 Task: Opportunity analysis
Action: Mouse moved to (961, 31)
Screenshot: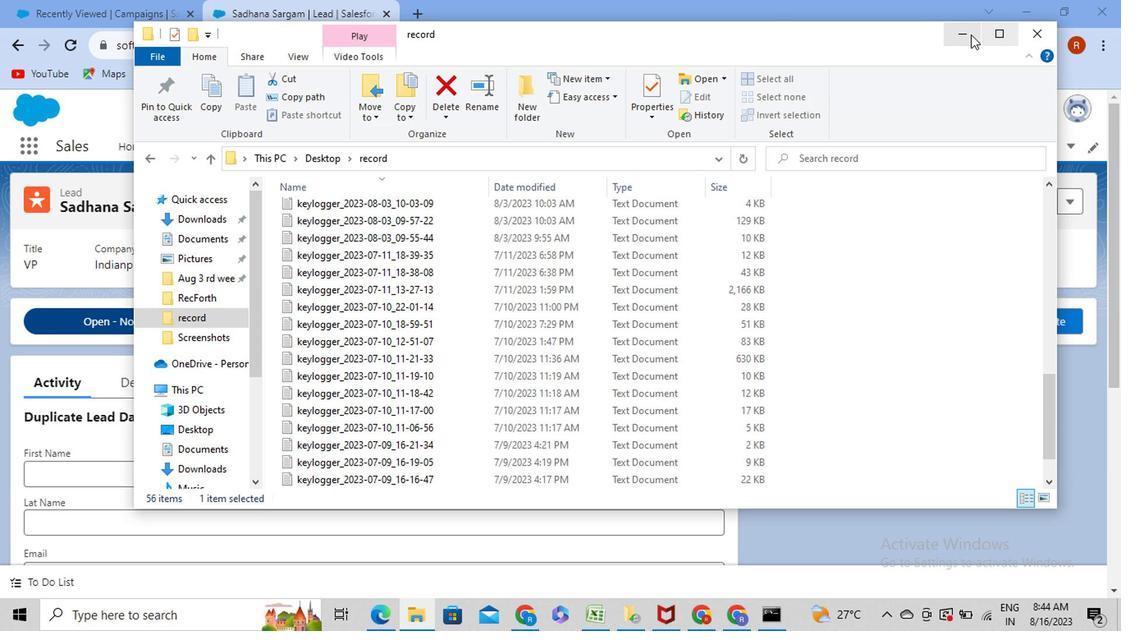 
Action: Mouse pressed left at (961, 31)
Screenshot: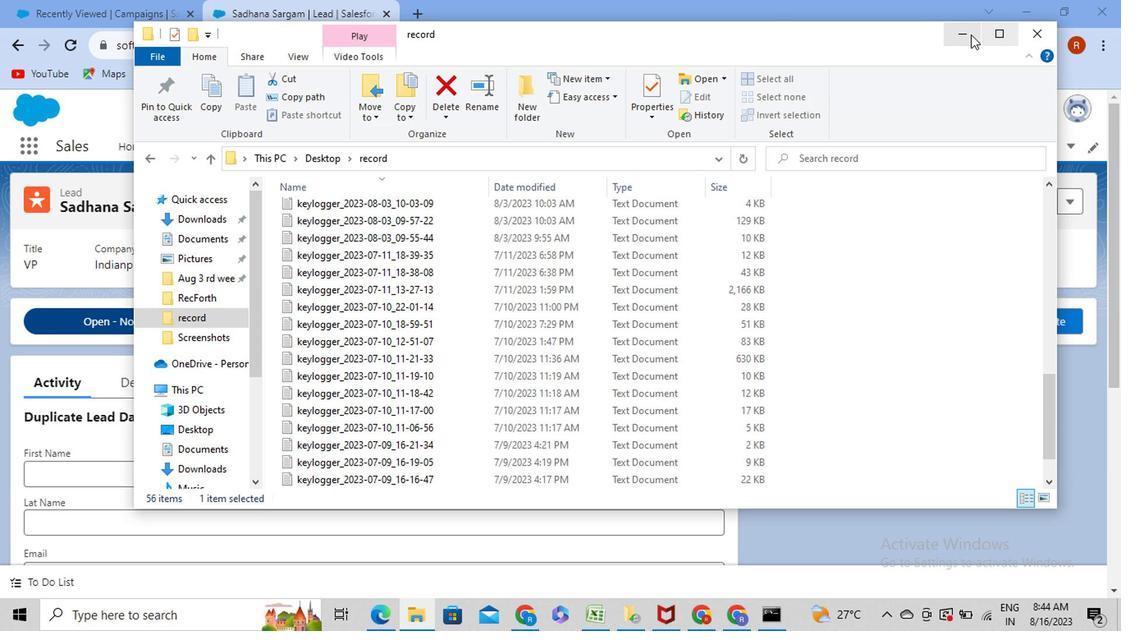 
Action: Mouse moved to (205, 144)
Screenshot: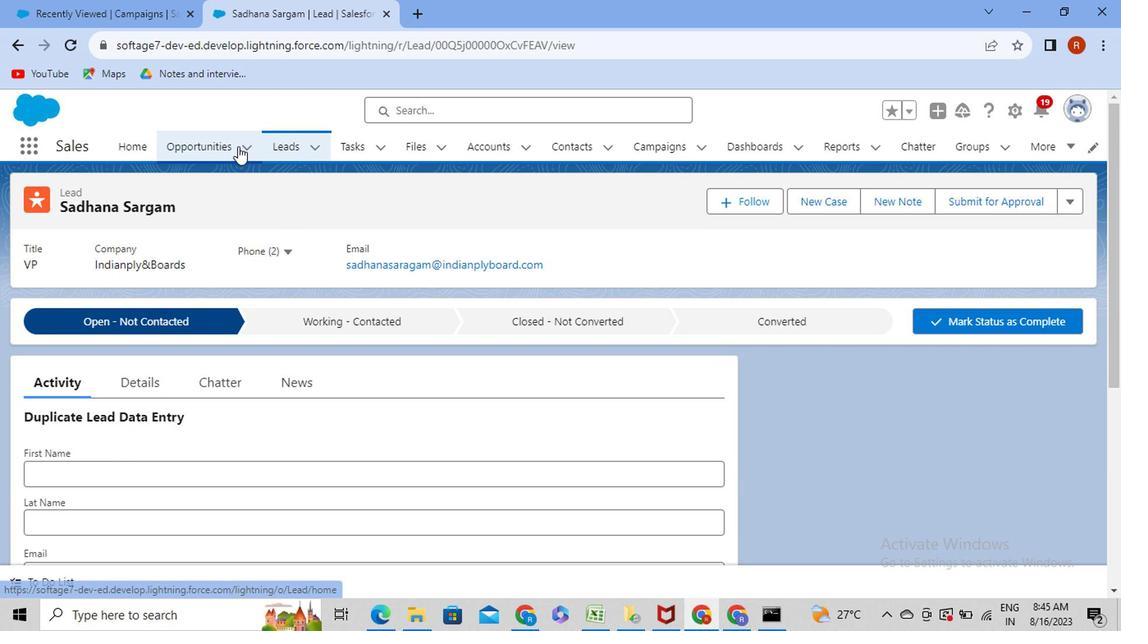 
Action: Mouse pressed left at (205, 144)
Screenshot: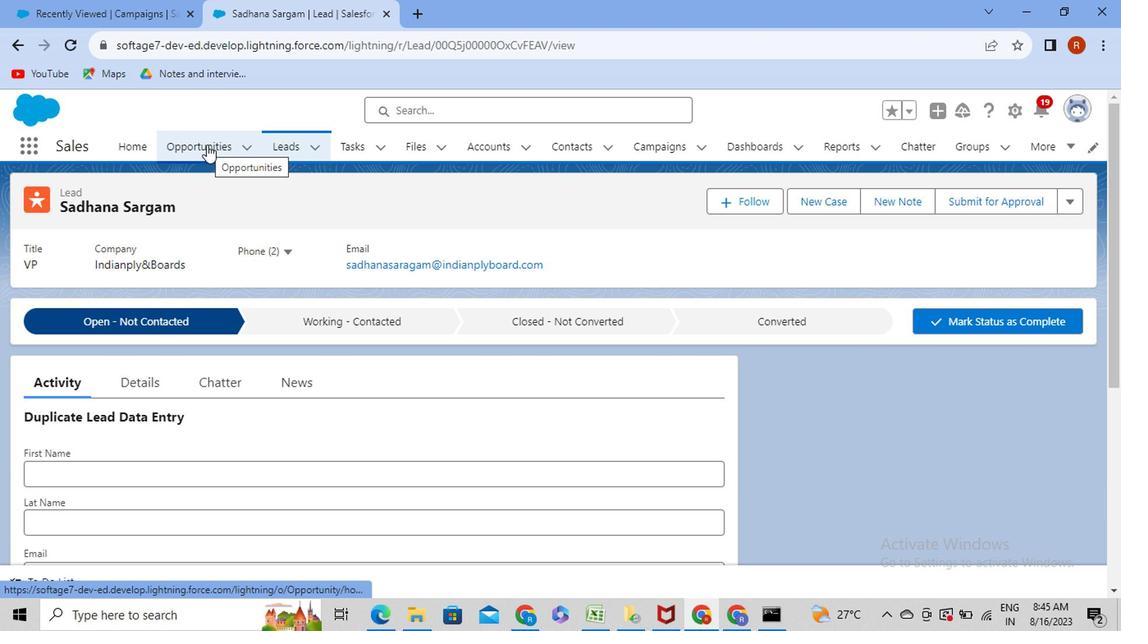 
Action: Mouse moved to (1071, 199)
Screenshot: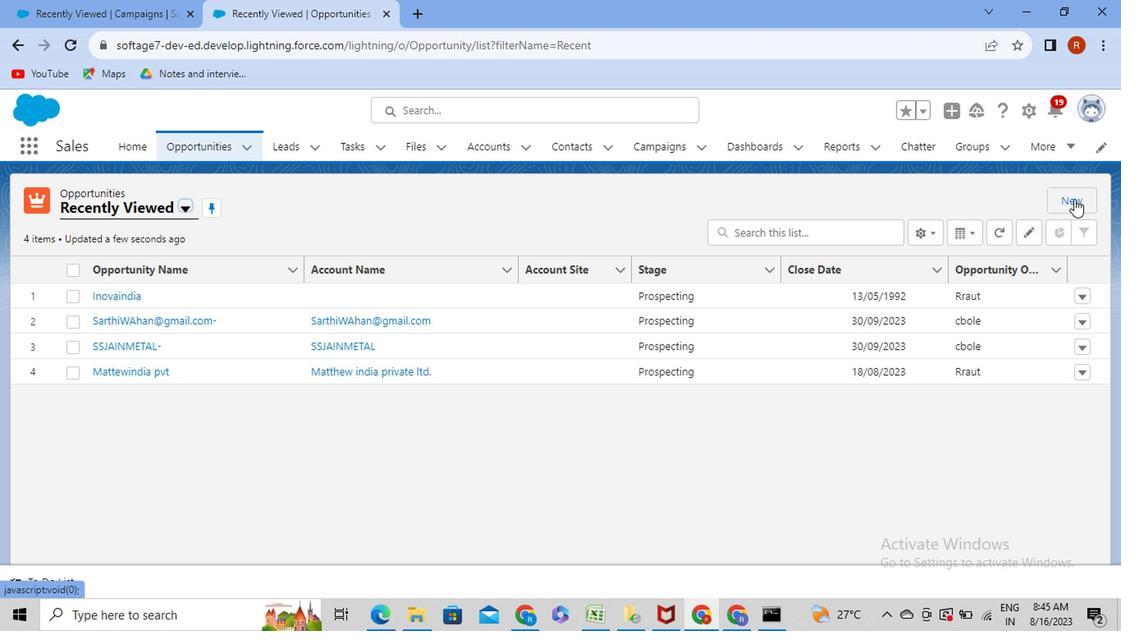 
Action: Mouse pressed left at (1071, 199)
Screenshot: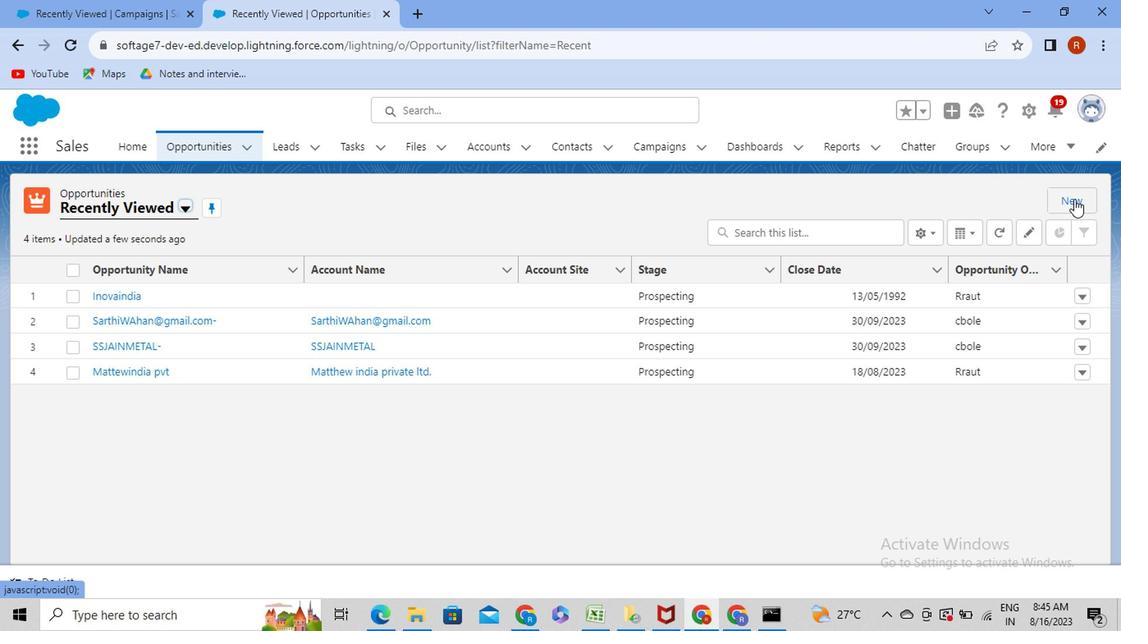
Action: Mouse moved to (252, 321)
Screenshot: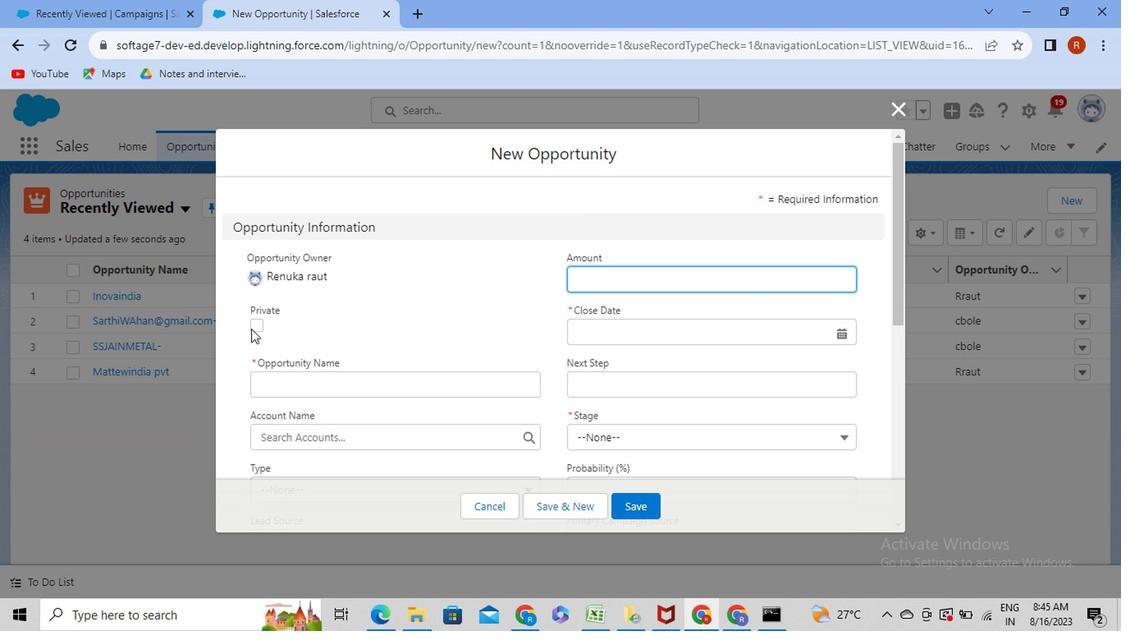 
Action: Mouse pressed left at (252, 321)
Screenshot: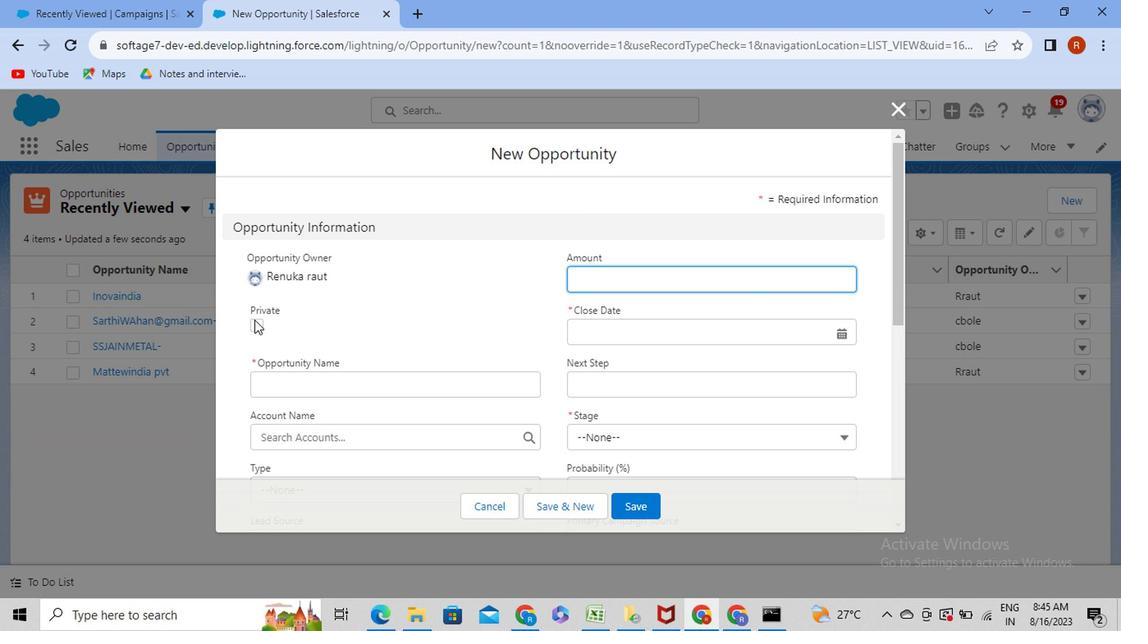 
Action: Mouse moved to (371, 390)
Screenshot: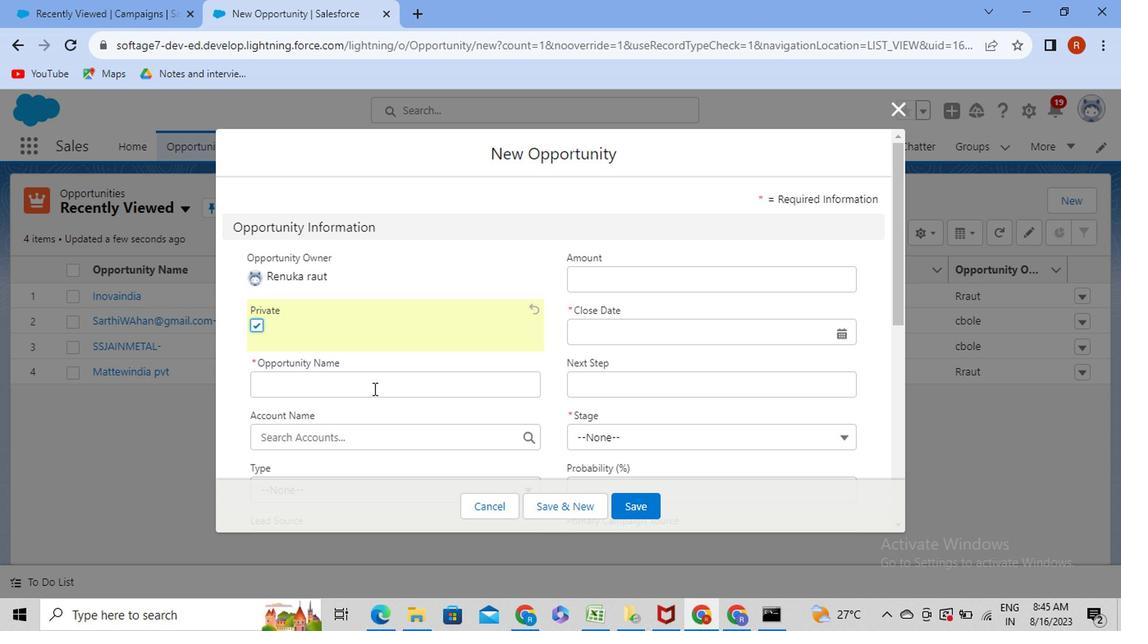 
Action: Mouse pressed left at (371, 390)
Screenshot: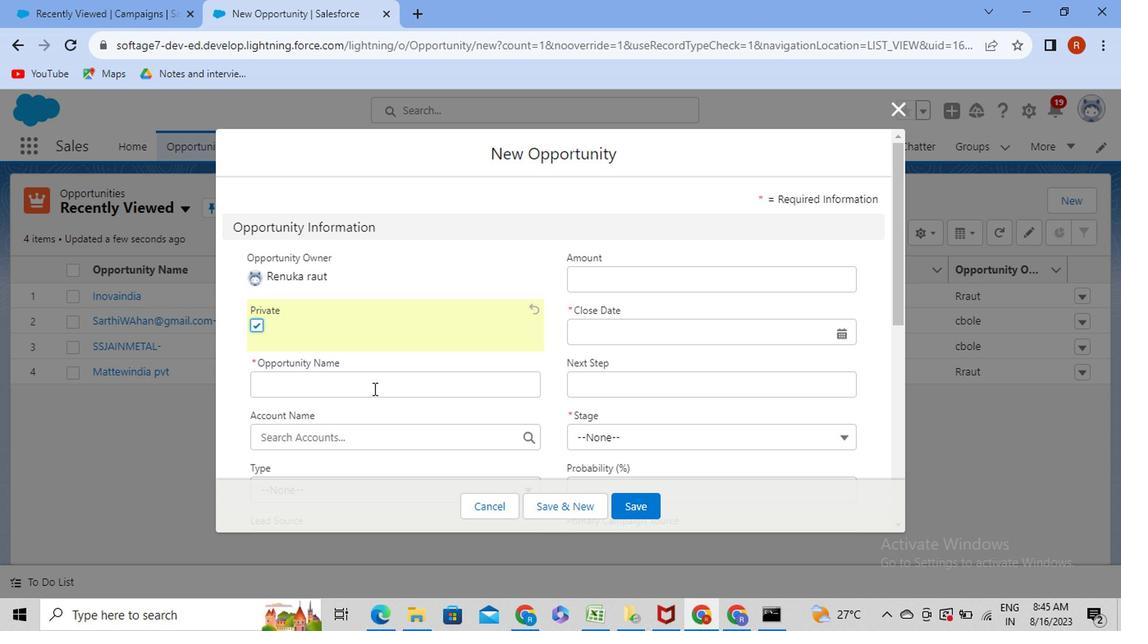 
Action: Mouse moved to (302, 389)
Screenshot: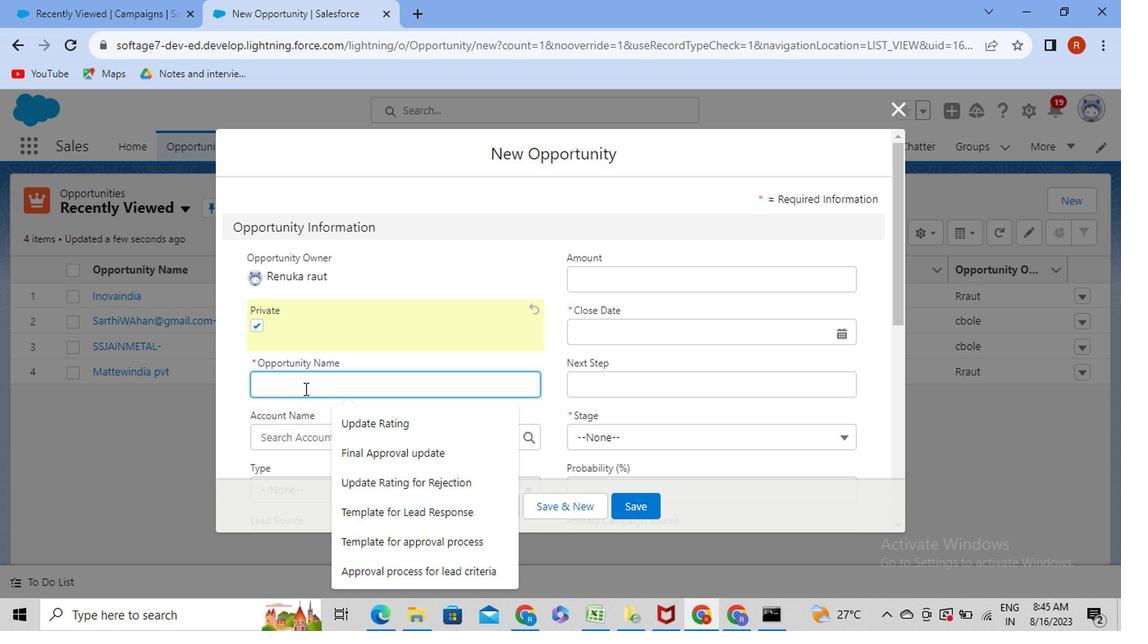 
Action: Mouse pressed left at (302, 389)
Screenshot: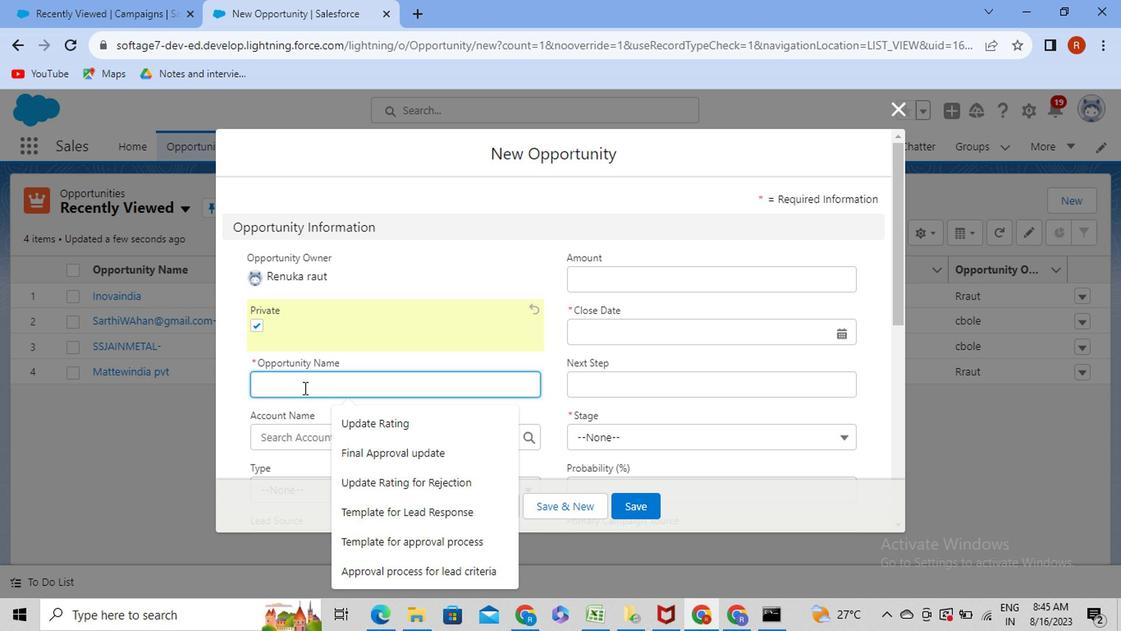 
Action: Mouse moved to (302, 390)
Screenshot: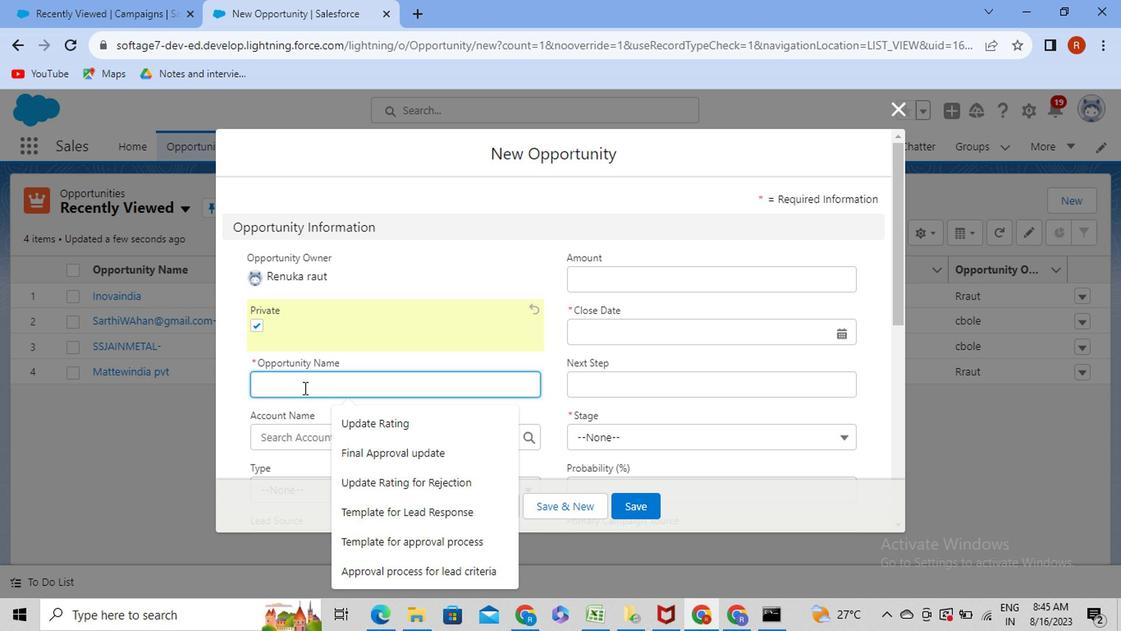 
Action: Key pressed <Key.caps_lock>S<Key.caps_lock>ummer<Key.space><Key.caps_lock>O<Key.caps_lock>pportunity
Screenshot: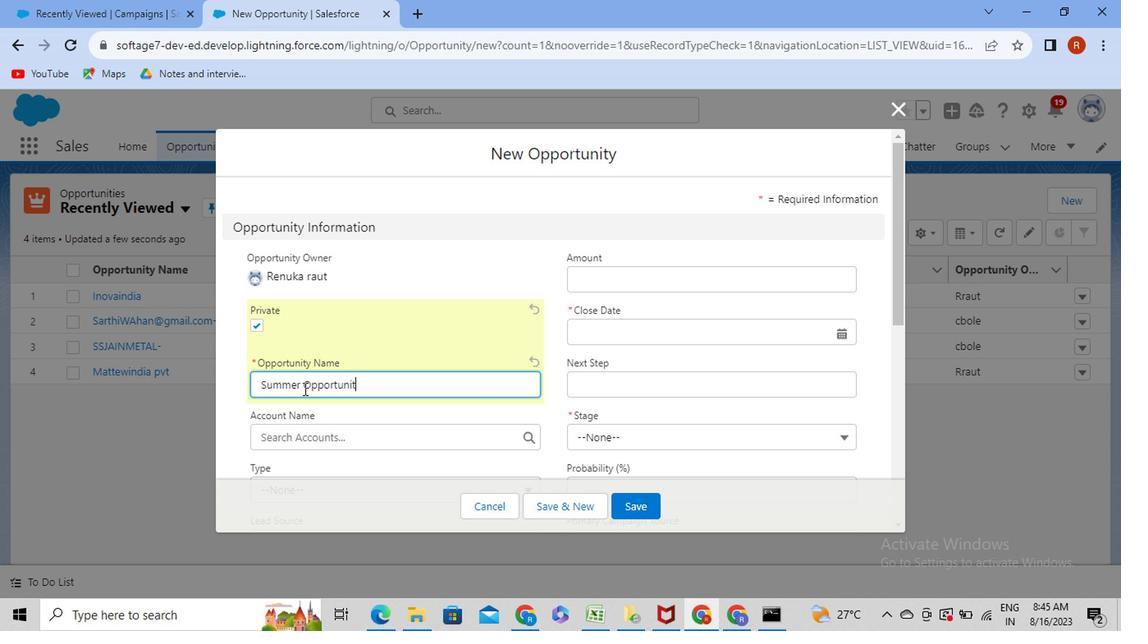 
Action: Mouse moved to (397, 425)
Screenshot: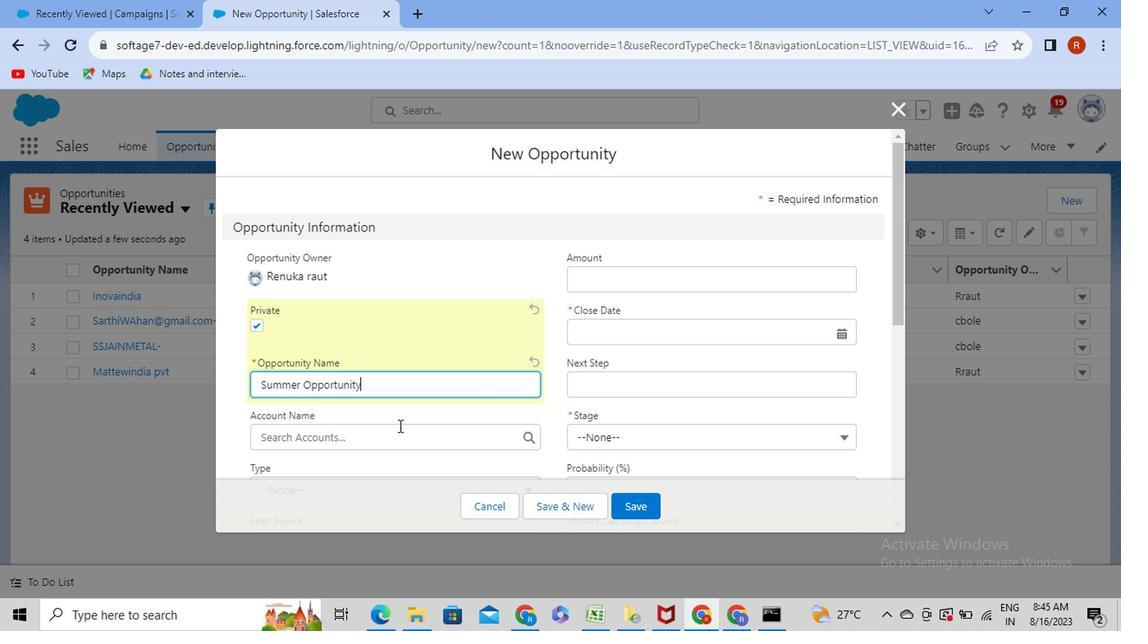
Action: Mouse pressed left at (397, 425)
Screenshot: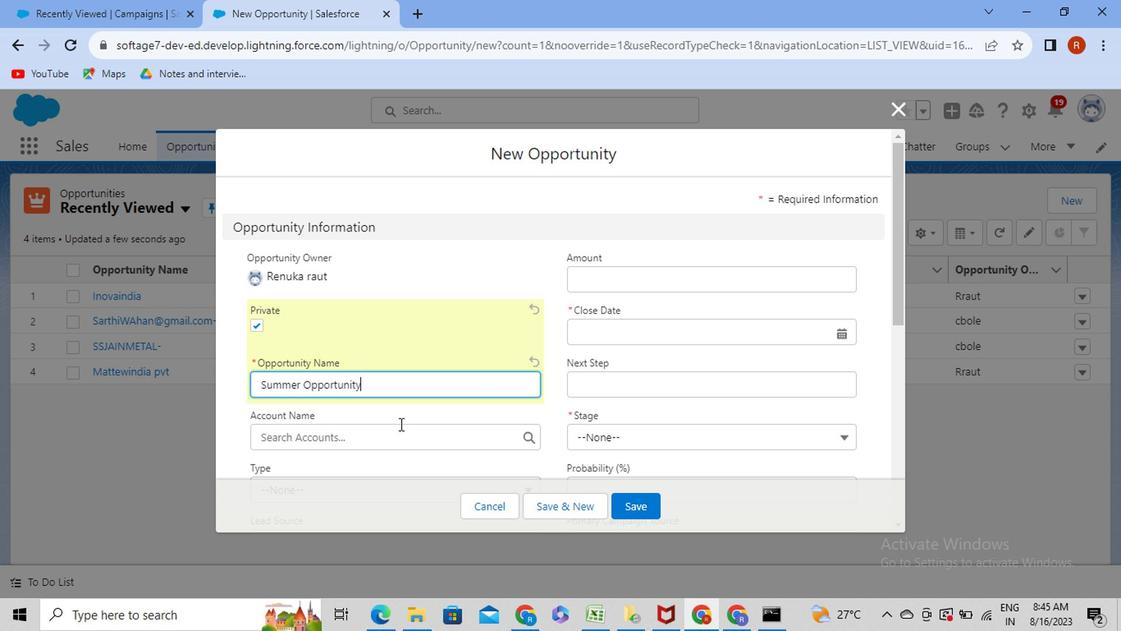 
Action: Mouse moved to (366, 361)
Screenshot: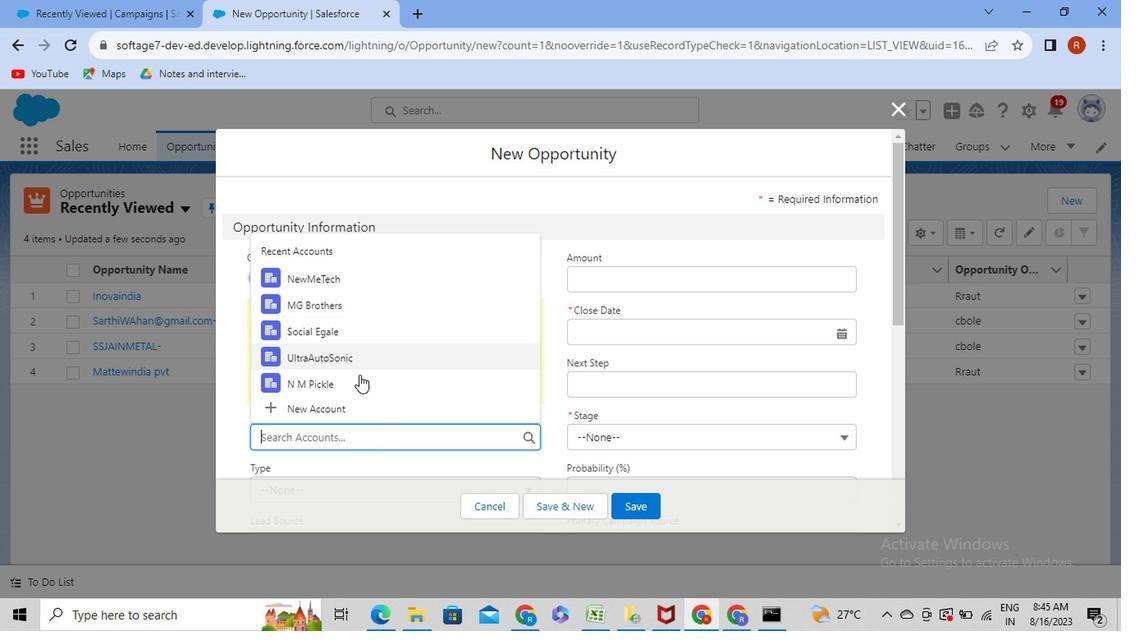 
Action: Mouse scrolled (366, 359) with delta (0, -1)
Screenshot: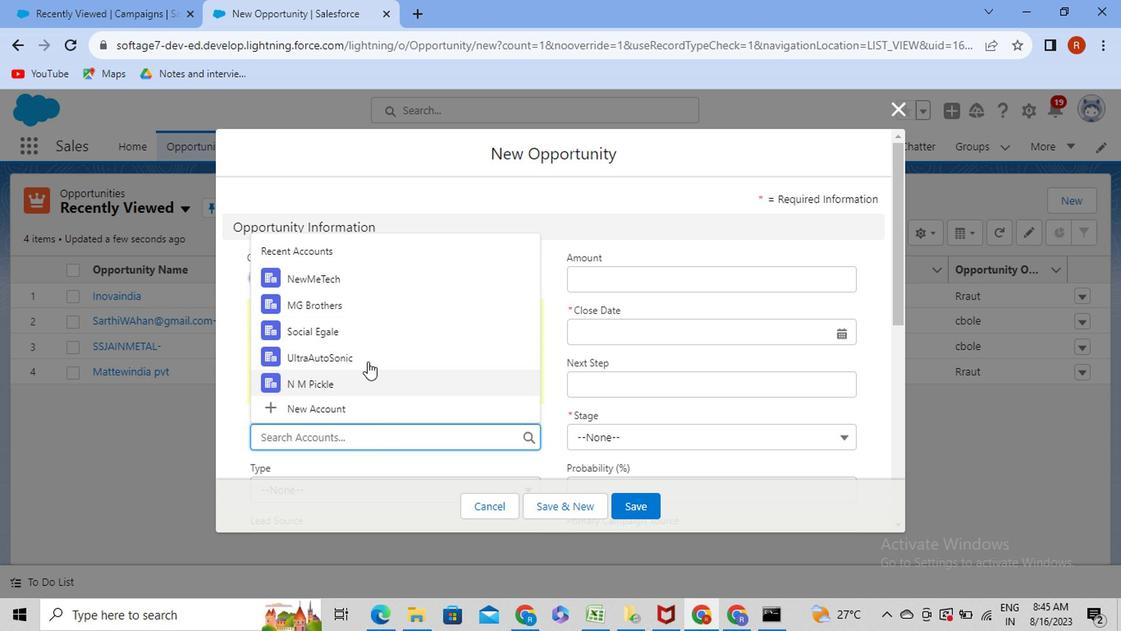 
Action: Mouse scrolled (366, 359) with delta (0, -1)
Screenshot: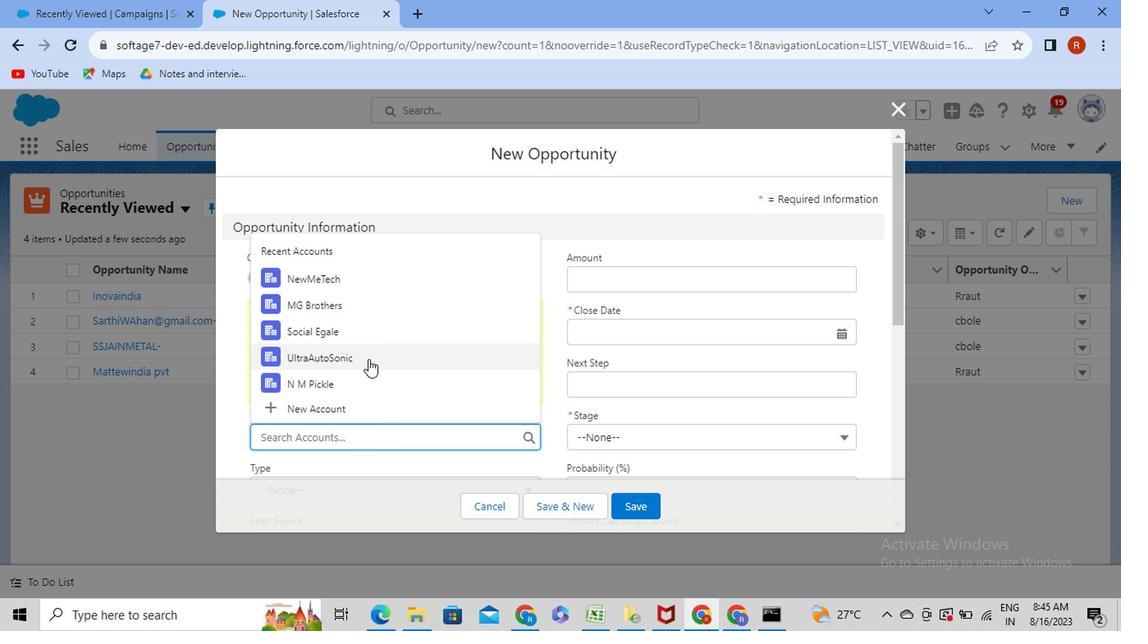 
Action: Mouse moved to (344, 432)
Screenshot: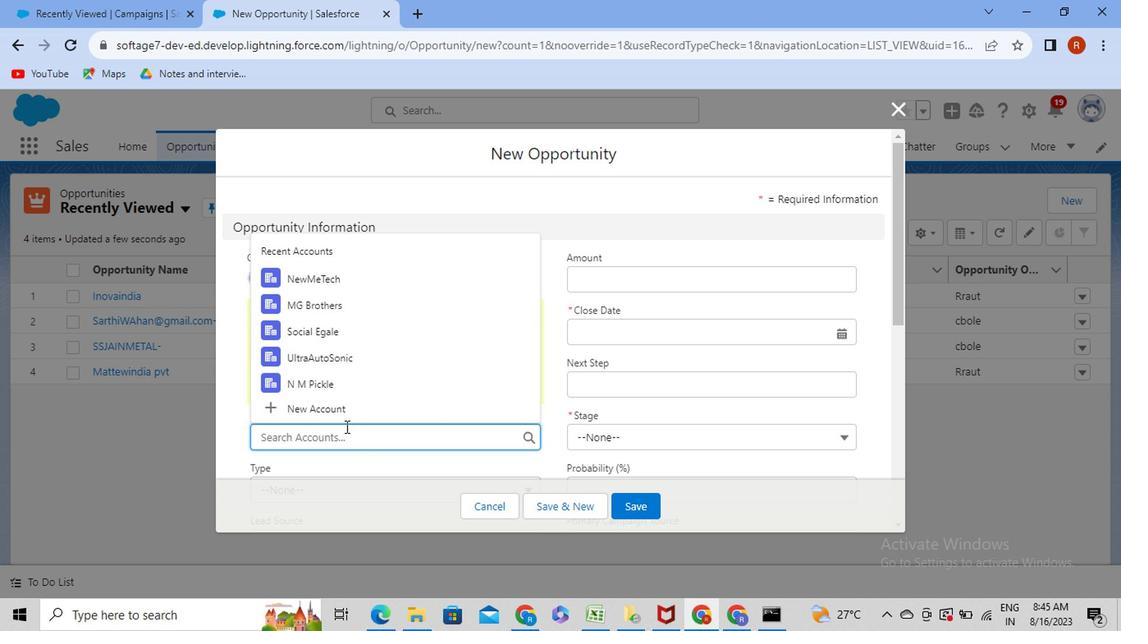 
Action: Mouse pressed left at (344, 432)
Screenshot: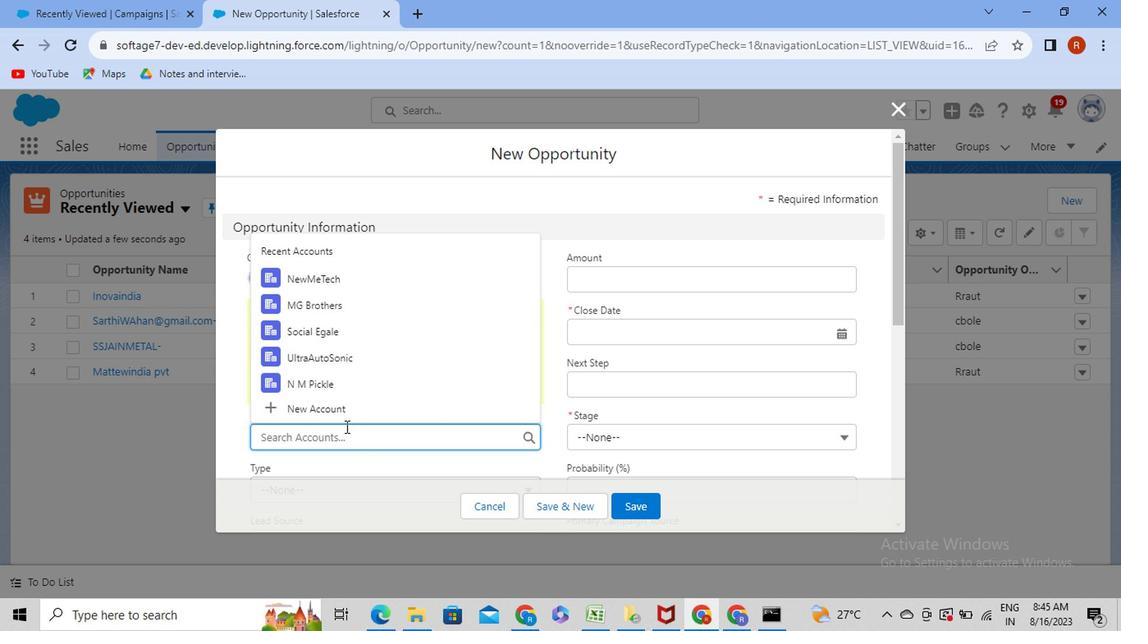 
Action: Mouse moved to (895, 300)
Screenshot: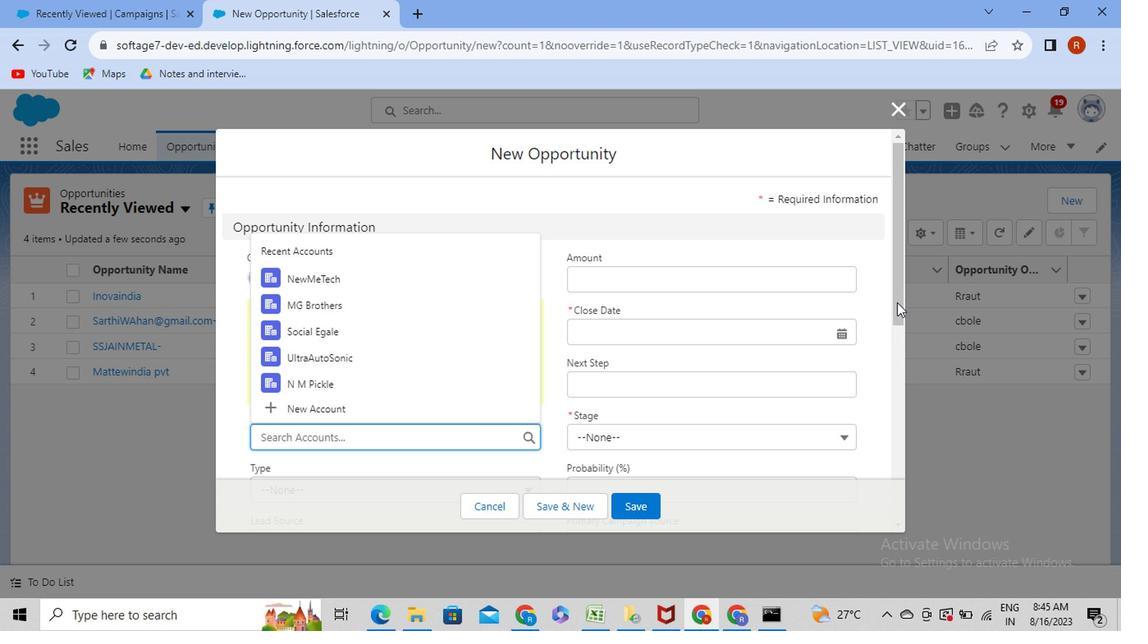 
Action: Mouse pressed left at (895, 300)
Screenshot: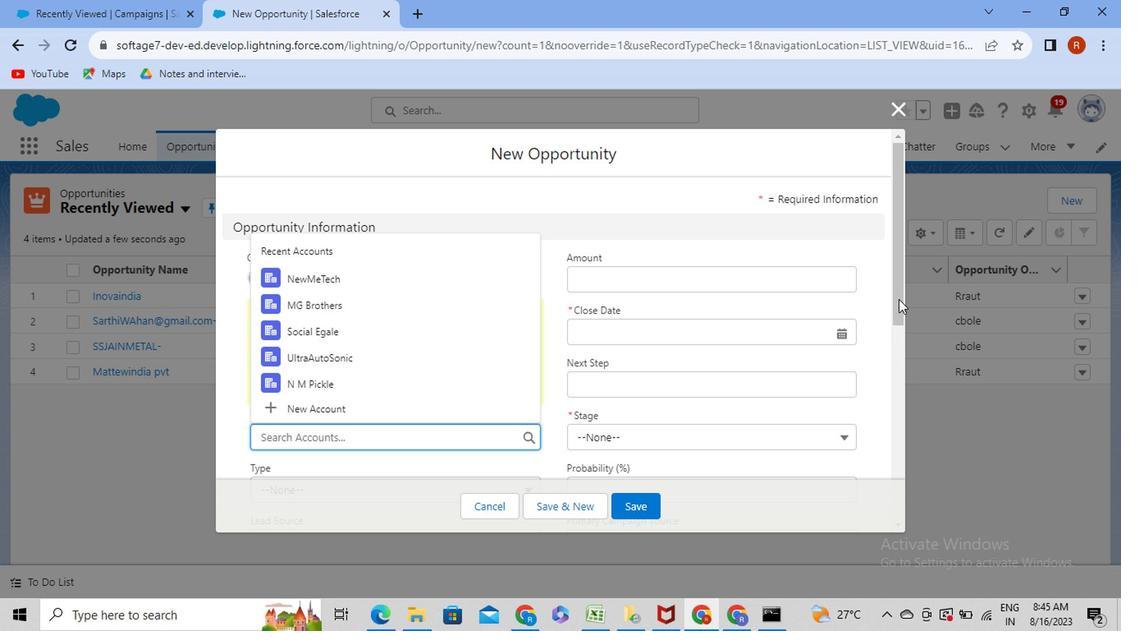 
Action: Mouse moved to (466, 305)
Screenshot: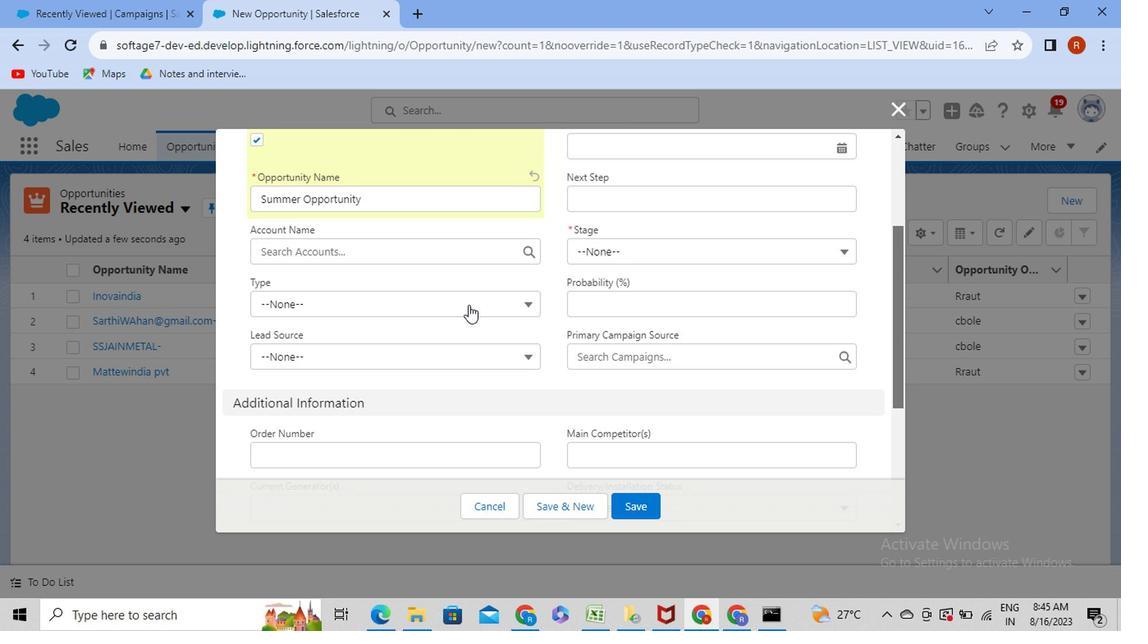 
Action: Mouse pressed left at (466, 305)
Screenshot: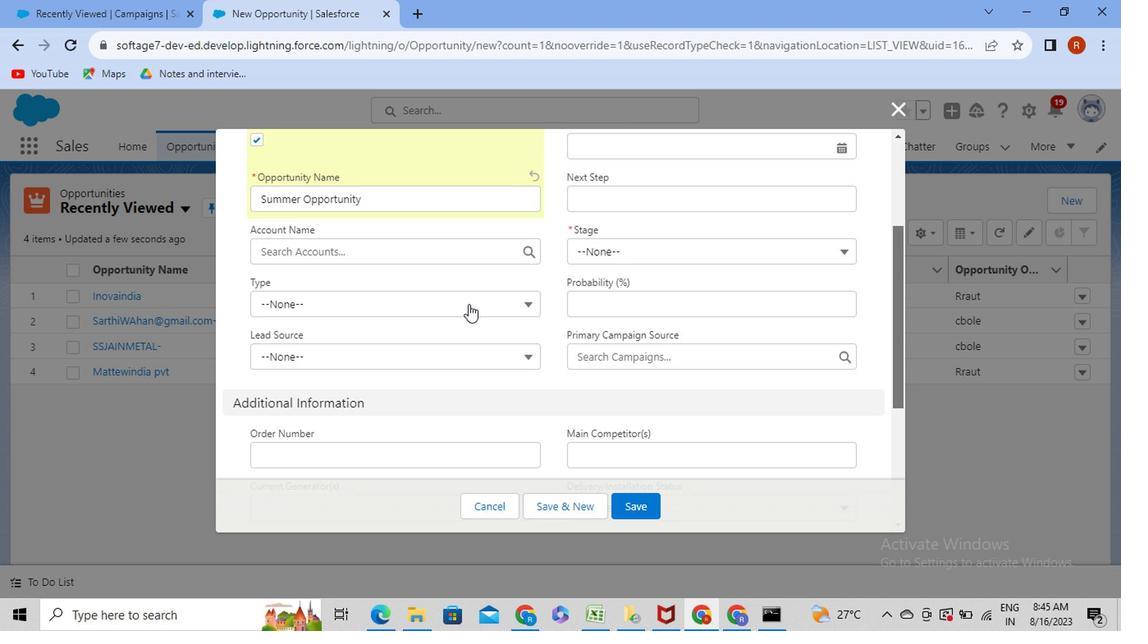 
Action: Mouse moved to (336, 455)
Screenshot: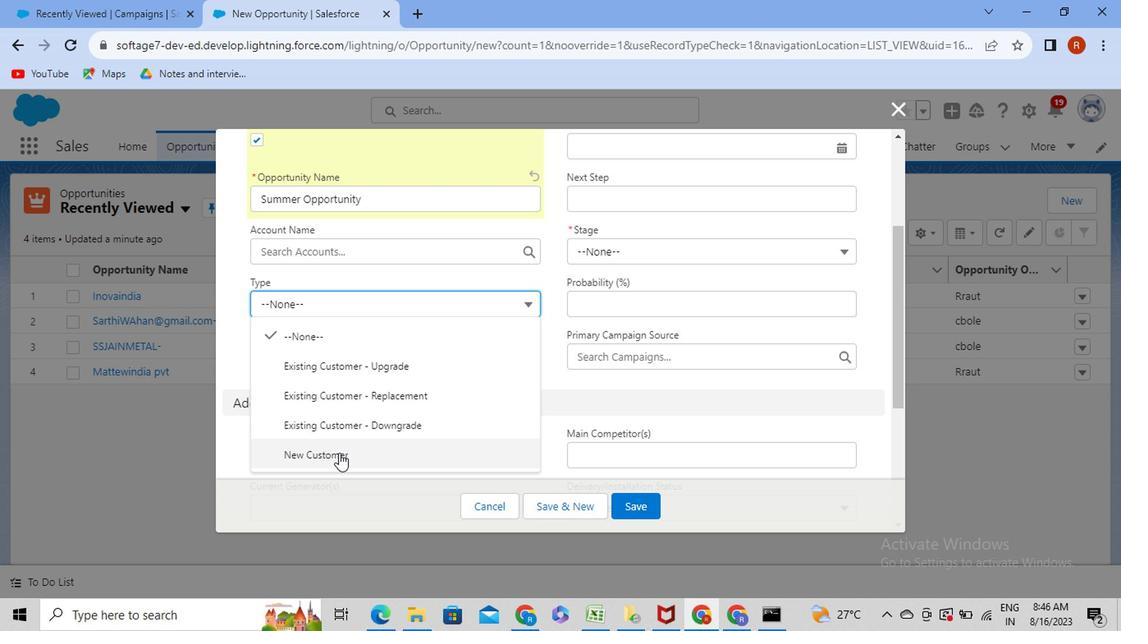 
Action: Mouse pressed left at (336, 455)
Screenshot: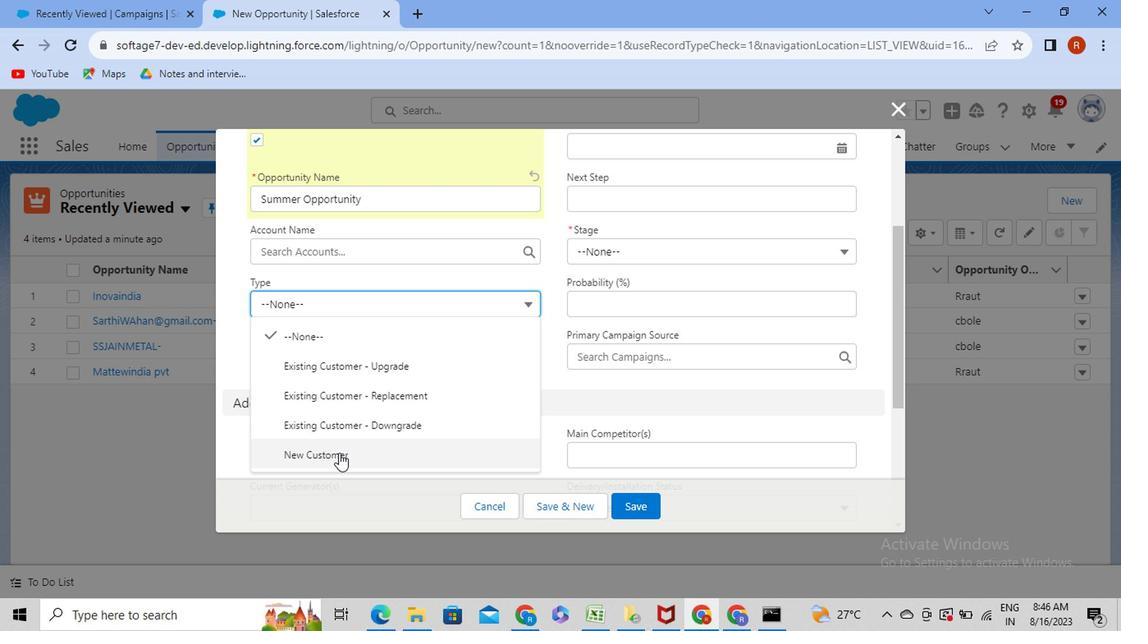 
Action: Mouse moved to (396, 361)
Screenshot: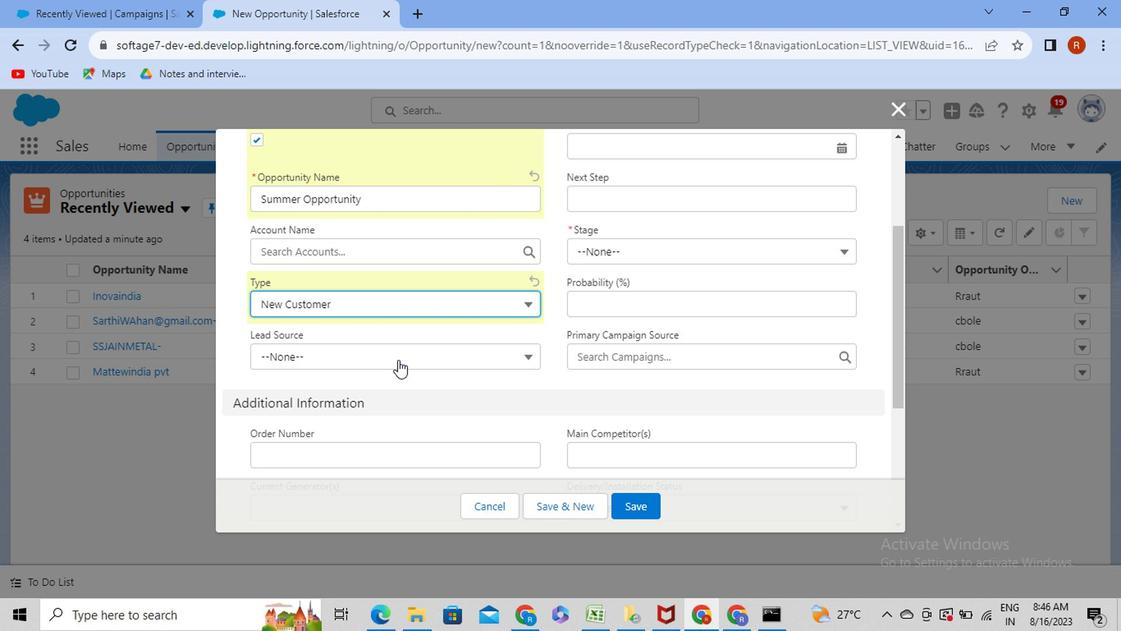 
Action: Mouse pressed left at (396, 361)
Screenshot: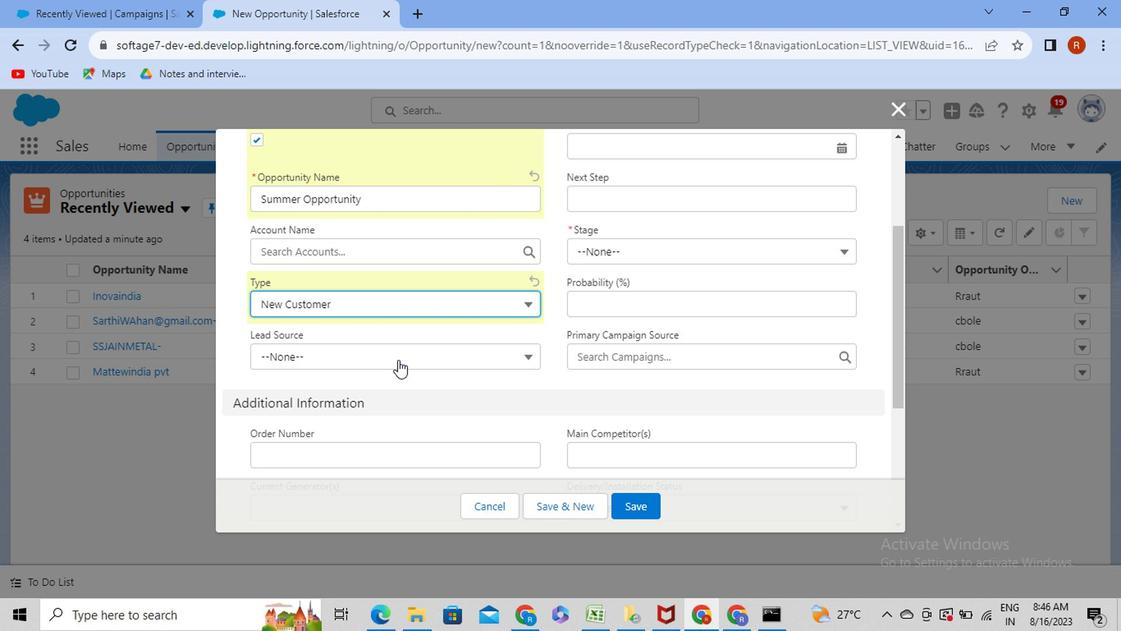 
Action: Mouse moved to (295, 418)
Screenshot: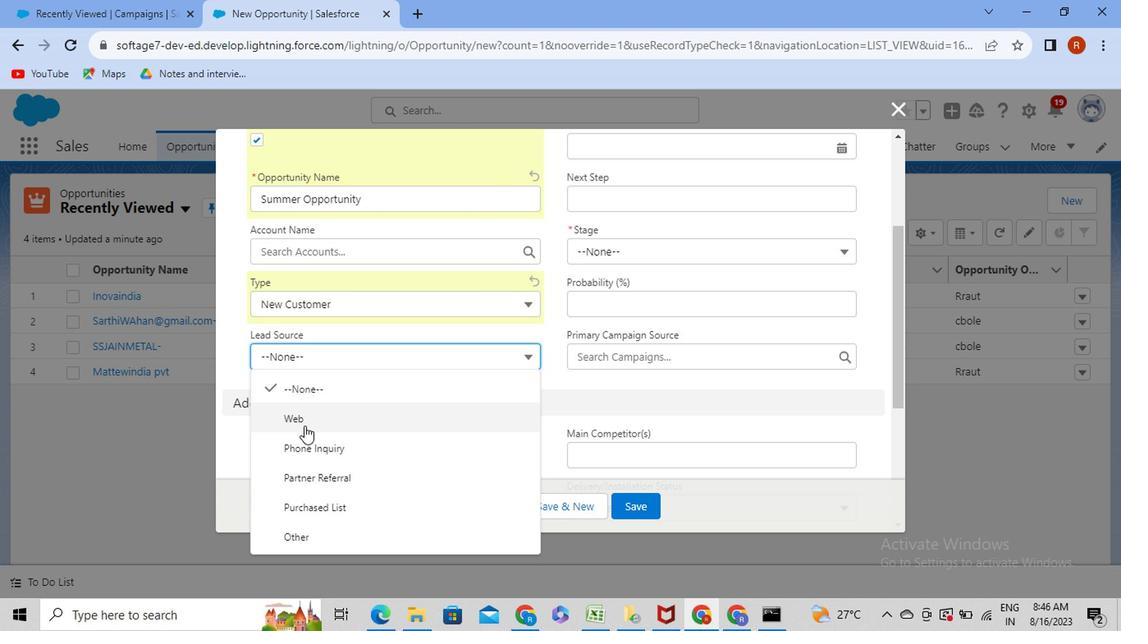 
Action: Mouse pressed left at (295, 418)
Screenshot: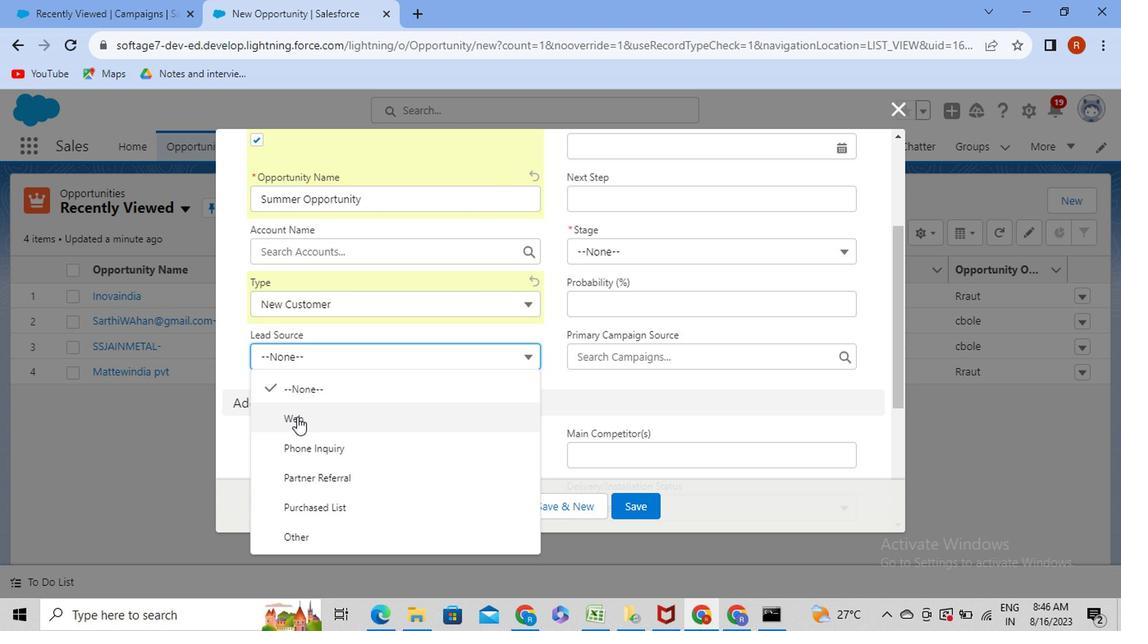 
Action: Mouse moved to (497, 313)
Screenshot: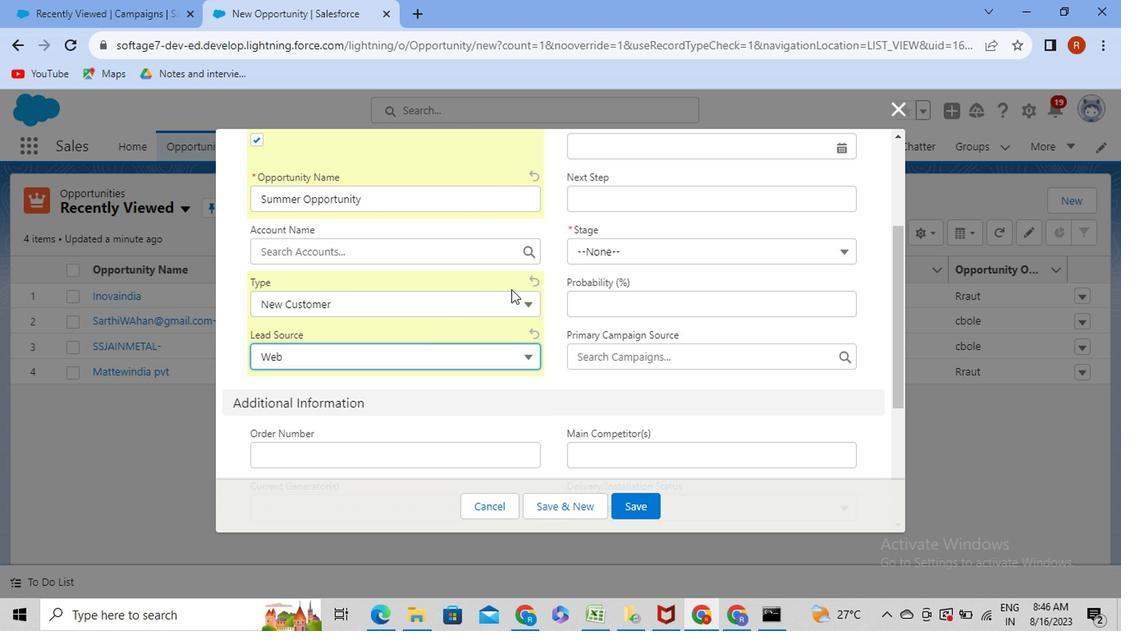 
Action: Mouse pressed left at (497, 313)
Screenshot: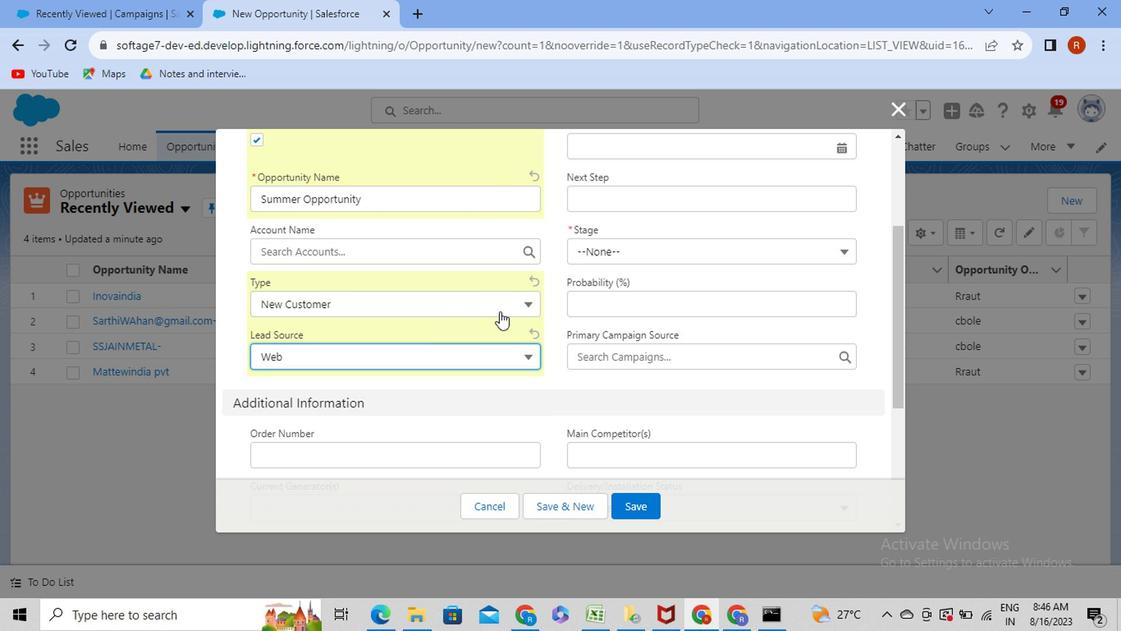 
Action: Mouse moved to (410, 385)
Screenshot: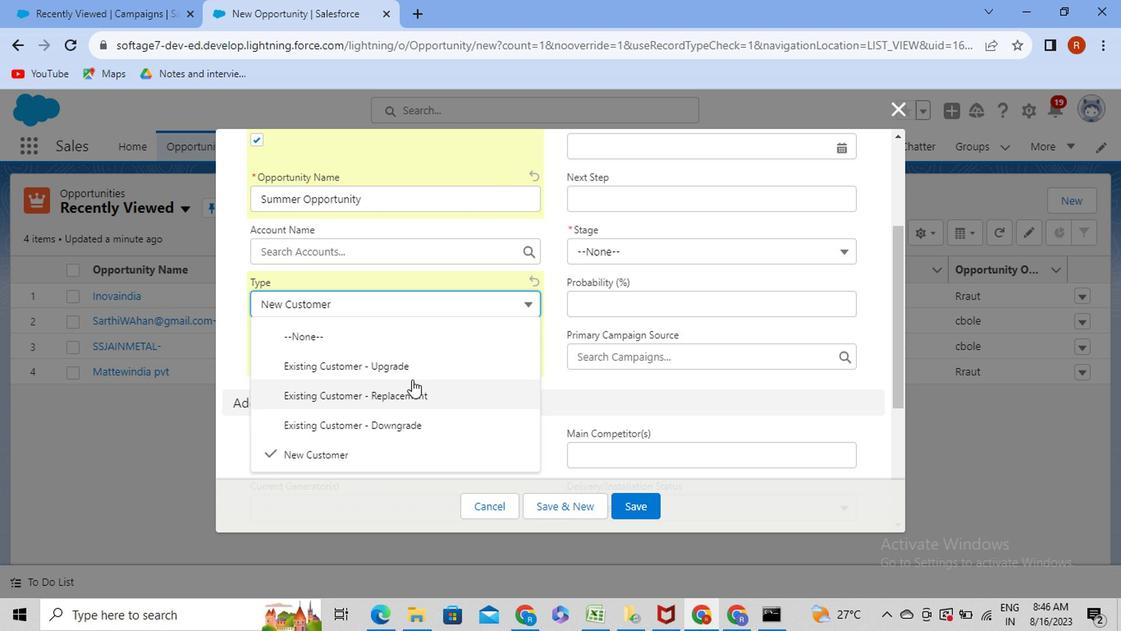
Action: Mouse scrolled (410, 385) with delta (0, 0)
Screenshot: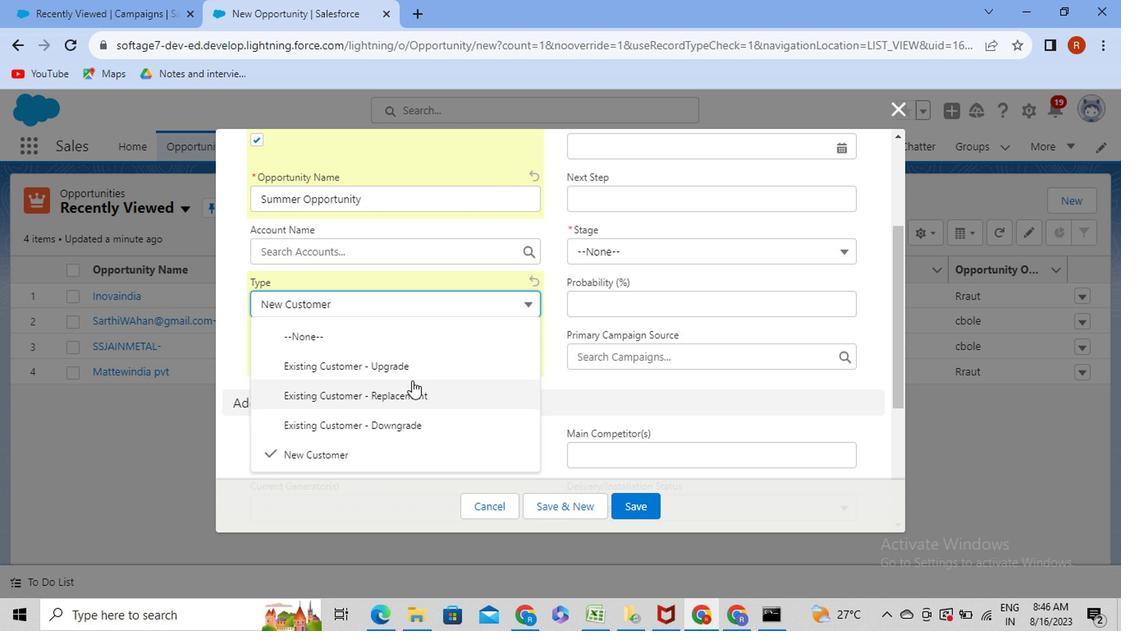 
Action: Mouse moved to (500, 291)
Screenshot: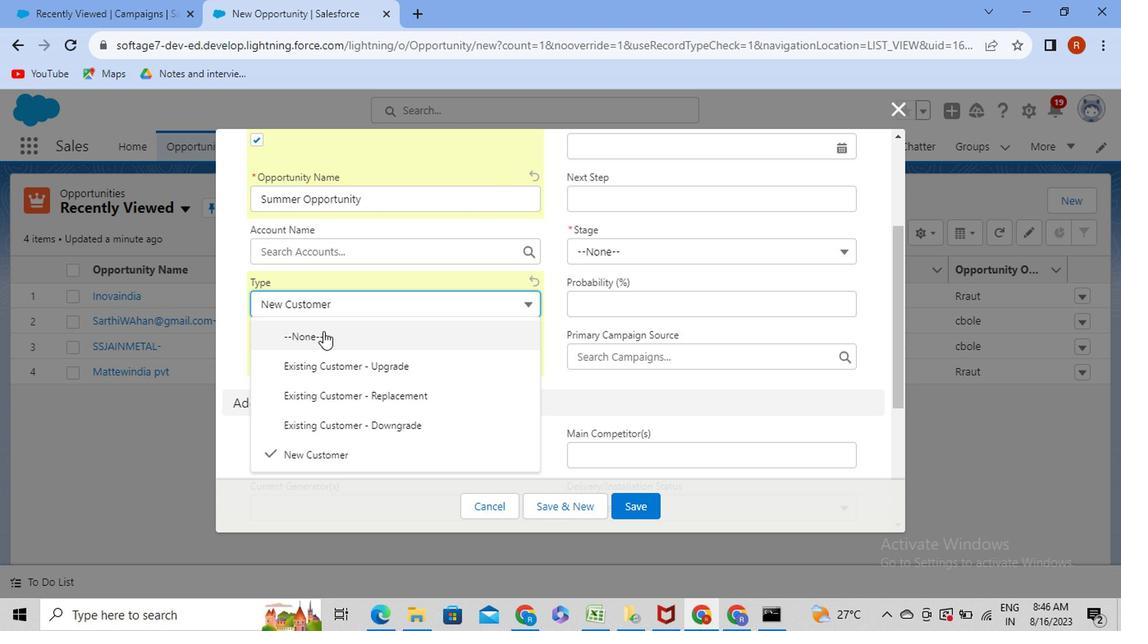 
Action: Mouse pressed left at (500, 291)
Screenshot: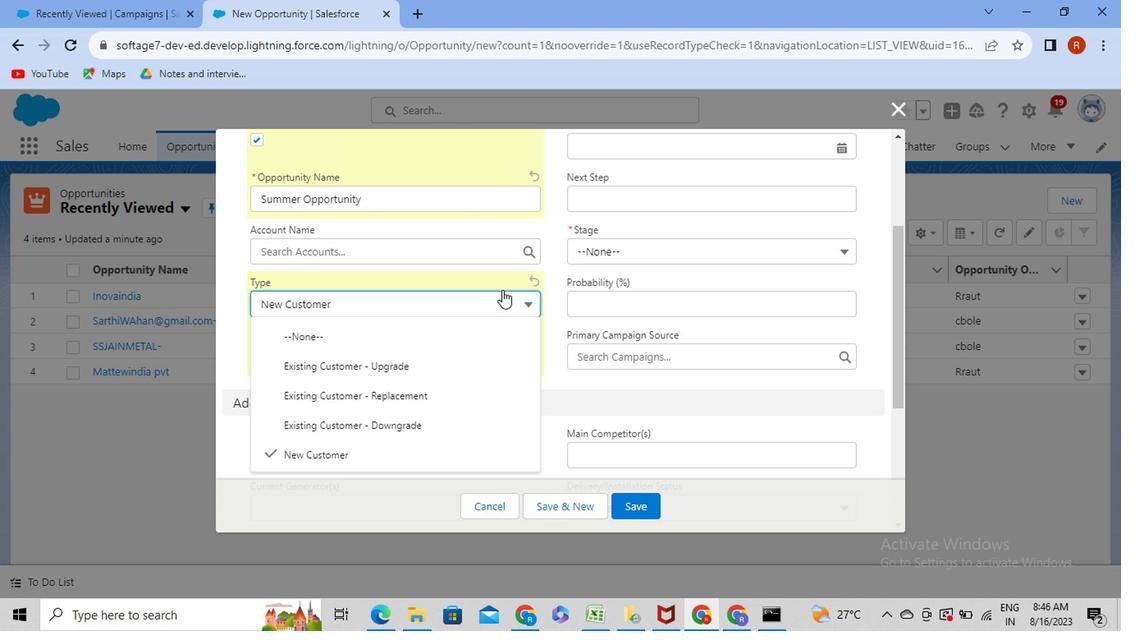 
Action: Mouse moved to (406, 456)
Screenshot: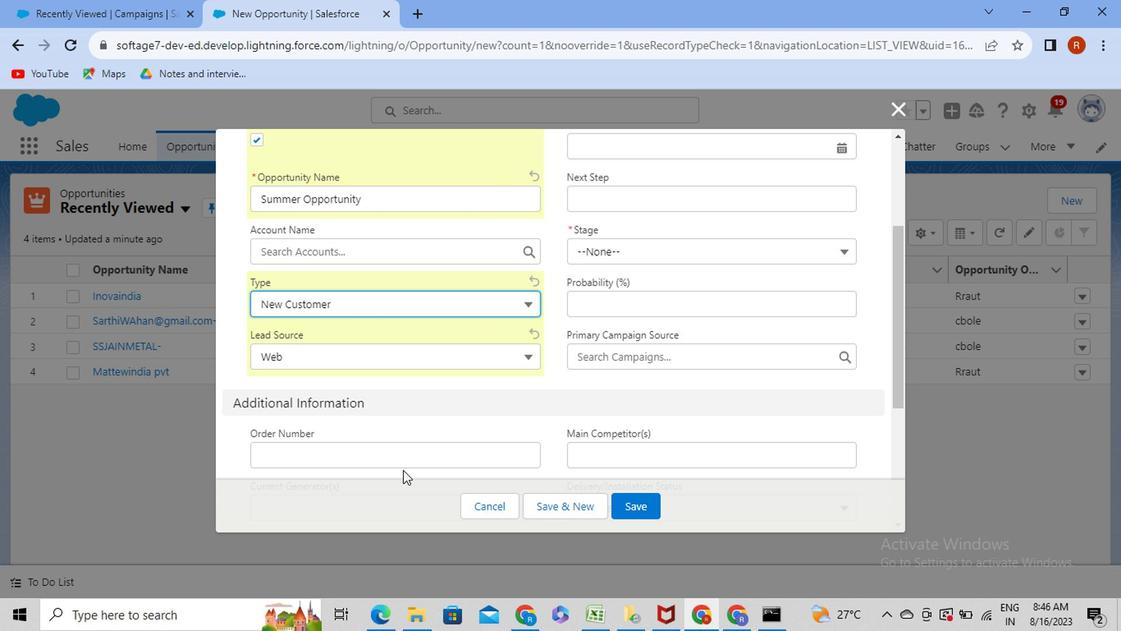 
Action: Mouse pressed left at (406, 456)
Screenshot: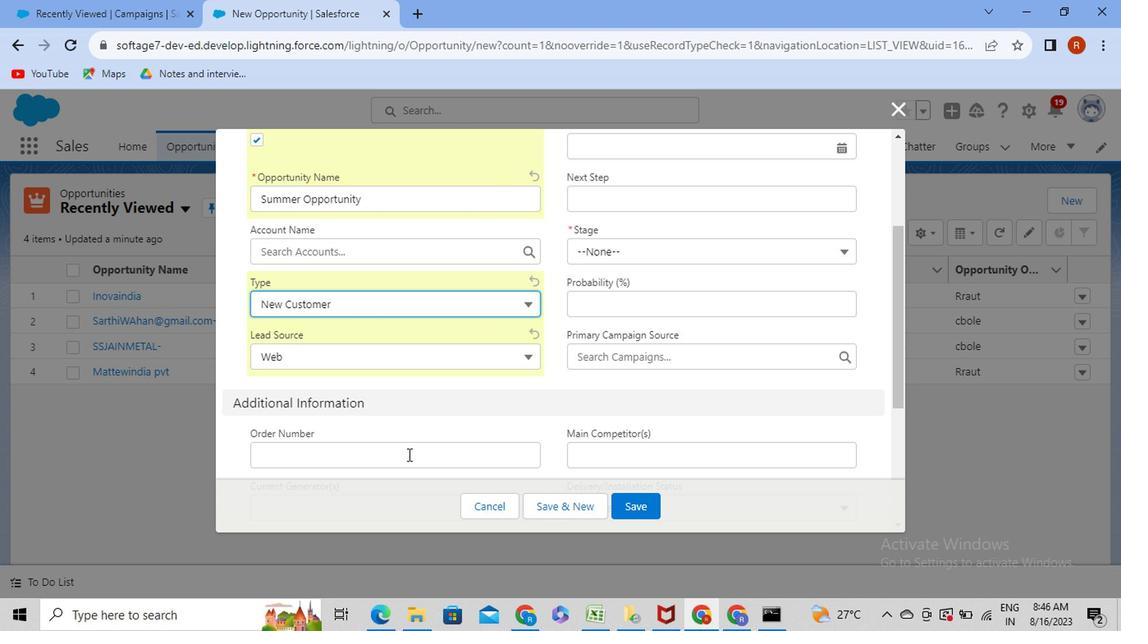 
Action: Mouse moved to (406, 456)
Screenshot: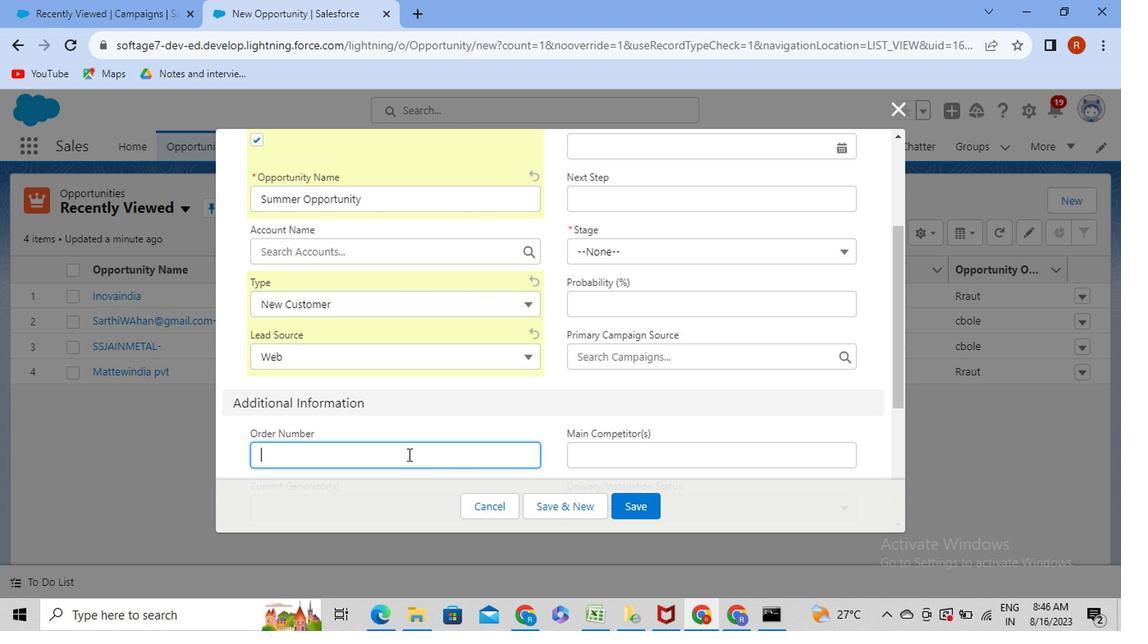 
Action: Key pressed 456
Screenshot: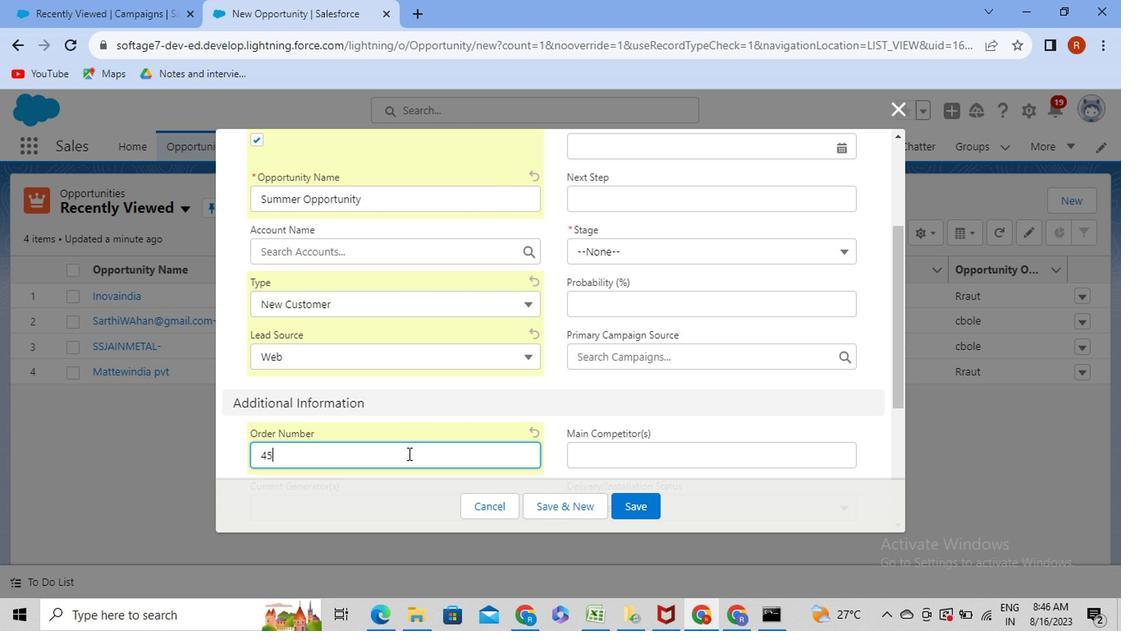 
Action: Mouse moved to (897, 367)
Screenshot: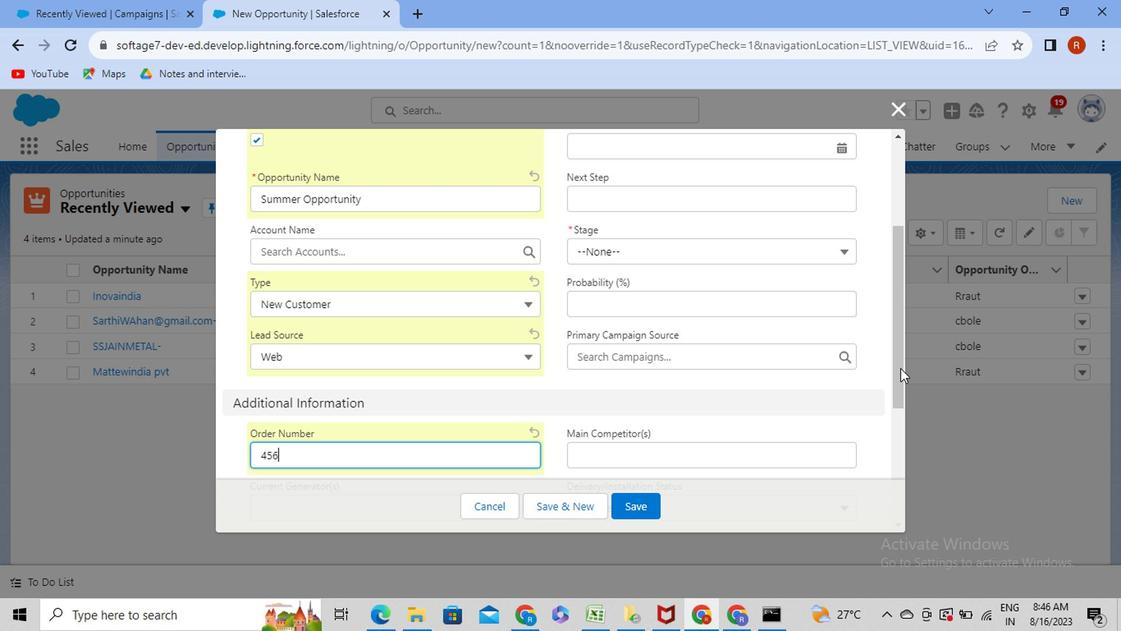 
Action: Mouse pressed left at (897, 367)
Screenshot: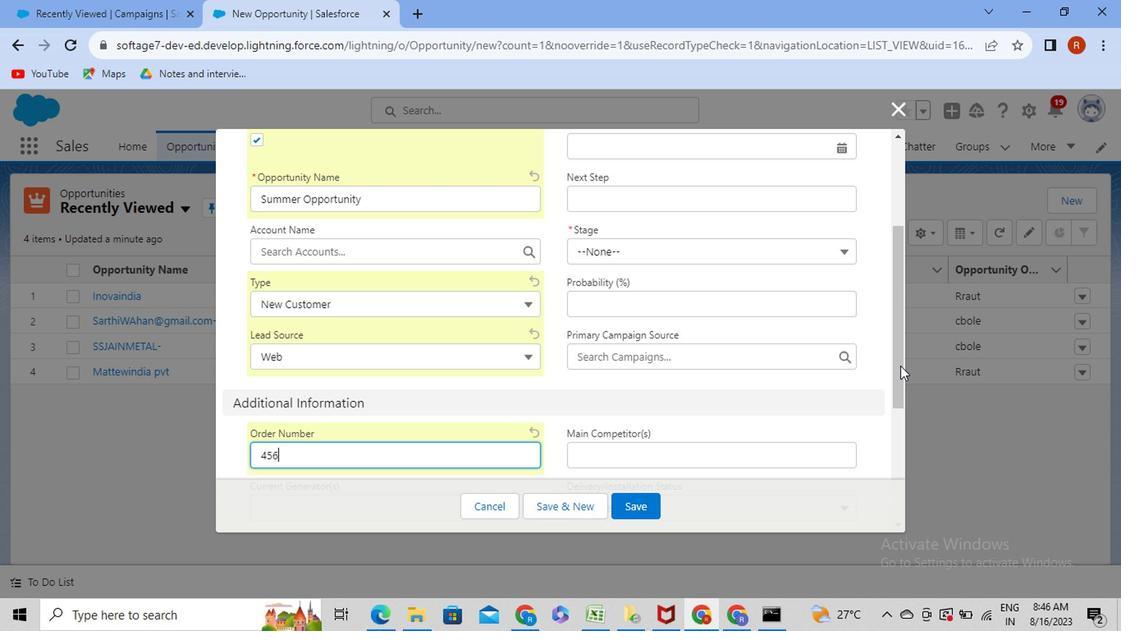 
Action: Mouse moved to (337, 301)
Screenshot: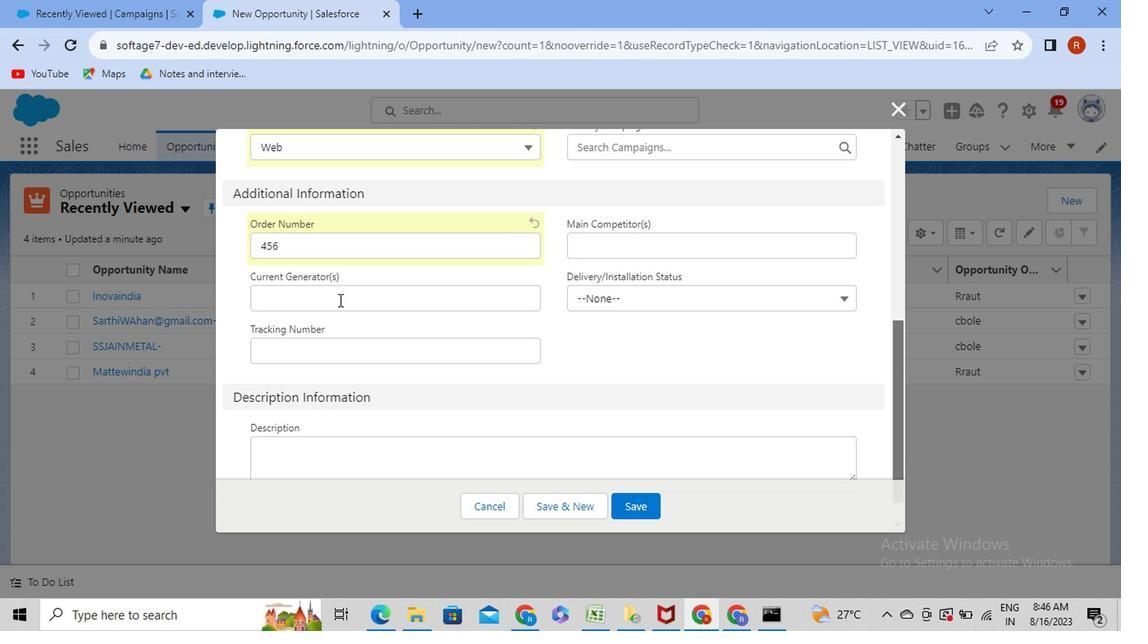 
Action: Mouse pressed left at (337, 301)
Screenshot: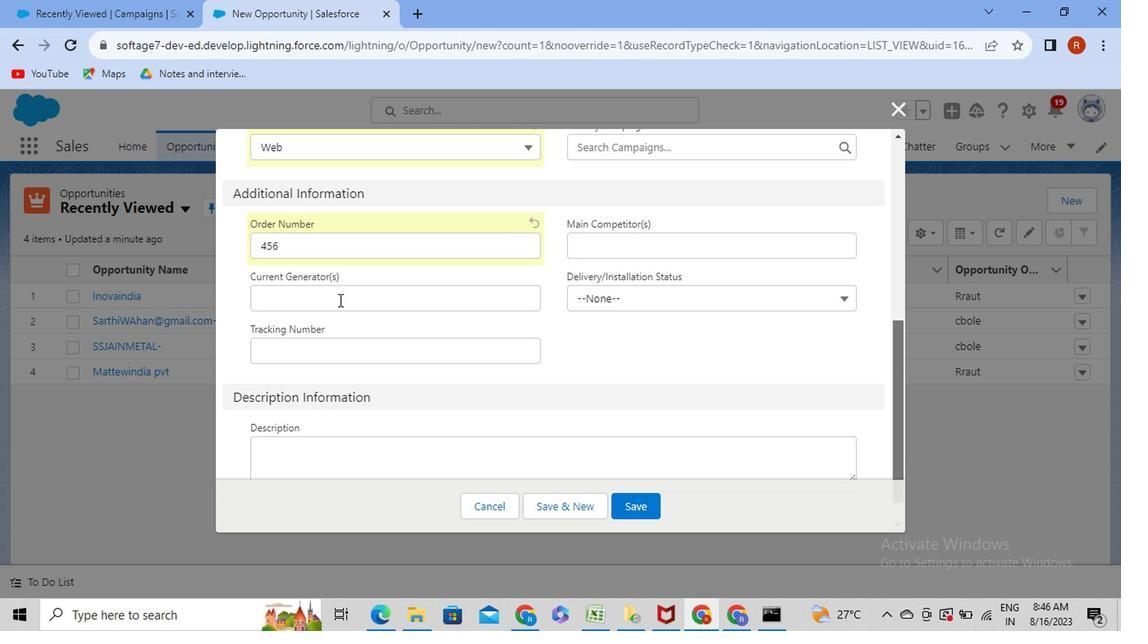 
Action: Mouse moved to (365, 351)
Screenshot: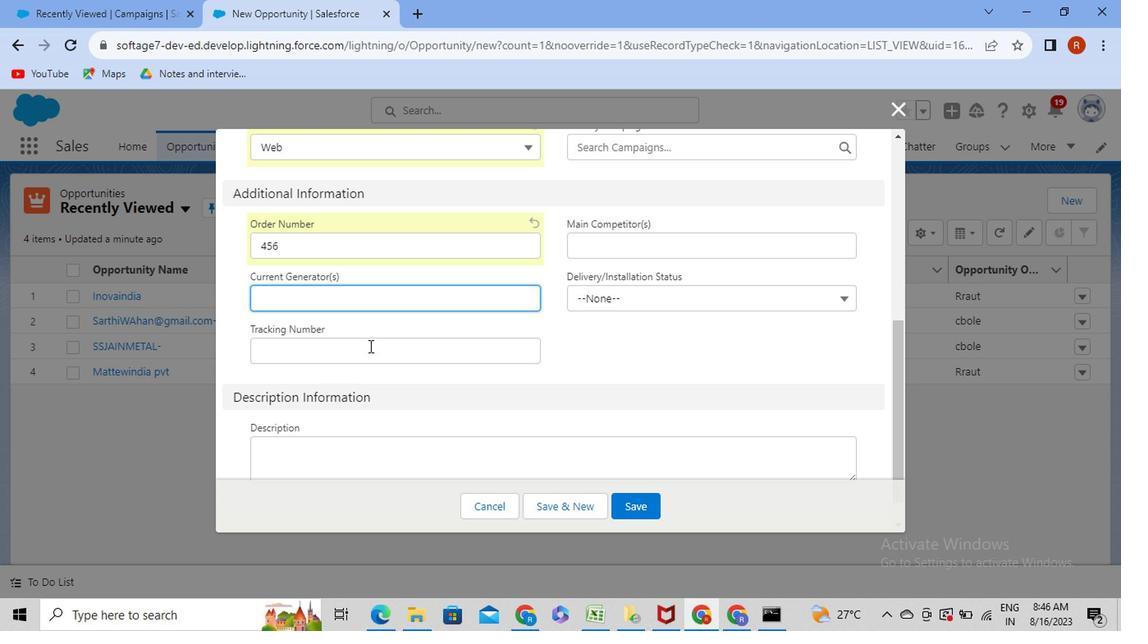 
Action: Mouse pressed left at (365, 351)
Screenshot: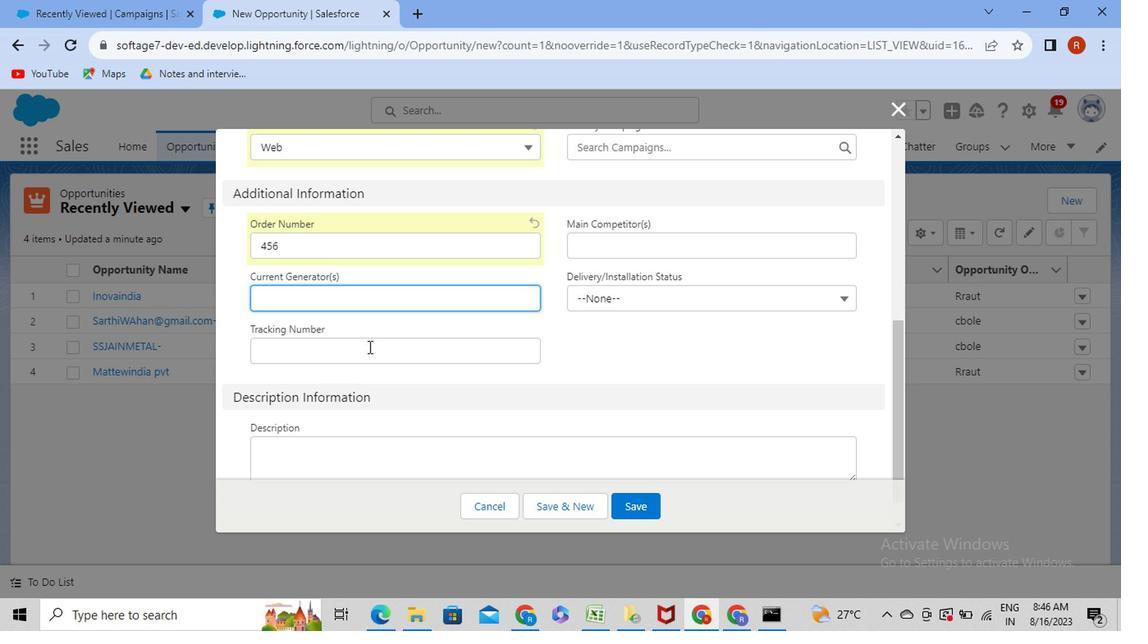 
Action: Mouse moved to (365, 351)
Screenshot: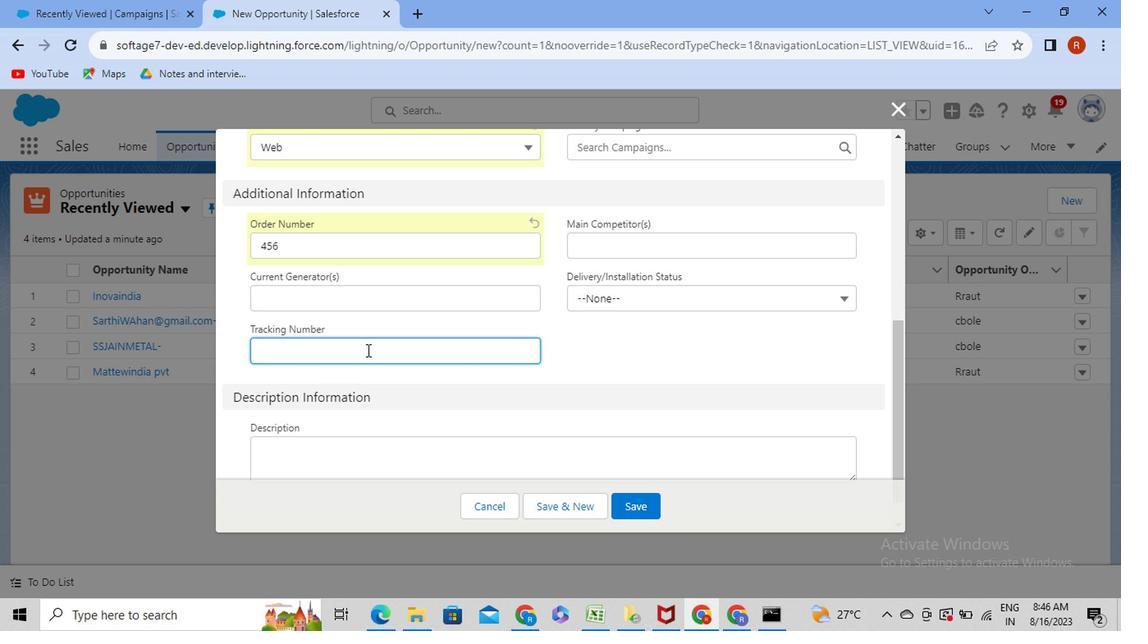 
Action: Key pressed <Key.caps_lock>T<Key.caps_lock>c6754688
Screenshot: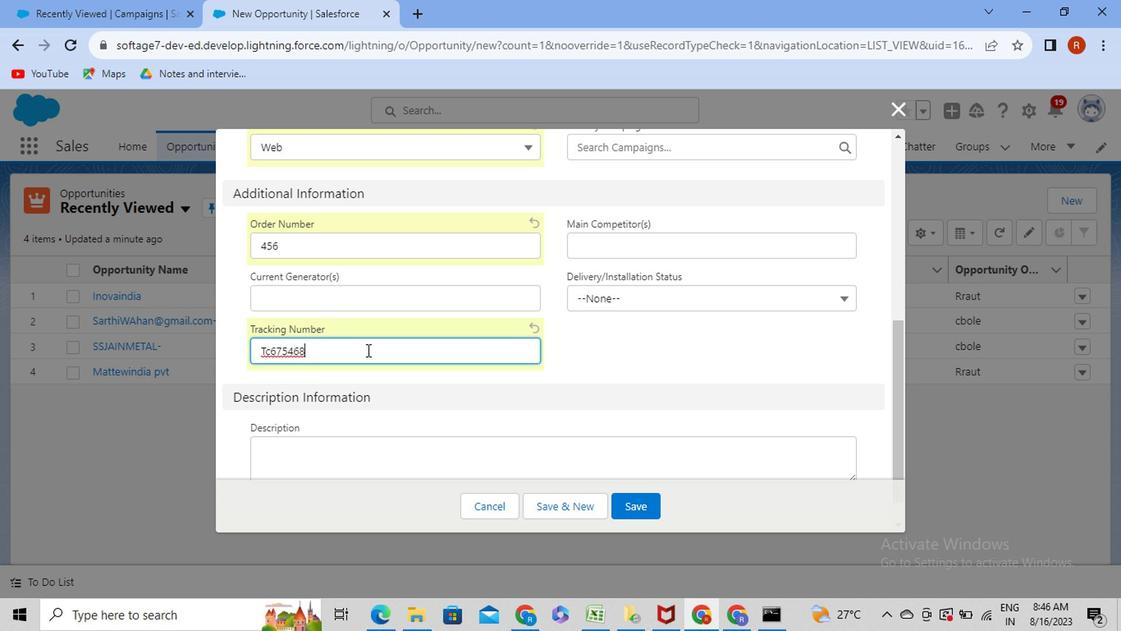 
Action: Mouse moved to (898, 373)
Screenshot: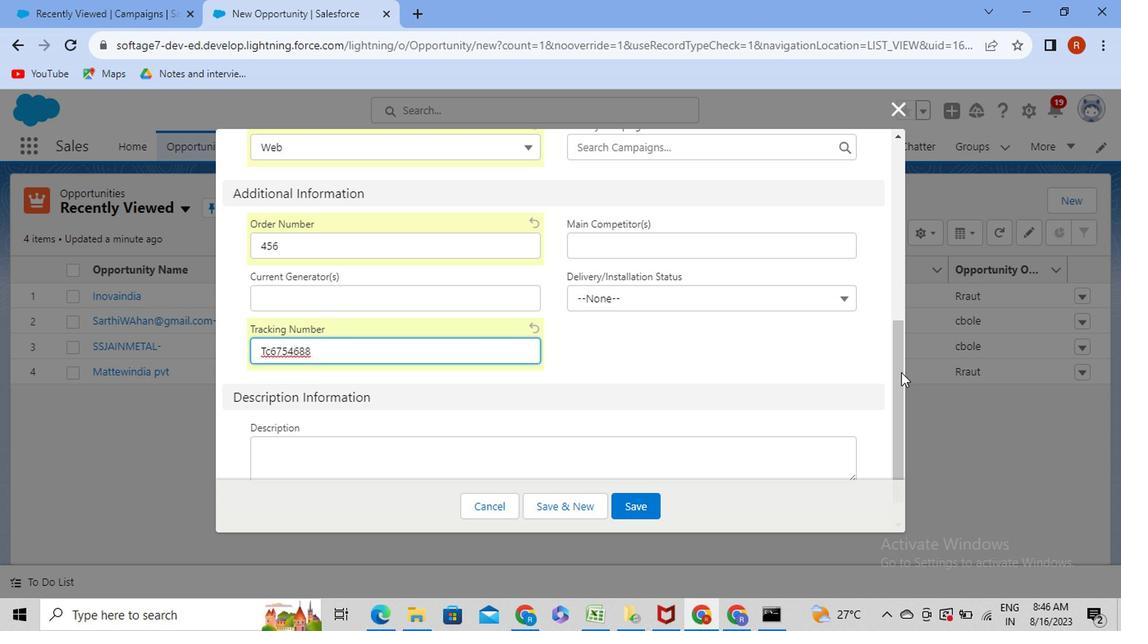 
Action: Mouse pressed left at (898, 373)
Screenshot: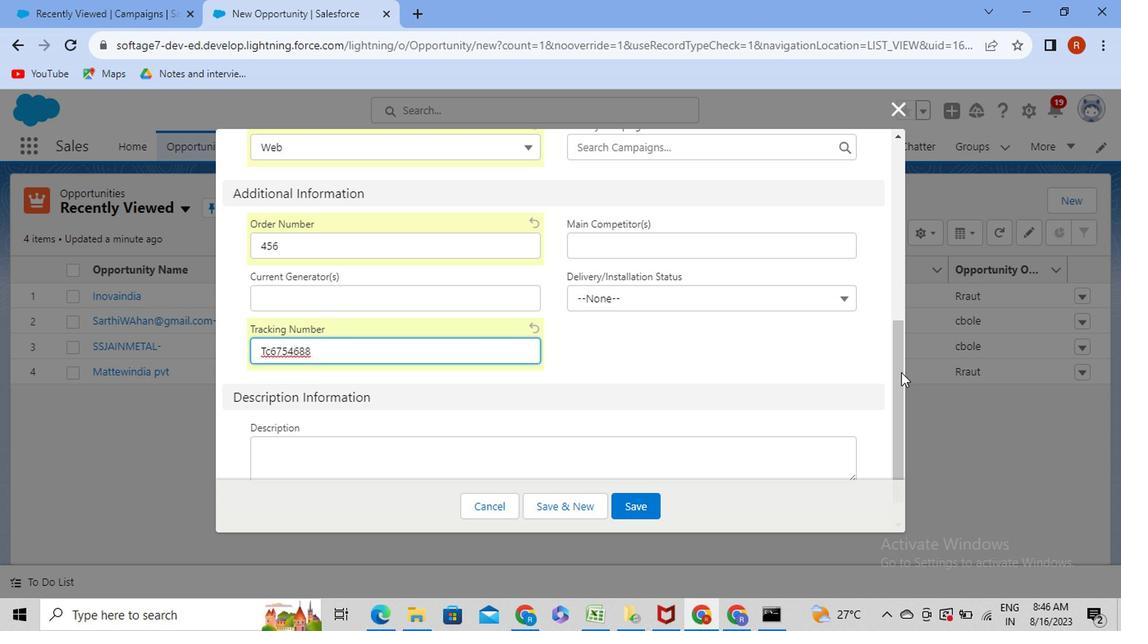 
Action: Mouse moved to (633, 271)
Screenshot: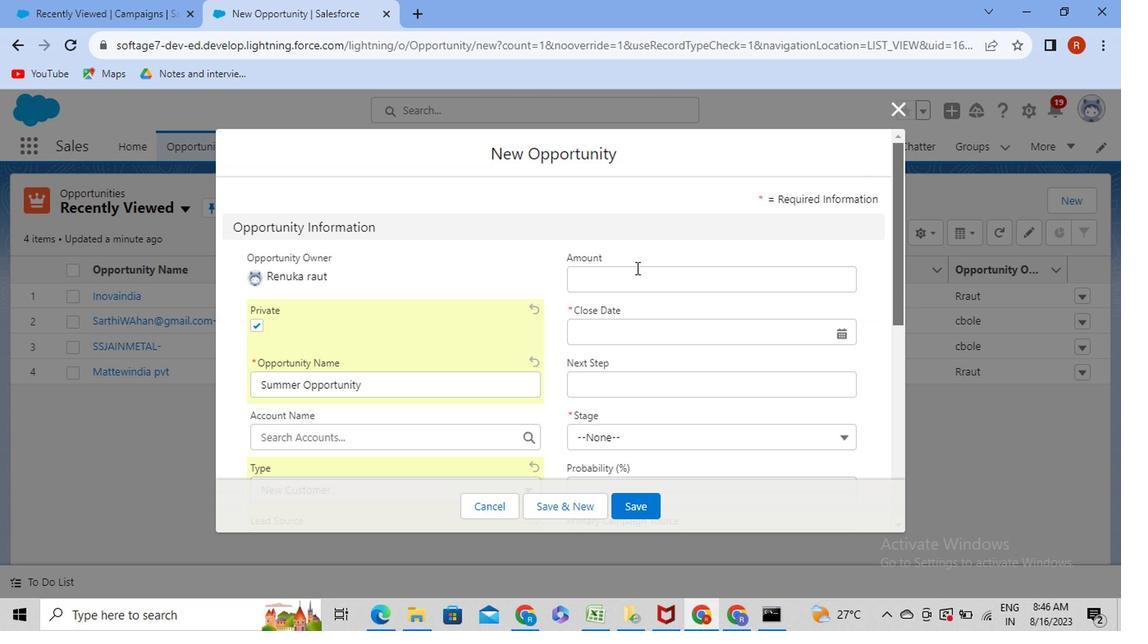 
Action: Mouse pressed left at (633, 271)
Screenshot: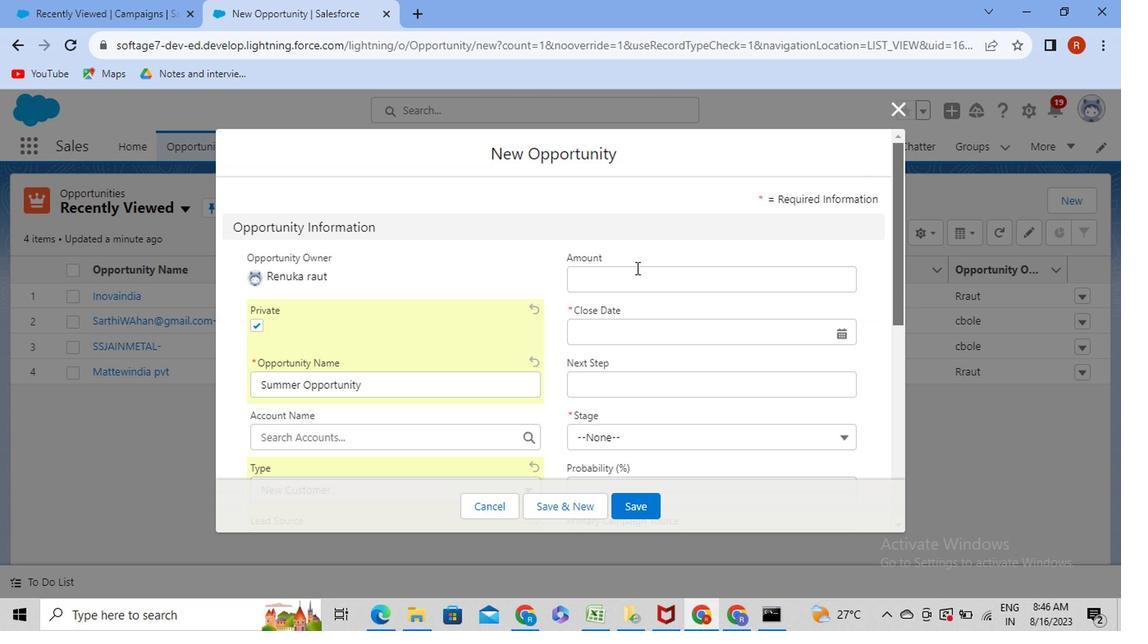 
Action: Mouse moved to (632, 271)
Screenshot: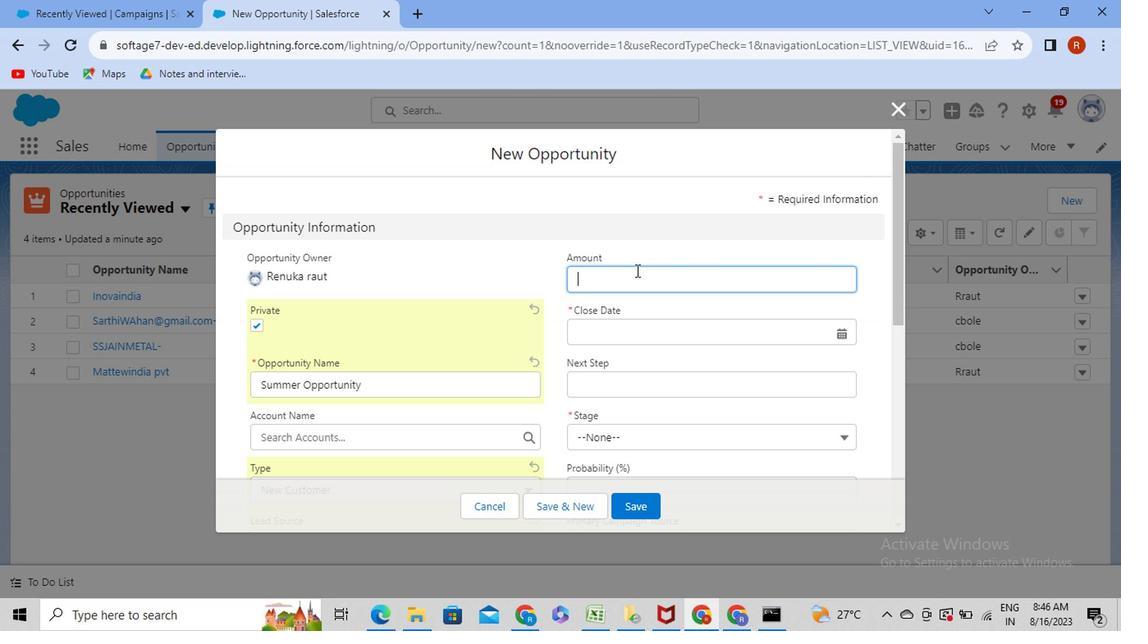 
Action: Key pressed 50000
Screenshot: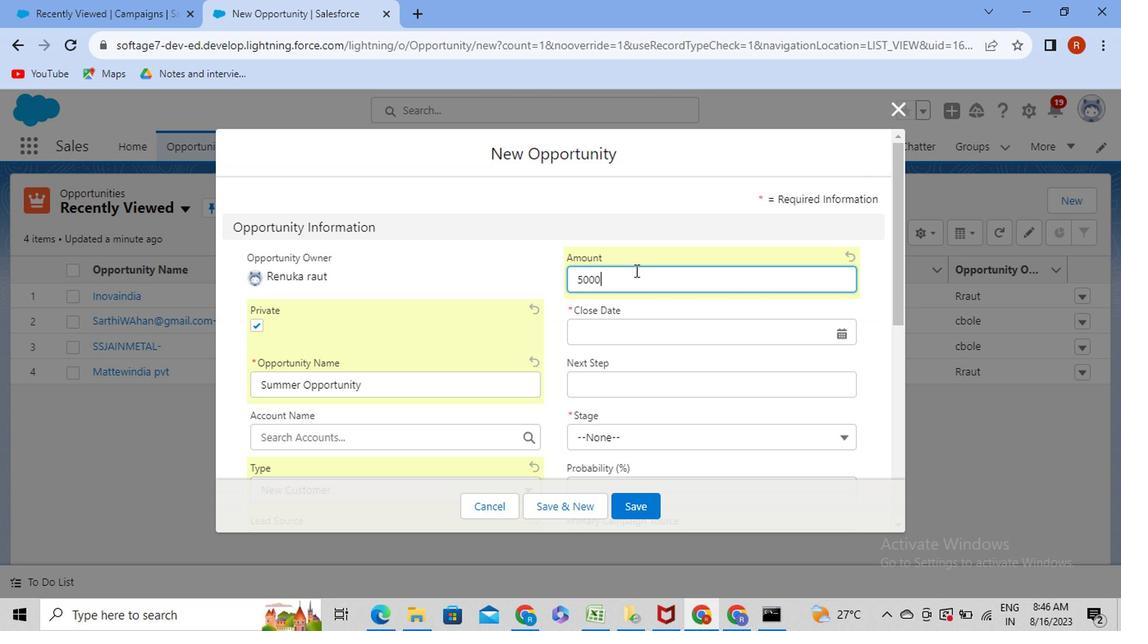 
Action: Mouse moved to (837, 337)
Screenshot: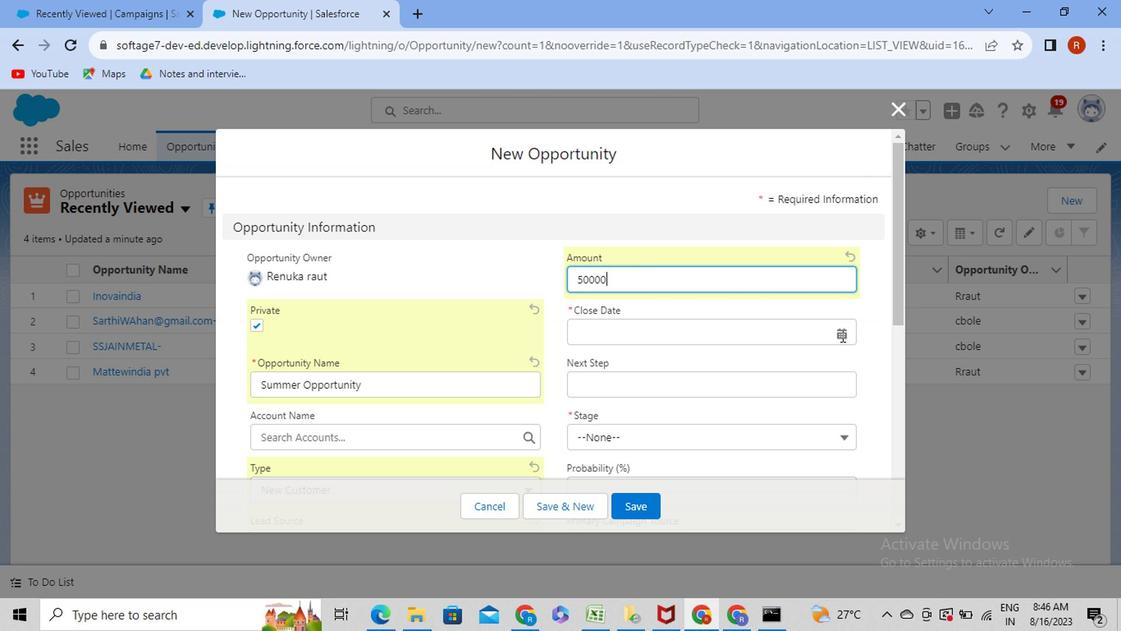 
Action: Mouse pressed left at (837, 337)
Screenshot: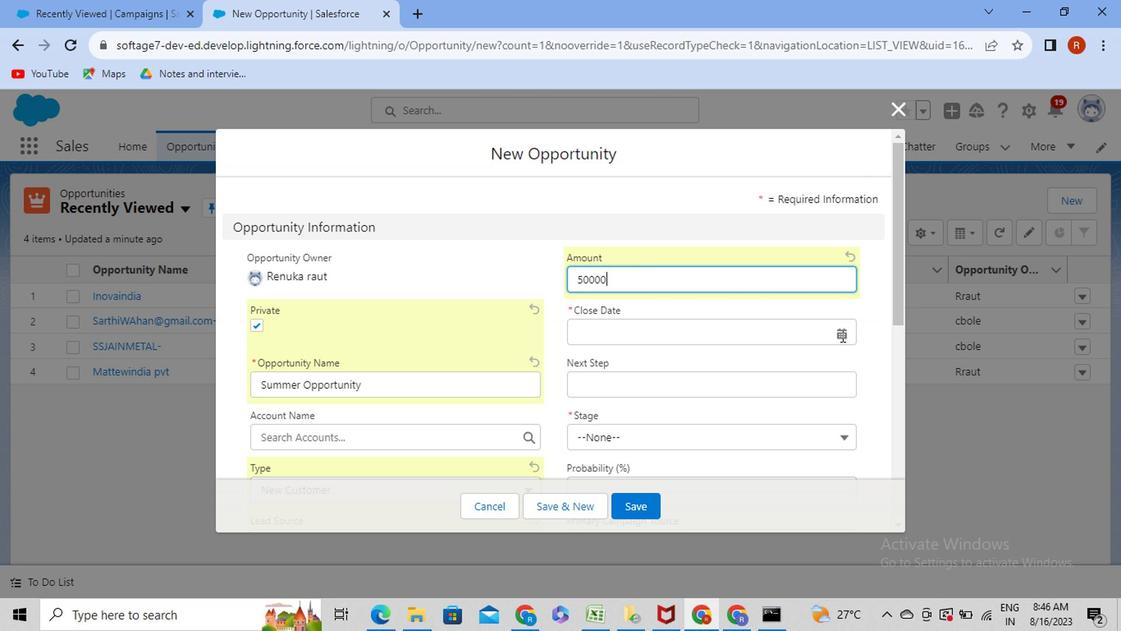 
Action: Mouse moved to (769, 557)
Screenshot: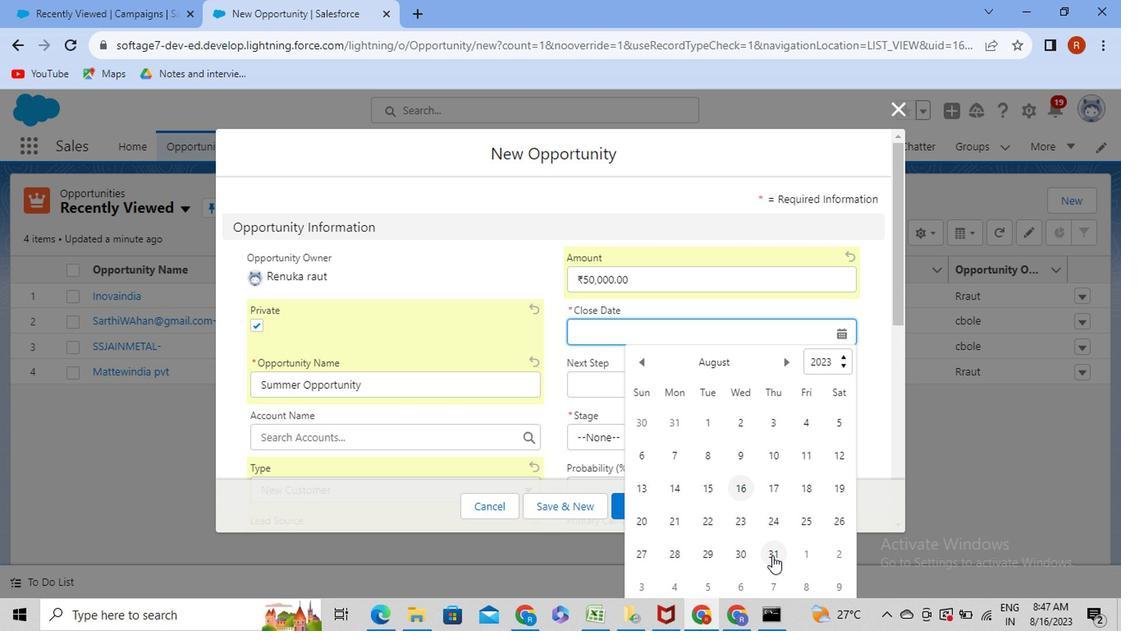 
Action: Mouse pressed left at (769, 557)
Screenshot: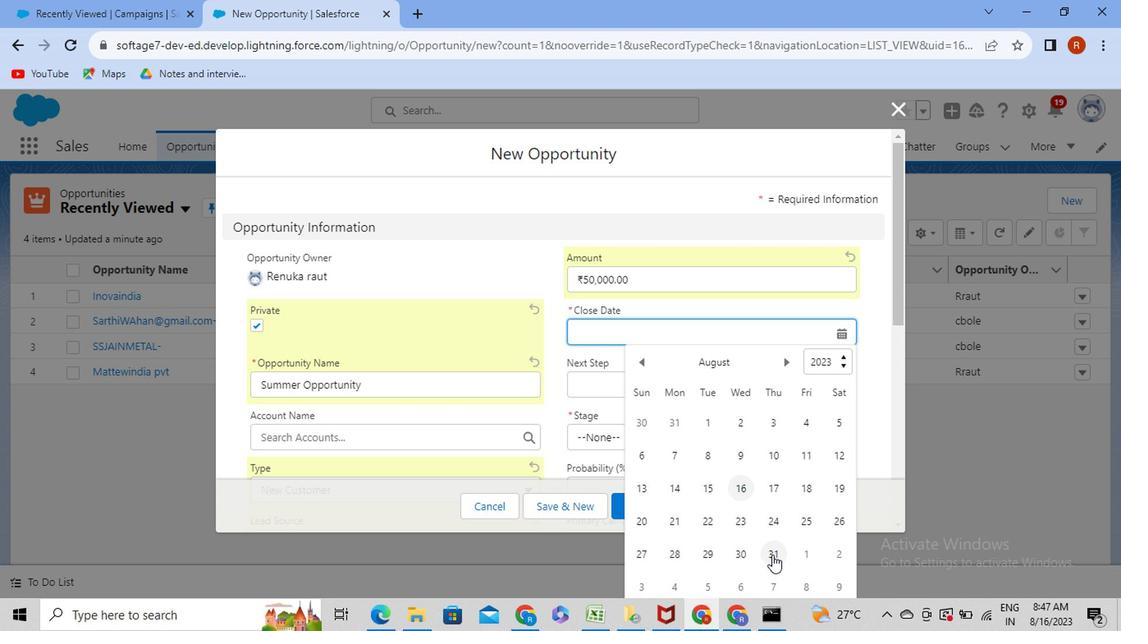 
Action: Mouse moved to (652, 387)
Screenshot: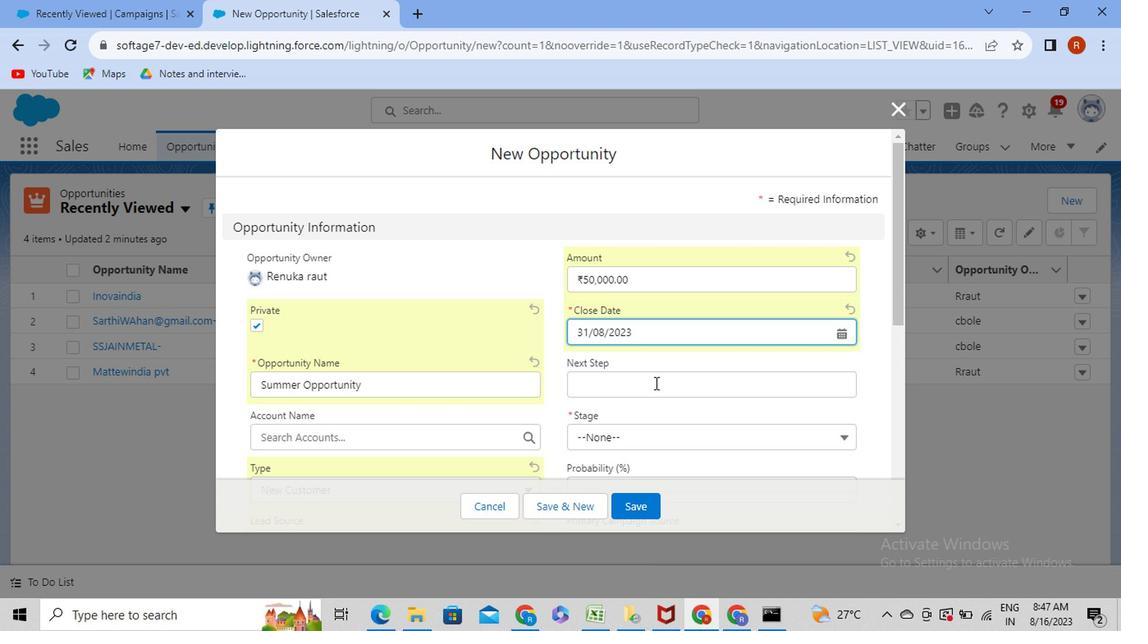 
Action: Mouse pressed left at (652, 387)
Screenshot: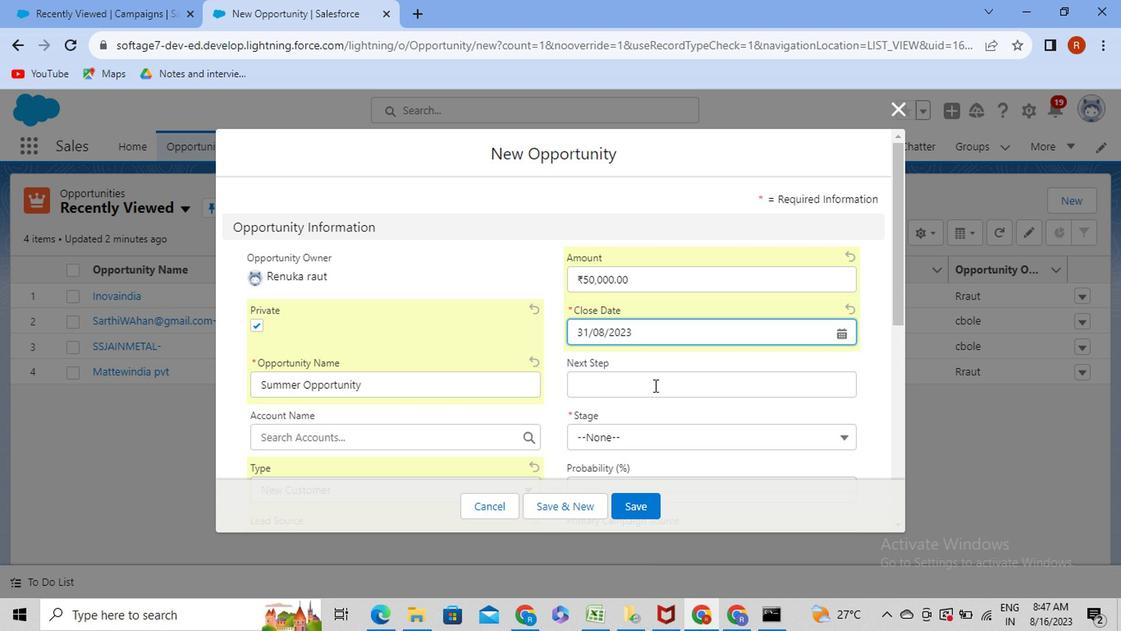 
Action: Mouse moved to (650, 385)
Screenshot: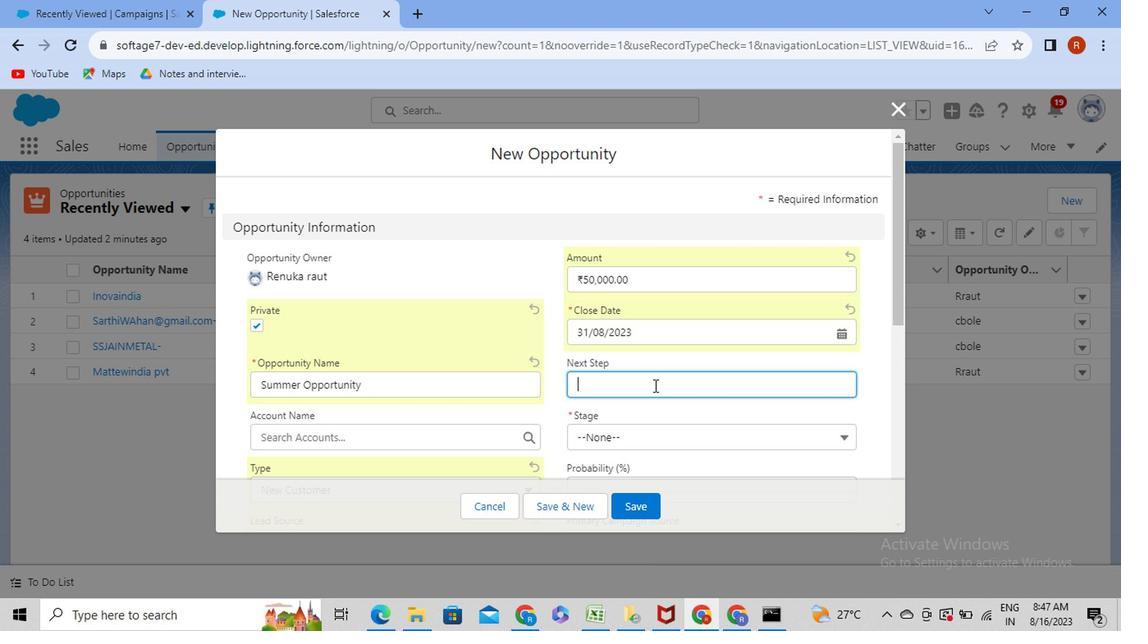 
Action: Key pressed <Key.caps_lock>N<Key.caps_lock>eed<Key.space>to<Key.space>cordinate
Screenshot: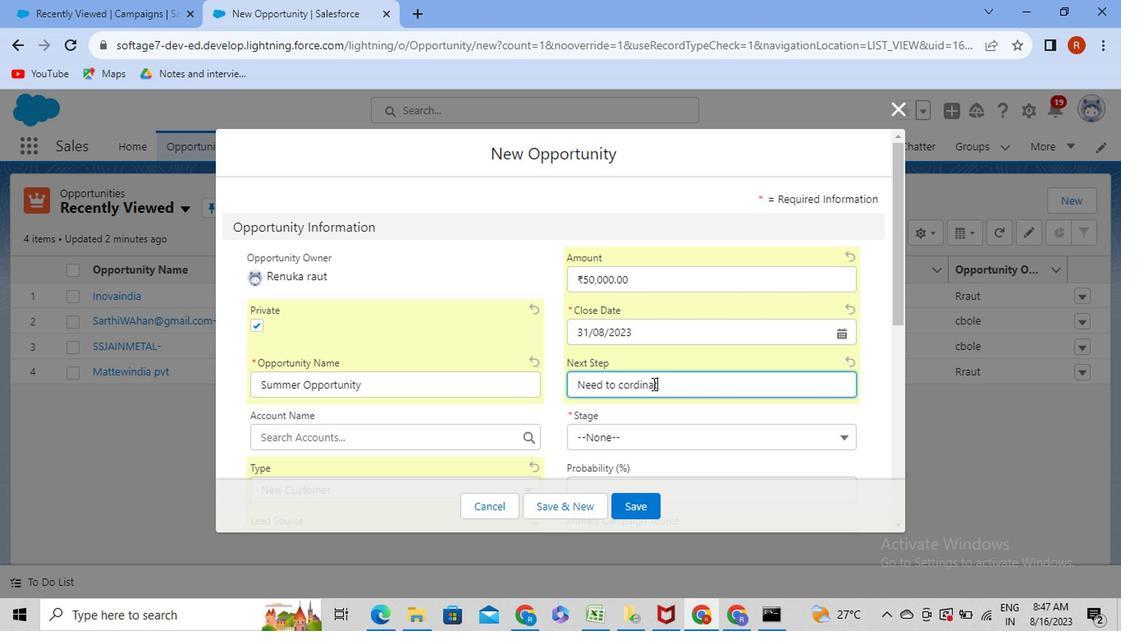 
Action: Mouse moved to (897, 202)
Screenshot: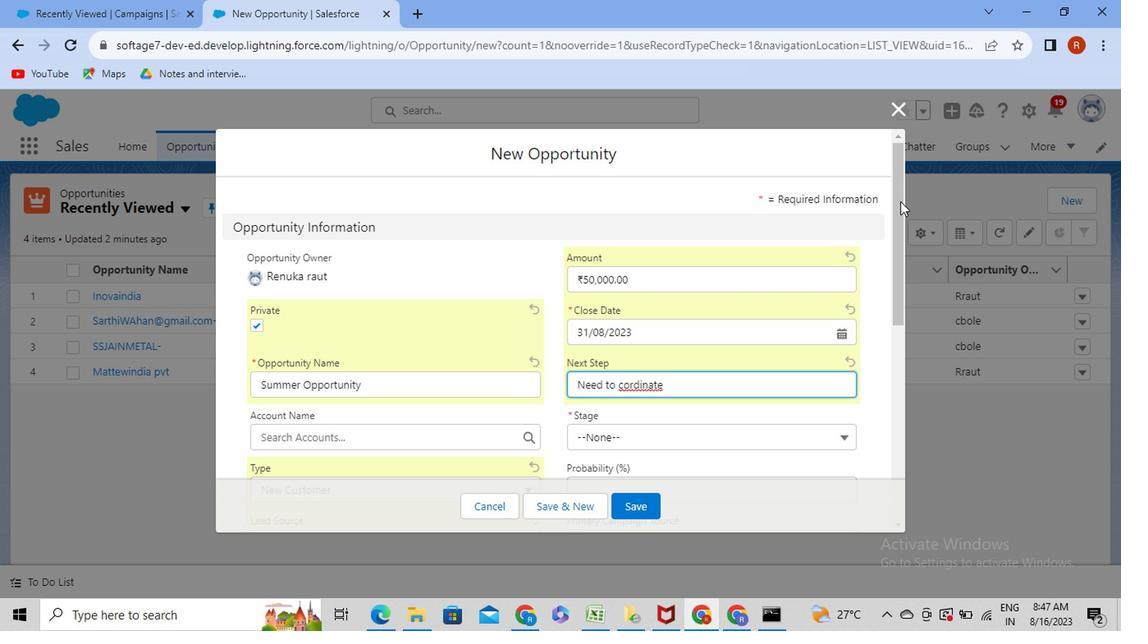 
Action: Mouse pressed left at (897, 202)
Screenshot: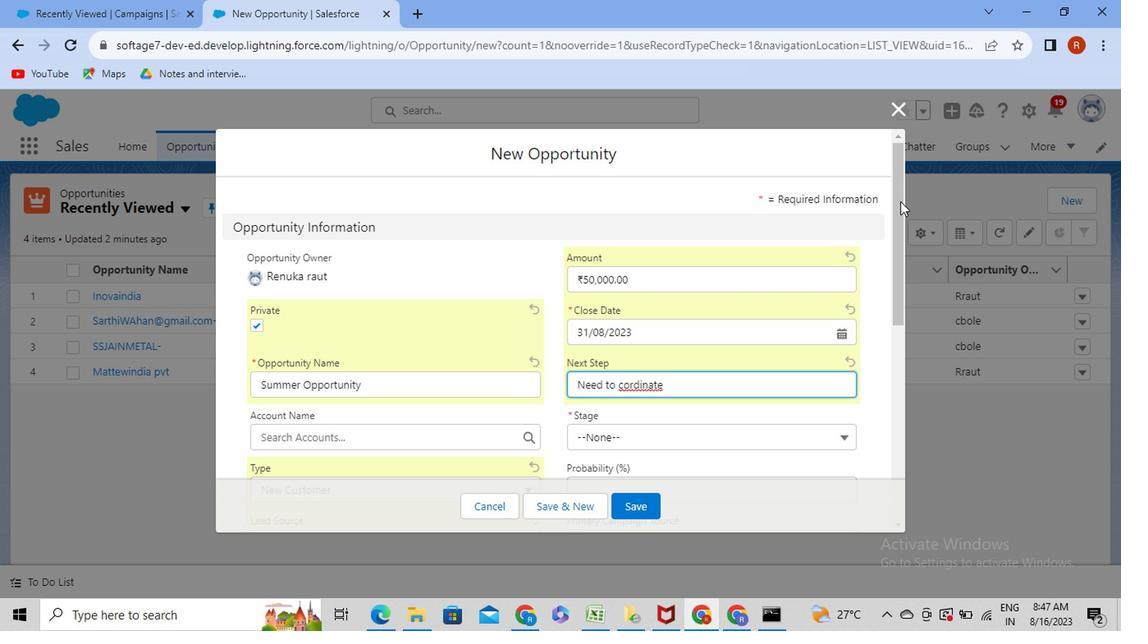 
Action: Mouse moved to (728, 297)
Screenshot: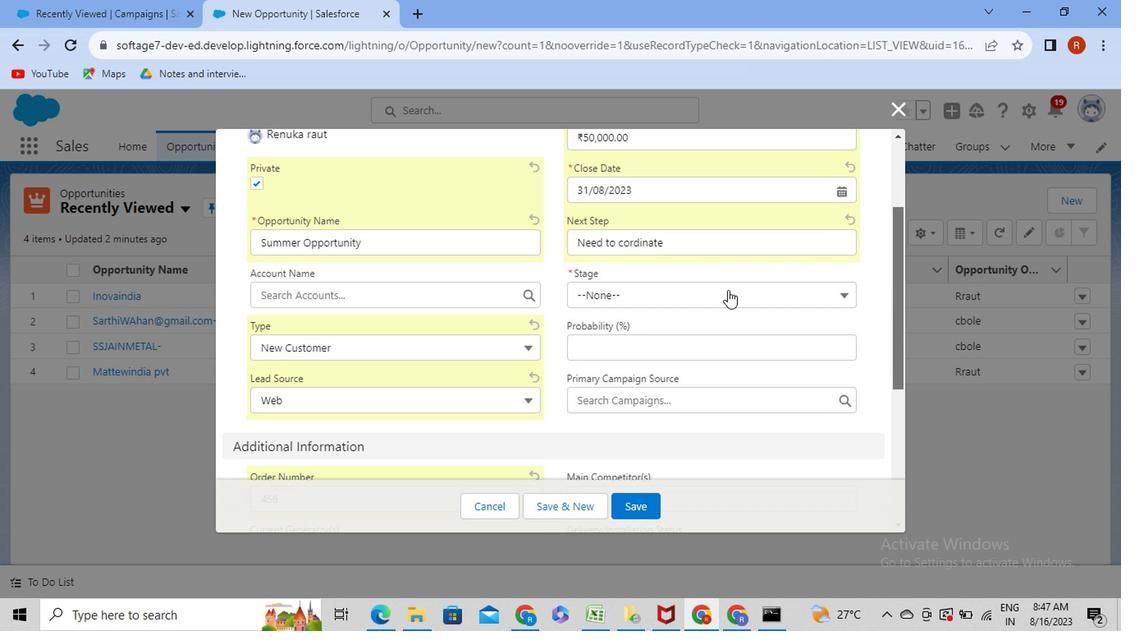 
Action: Mouse pressed left at (728, 297)
Screenshot: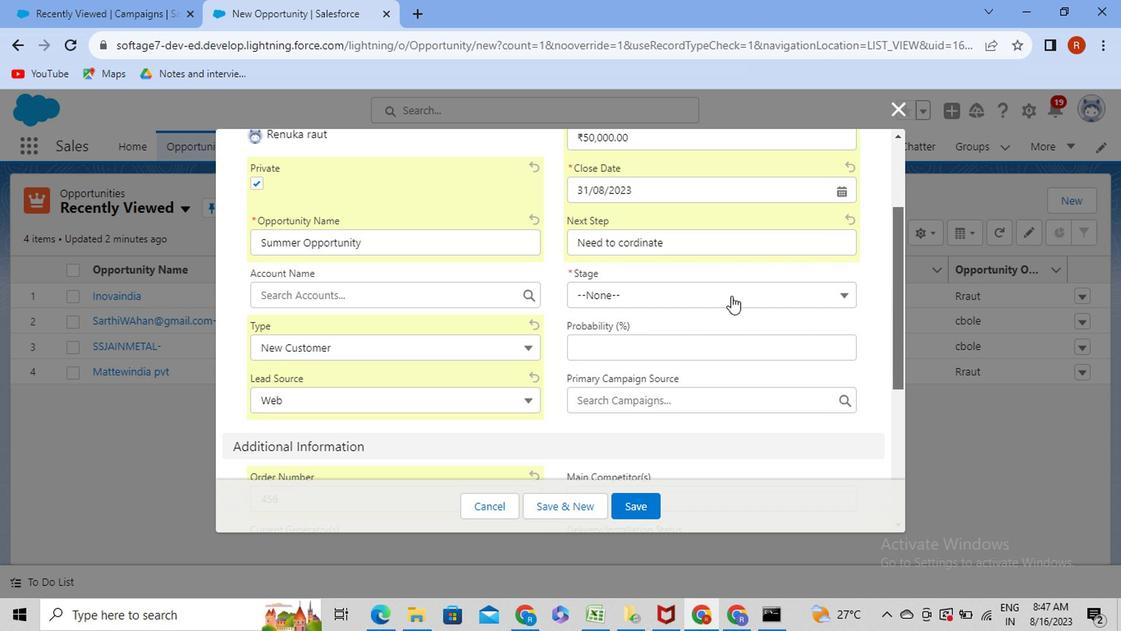
Action: Mouse moved to (654, 415)
Screenshot: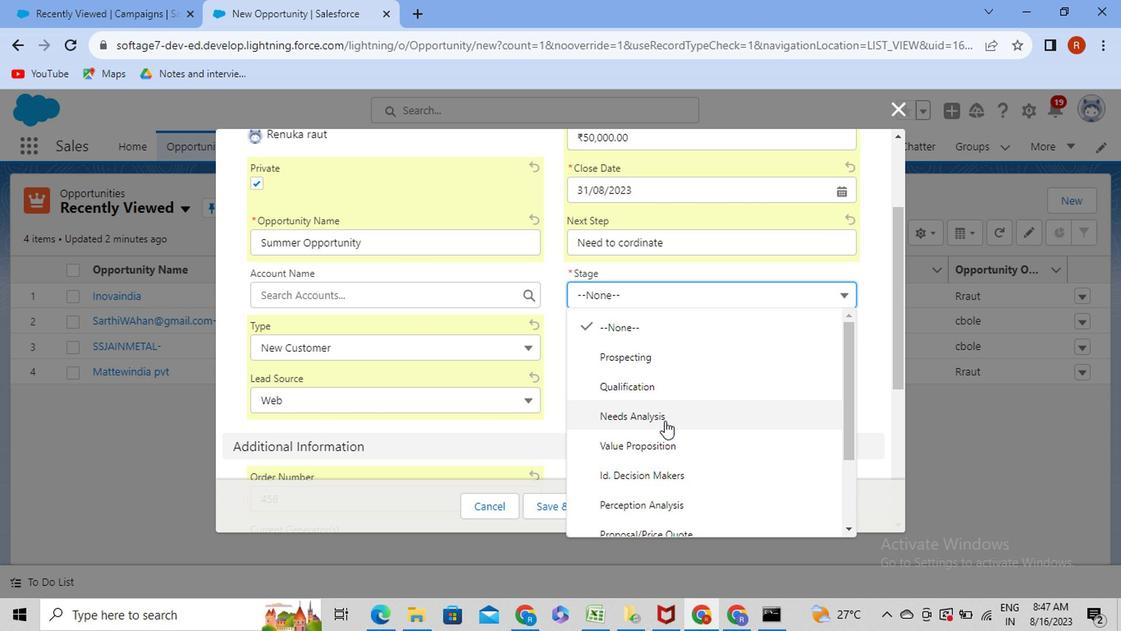 
Action: Mouse pressed left at (654, 415)
Screenshot: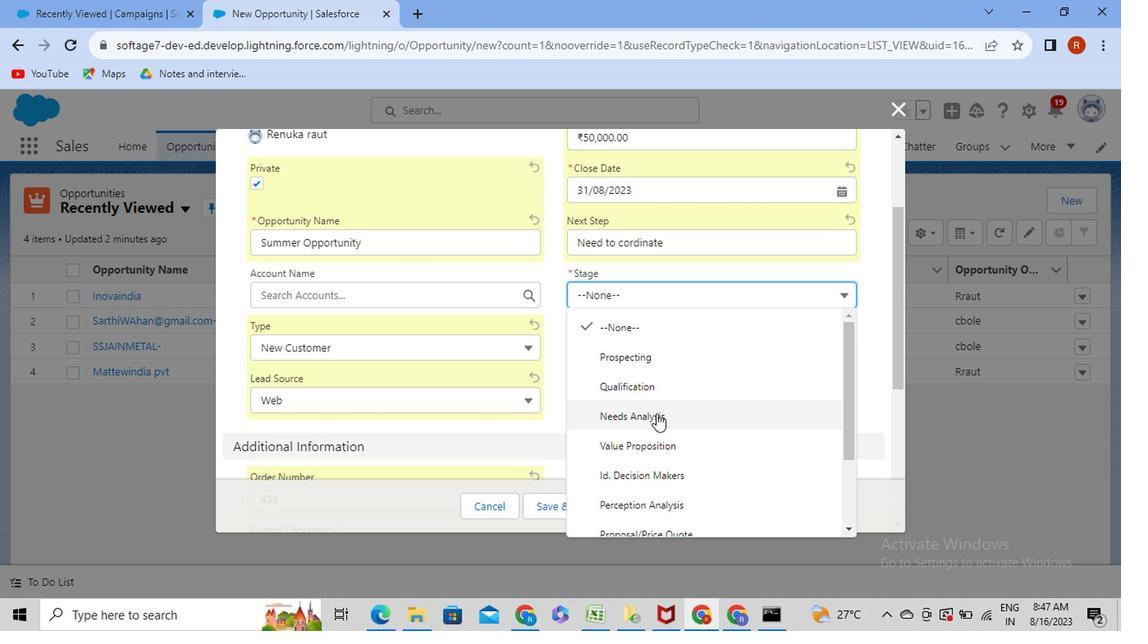 
Action: Mouse moved to (690, 345)
Screenshot: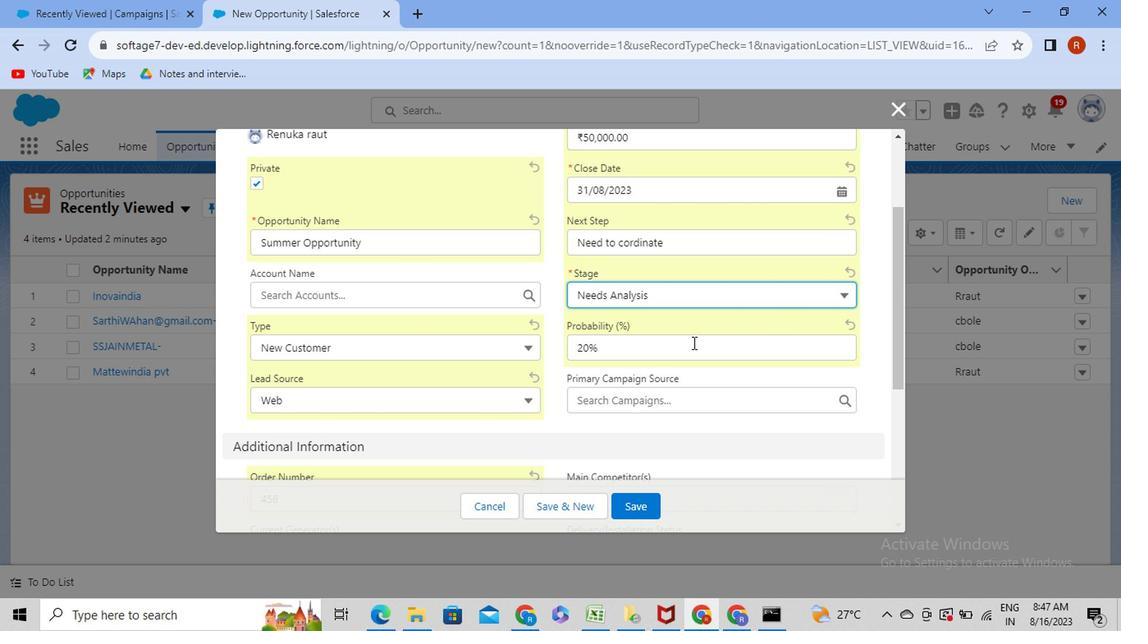 
Action: Mouse pressed left at (690, 345)
Screenshot: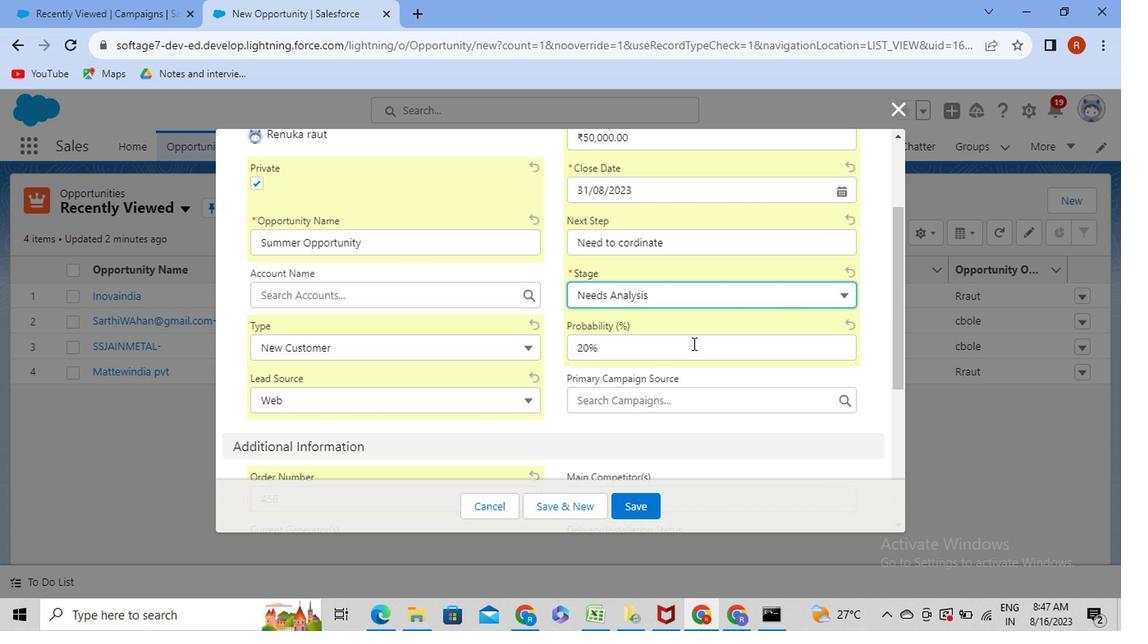 
Action: Mouse moved to (684, 383)
Screenshot: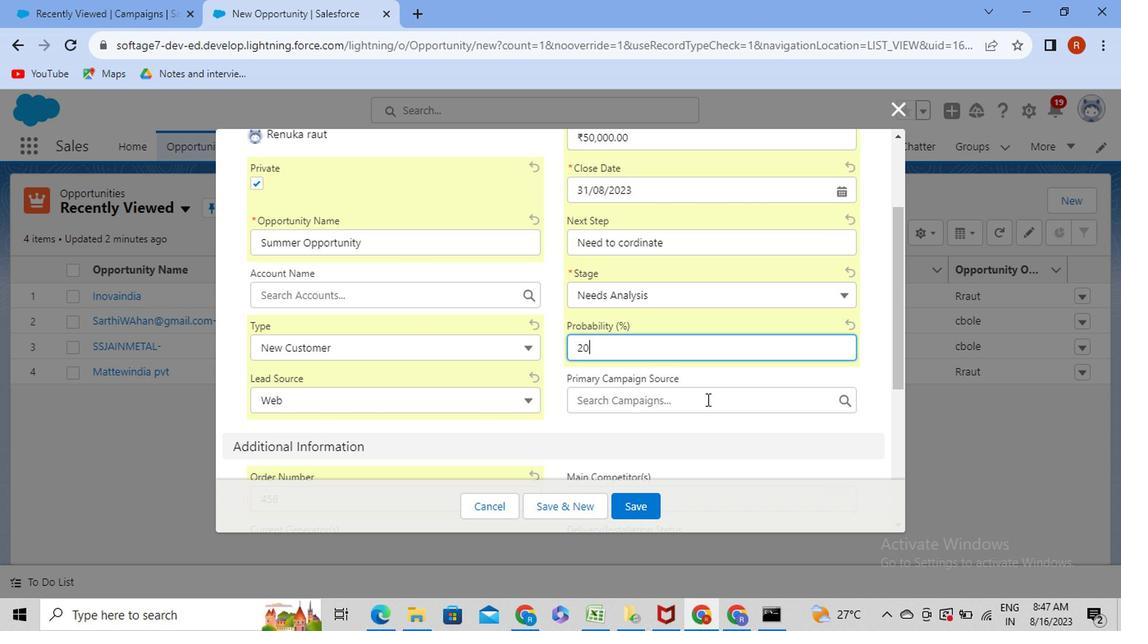 
Action: Key pressed <Key.backspace><Key.backspace>30
Screenshot: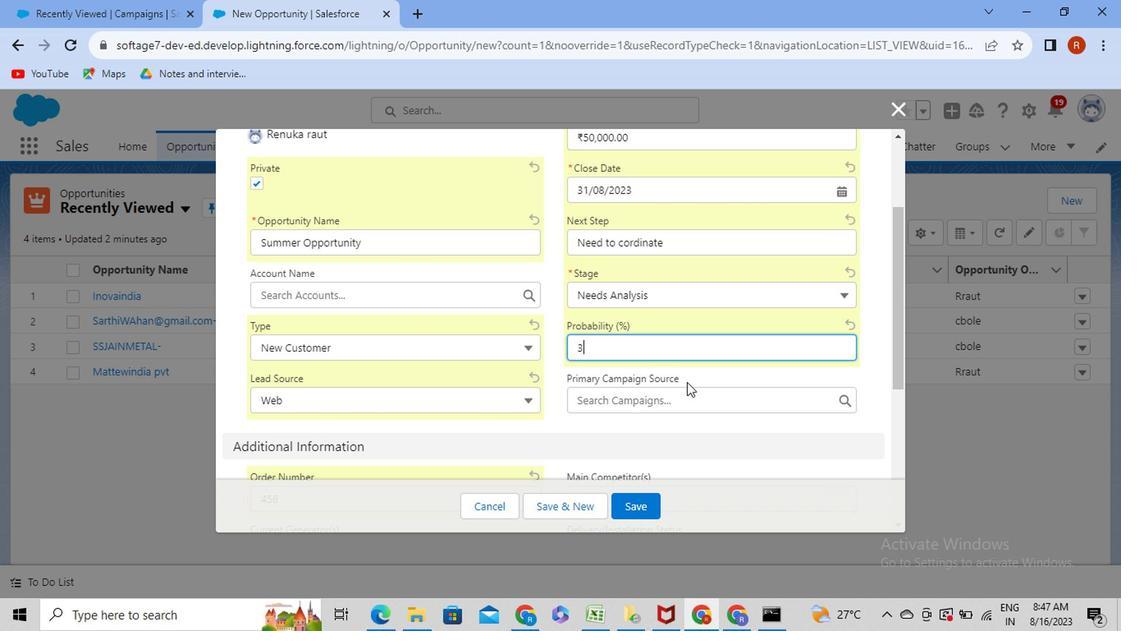 
Action: Mouse moved to (707, 402)
Screenshot: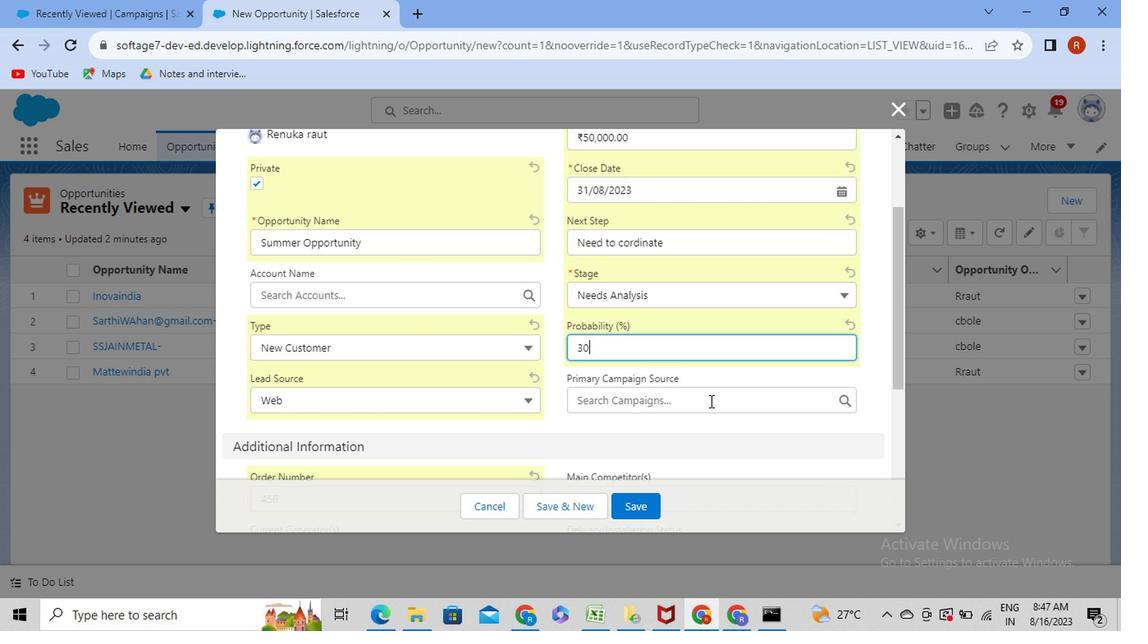 
Action: Mouse pressed left at (707, 402)
Screenshot: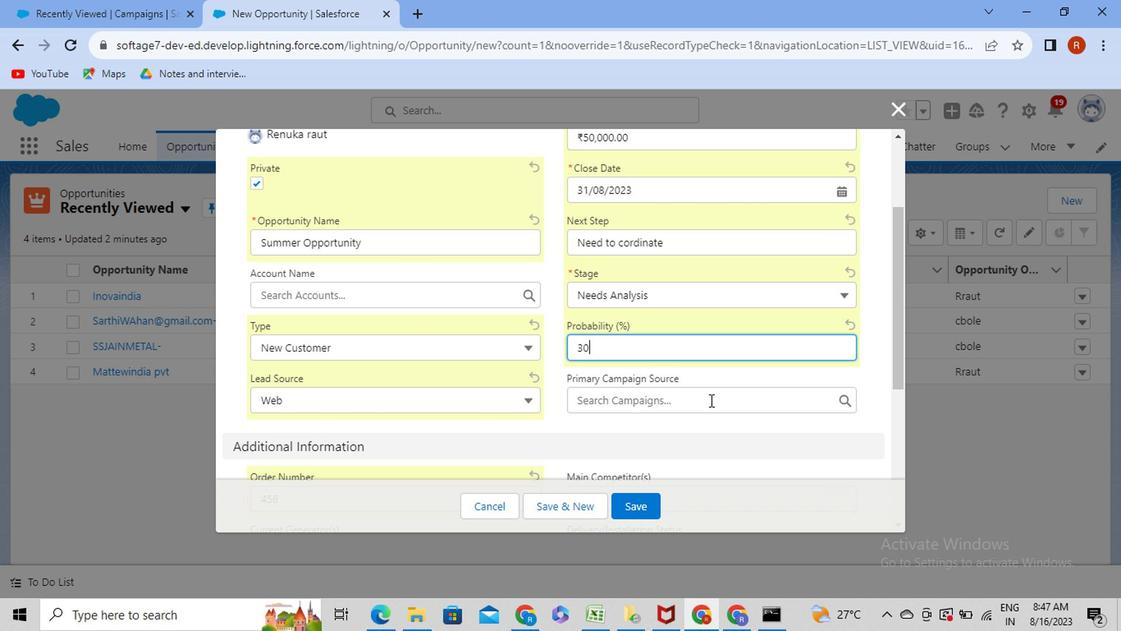 
Action: Mouse moved to (632, 216)
Screenshot: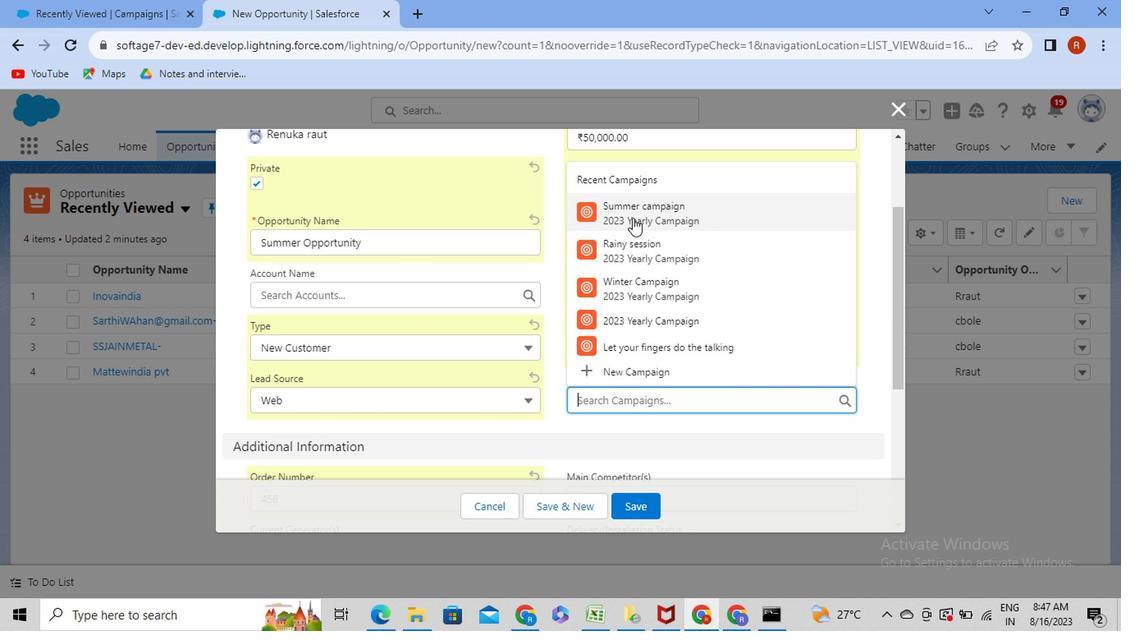 
Action: Mouse pressed left at (632, 216)
Screenshot: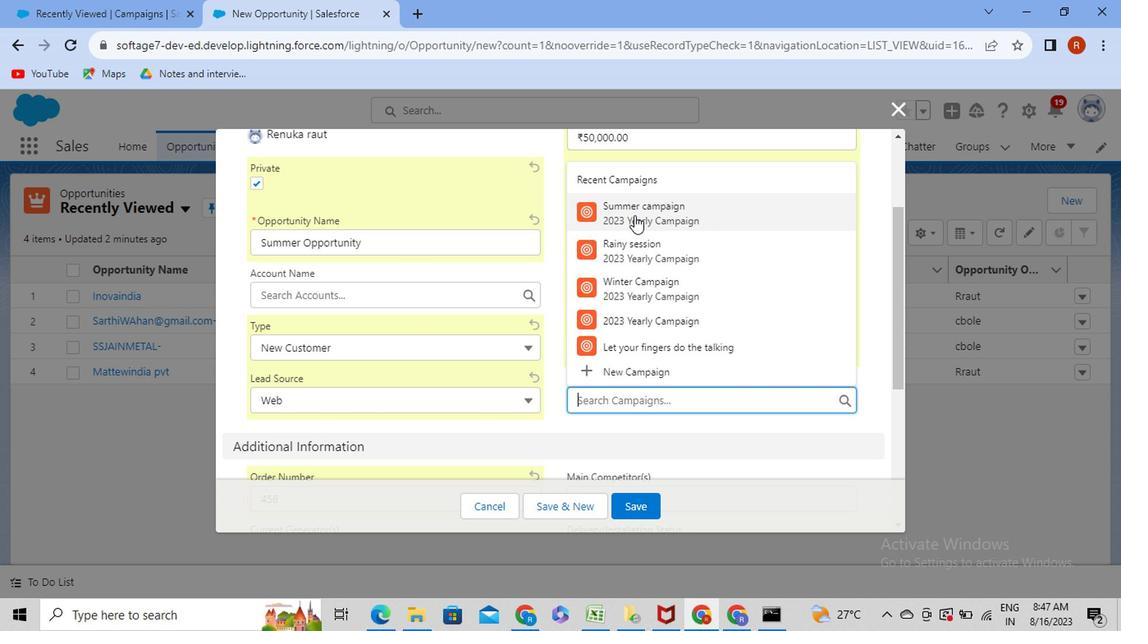 
Action: Mouse moved to (898, 349)
Screenshot: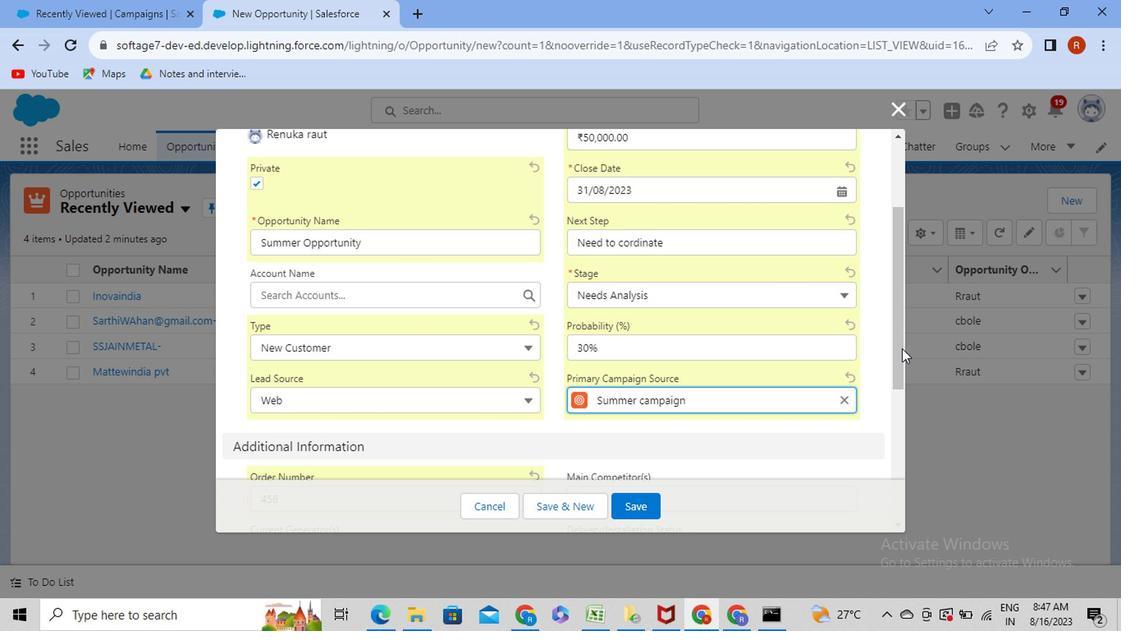 
Action: Mouse pressed left at (898, 349)
Screenshot: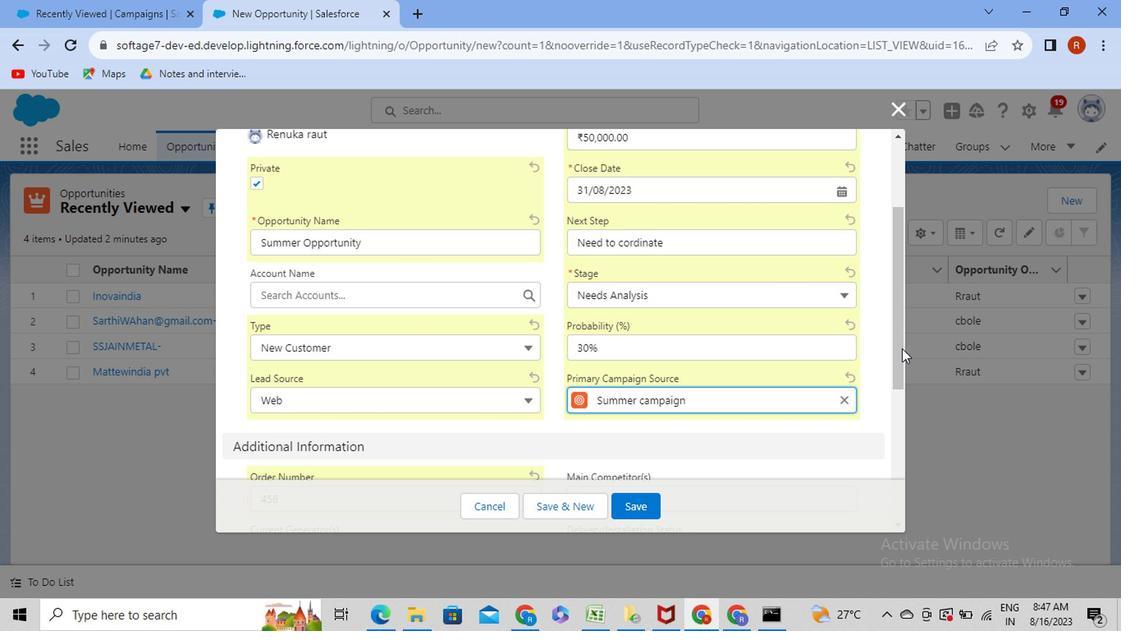 
Action: Mouse moved to (647, 373)
Screenshot: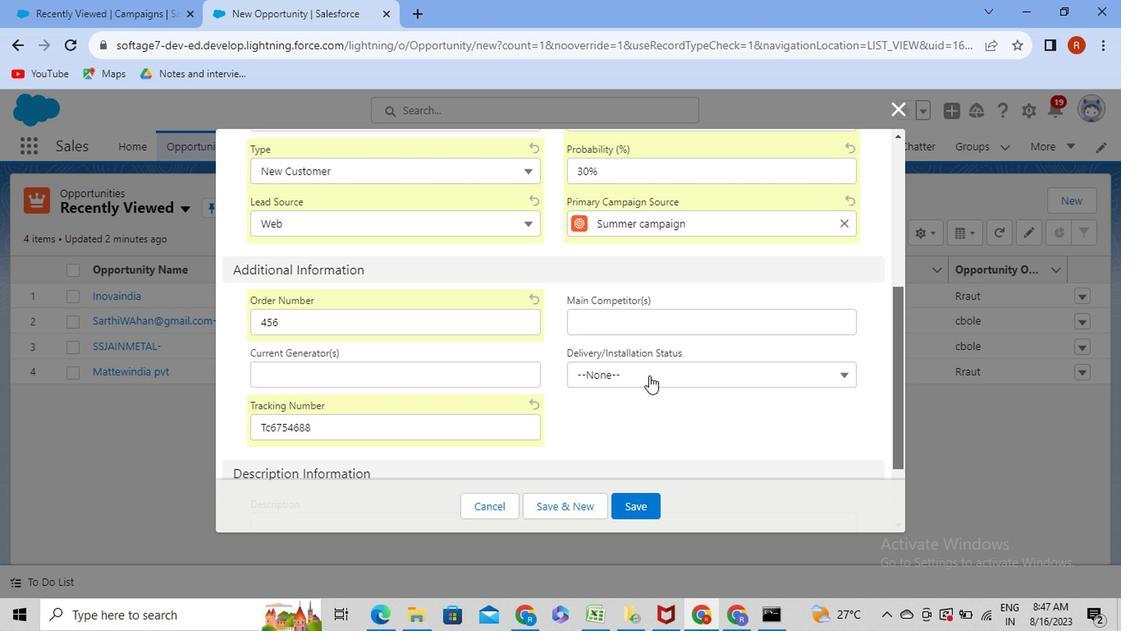 
Action: Mouse pressed left at (647, 373)
Screenshot: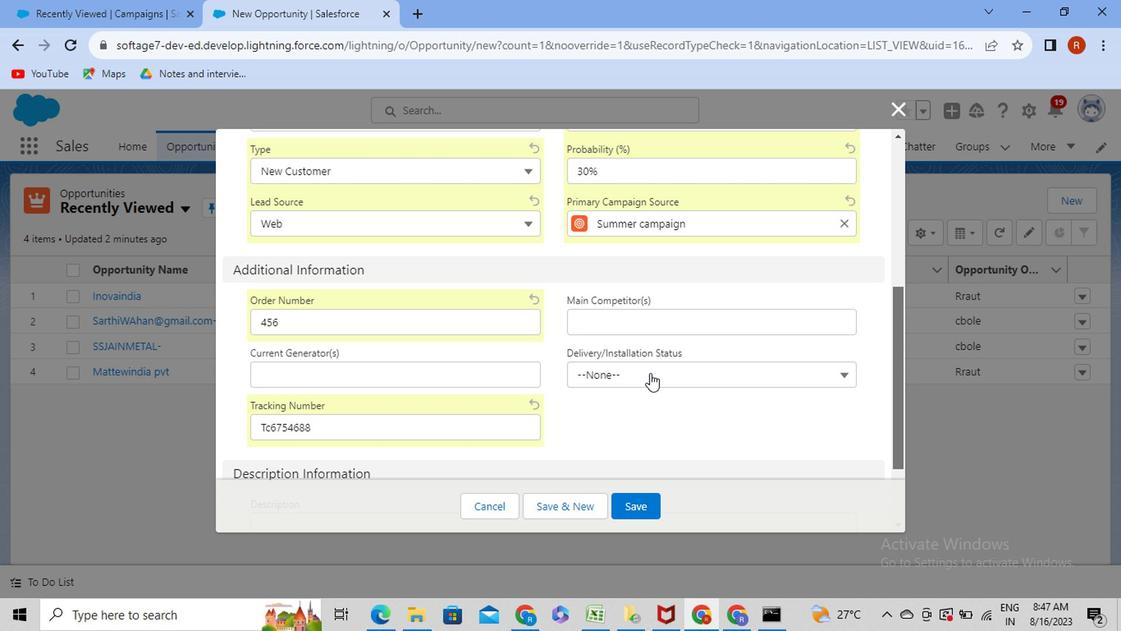 
Action: Mouse moved to (635, 468)
Screenshot: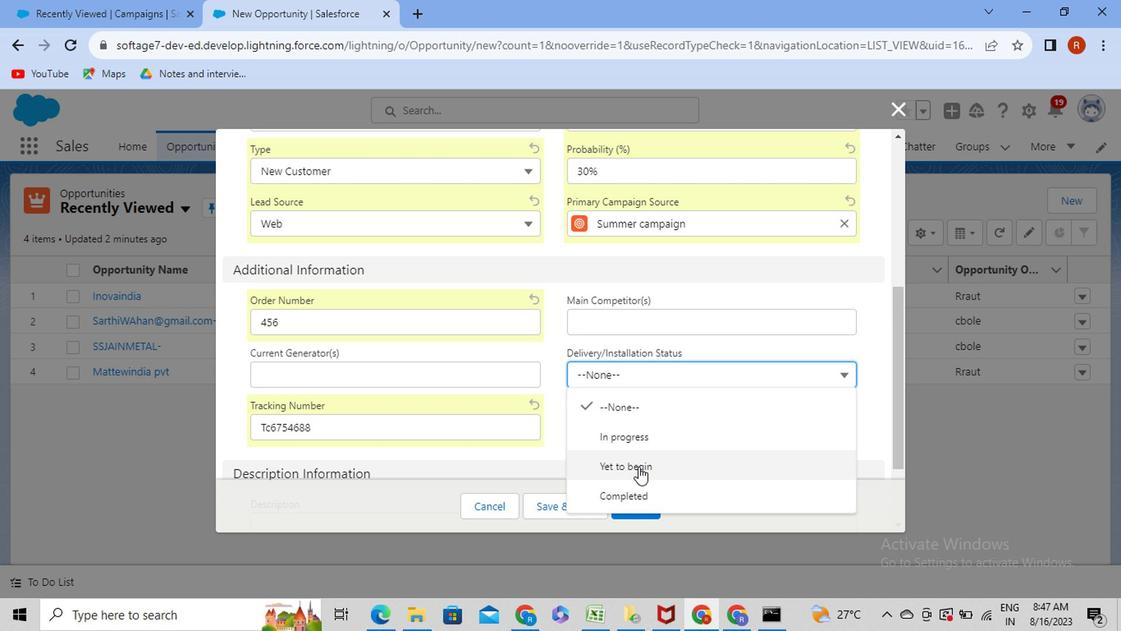 
Action: Mouse pressed left at (635, 468)
Screenshot: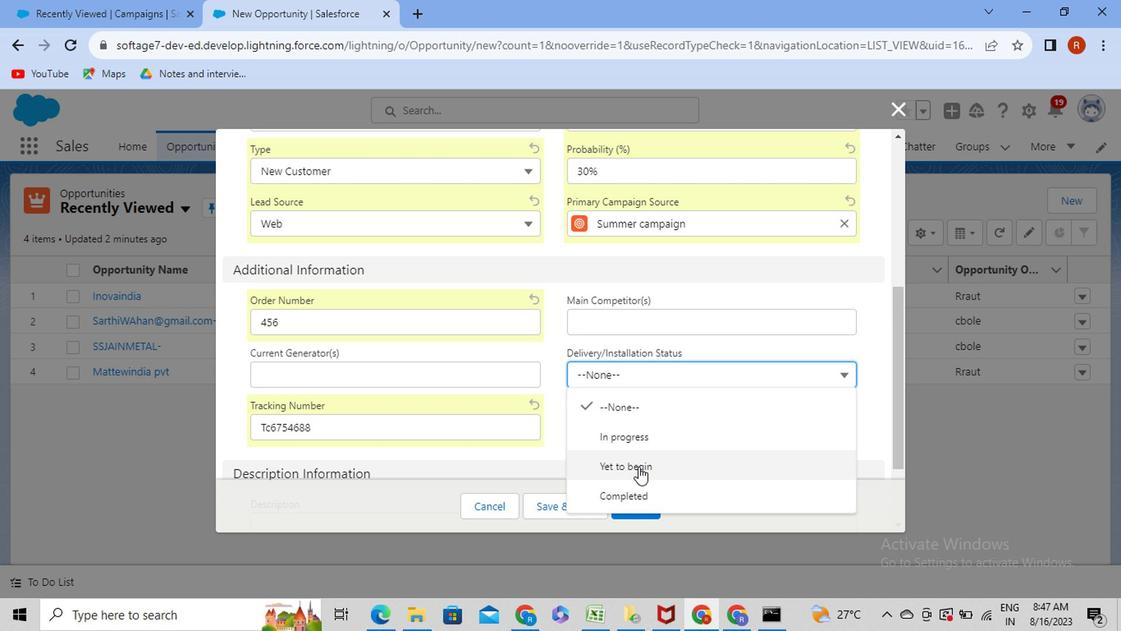 
Action: Mouse moved to (895, 303)
Screenshot: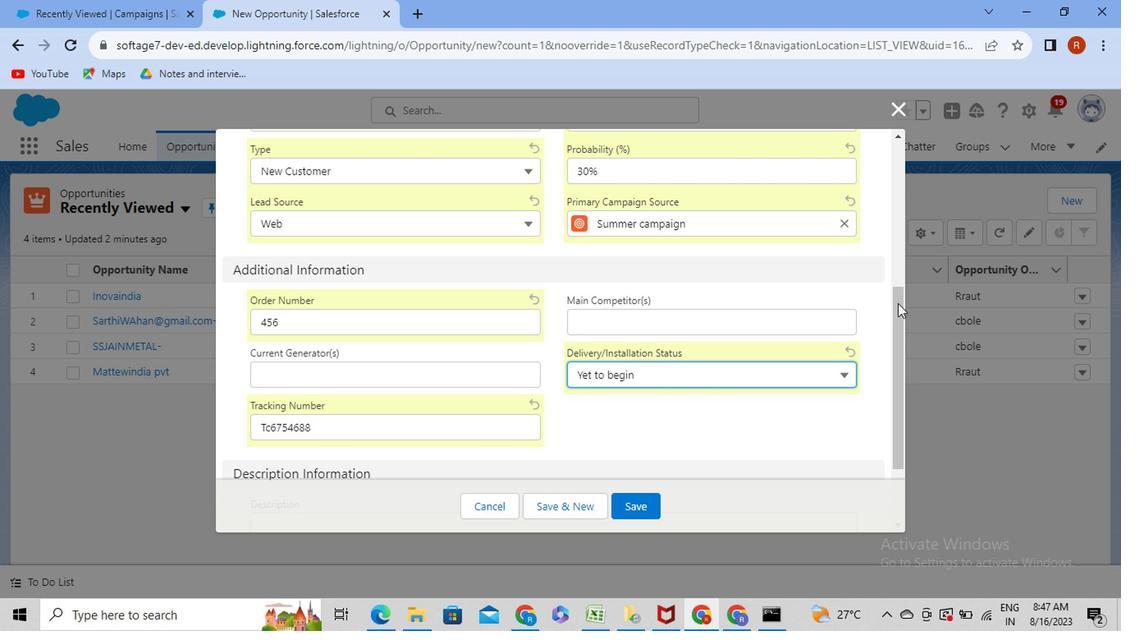 
Action: Mouse pressed left at (895, 303)
Screenshot: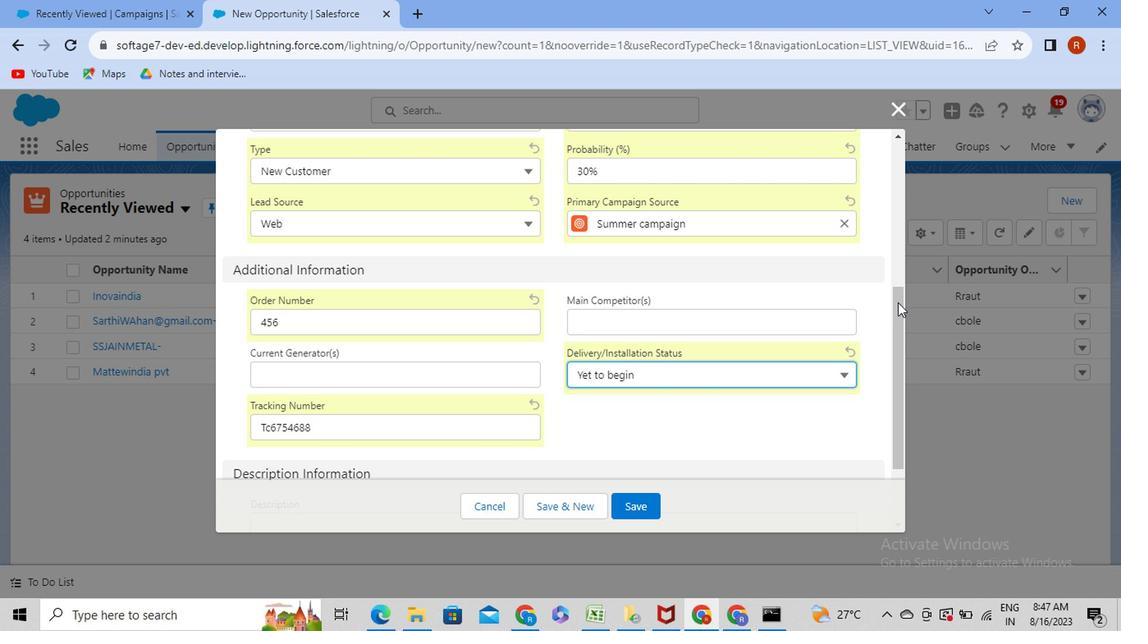 
Action: Mouse moved to (333, 441)
Screenshot: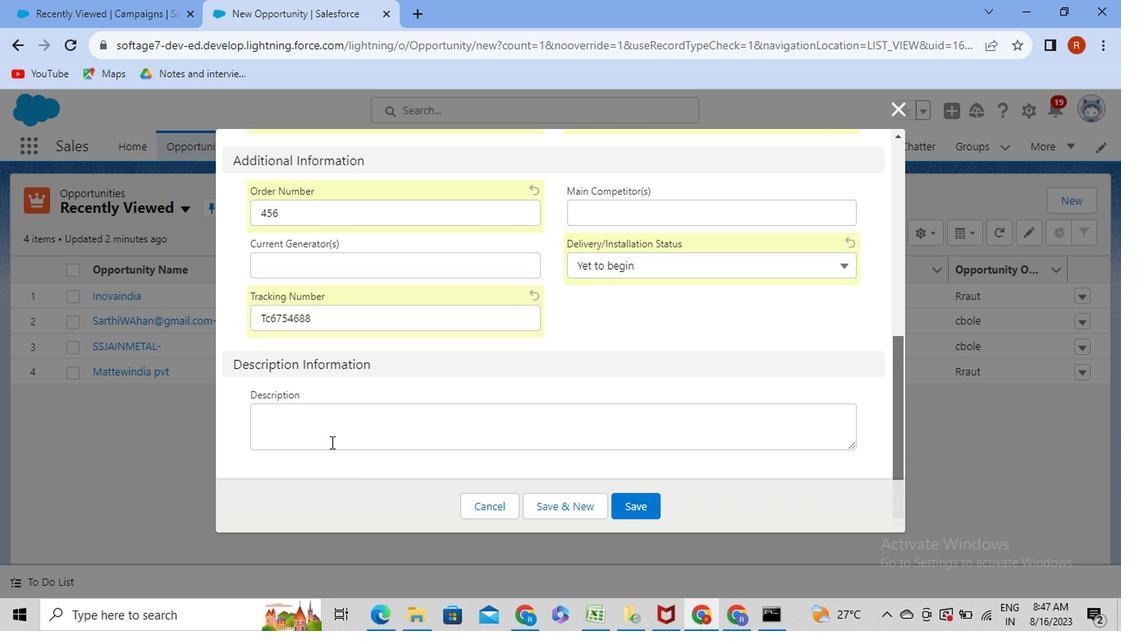 
Action: Mouse pressed left at (333, 441)
Screenshot: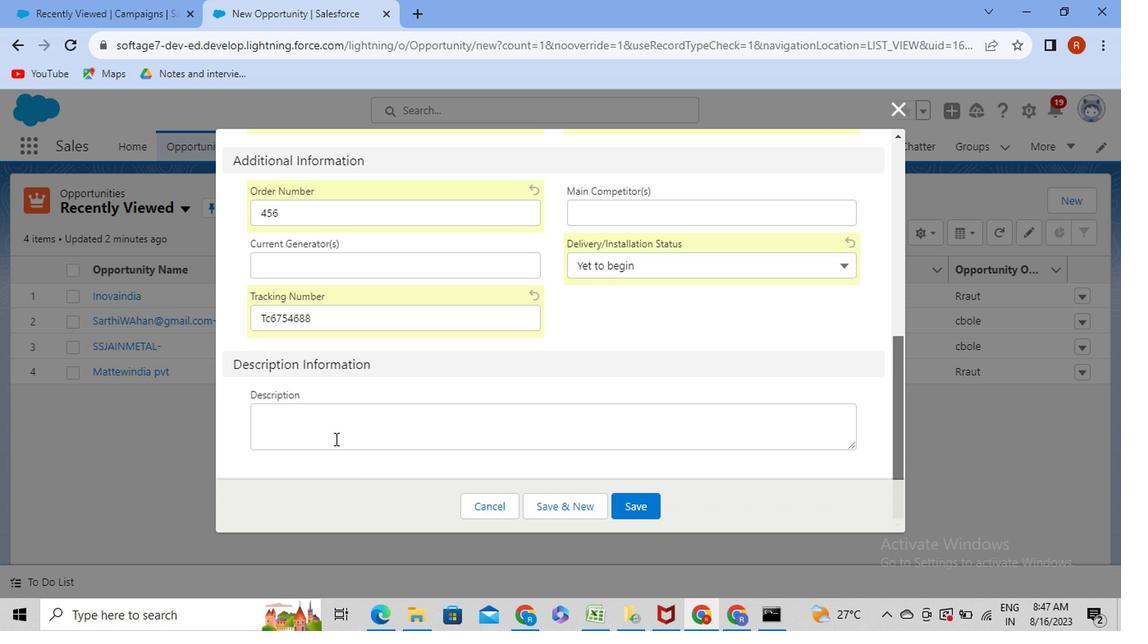 
Action: Mouse moved to (367, 419)
Screenshot: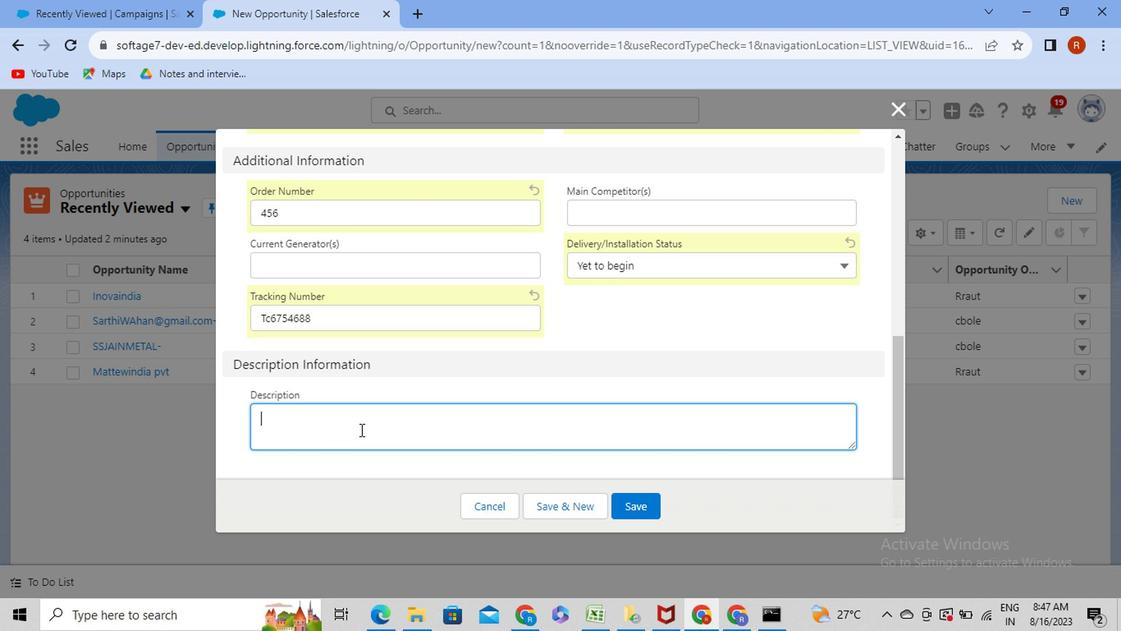 
Action: Key pressed <Key.caps_lock>T<Key.caps_lock>his<Key.space>opportunity<Key.space>is<Key.space>genrated<Key.space>through<Key.space>summer<Key.space>campaign<Key.space>need<Key.space>analysis.
Screenshot: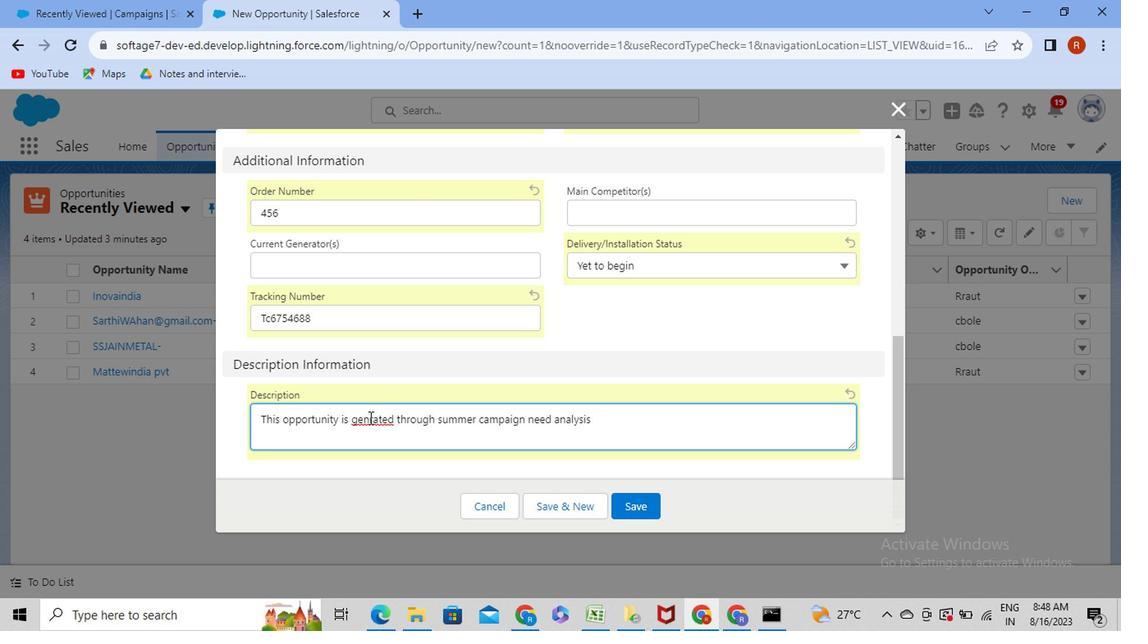 
Action: Mouse moved to (370, 425)
Screenshot: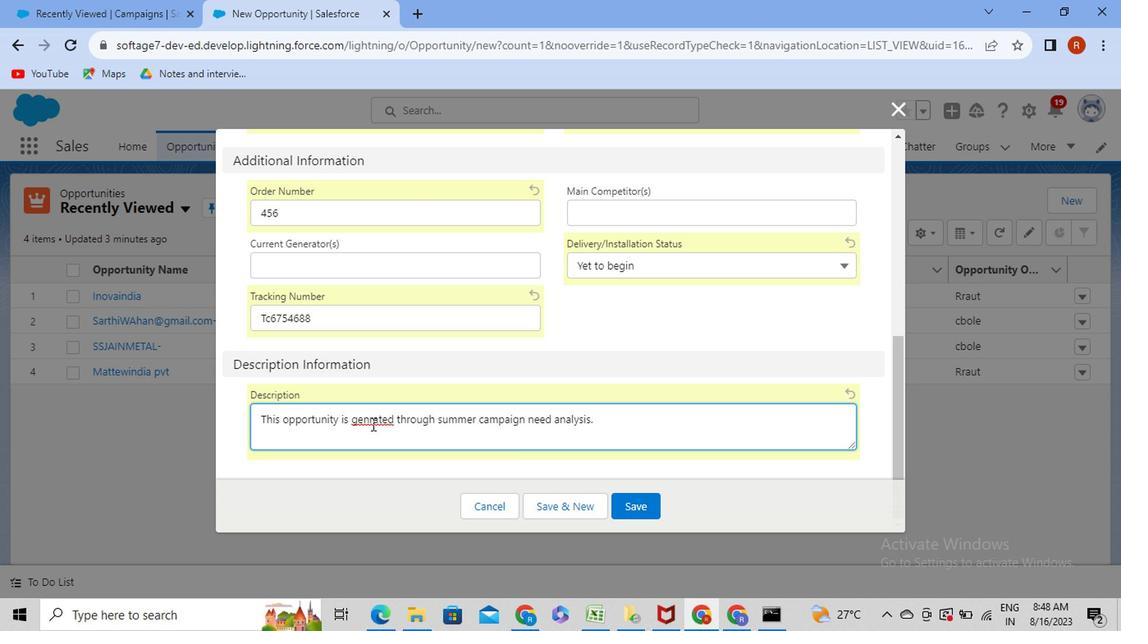 
Action: Mouse pressed right at (370, 425)
Screenshot: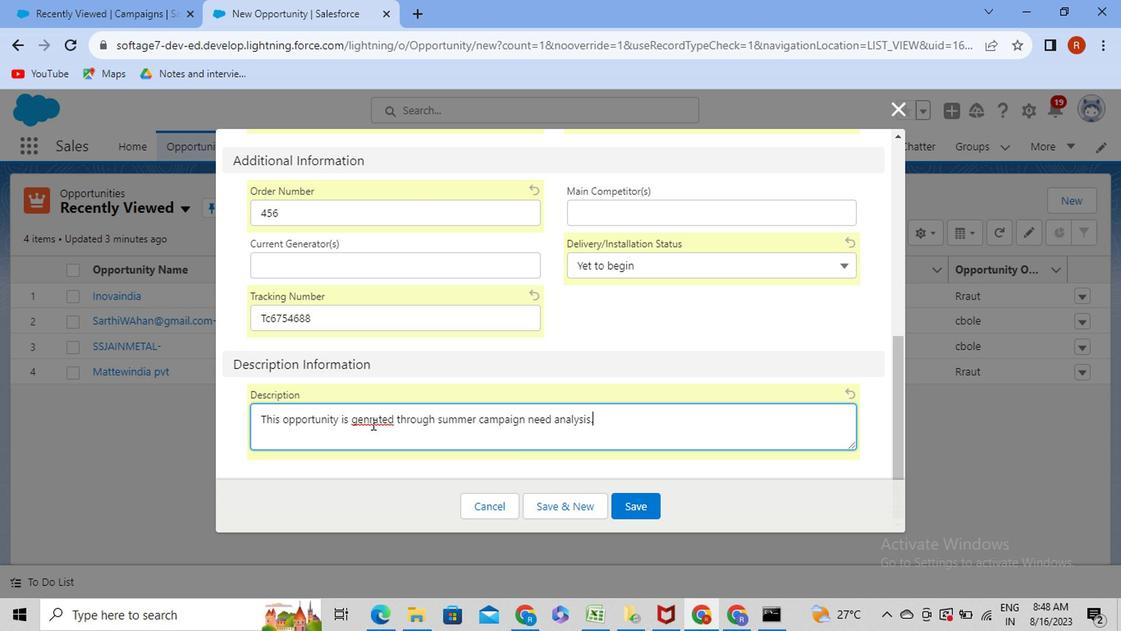 
Action: Mouse moved to (430, 146)
Screenshot: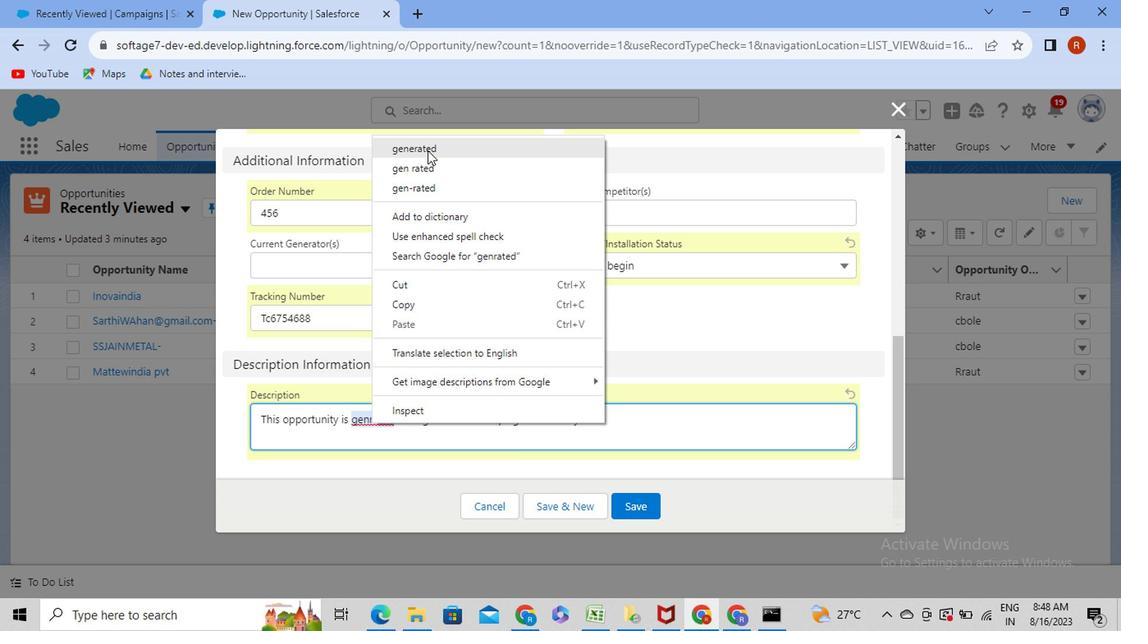 
Action: Mouse pressed left at (430, 146)
Screenshot: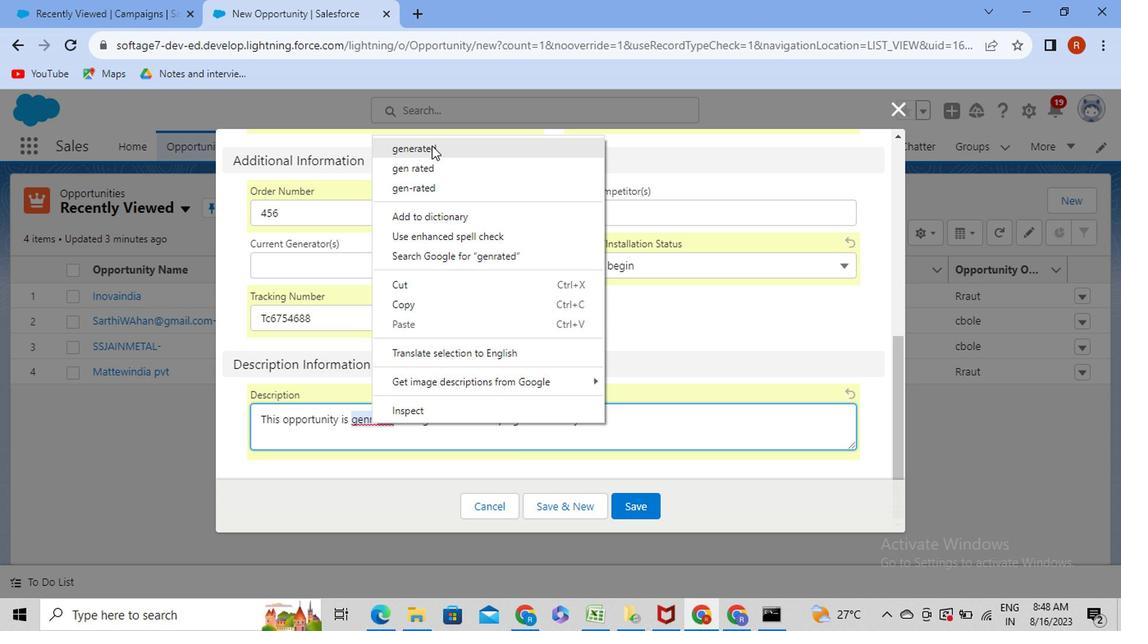 
Action: Mouse moved to (559, 421)
Screenshot: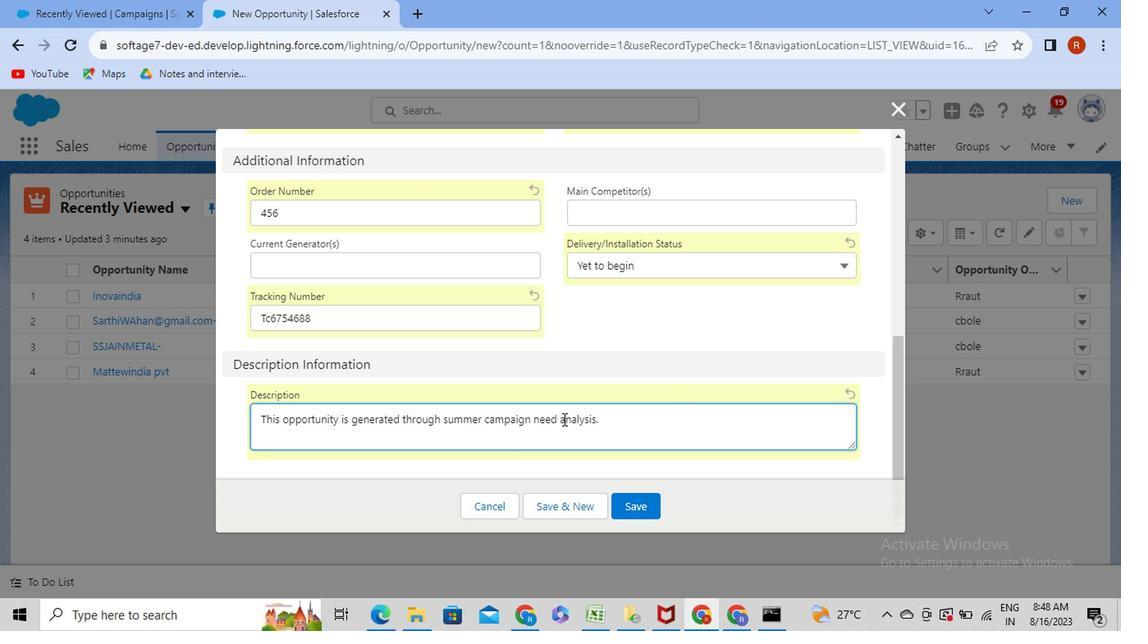 
Action: Mouse pressed left at (559, 421)
Screenshot: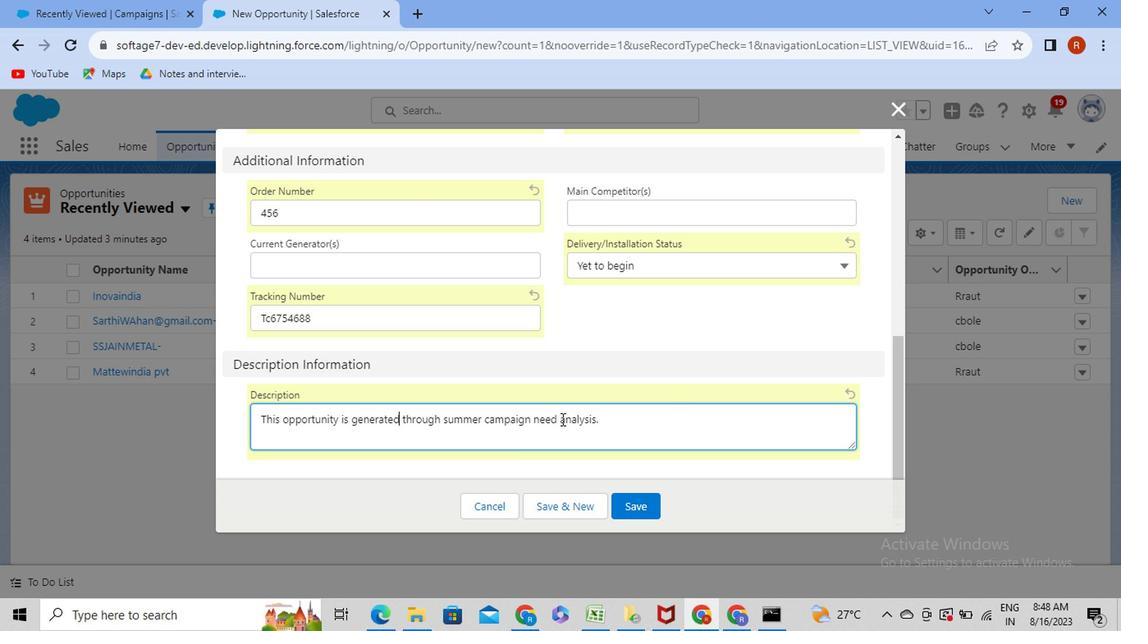 
Action: Mouse moved to (559, 421)
Screenshot: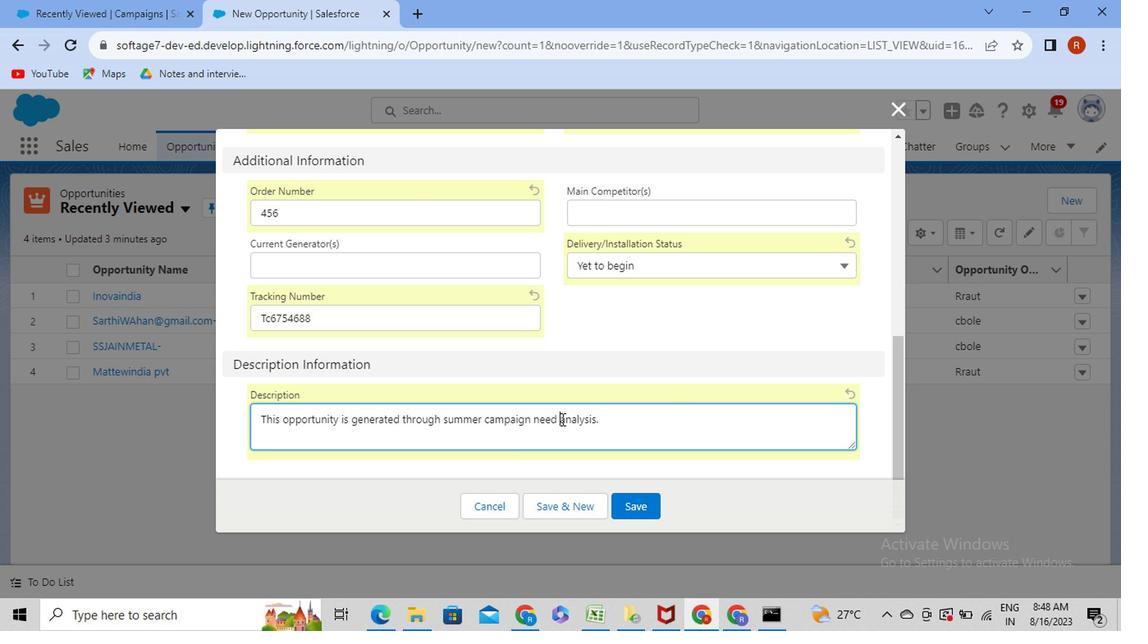 
Action: Key pressed to<Key.space>do<Key.space>
Screenshot: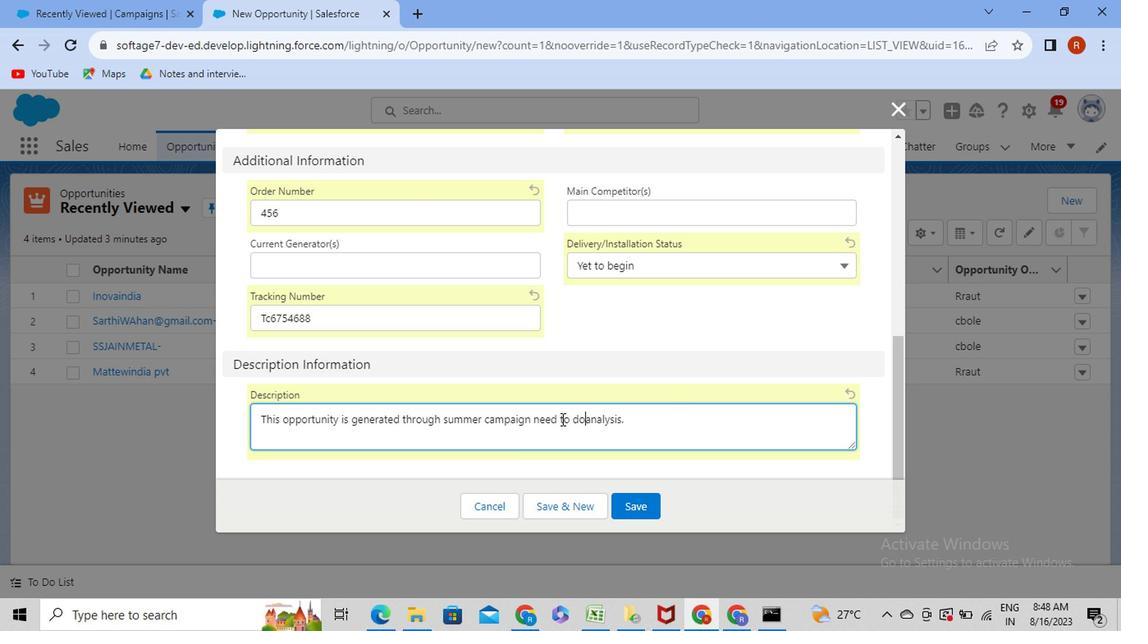 
Action: Mouse moved to (631, 506)
Screenshot: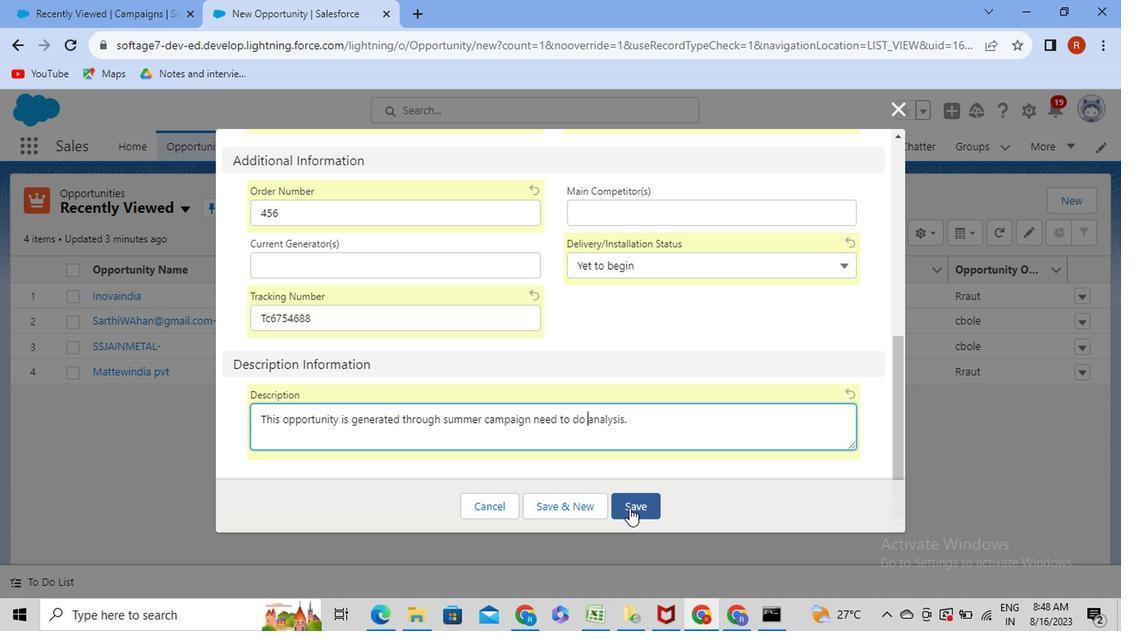 
Action: Mouse pressed left at (631, 506)
Screenshot: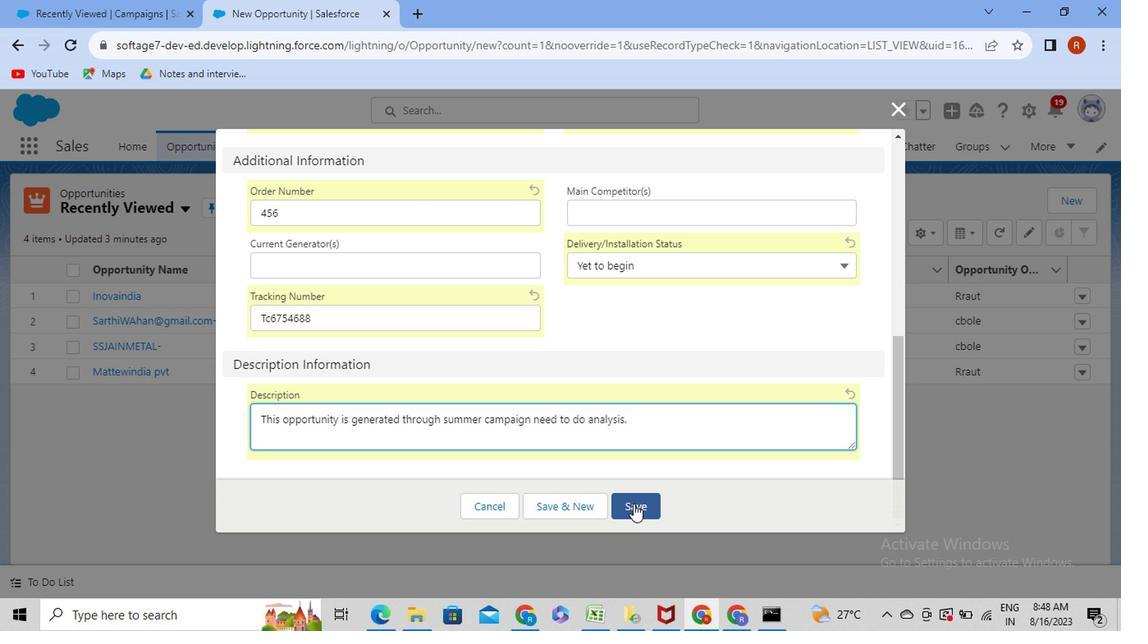 
Action: Mouse moved to (729, 191)
Screenshot: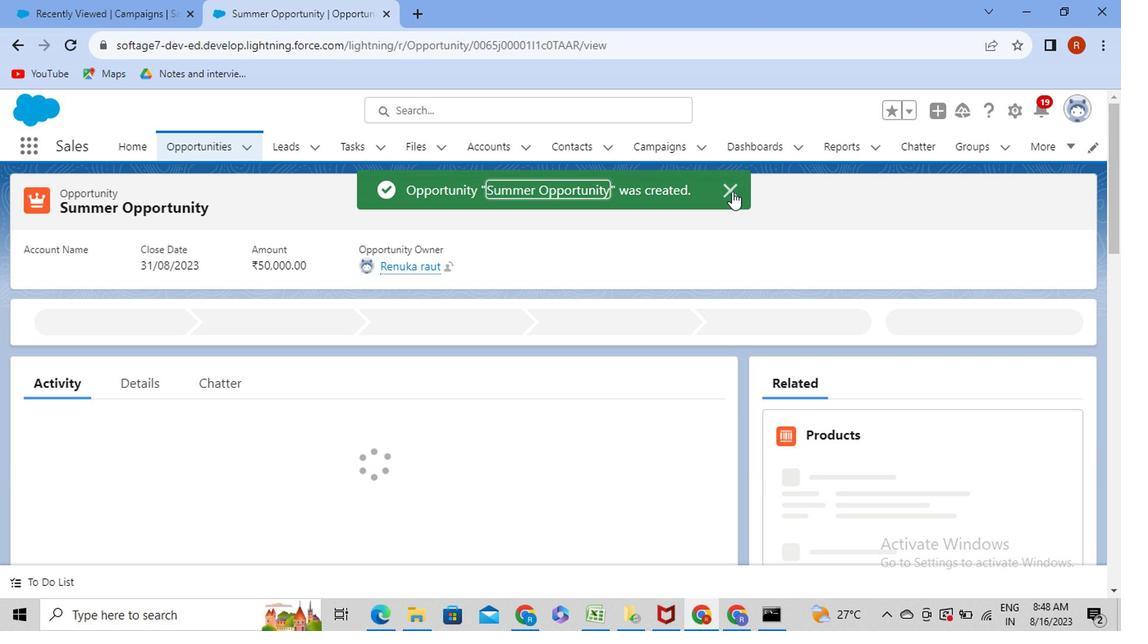 
Action: Mouse pressed left at (729, 191)
Screenshot: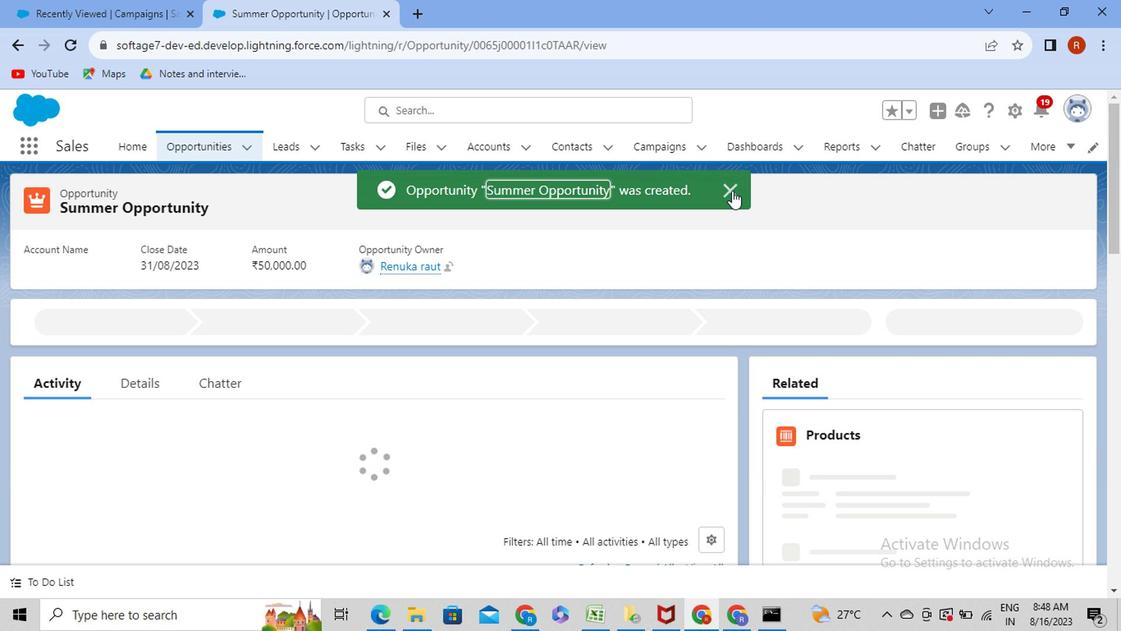 
Action: Mouse moved to (274, 326)
Screenshot: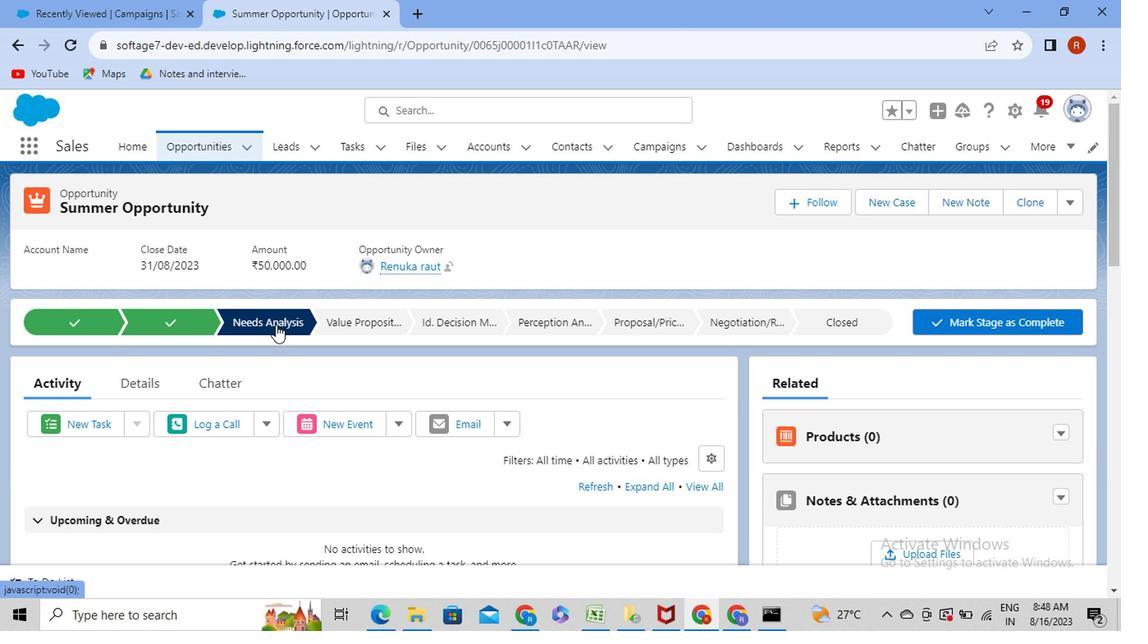 
Action: Mouse pressed left at (274, 326)
Screenshot: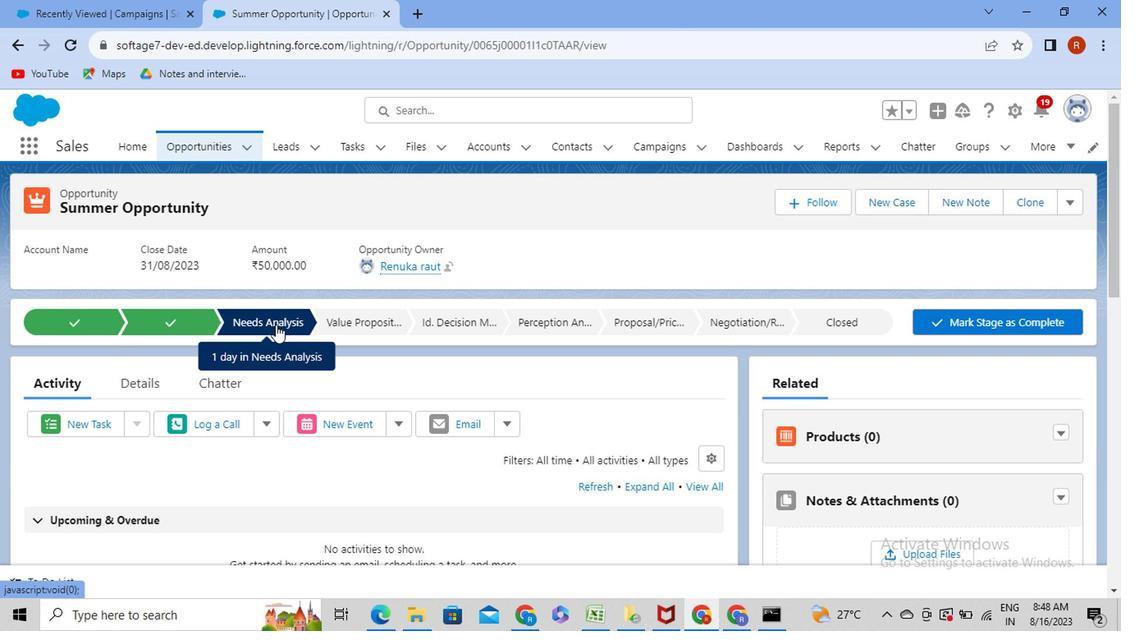 
Action: Mouse moved to (105, 421)
Screenshot: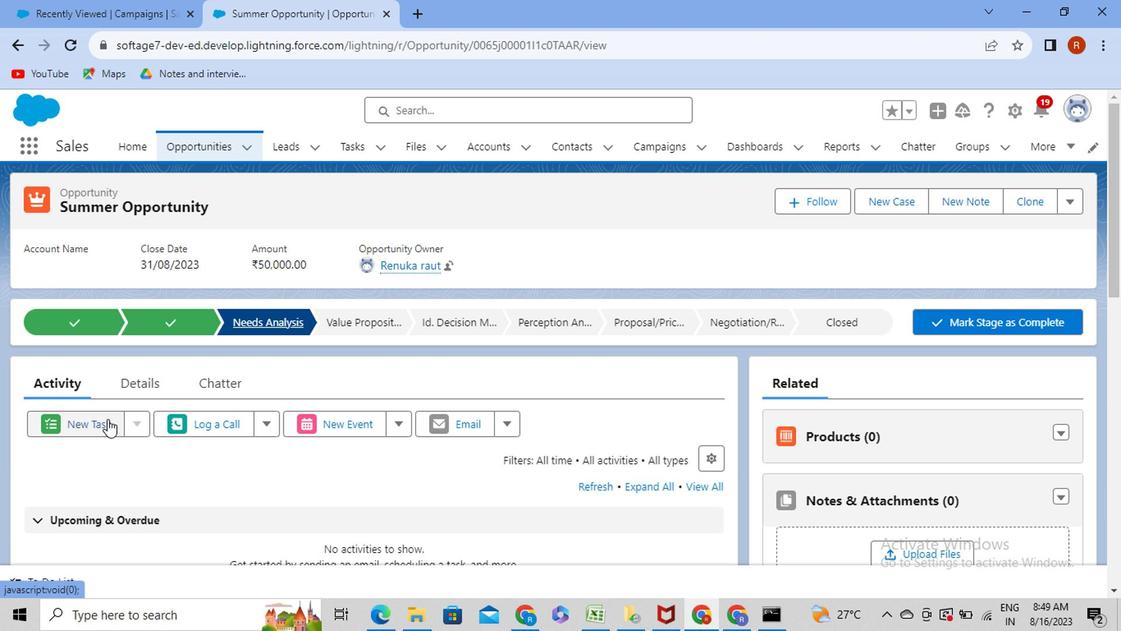 
Action: Mouse pressed left at (105, 421)
Screenshot: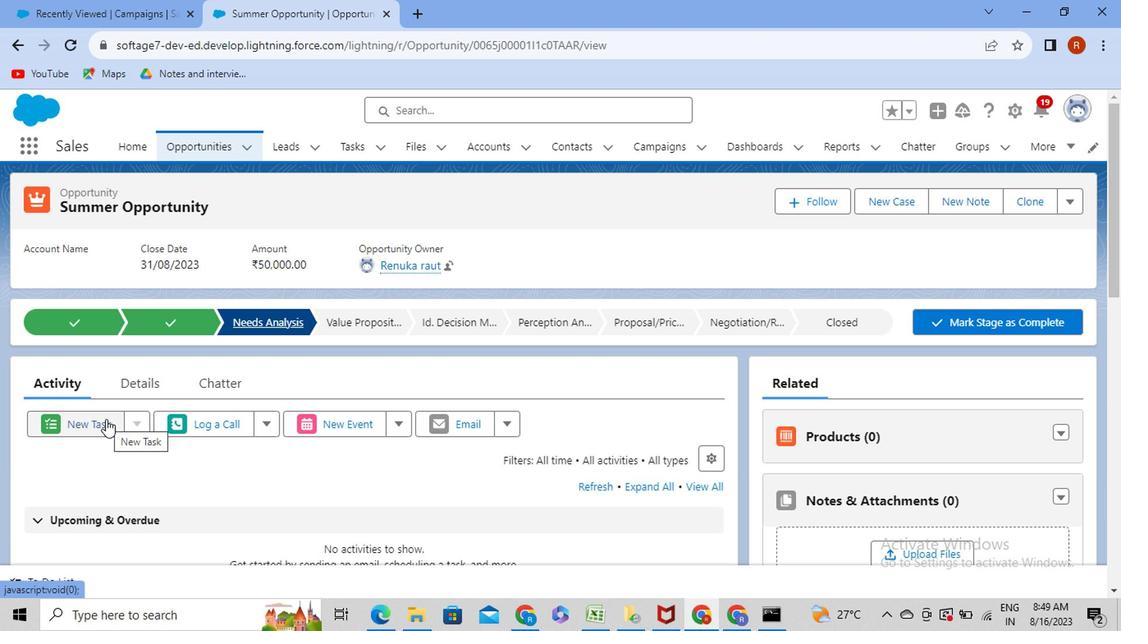 
Action: Mouse moved to (808, 234)
Screenshot: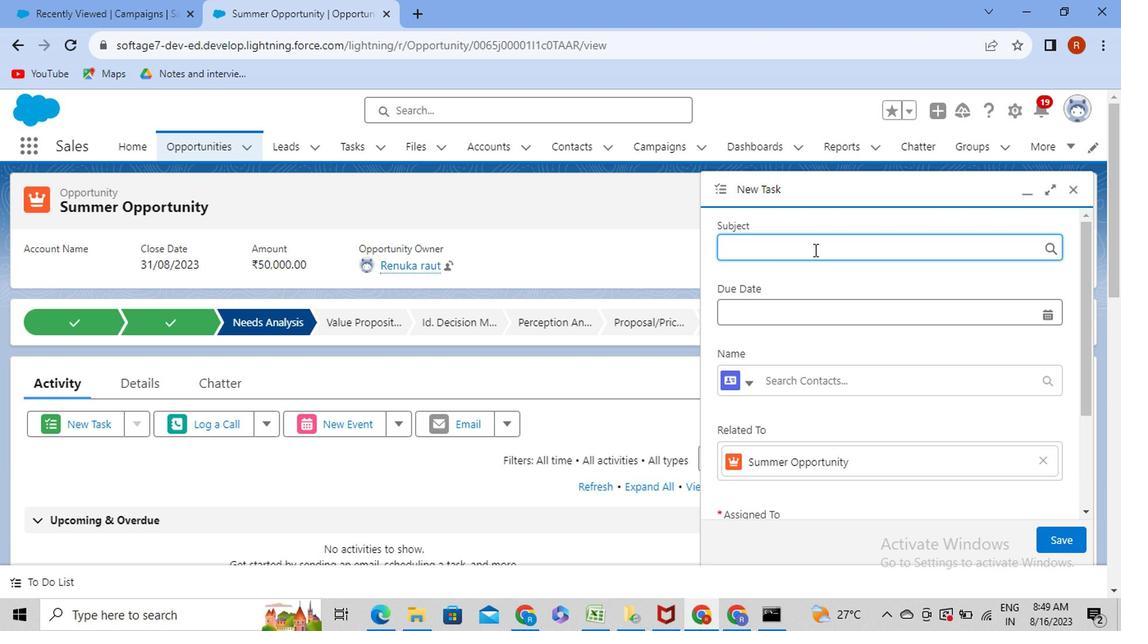 
Action: Mouse pressed left at (808, 234)
Screenshot: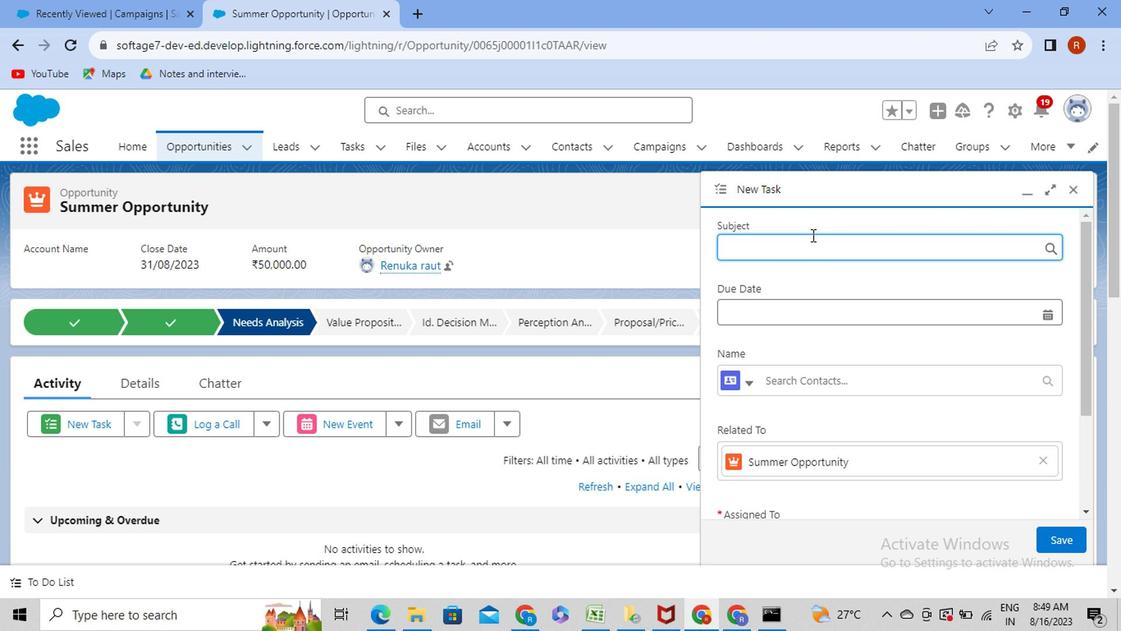 
Action: Mouse moved to (808, 236)
Screenshot: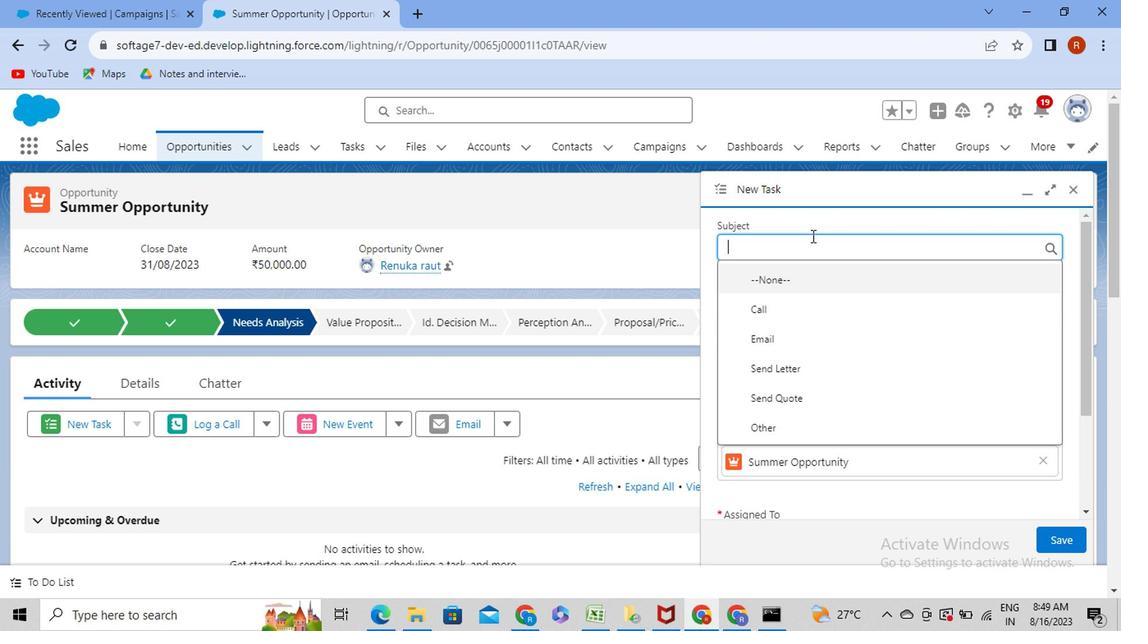 
Action: Key pressed <Key.caps_lock>S<Key.caps_lock>et<Key.space>up<Key.space>meeting
Screenshot: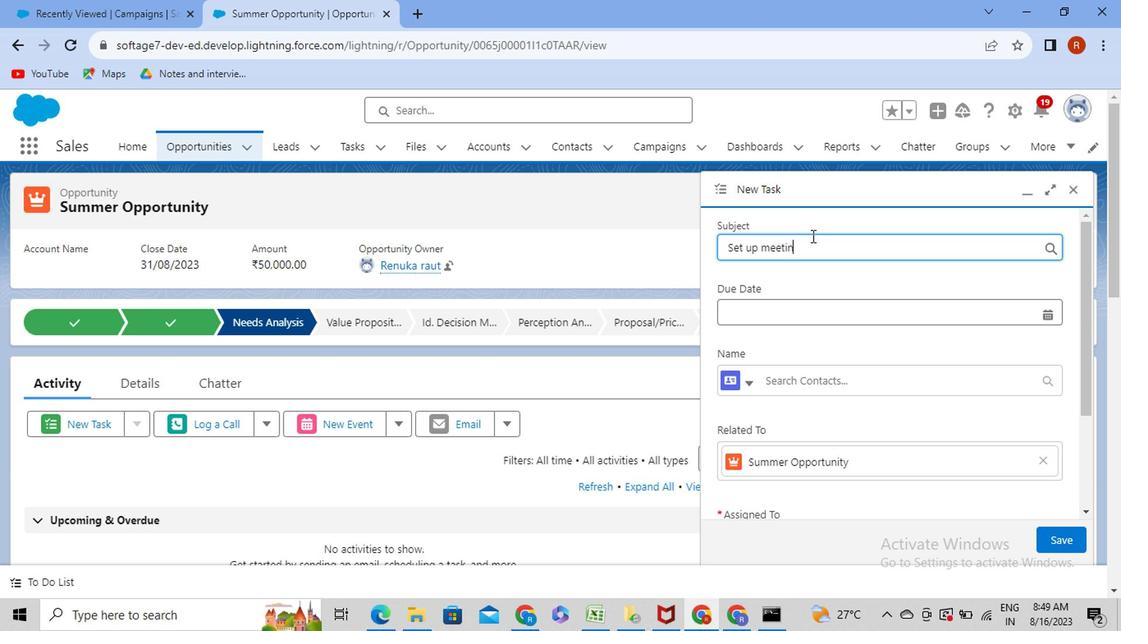 
Action: Mouse moved to (851, 316)
Screenshot: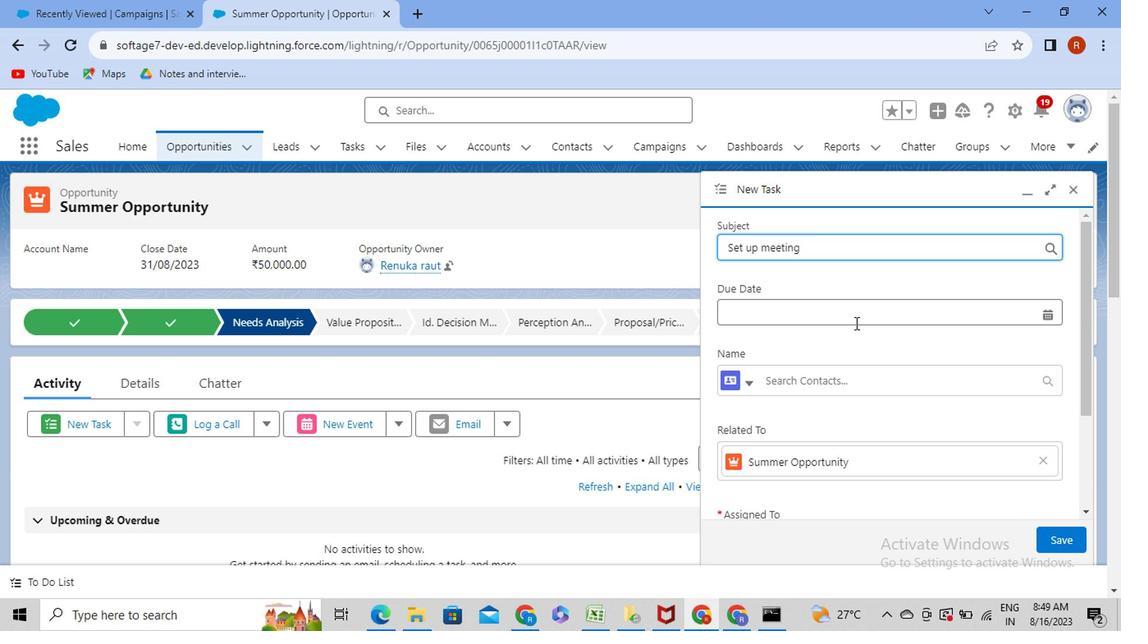 
Action: Mouse pressed left at (851, 316)
Screenshot: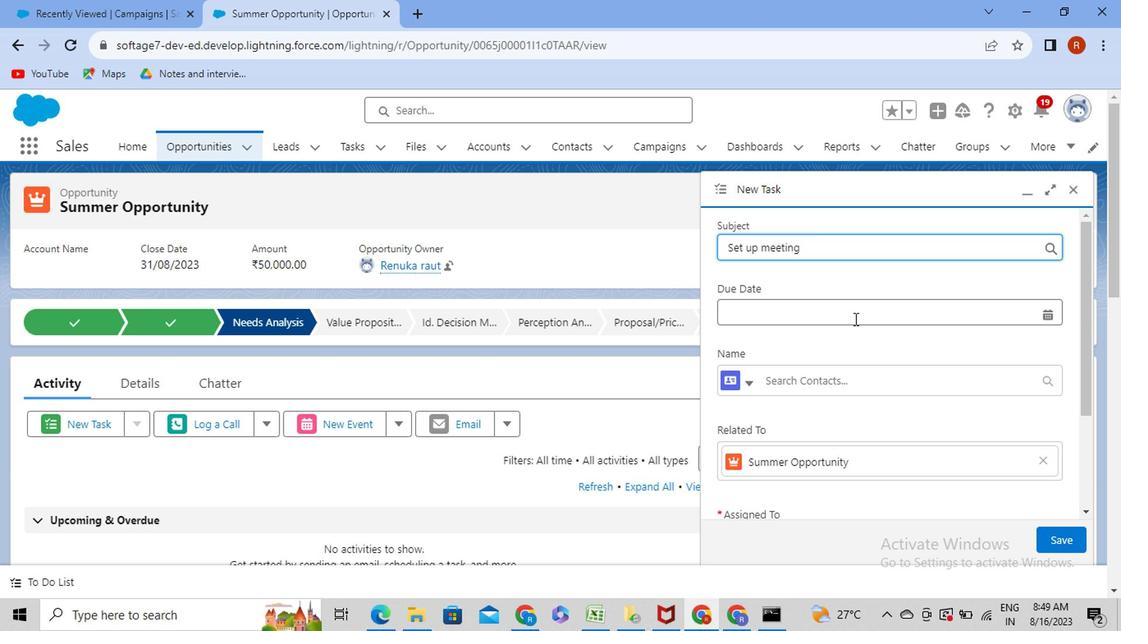
Action: Mouse moved to (1007, 479)
Screenshot: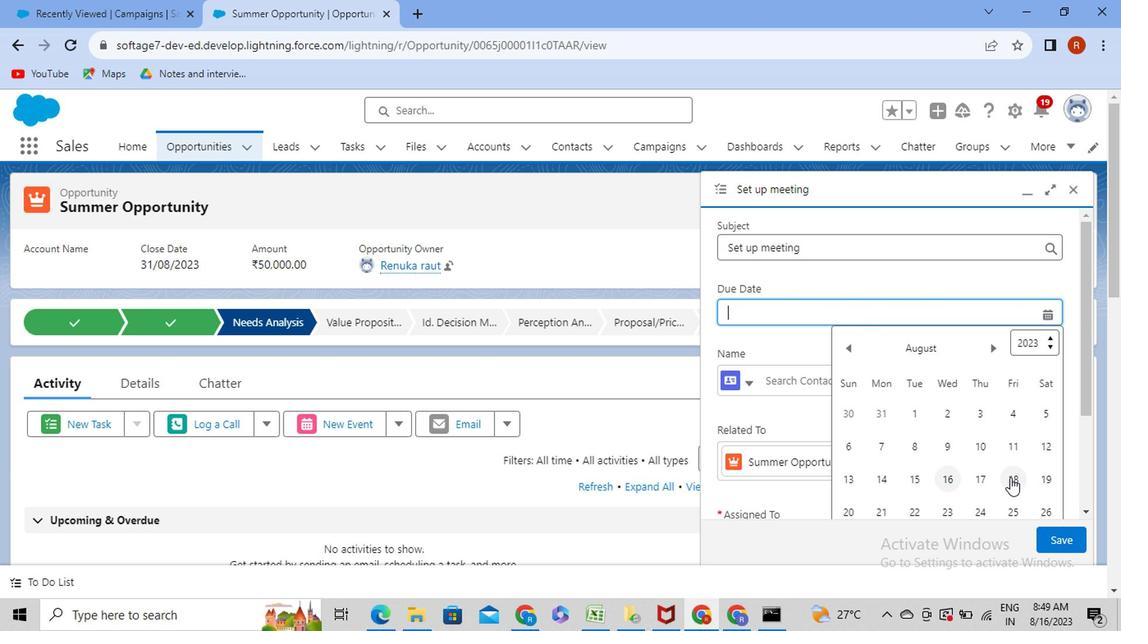 
Action: Mouse pressed left at (1007, 479)
Screenshot: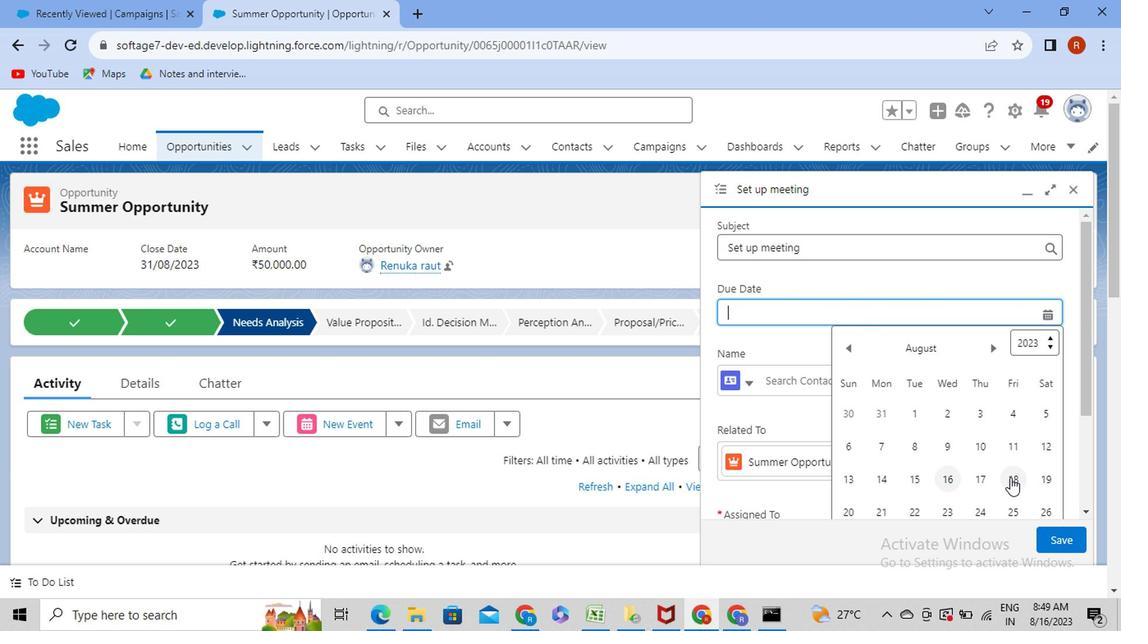 
Action: Mouse moved to (746, 385)
Screenshot: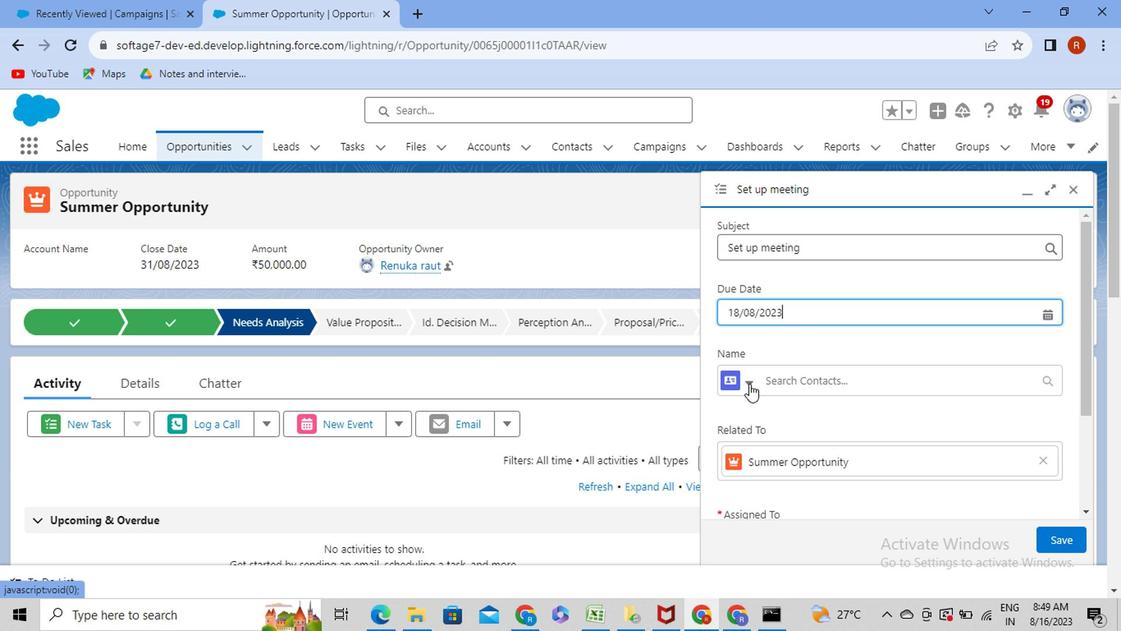 
Action: Mouse pressed left at (746, 385)
Screenshot: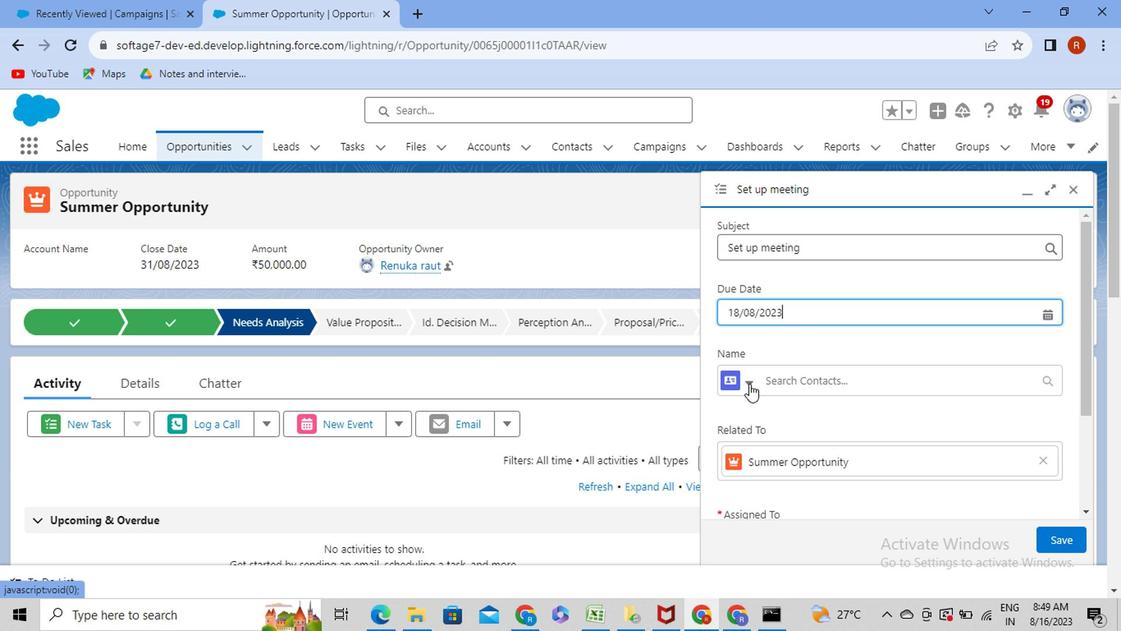 
Action: Mouse moved to (766, 445)
Screenshot: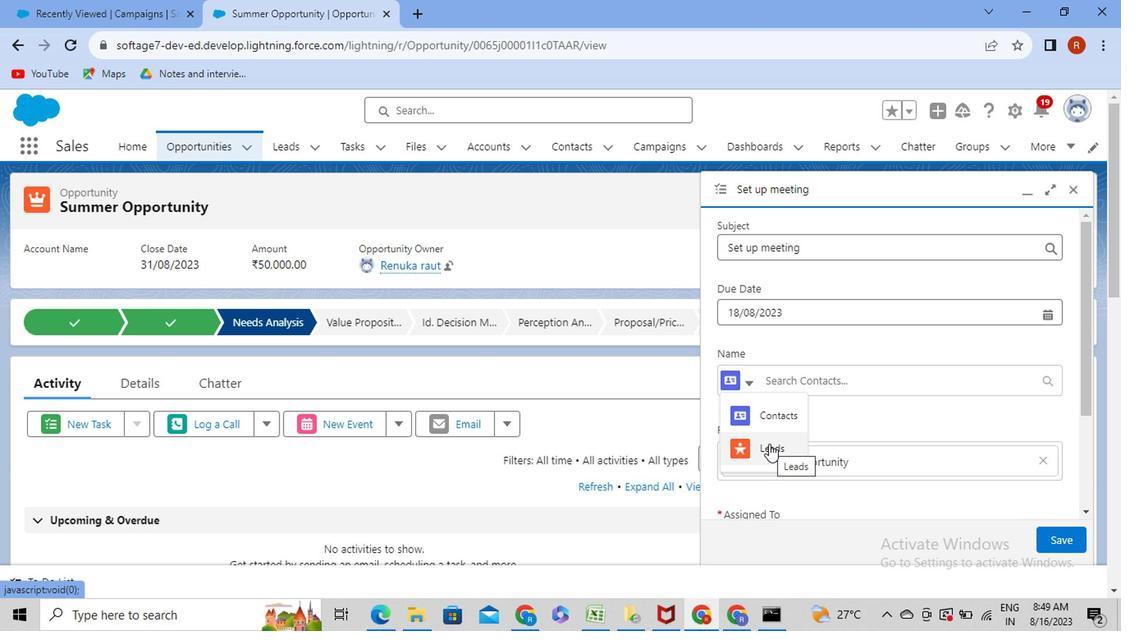 
Action: Mouse pressed left at (766, 445)
Screenshot: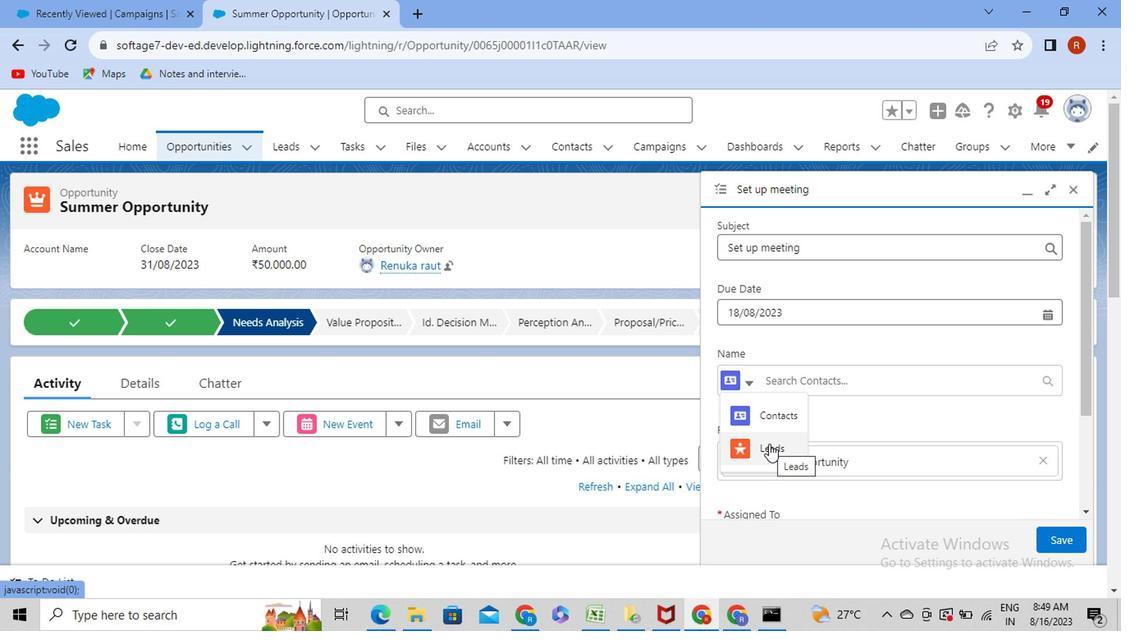 
Action: Mouse moved to (799, 378)
Screenshot: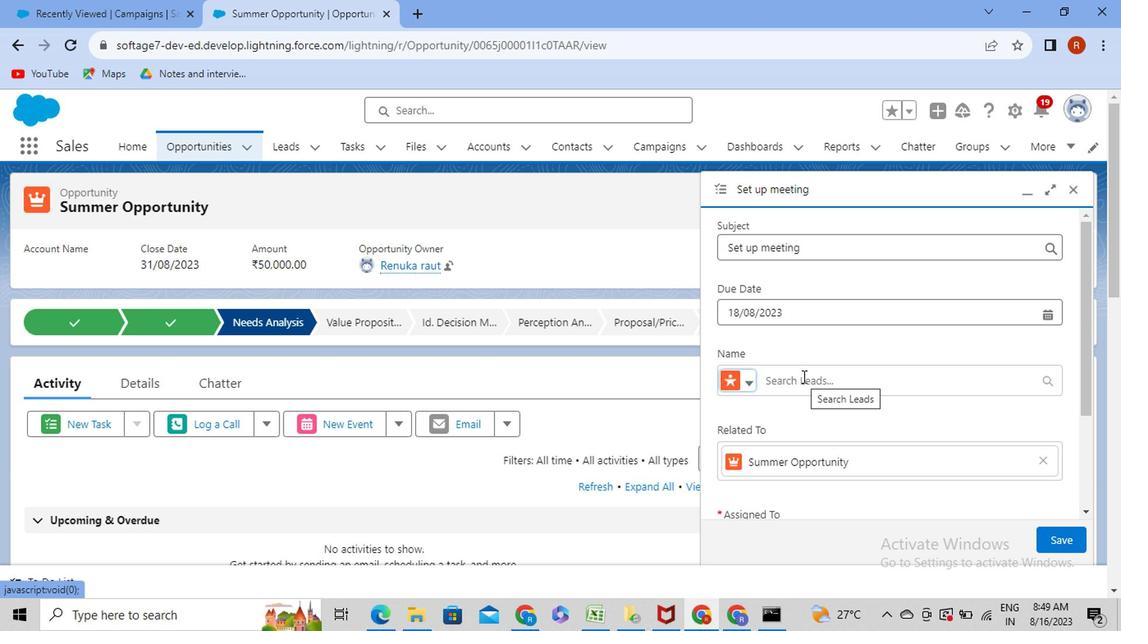
Action: Mouse pressed left at (799, 378)
Screenshot: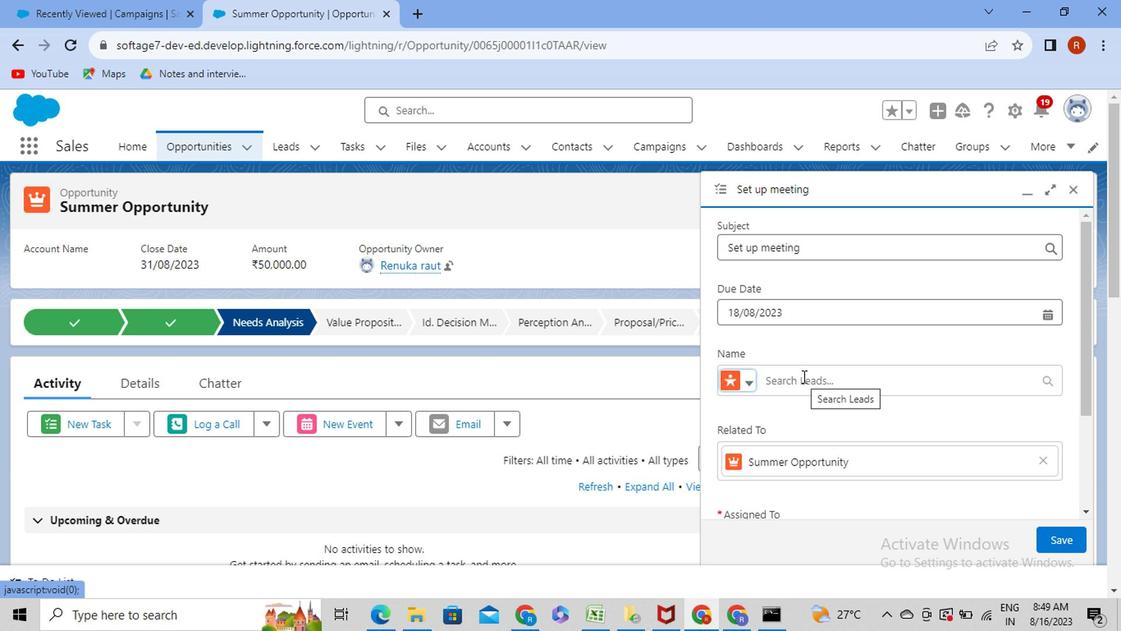 
Action: Mouse moved to (808, 454)
Screenshot: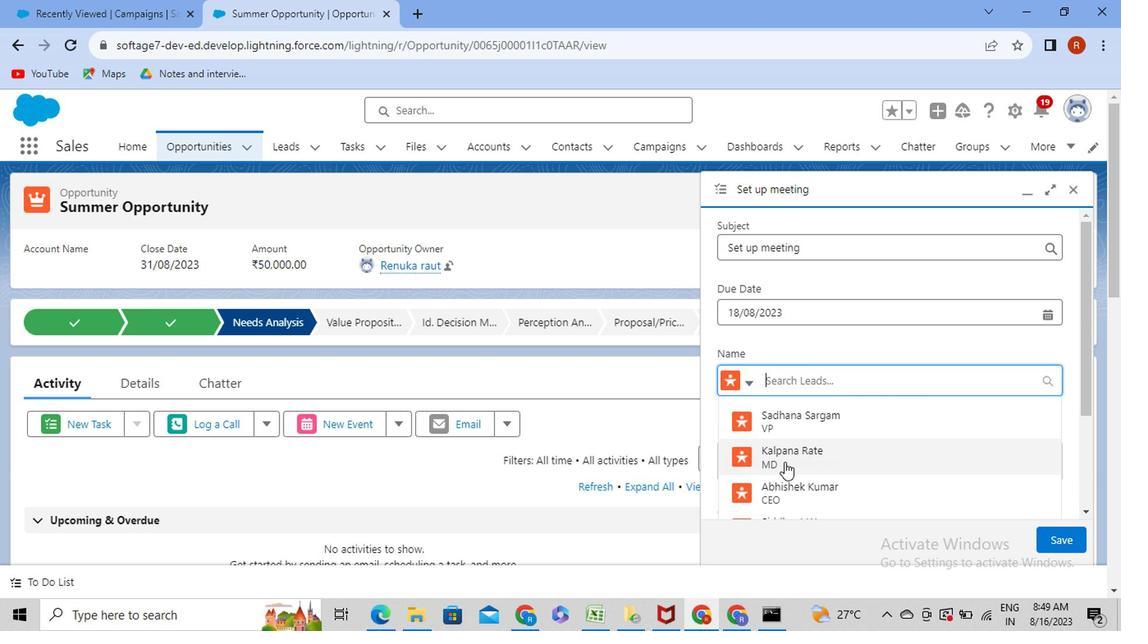 
Action: Mouse scrolled (808, 453) with delta (0, -1)
Screenshot: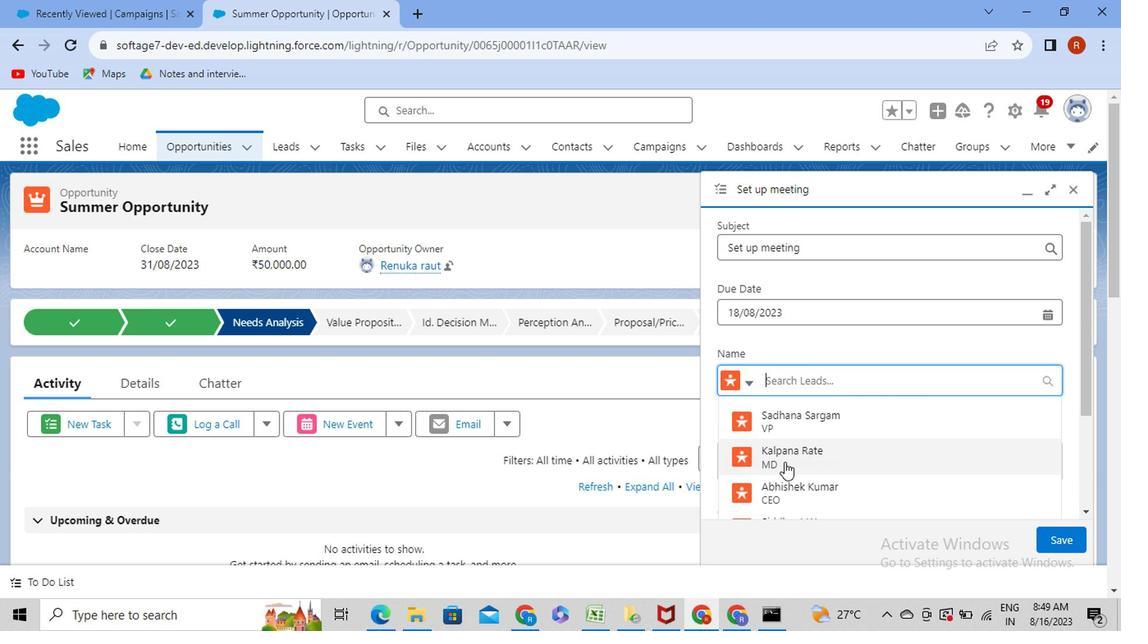 
Action: Mouse moved to (810, 456)
Screenshot: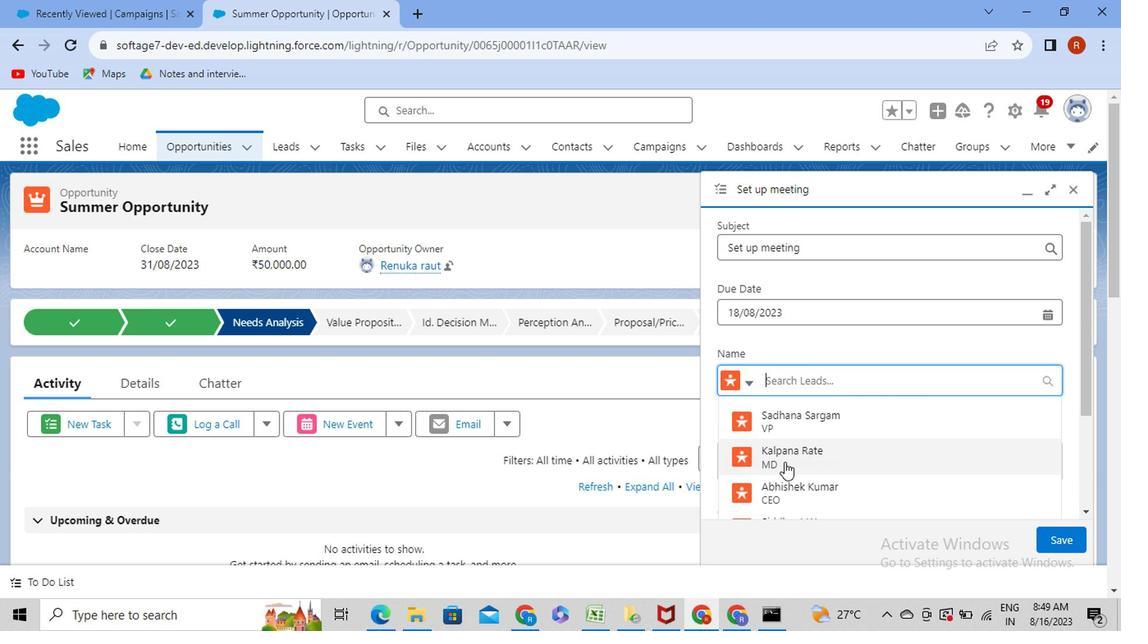 
Action: Mouse scrolled (810, 456) with delta (0, 0)
Screenshot: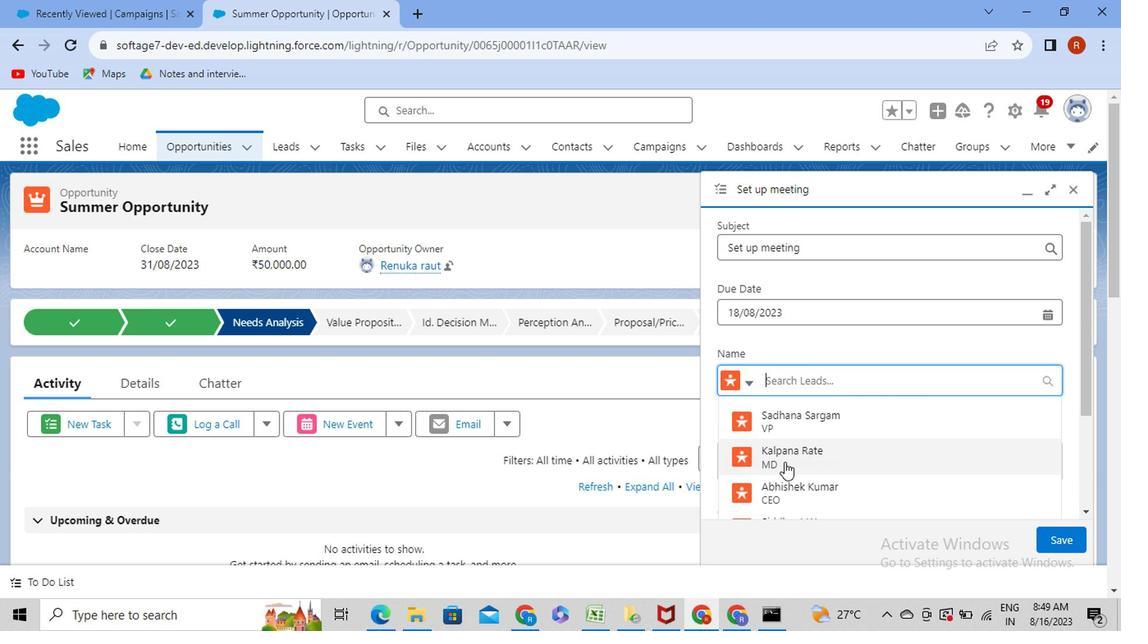 
Action: Mouse moved to (810, 456)
Screenshot: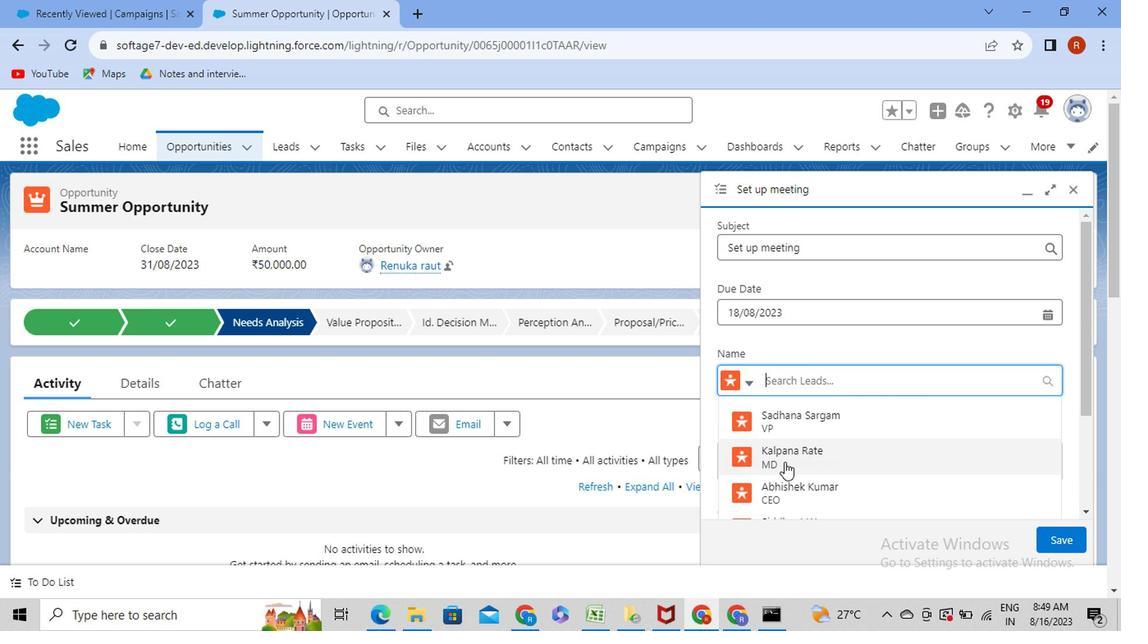 
Action: Mouse scrolled (810, 456) with delta (0, 0)
Screenshot: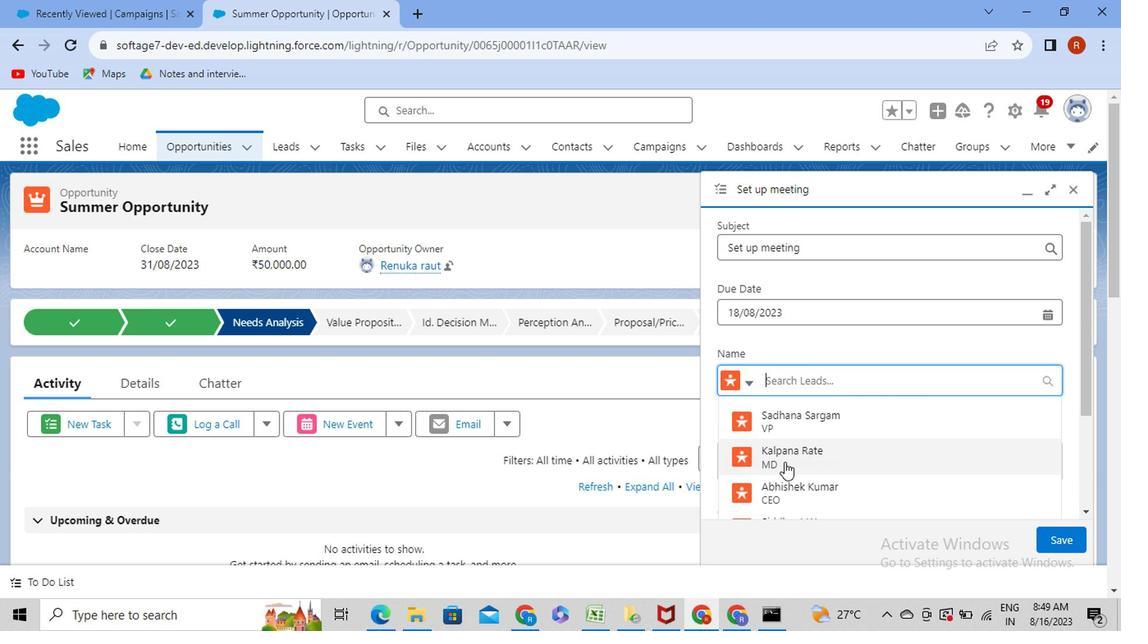 
Action: Mouse moved to (811, 457)
Screenshot: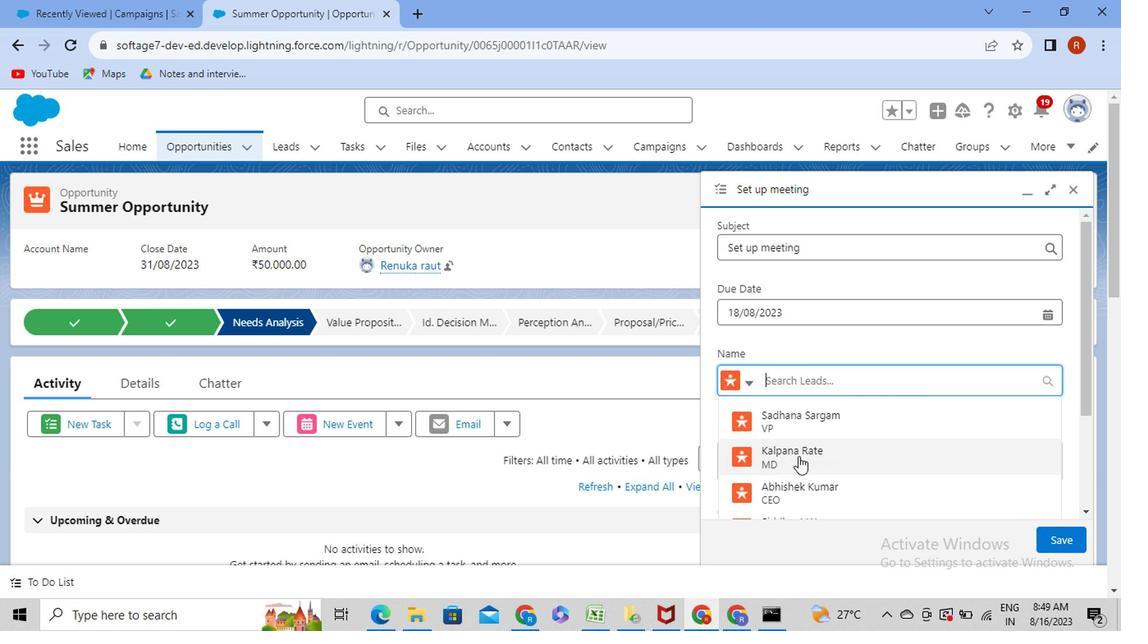 
Action: Mouse scrolled (811, 456) with delta (0, 0)
Screenshot: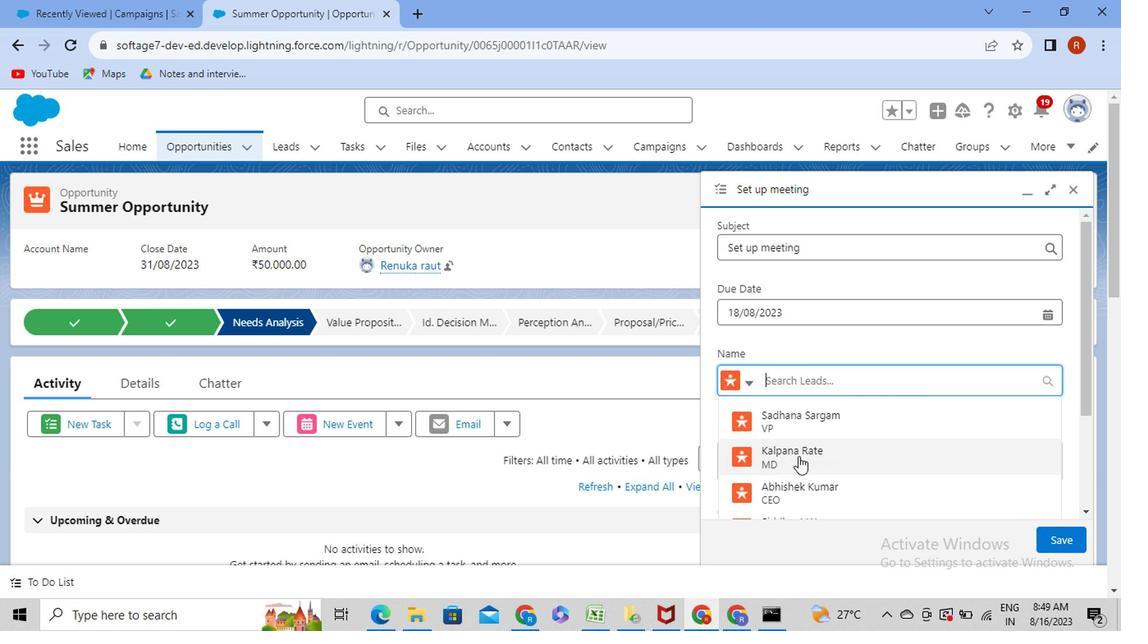
Action: Mouse moved to (811, 457)
Screenshot: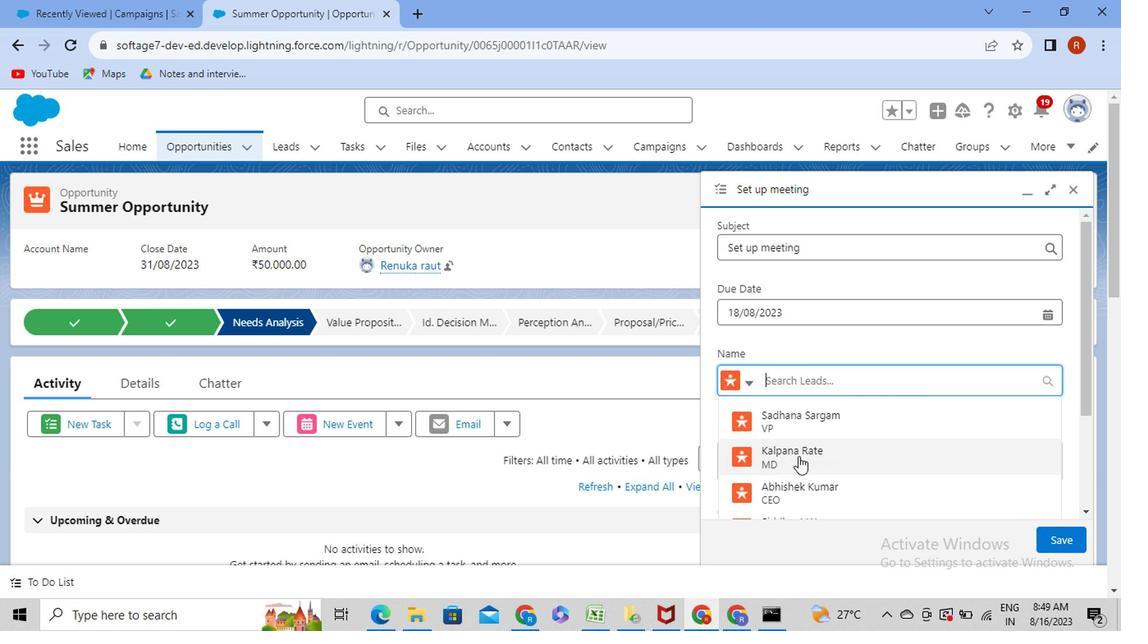 
Action: Mouse scrolled (811, 456) with delta (0, 0)
Screenshot: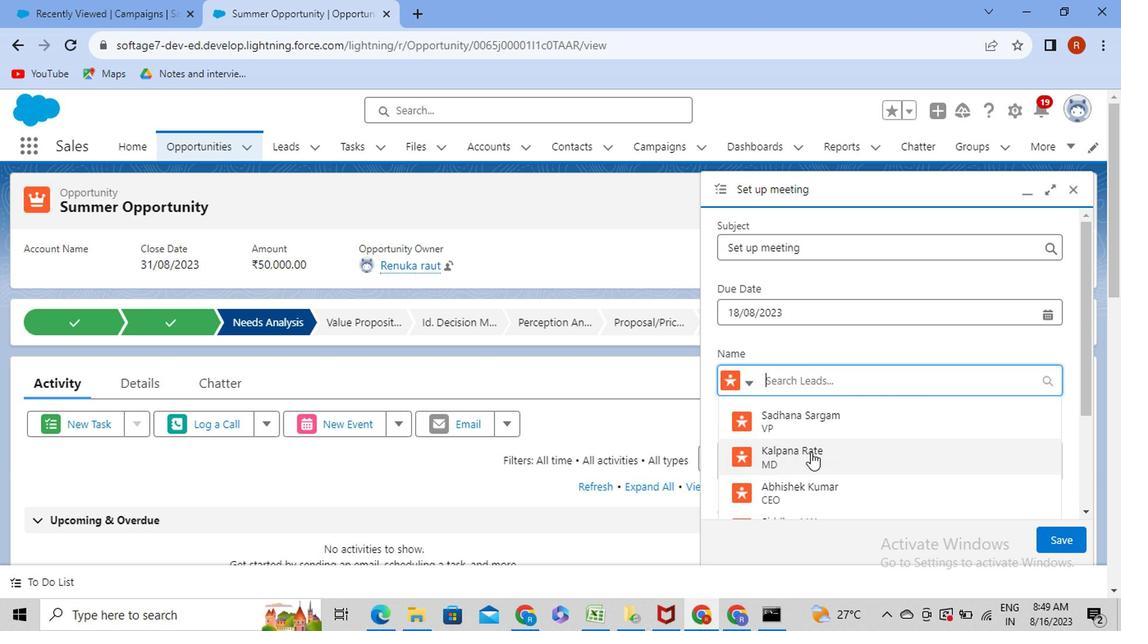 
Action: Mouse moved to (794, 456)
Screenshot: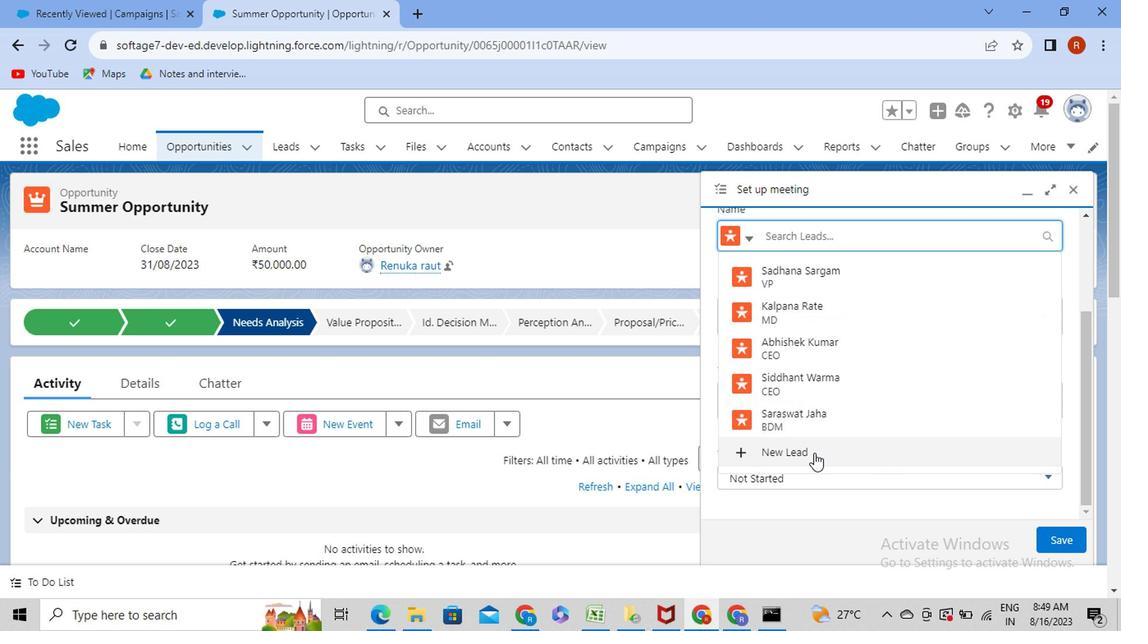 
Action: Mouse pressed left at (794, 456)
Screenshot: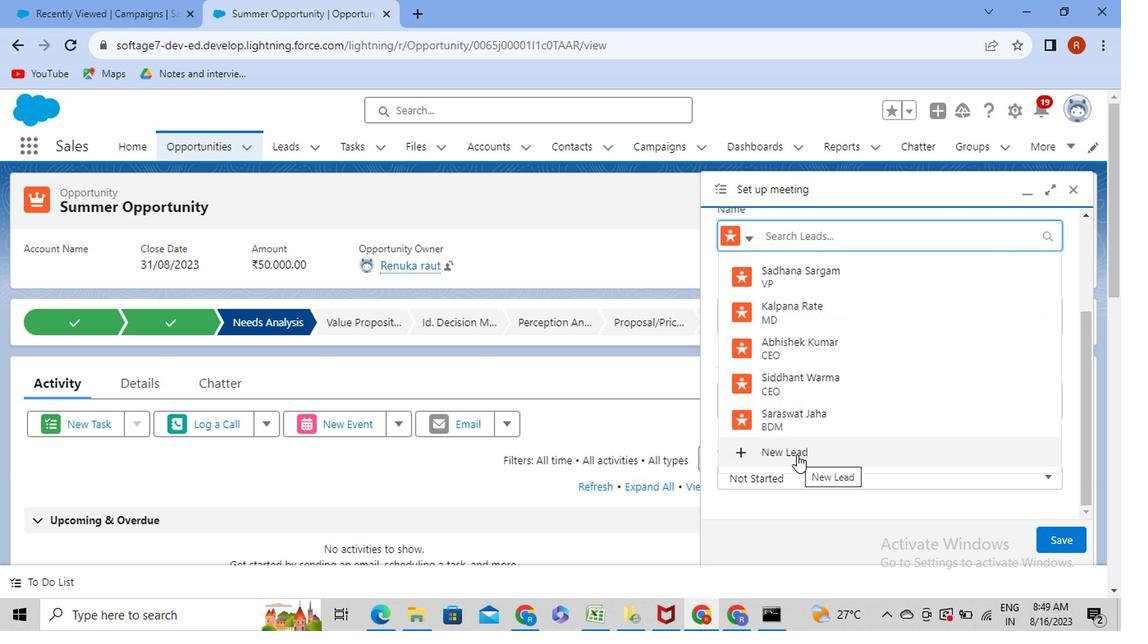 
Action: Mouse moved to (362, 389)
Screenshot: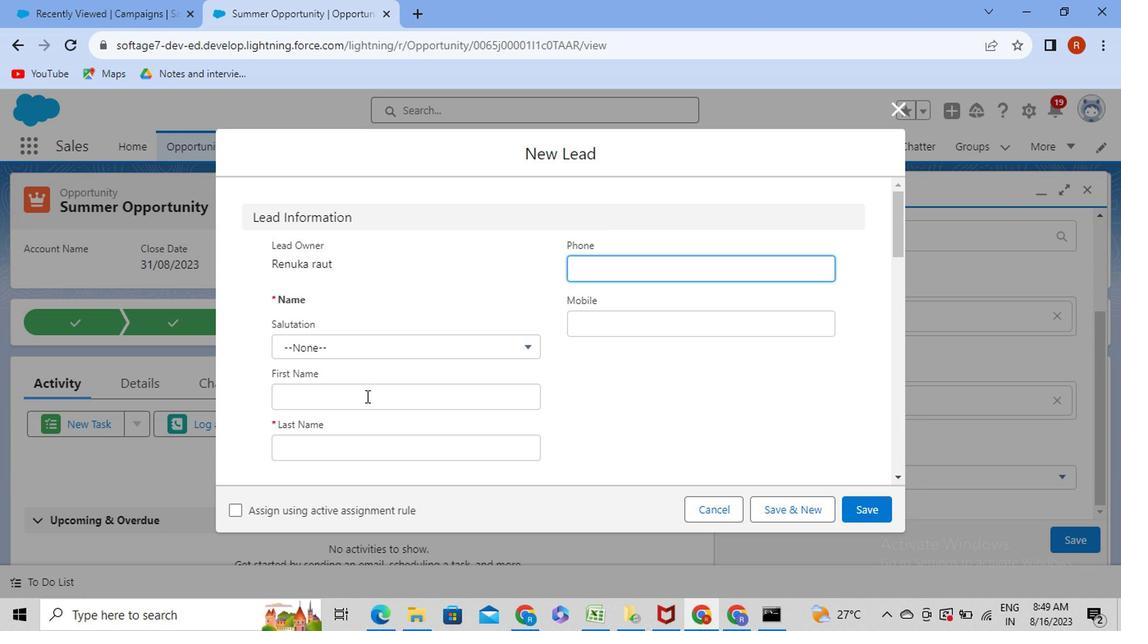 
Action: Mouse pressed left at (362, 389)
Screenshot: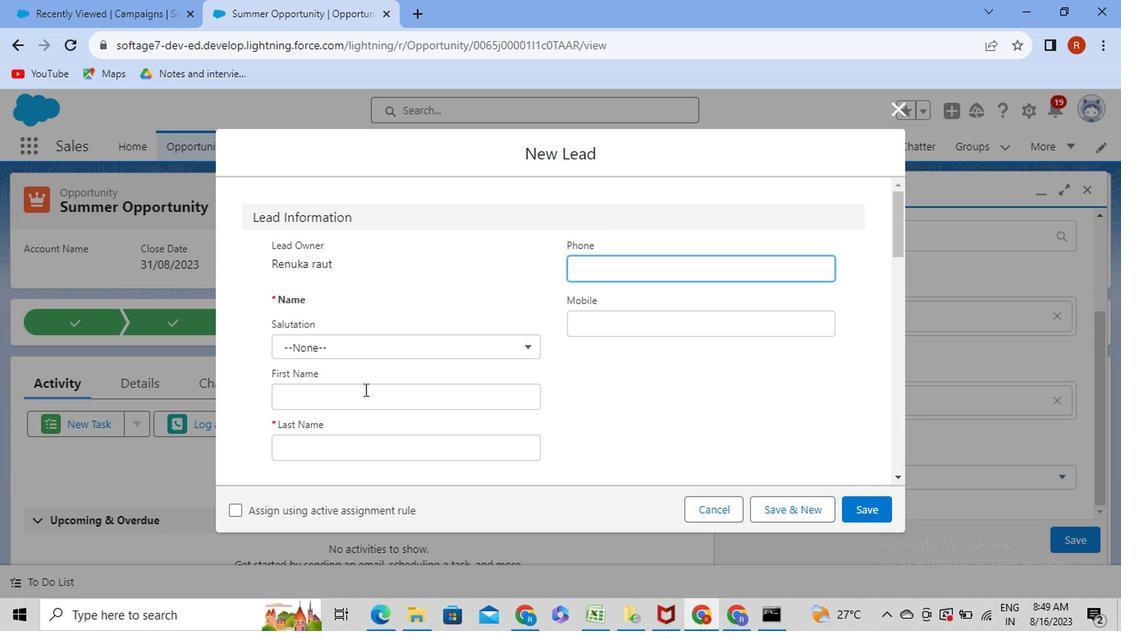 
Action: Mouse moved to (361, 389)
Screenshot: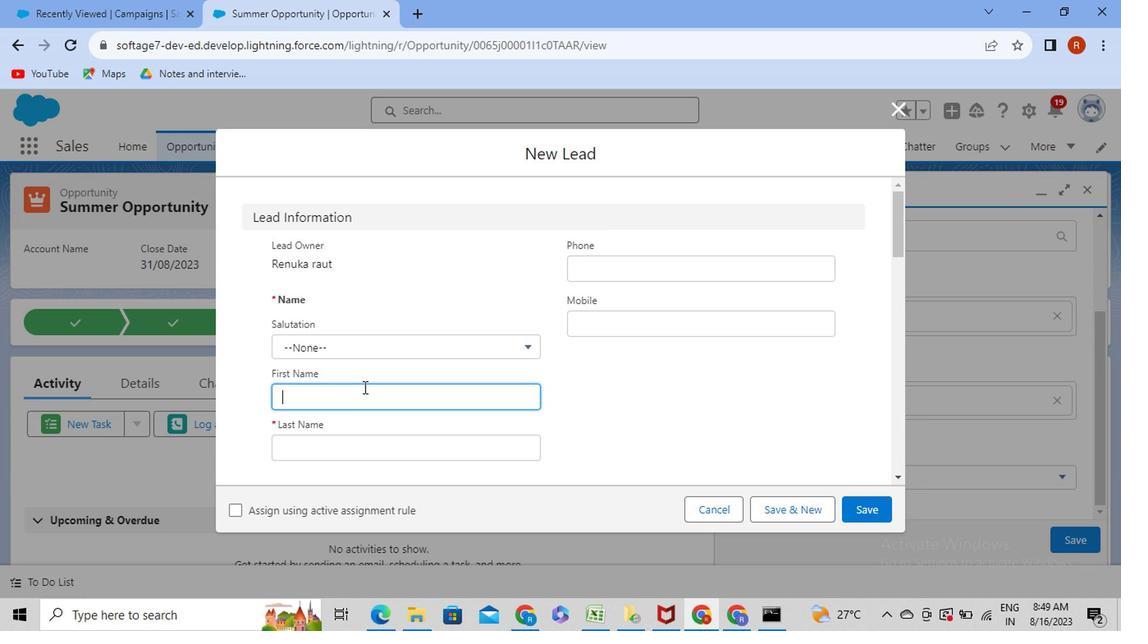 
Action: Key pressed <Key.caps_lock>R<Key.caps_lock>evati
Screenshot: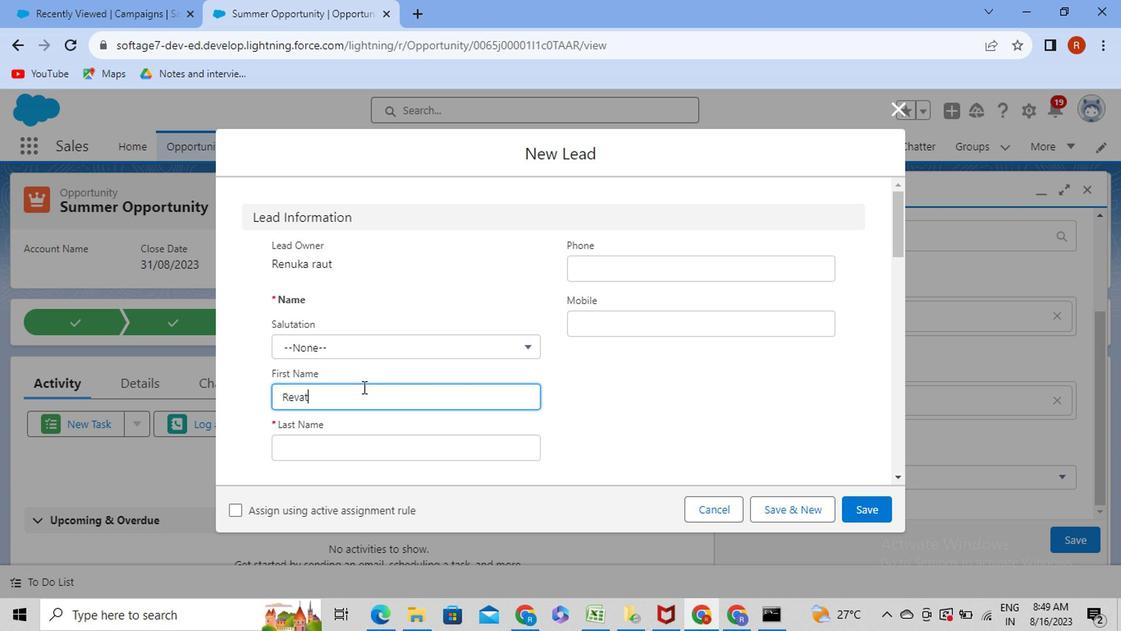 
Action: Mouse moved to (354, 447)
Screenshot: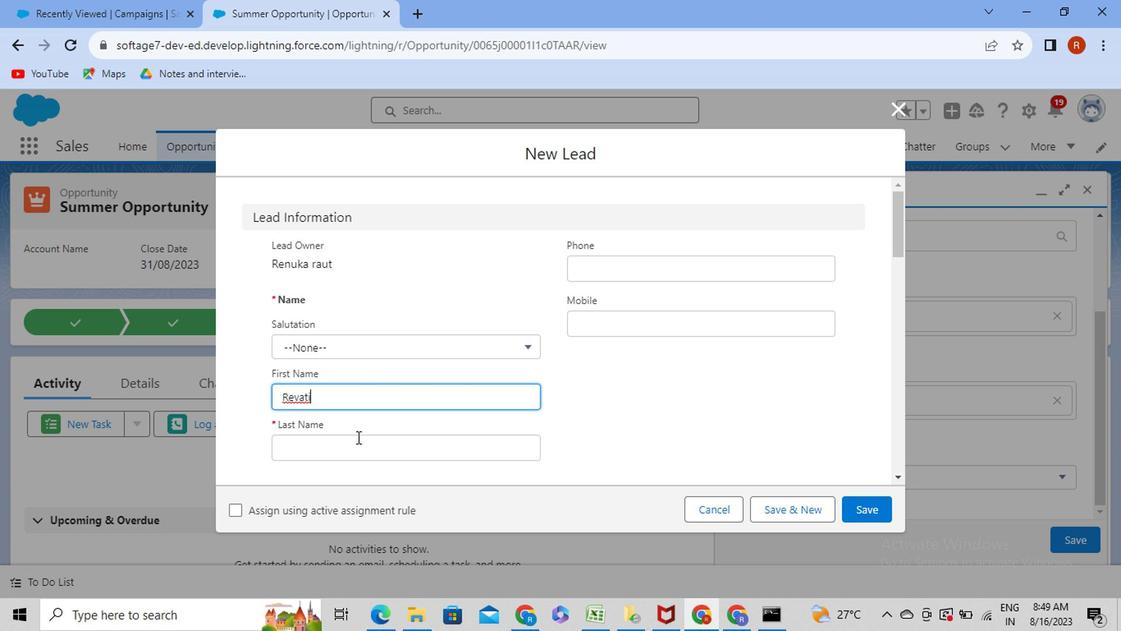 
Action: Mouse pressed left at (354, 447)
Screenshot: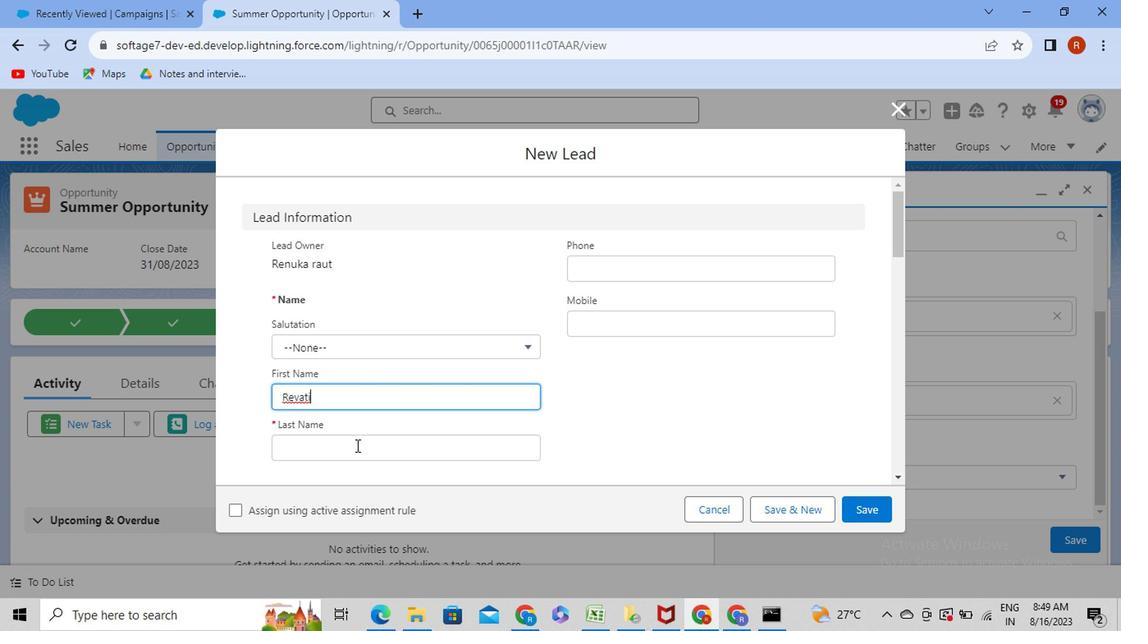 
Action: Mouse moved to (354, 447)
Screenshot: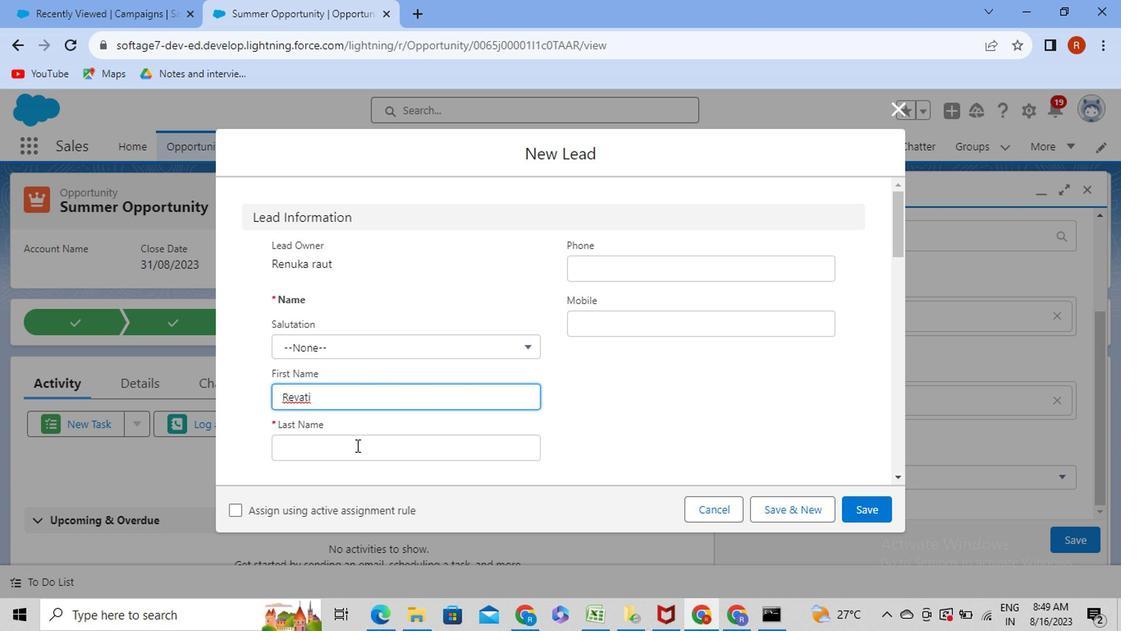 
Action: Key pressed <Key.caps_lock>M<Key.caps_lock>ishra
Screenshot: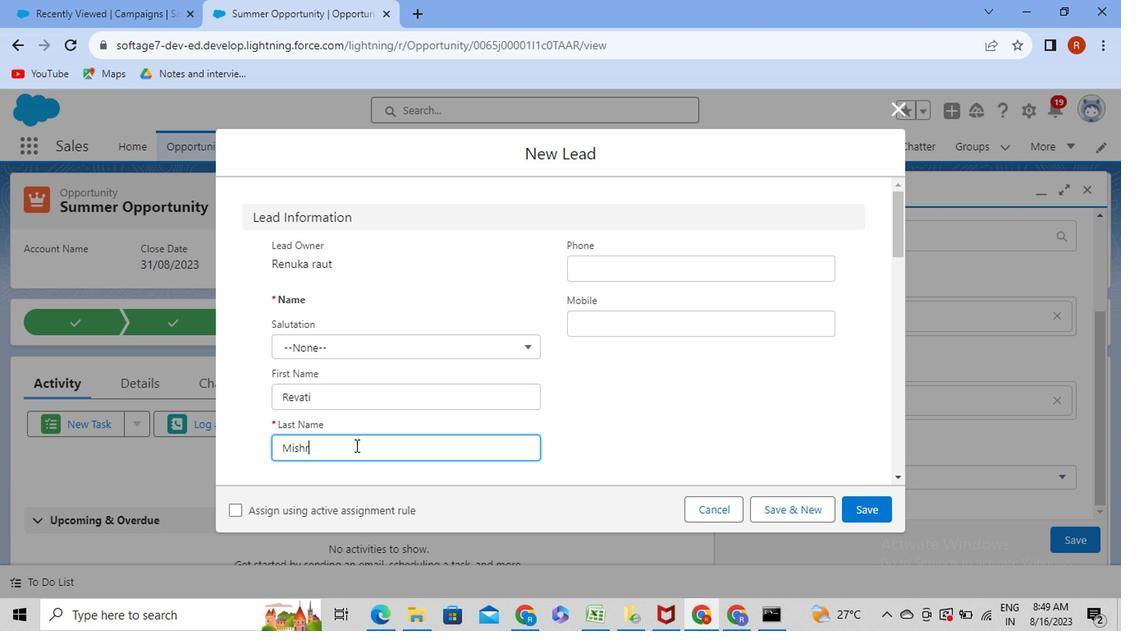 
Action: Mouse moved to (893, 227)
Screenshot: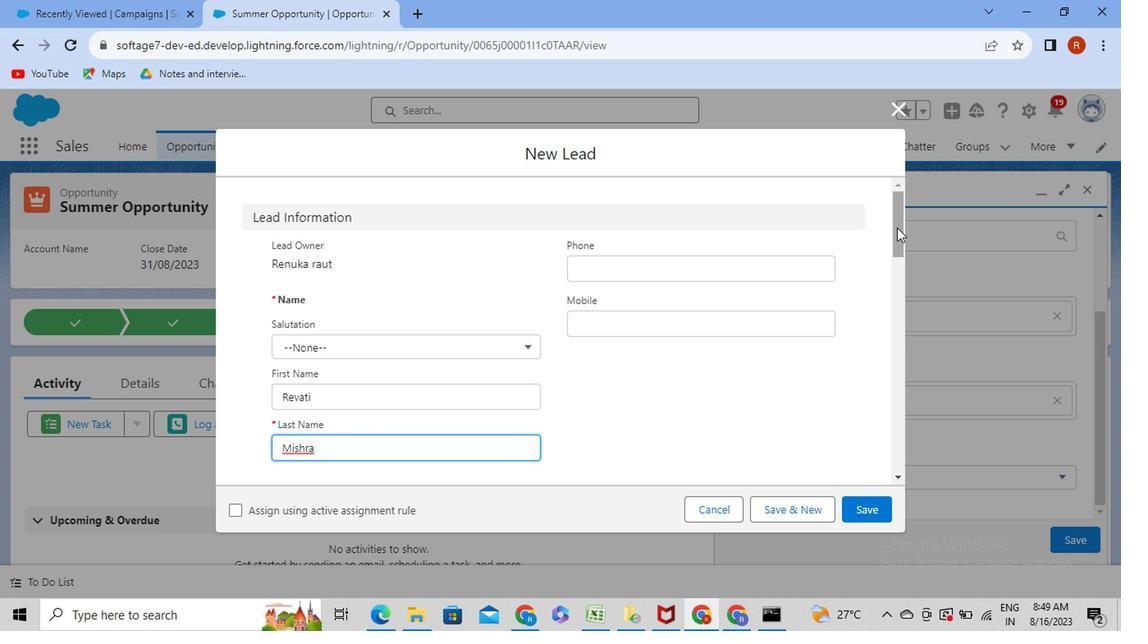 
Action: Mouse pressed left at (893, 227)
Screenshot: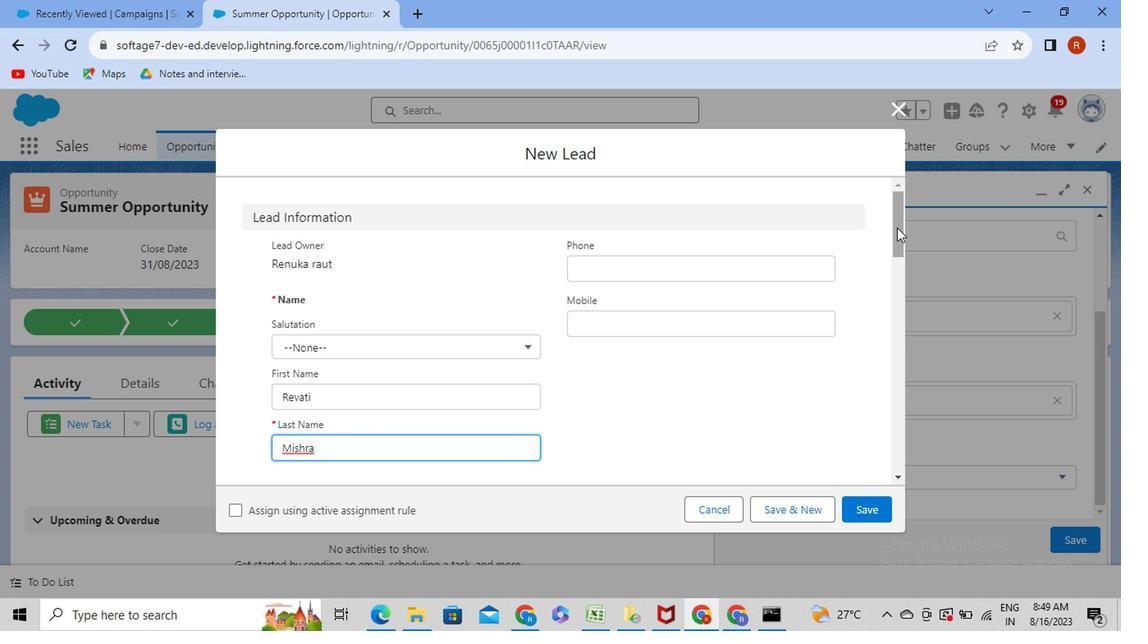 
Action: Mouse moved to (318, 345)
Screenshot: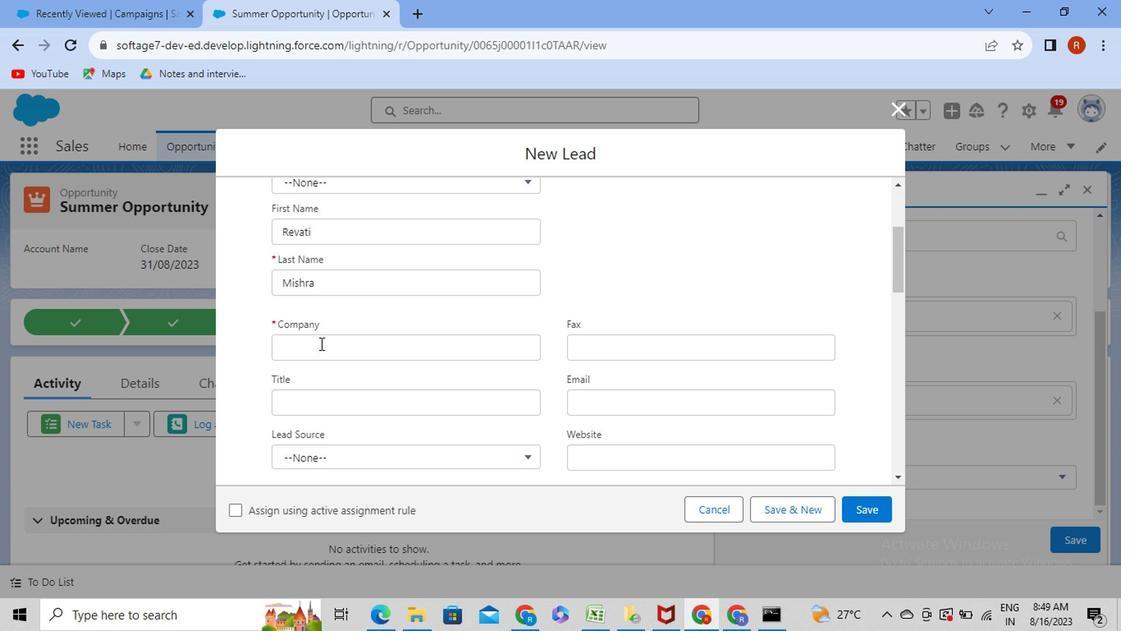 
Action: Mouse pressed left at (318, 345)
Screenshot: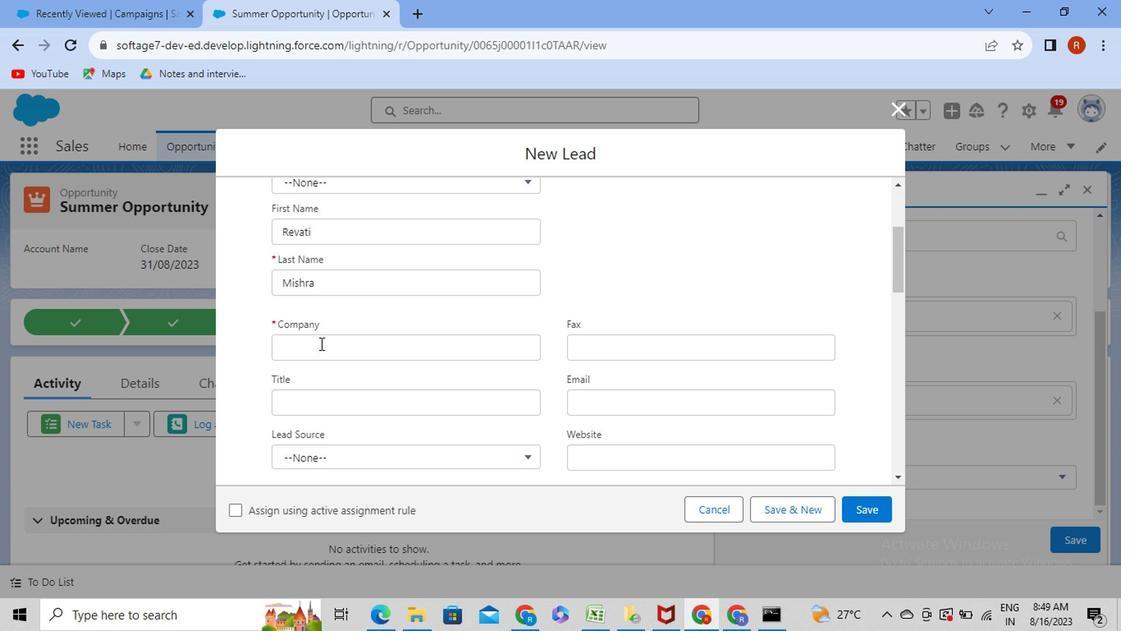 
Action: Key pressed <Key.caps_lock>I<Key.caps_lock>esoft
Screenshot: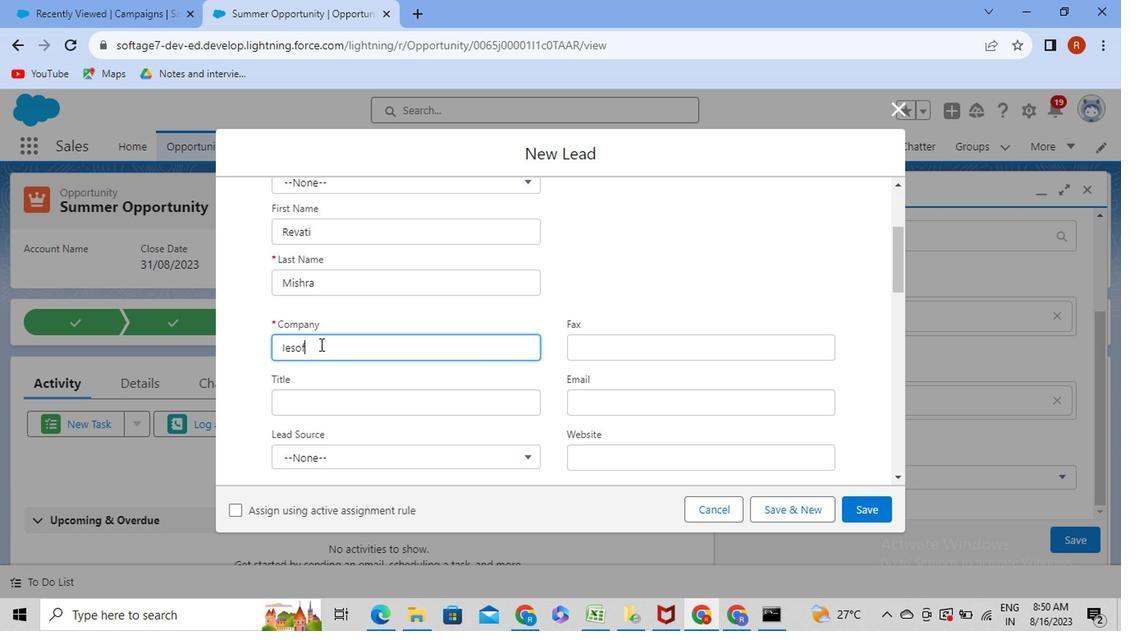 
Action: Mouse moved to (311, 407)
Screenshot: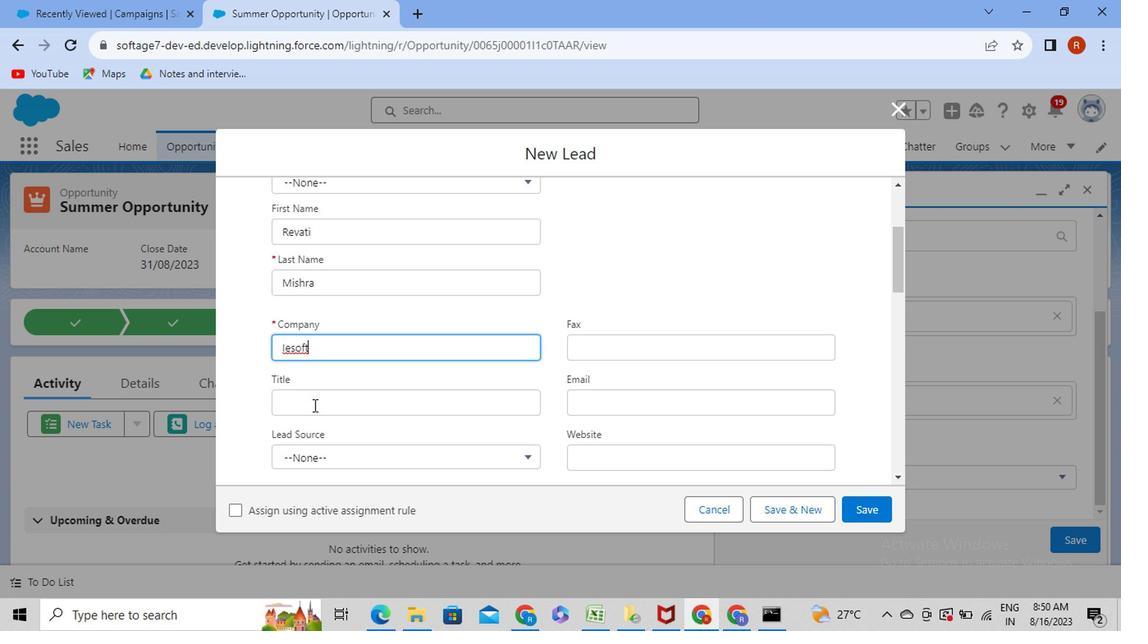 
Action: Mouse pressed left at (311, 407)
Screenshot: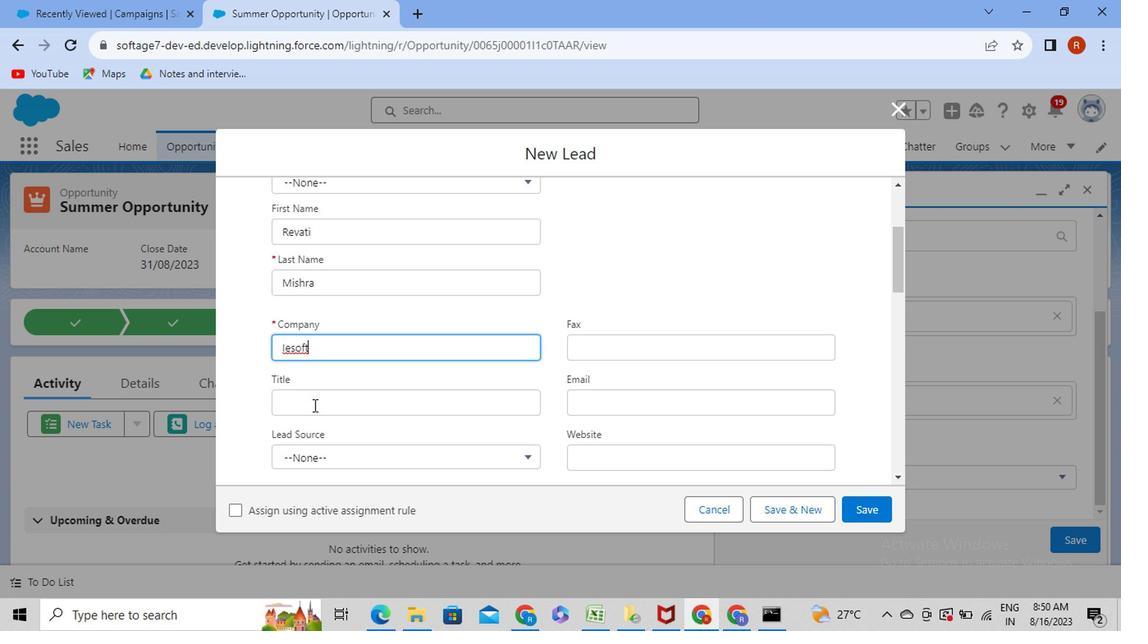 
Action: Mouse moved to (297, 394)
Screenshot: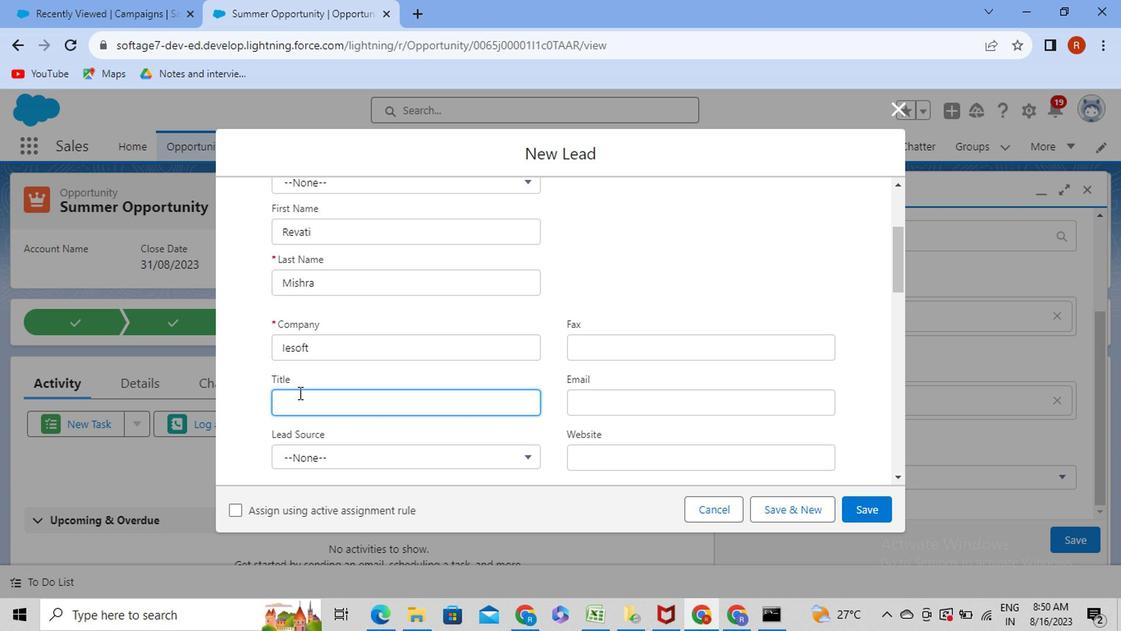 
Action: Key pressed <Key.caps_lock>BDM
Screenshot: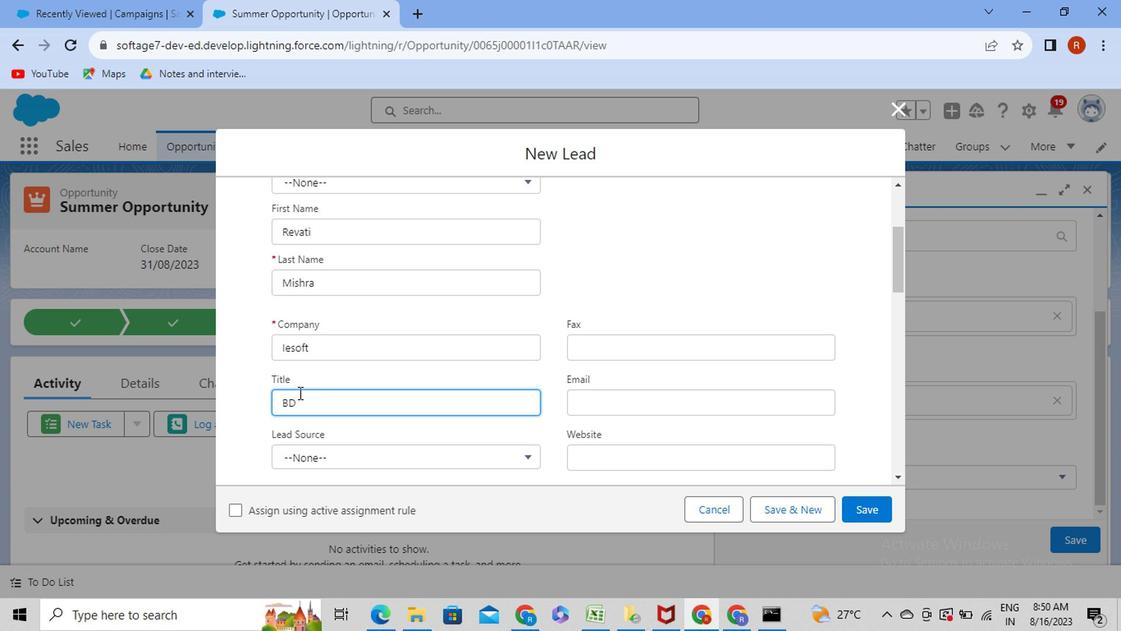 
Action: Mouse moved to (505, 456)
Screenshot: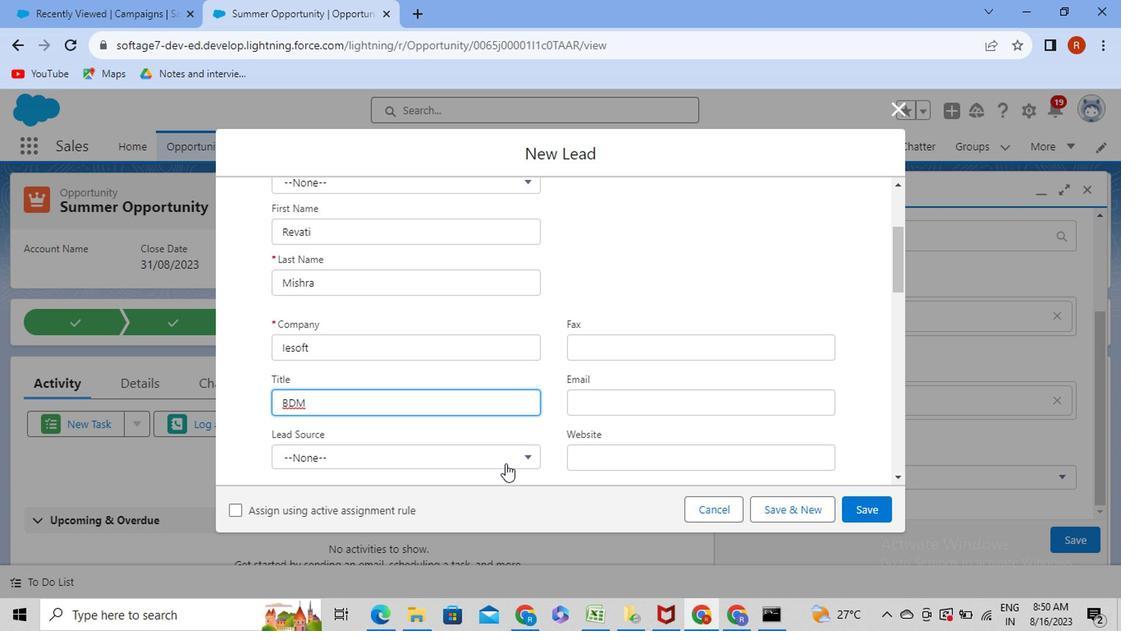 
Action: Mouse pressed left at (505, 456)
Screenshot: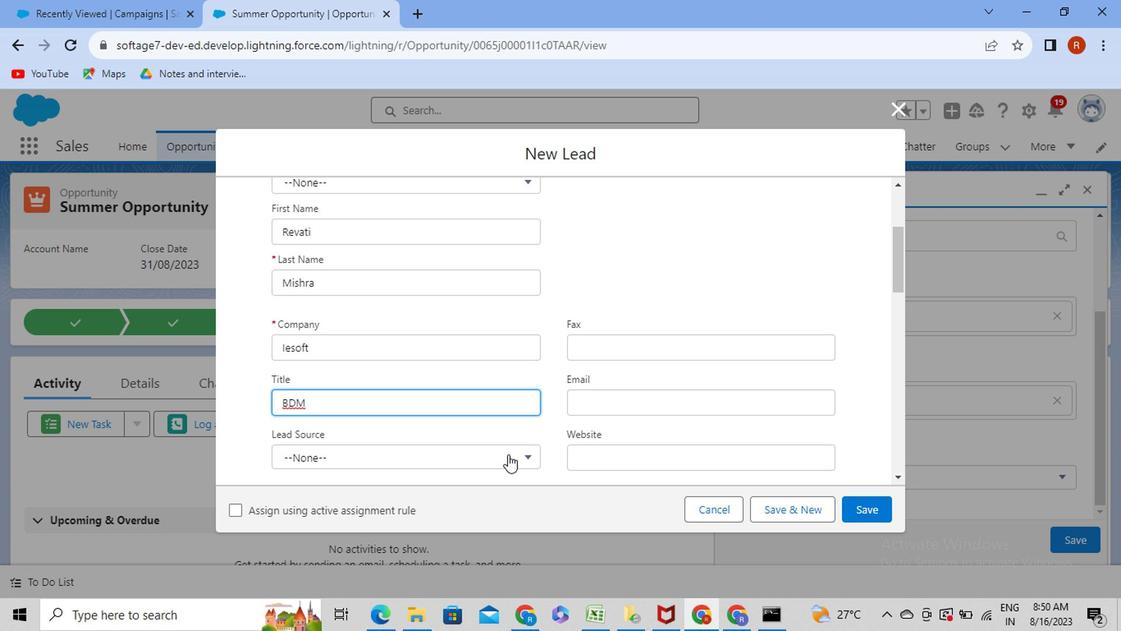 
Action: Mouse moved to (328, 313)
Screenshot: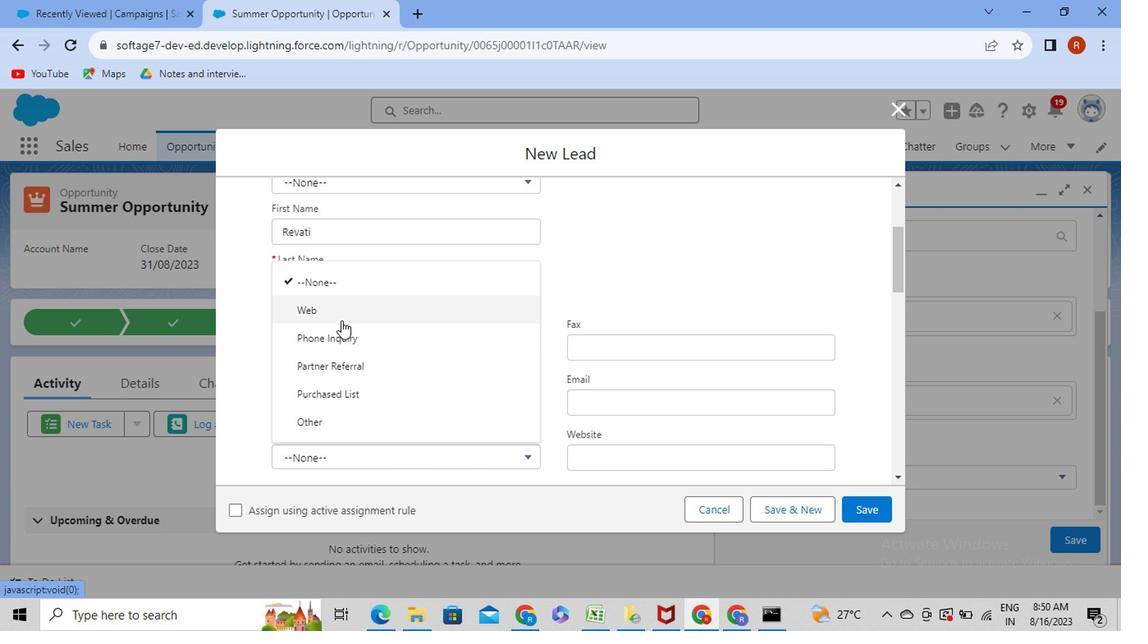 
Action: Mouse pressed left at (328, 313)
Screenshot: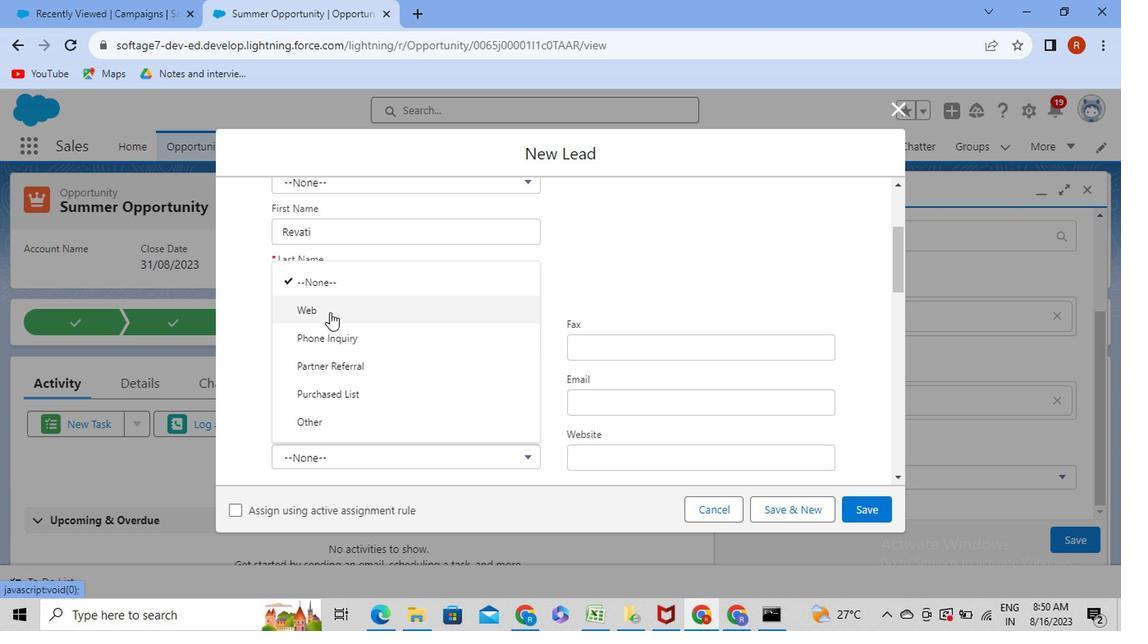 
Action: Mouse moved to (893, 253)
Screenshot: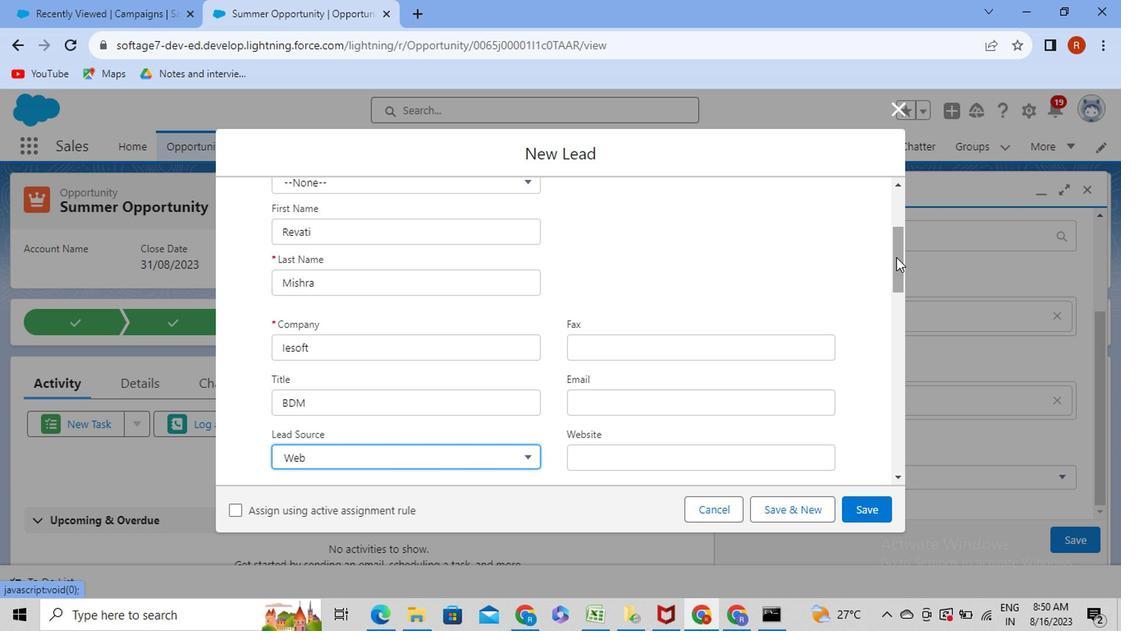 
Action: Mouse pressed left at (893, 253)
Screenshot: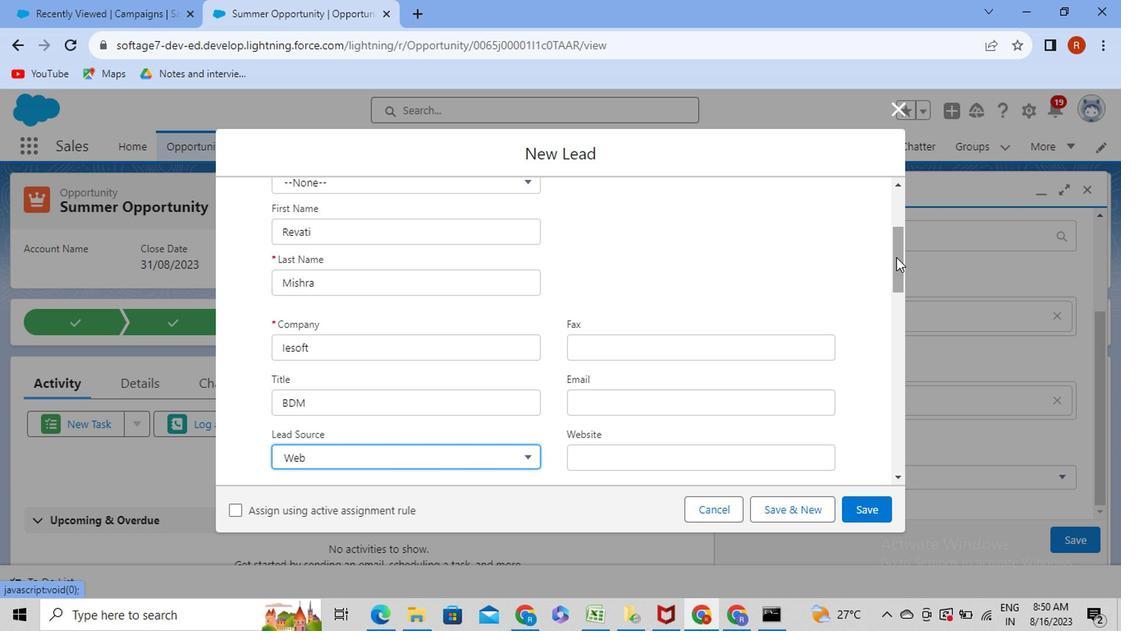 
Action: Mouse moved to (487, 365)
Screenshot: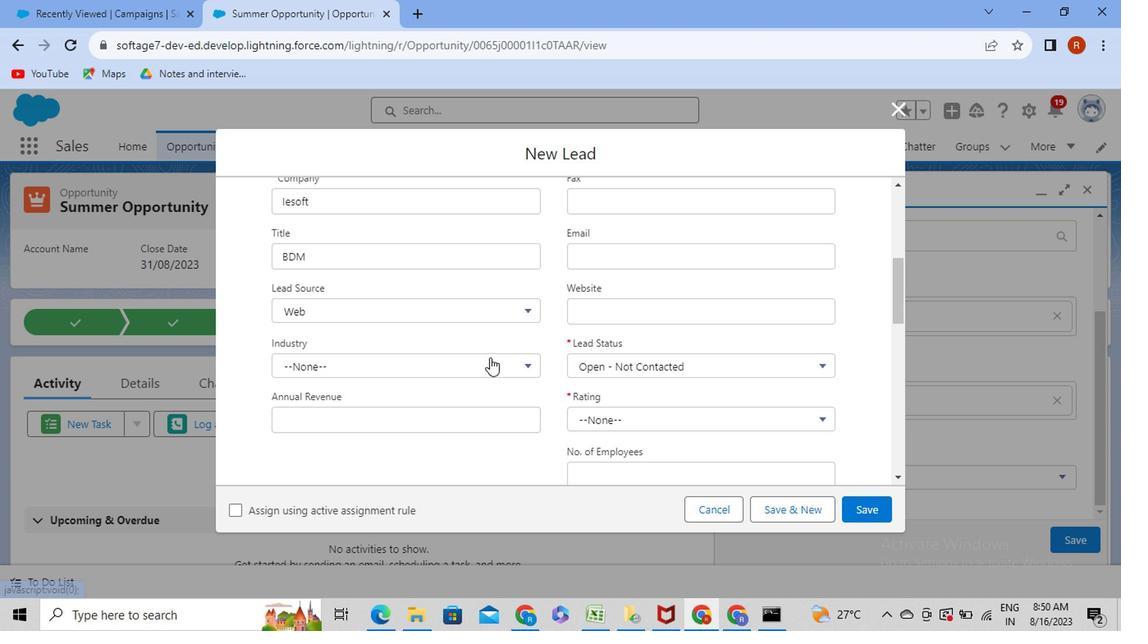 
Action: Mouse pressed left at (487, 365)
Screenshot: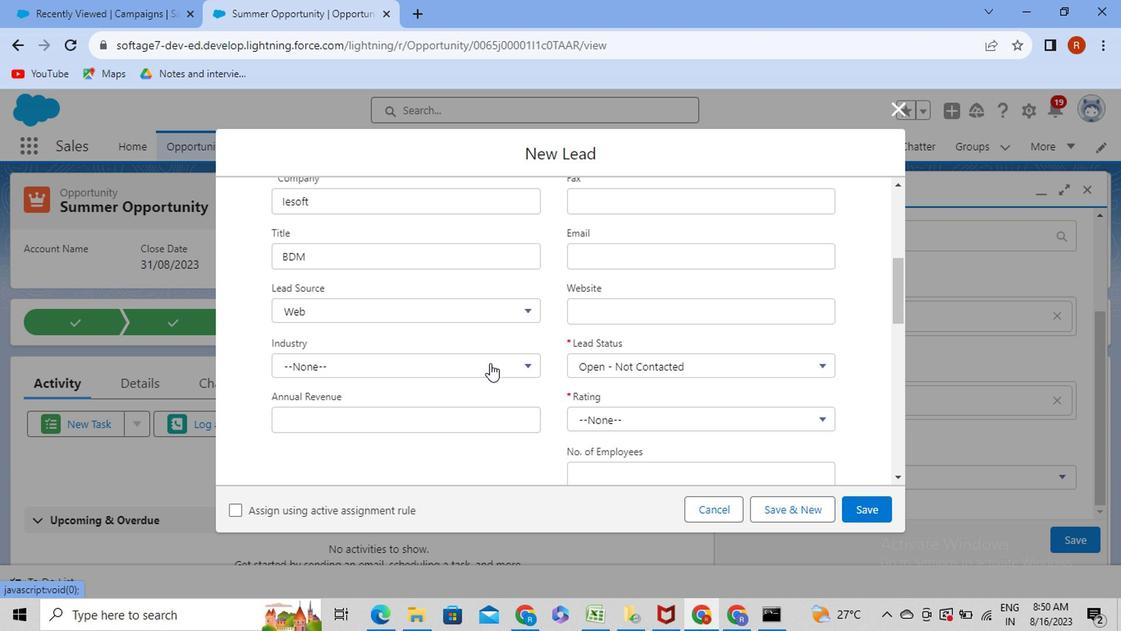 
Action: Mouse moved to (377, 437)
Screenshot: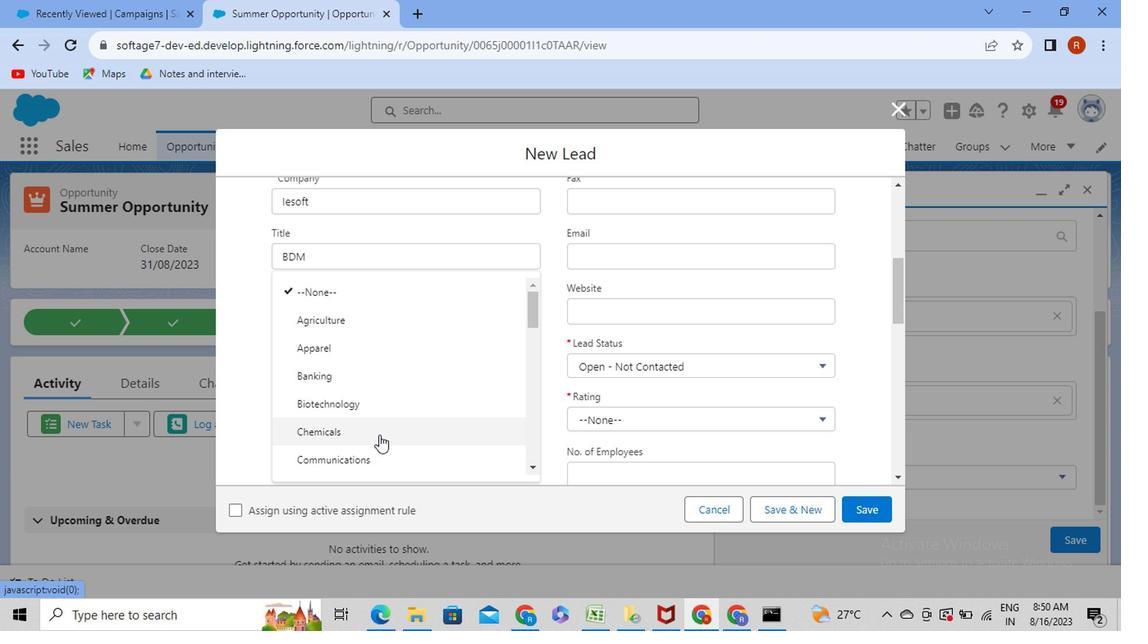 
Action: Mouse scrolled (377, 436) with delta (0, 0)
Screenshot: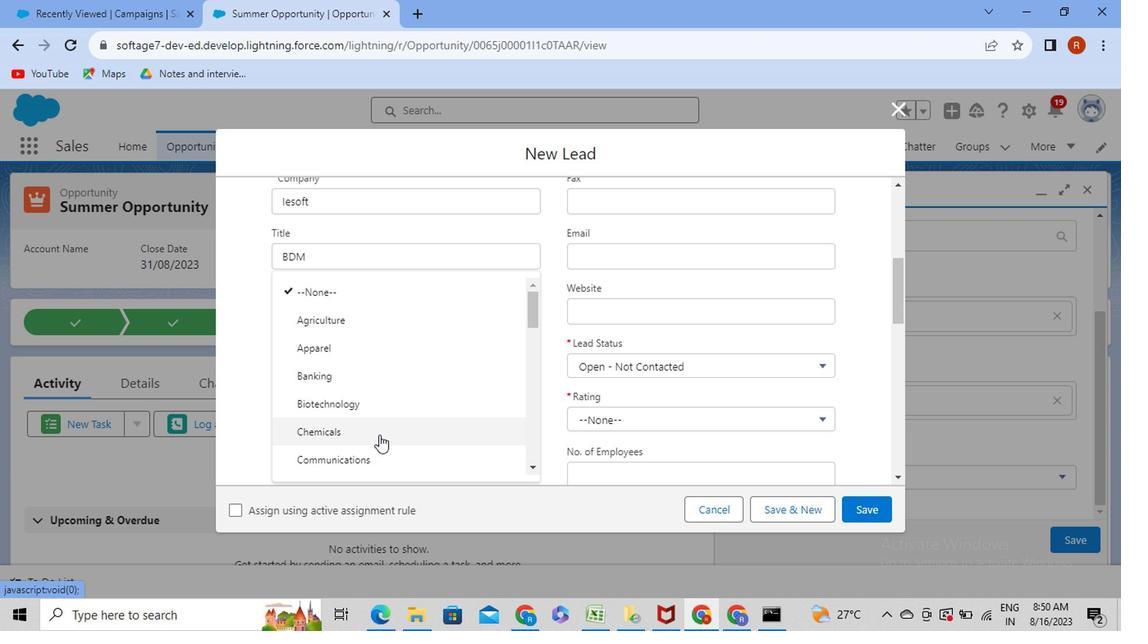 
Action: Mouse moved to (325, 436)
Screenshot: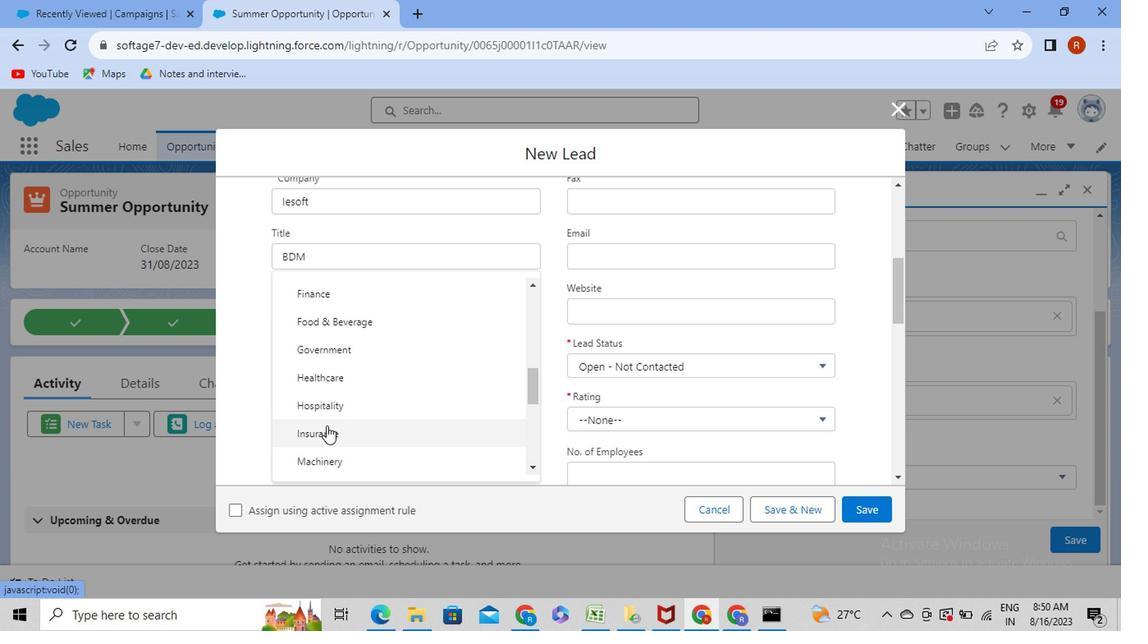 
Action: Mouse pressed left at (325, 436)
Screenshot: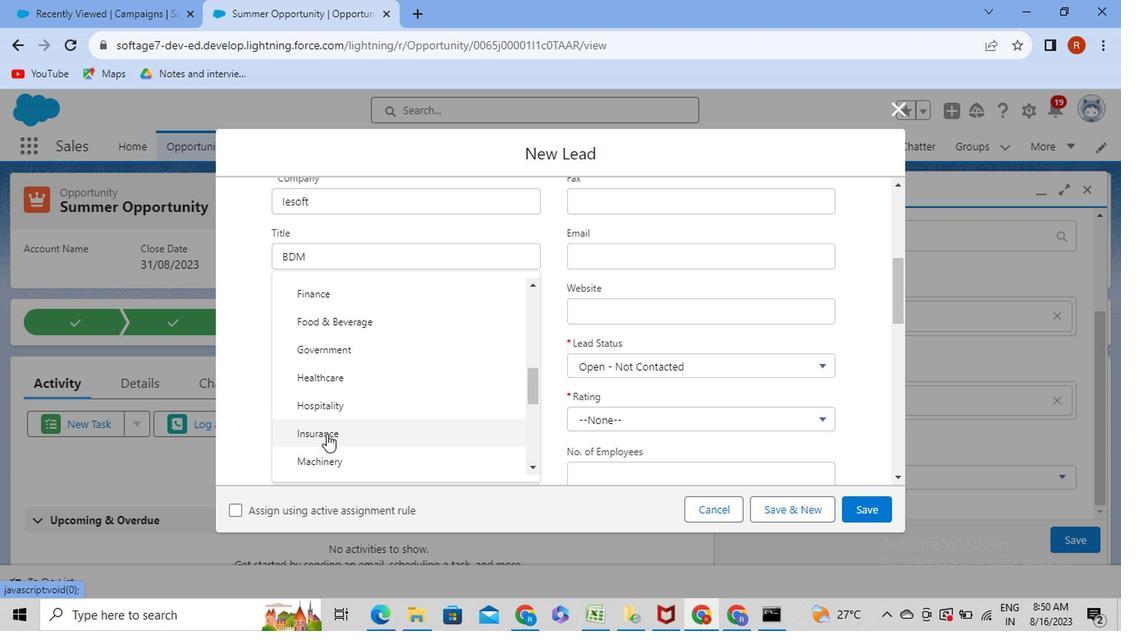 
Action: Mouse moved to (330, 421)
Screenshot: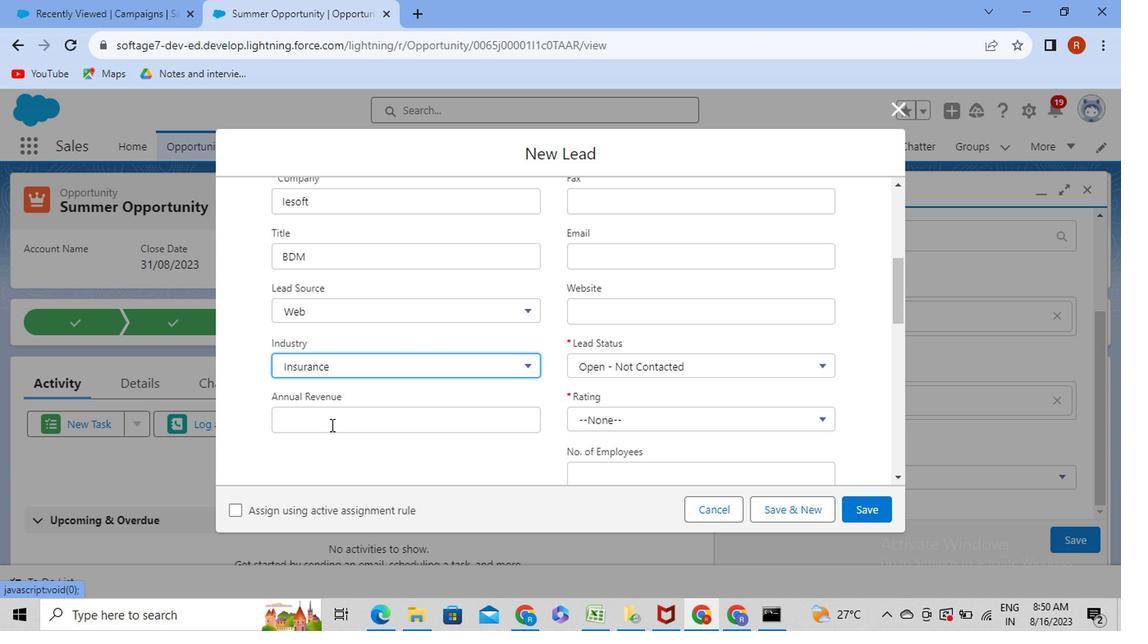 
Action: Mouse pressed left at (330, 421)
Screenshot: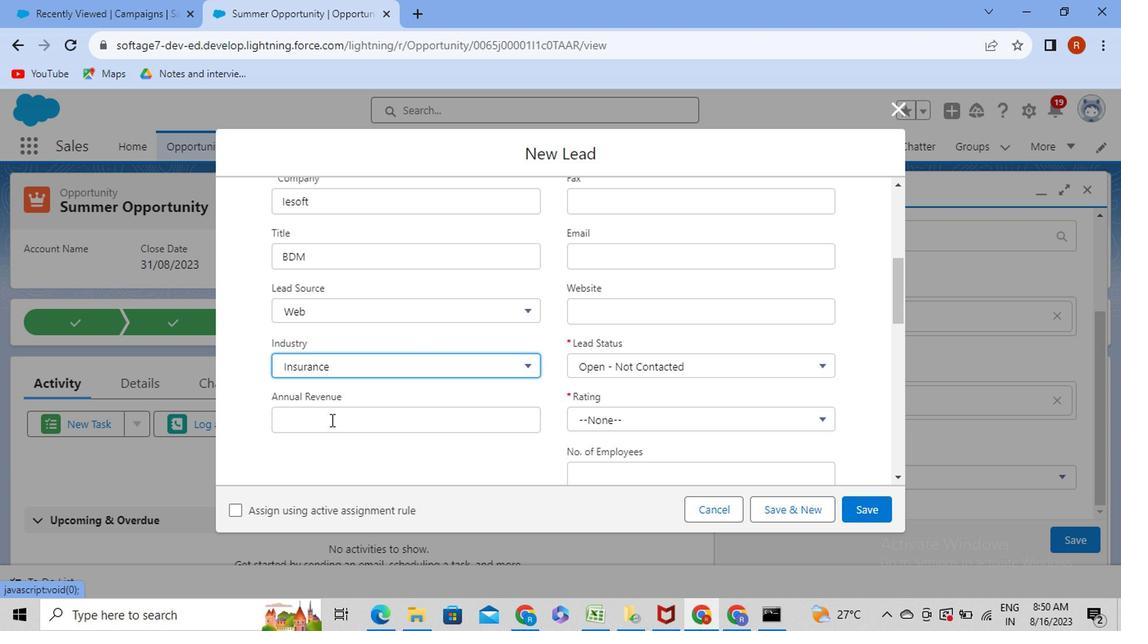 
Action: Mouse moved to (330, 423)
Screenshot: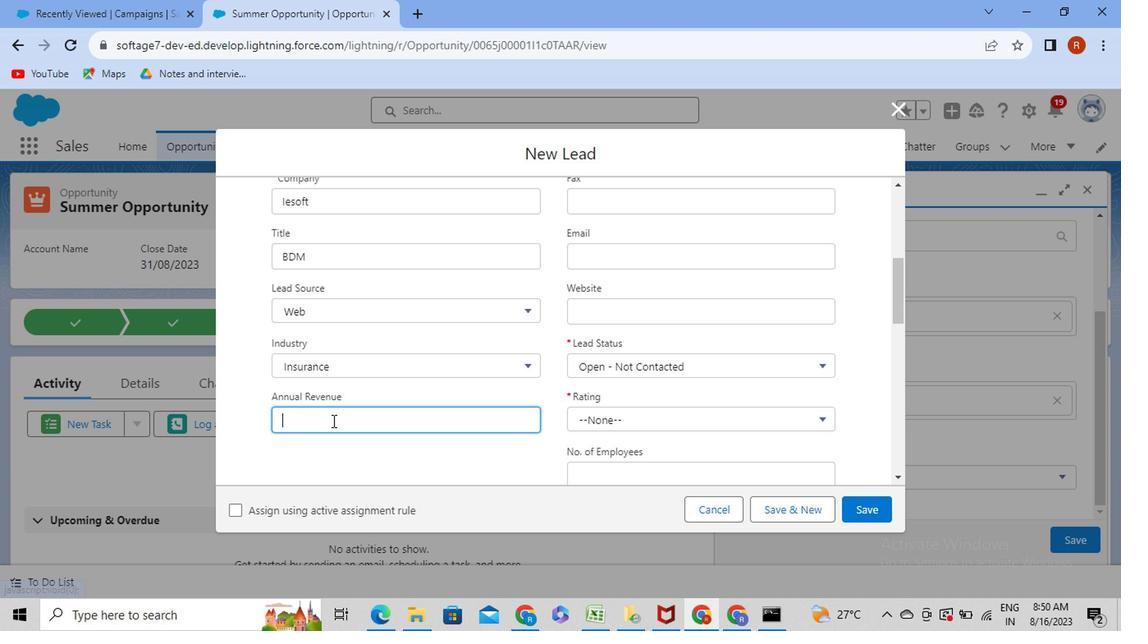 
Action: Key pressed 2000000
Screenshot: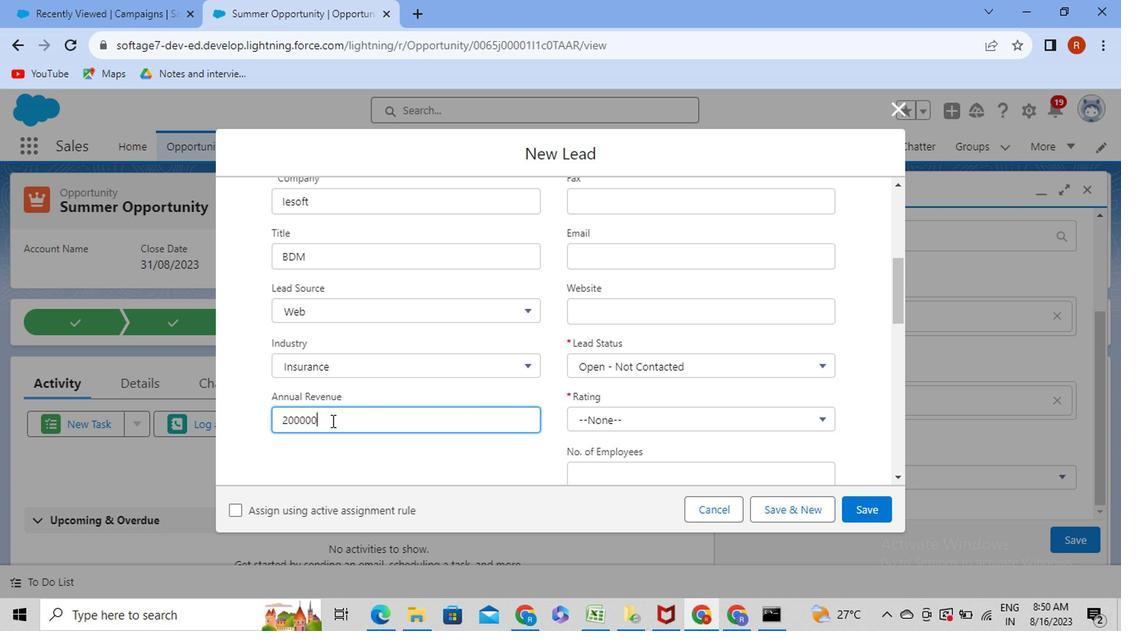 
Action: Mouse moved to (581, 373)
Screenshot: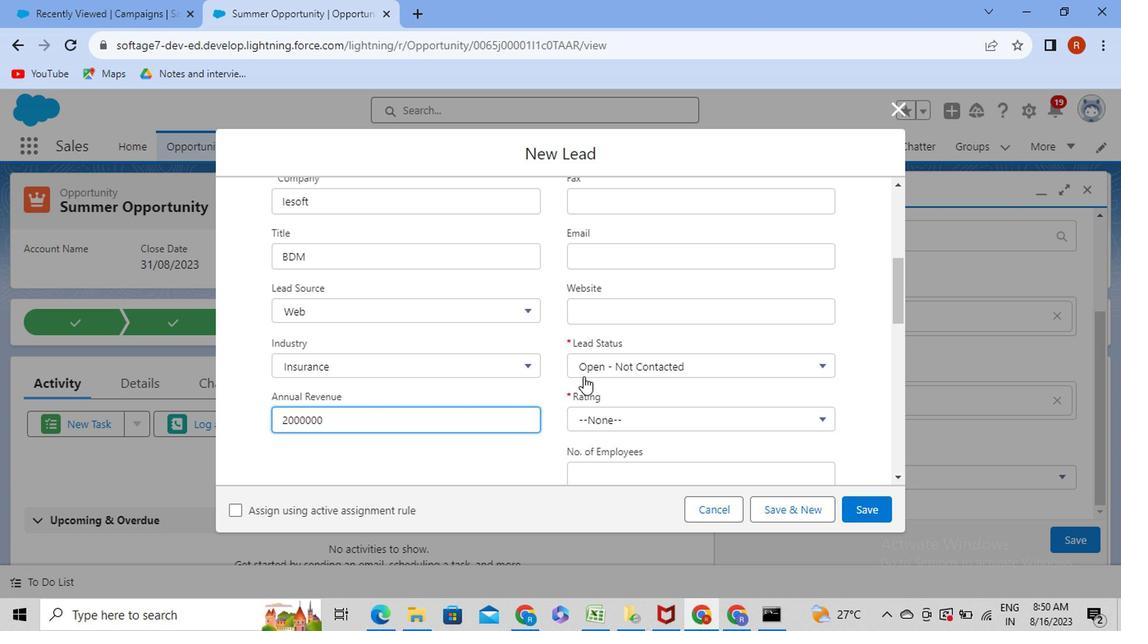 
Action: Mouse scrolled (581, 373) with delta (0, 0)
Screenshot: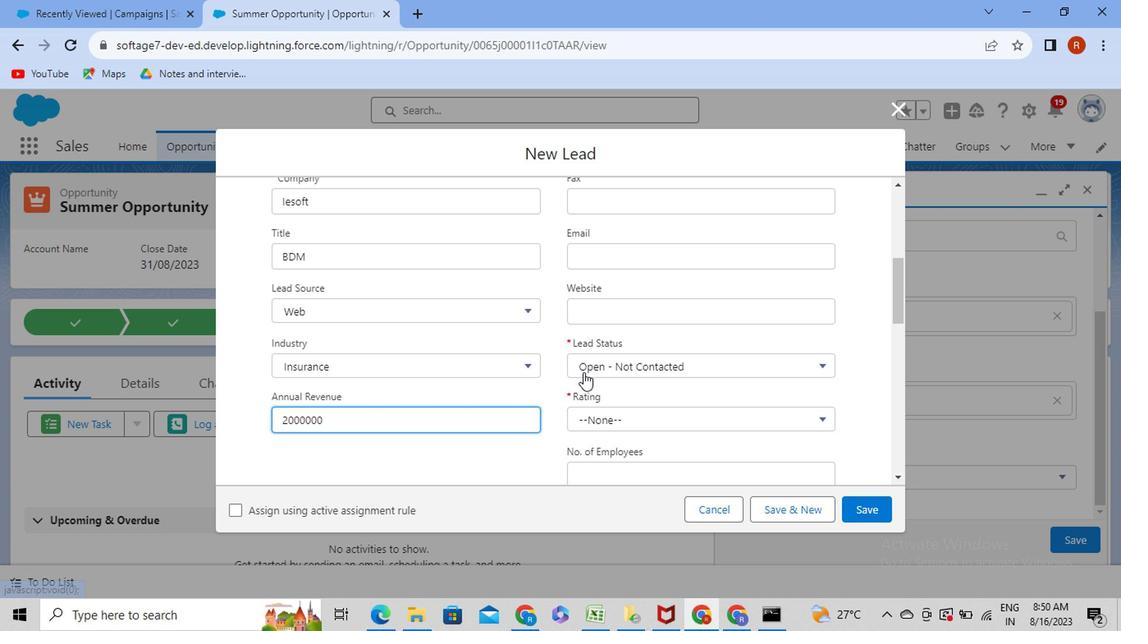 
Action: Mouse moved to (895, 401)
Screenshot: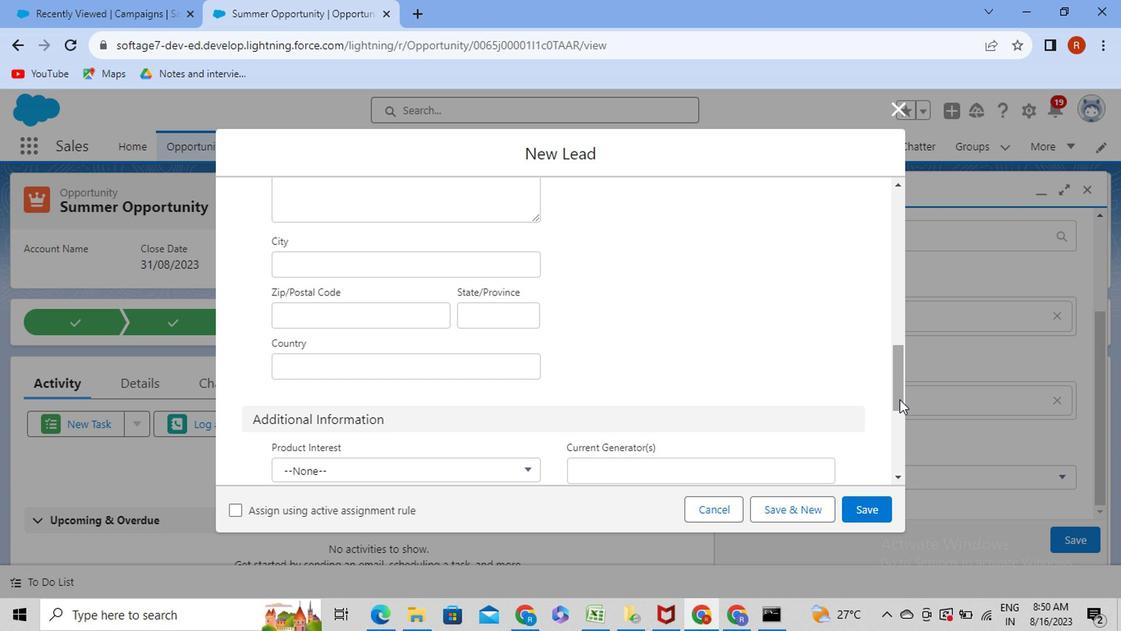 
Action: Mouse pressed left at (895, 401)
Screenshot: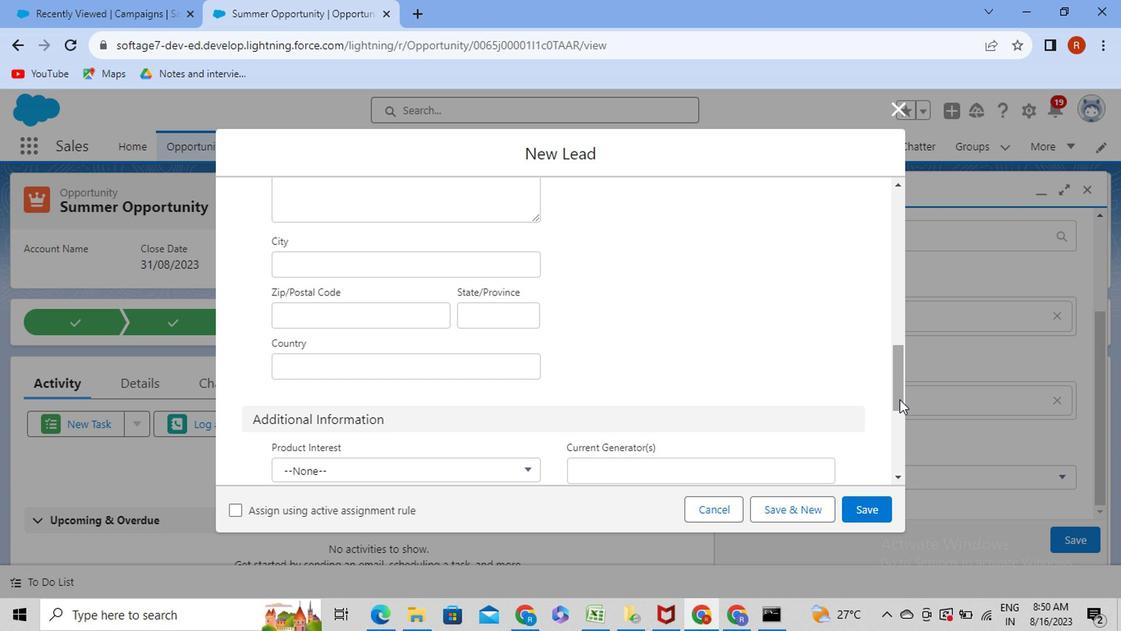 
Action: Mouse moved to (647, 269)
Screenshot: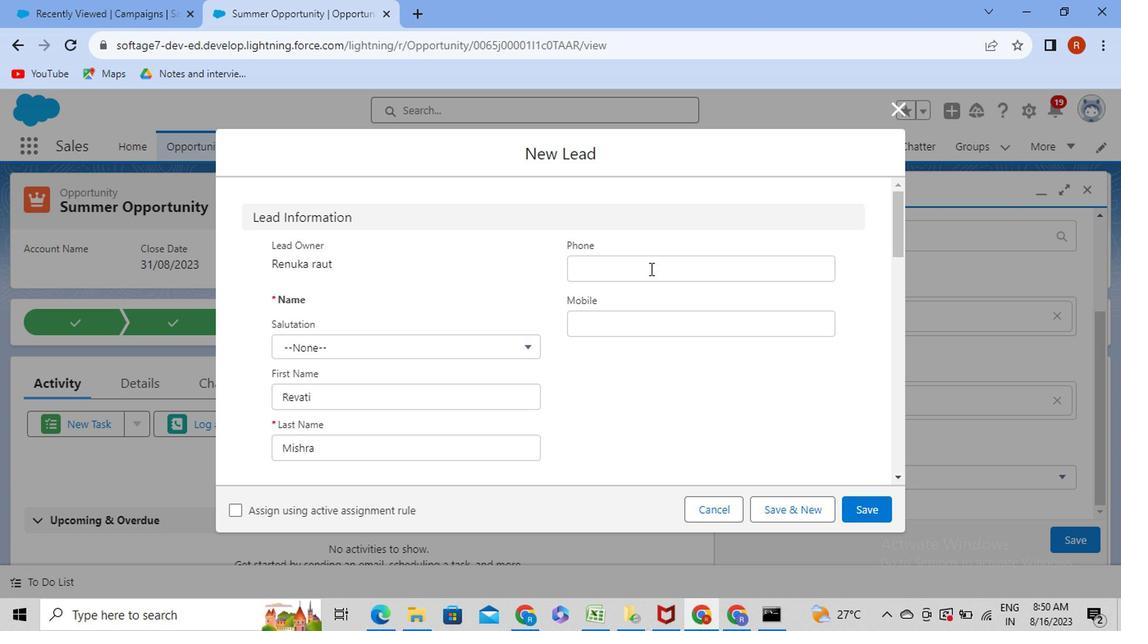 
Action: Mouse pressed left at (647, 269)
Screenshot: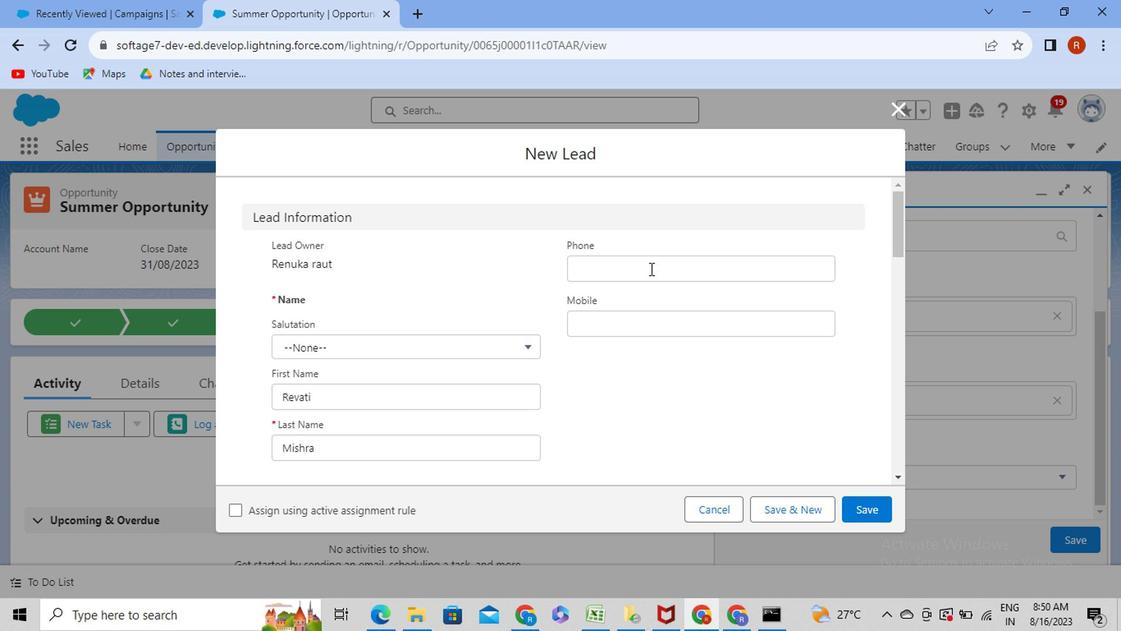 
Action: Mouse moved to (616, 326)
Screenshot: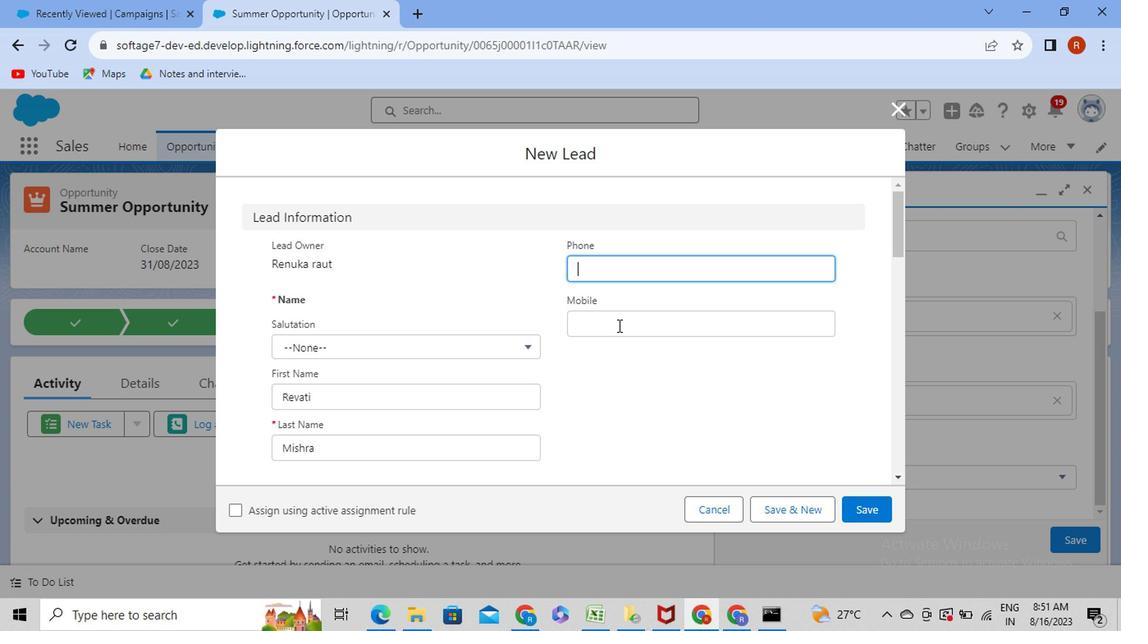 
Action: Mouse pressed left at (616, 326)
Screenshot: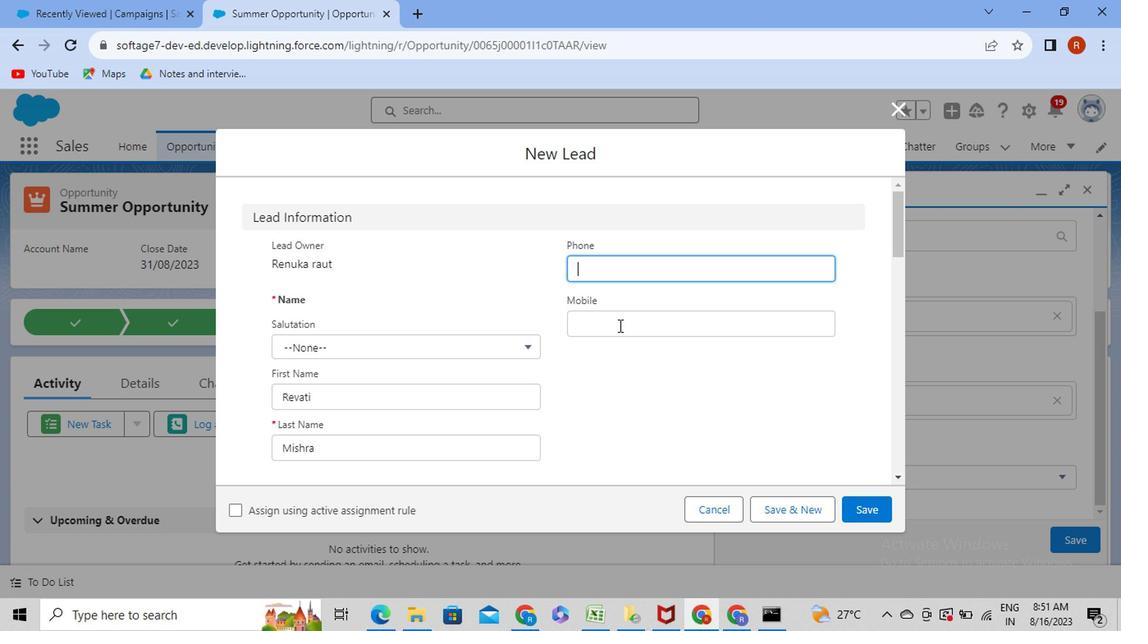 
Action: Mouse moved to (616, 327)
Screenshot: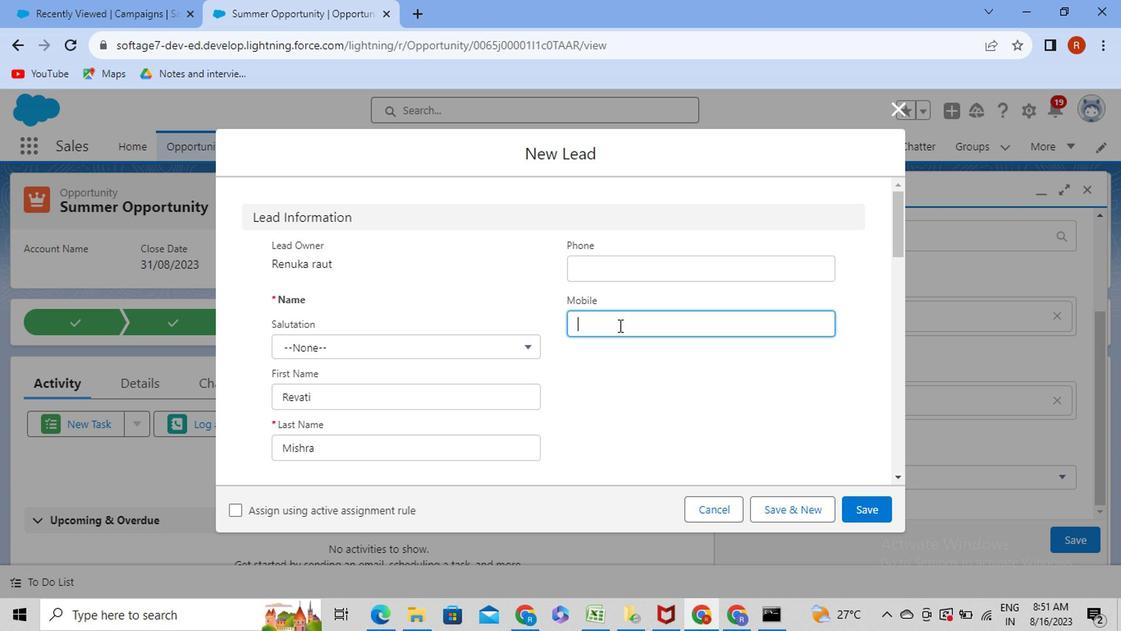 
Action: Key pressed 7865452430
Screenshot: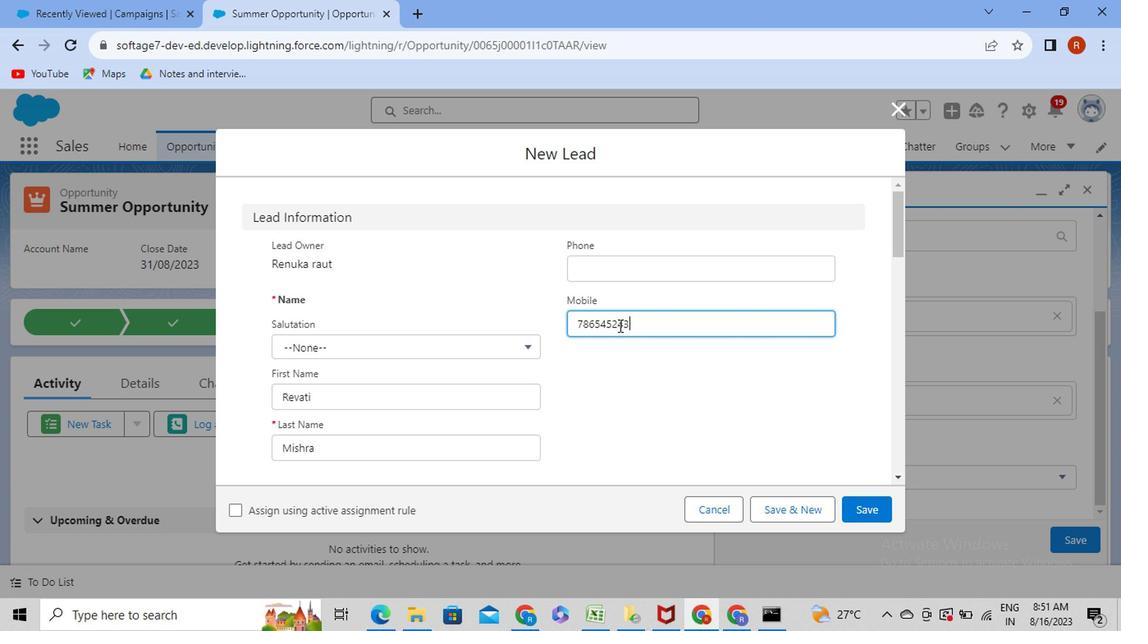 
Action: Mouse moved to (891, 234)
Screenshot: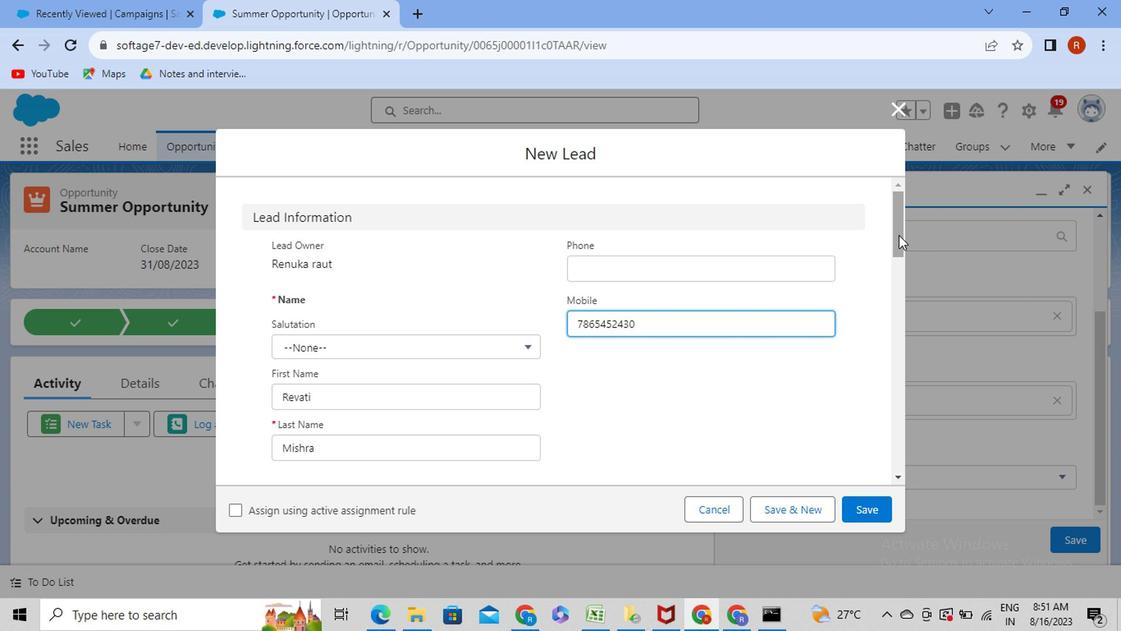 
Action: Mouse pressed left at (891, 234)
Screenshot: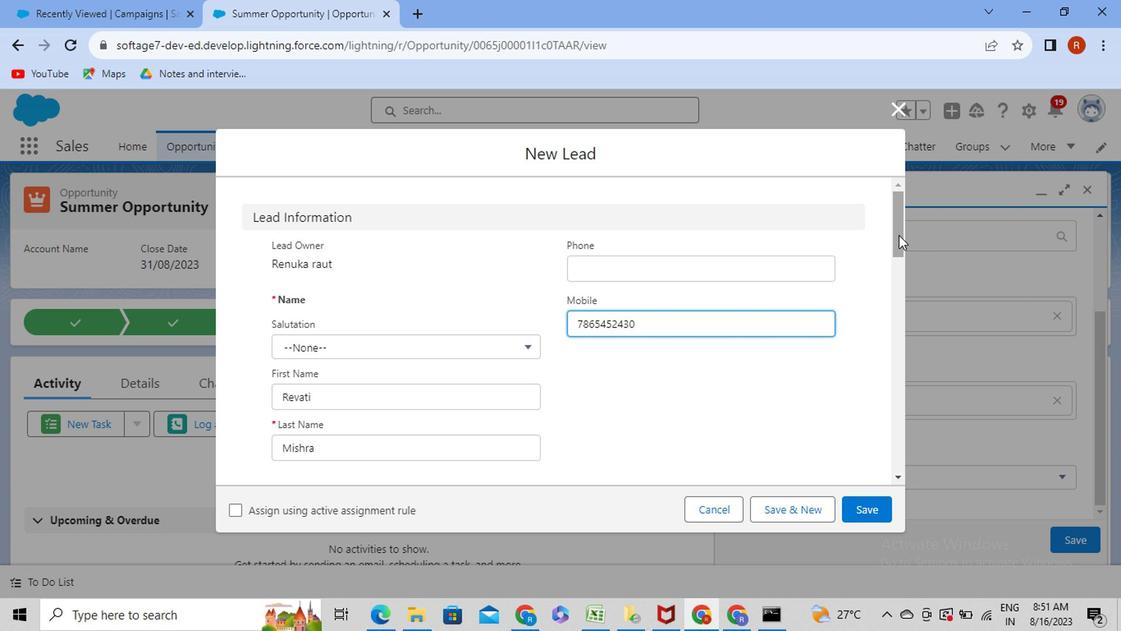 
Action: Mouse moved to (687, 212)
Screenshot: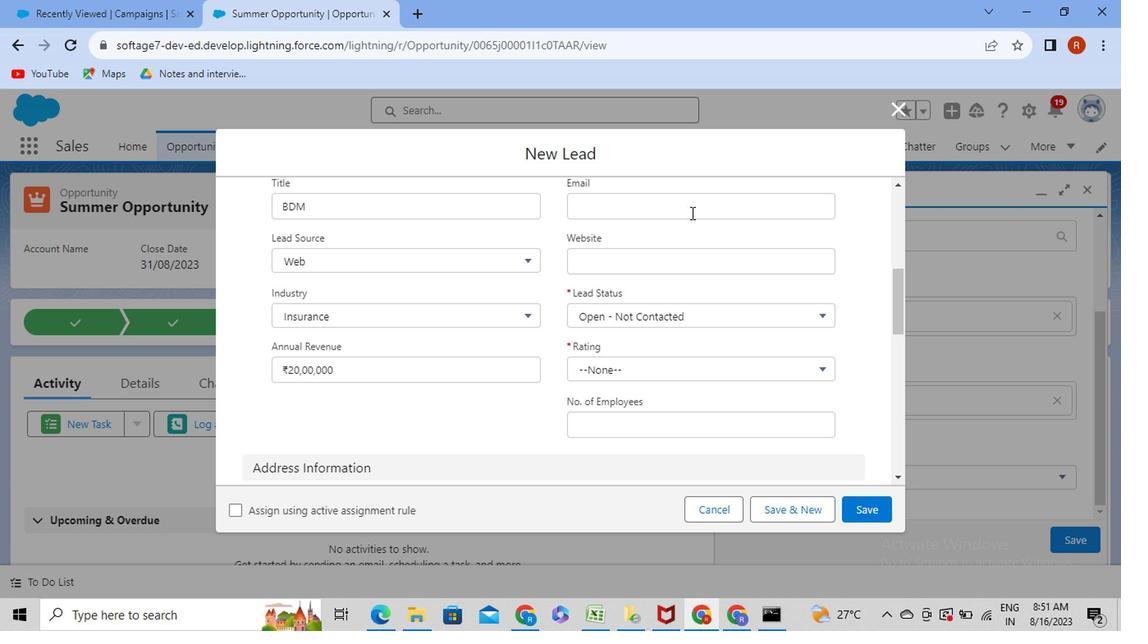 
Action: Mouse pressed left at (687, 212)
Screenshot: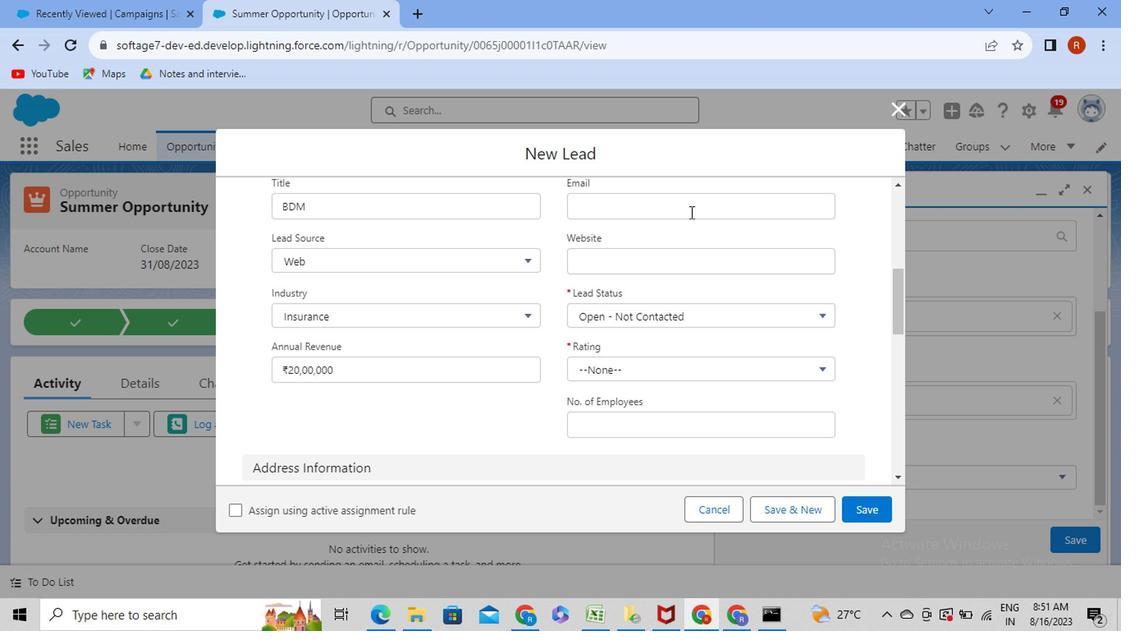 
Action: Mouse moved to (687, 212)
Screenshot: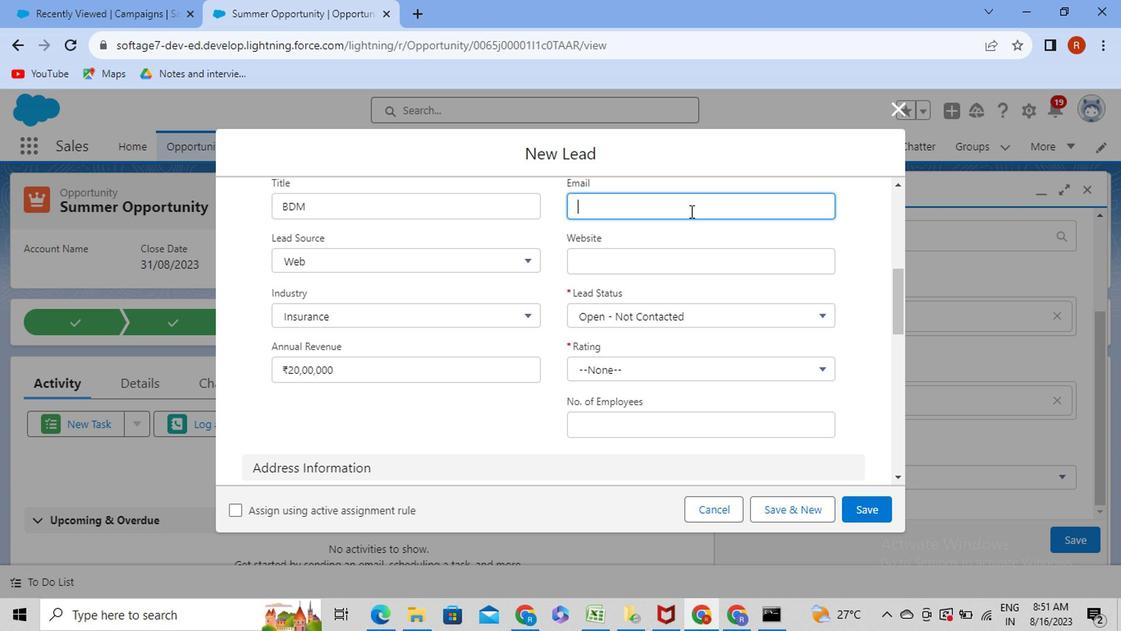 
Action: Key pressed <Key.caps_lock>revatimishra<Key.shift>@<Key.shift>@<Key.backspace>iesoft.com
Screenshot: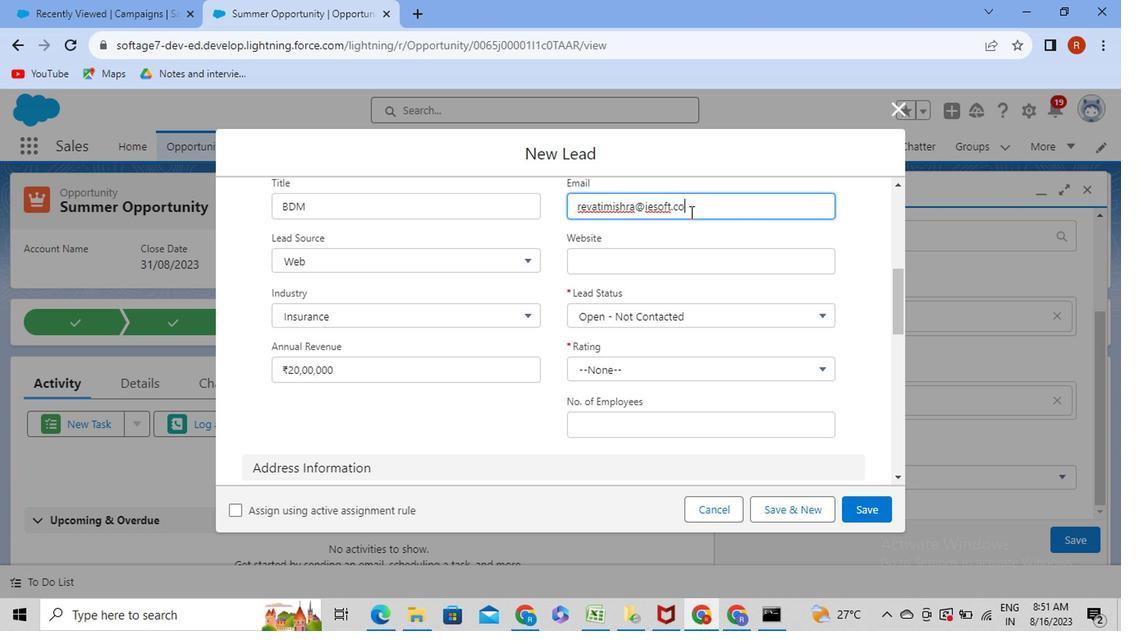 
Action: Mouse moved to (621, 264)
Screenshot: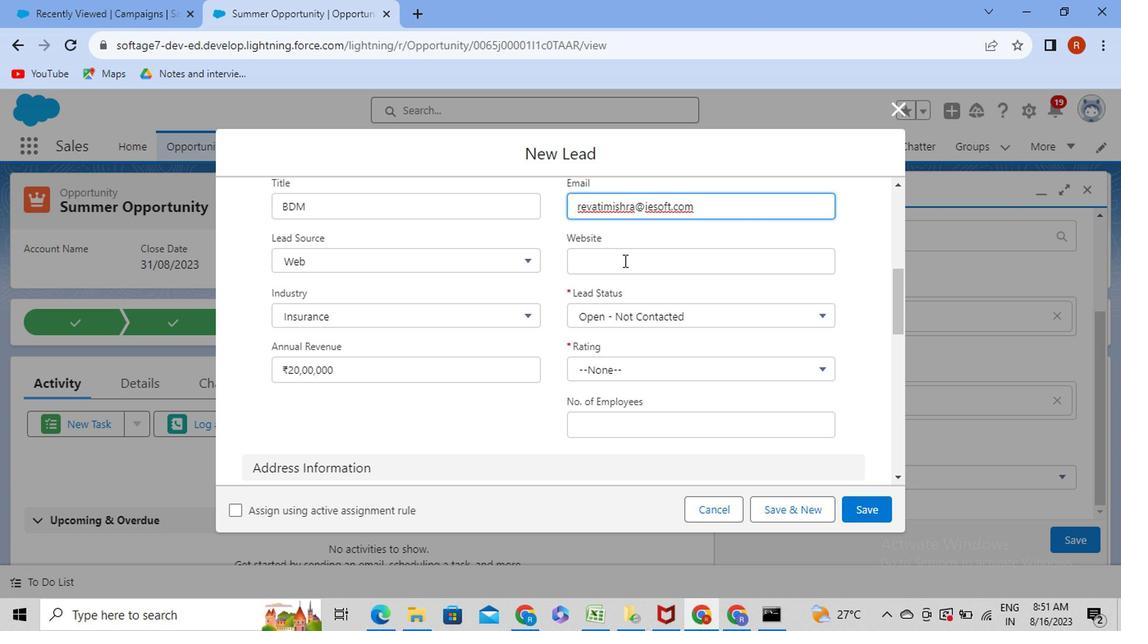 
Action: Mouse pressed left at (621, 264)
Screenshot: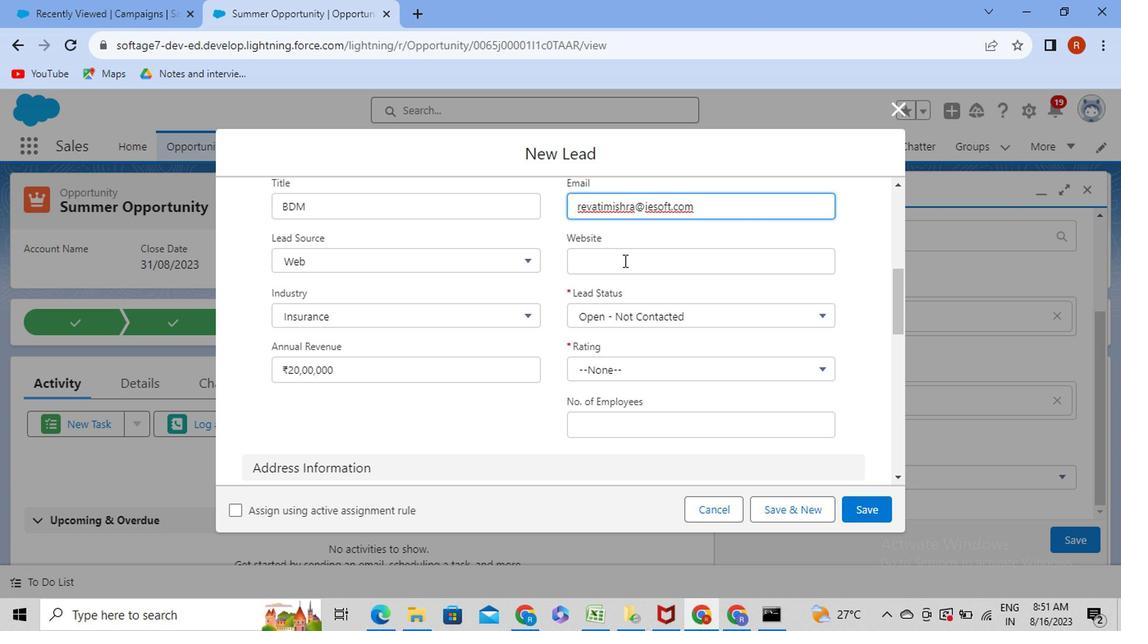 
Action: Mouse moved to (619, 264)
Screenshot: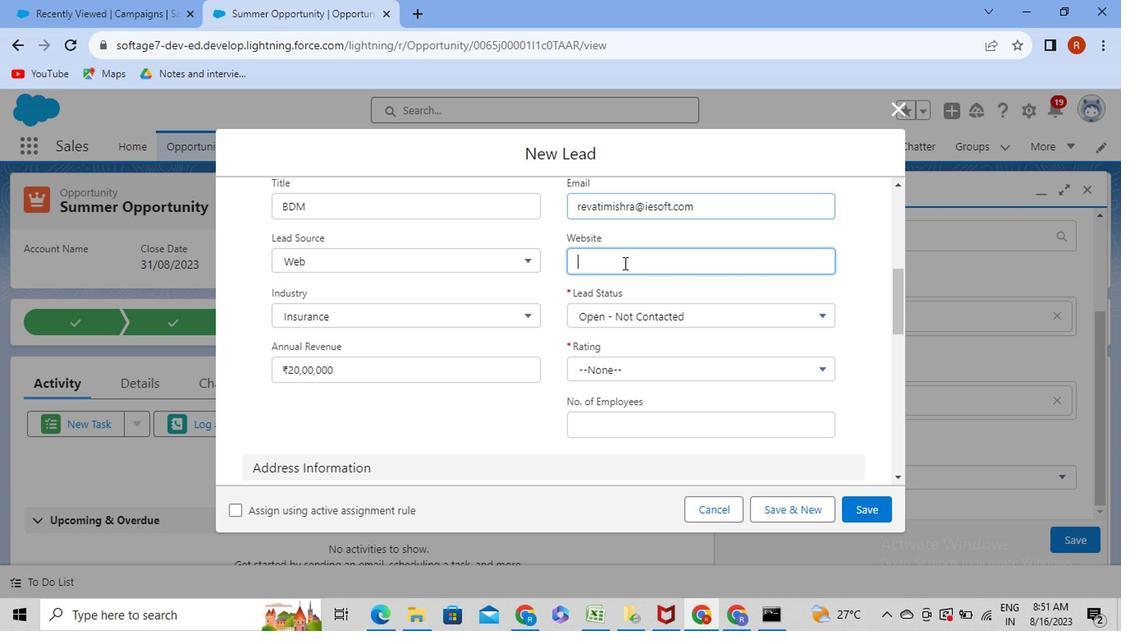
Action: Key pressed www.iesoft.com
Screenshot: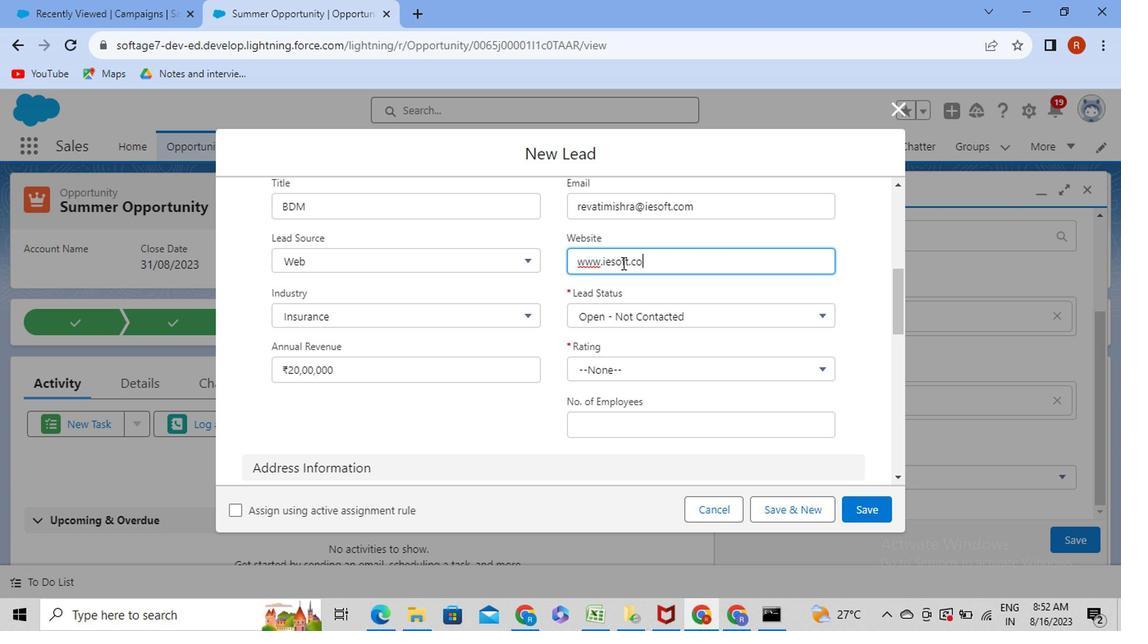 
Action: Mouse moved to (708, 371)
Screenshot: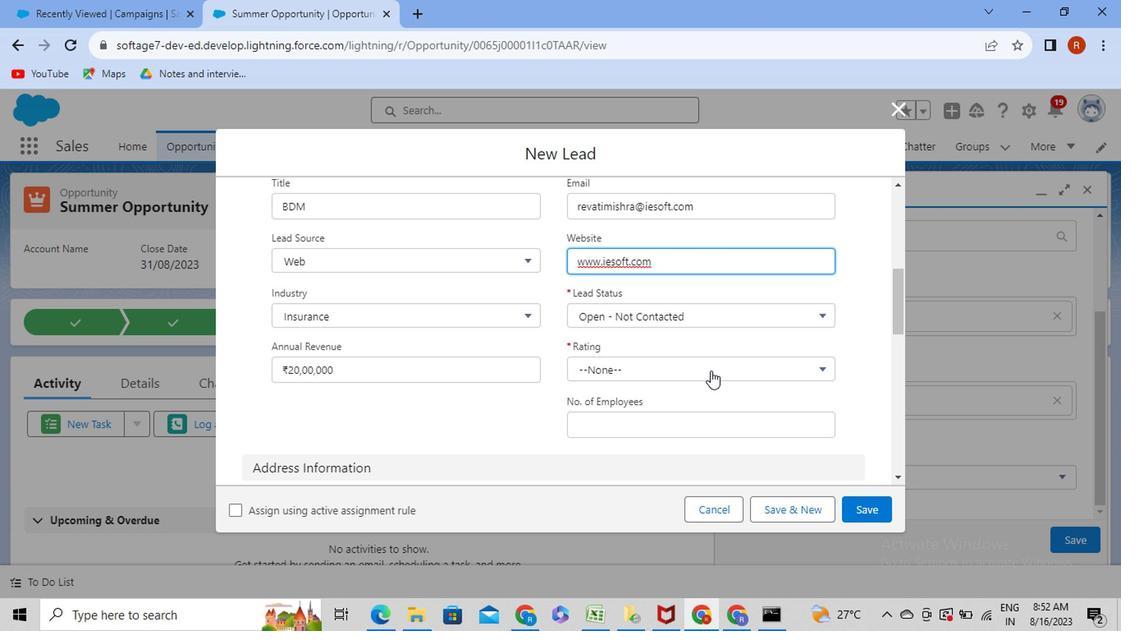 
Action: Mouse pressed left at (708, 371)
Screenshot: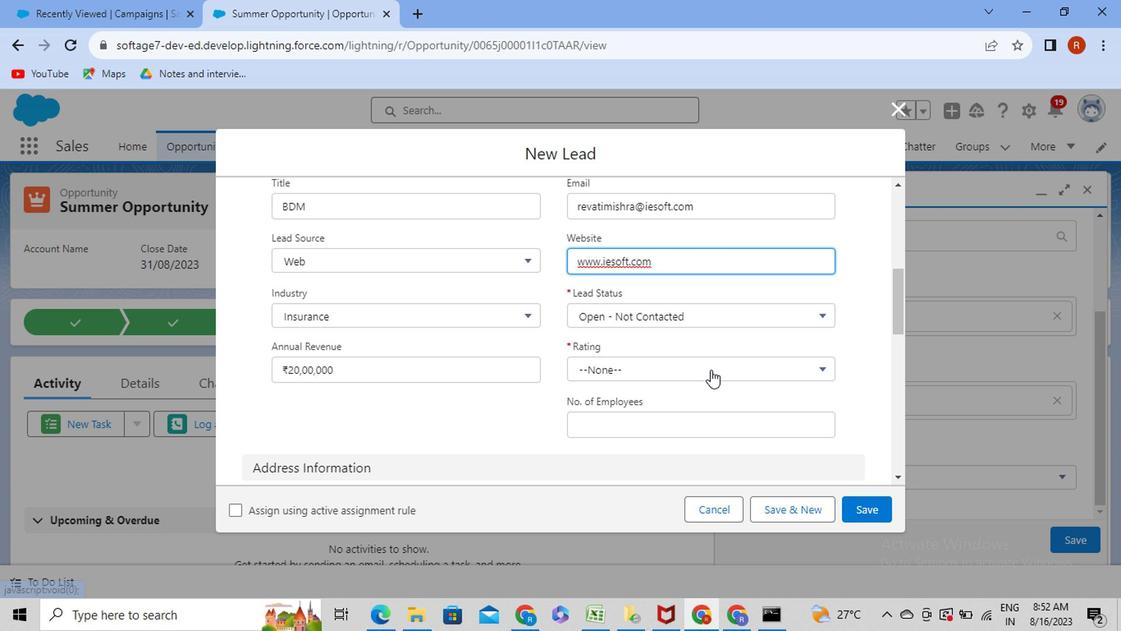 
Action: Mouse moved to (614, 403)
Screenshot: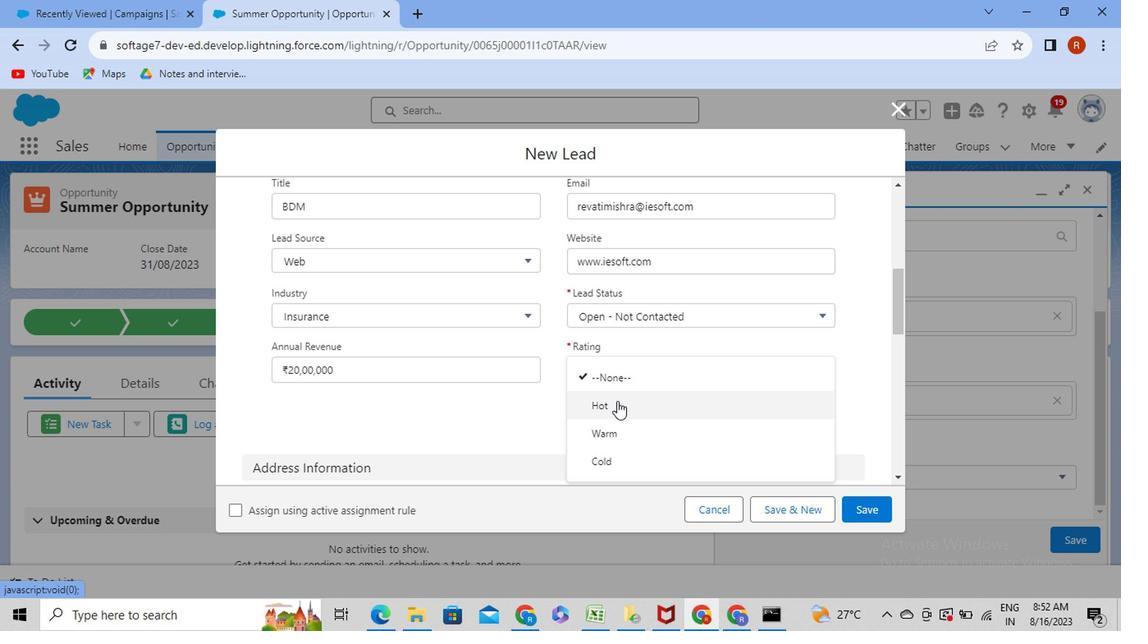 
Action: Mouse pressed left at (614, 403)
Screenshot: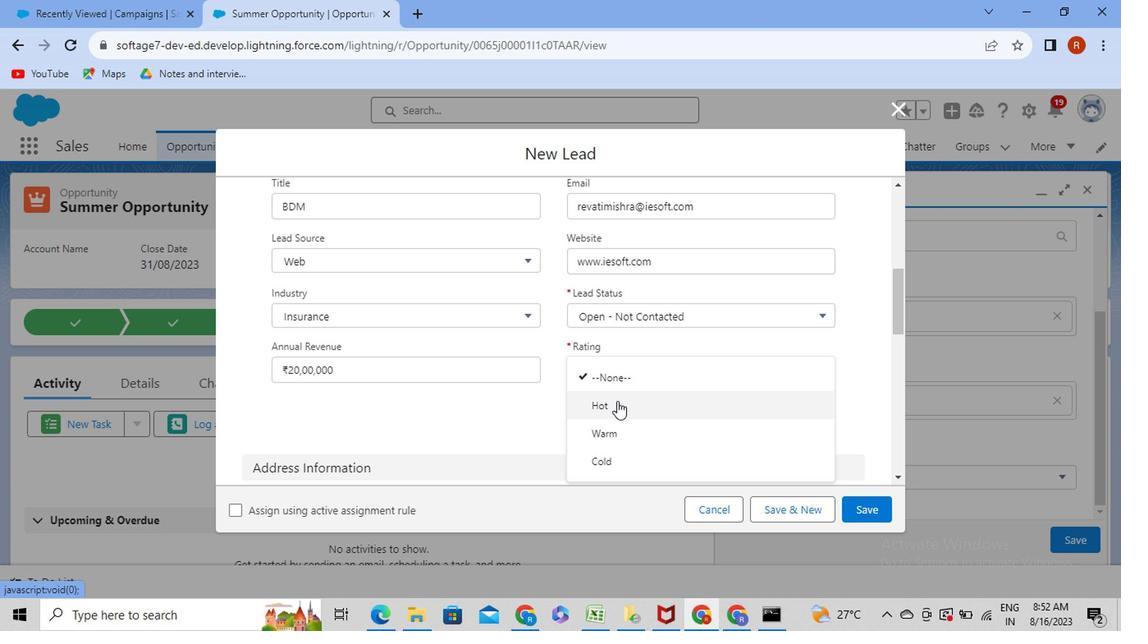 
Action: Mouse moved to (898, 299)
Screenshot: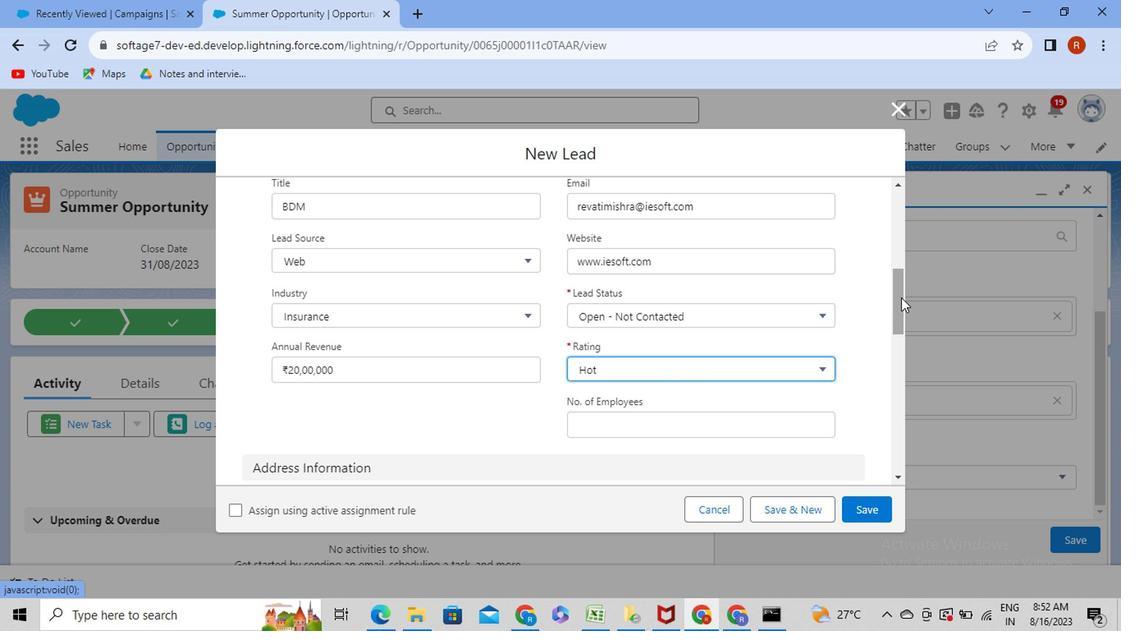 
Action: Mouse pressed left at (898, 299)
Screenshot: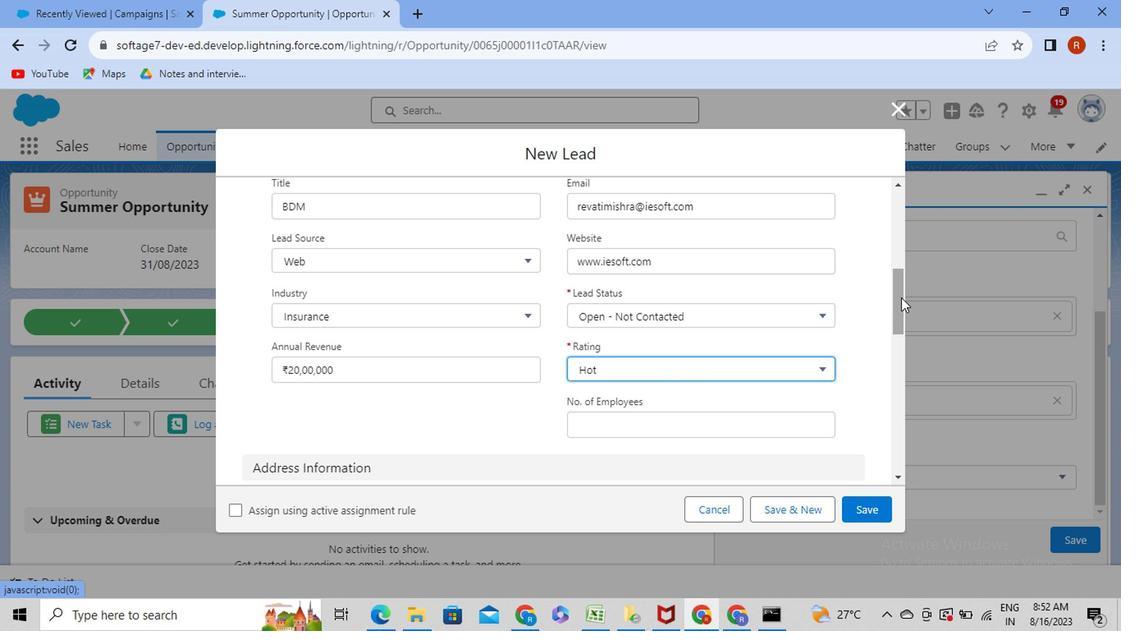 
Action: Mouse moved to (691, 301)
Screenshot: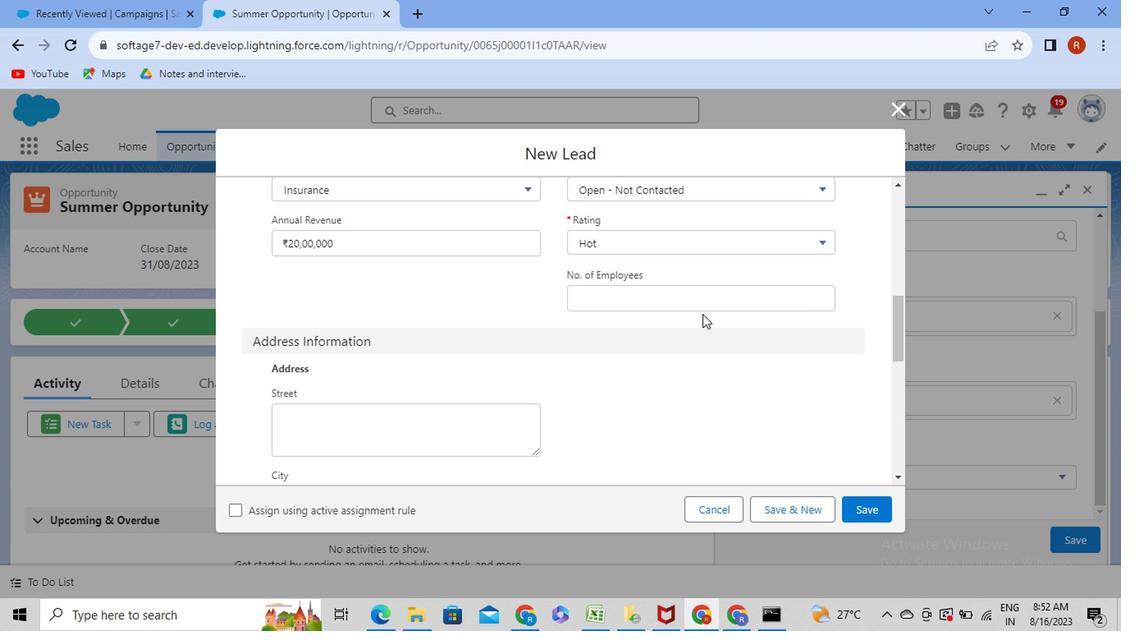 
Action: Mouse pressed left at (691, 301)
Screenshot: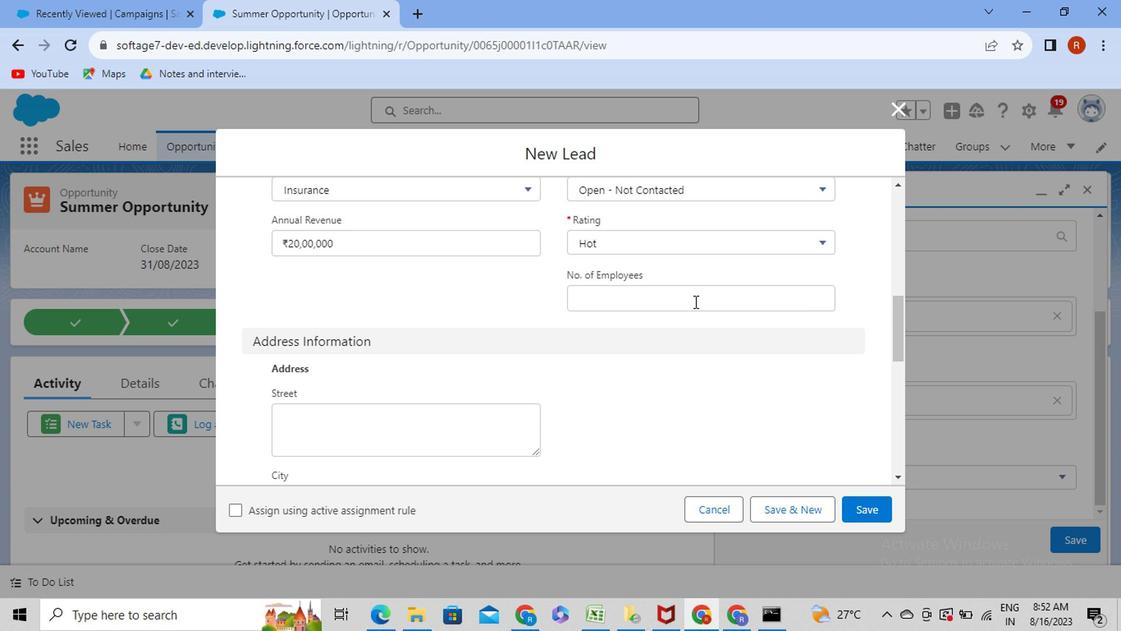 
Action: Mouse moved to (684, 302)
Screenshot: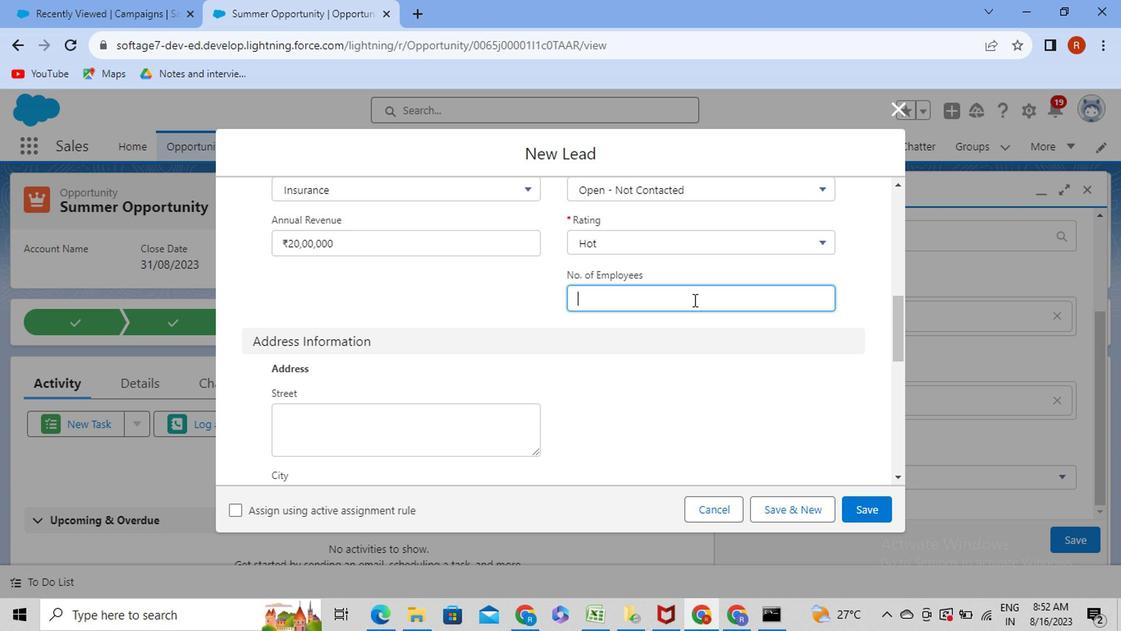 
Action: Key pressed 2000<Key.space>plus
Screenshot: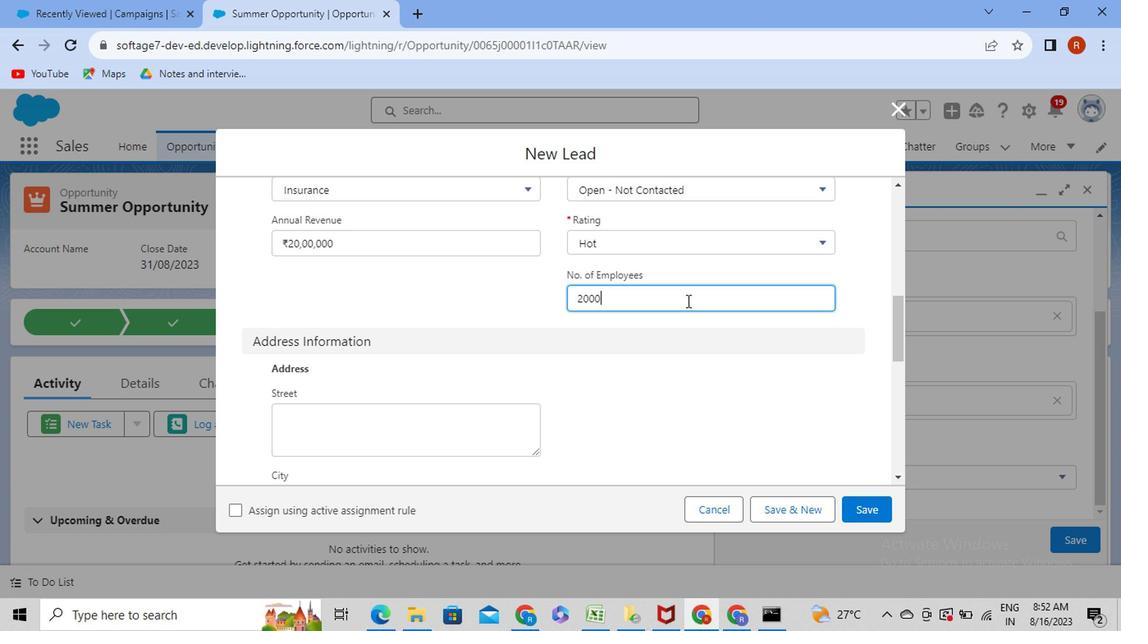 
Action: Mouse moved to (684, 302)
Screenshot: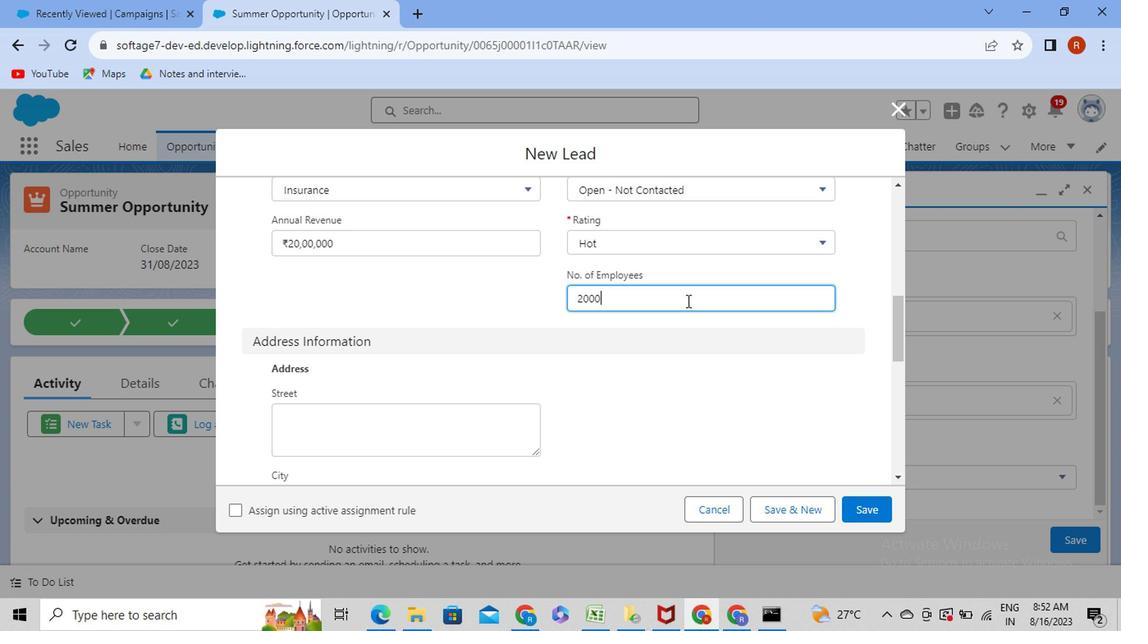 
Action: Key pressed <Key.space>p
Screenshot: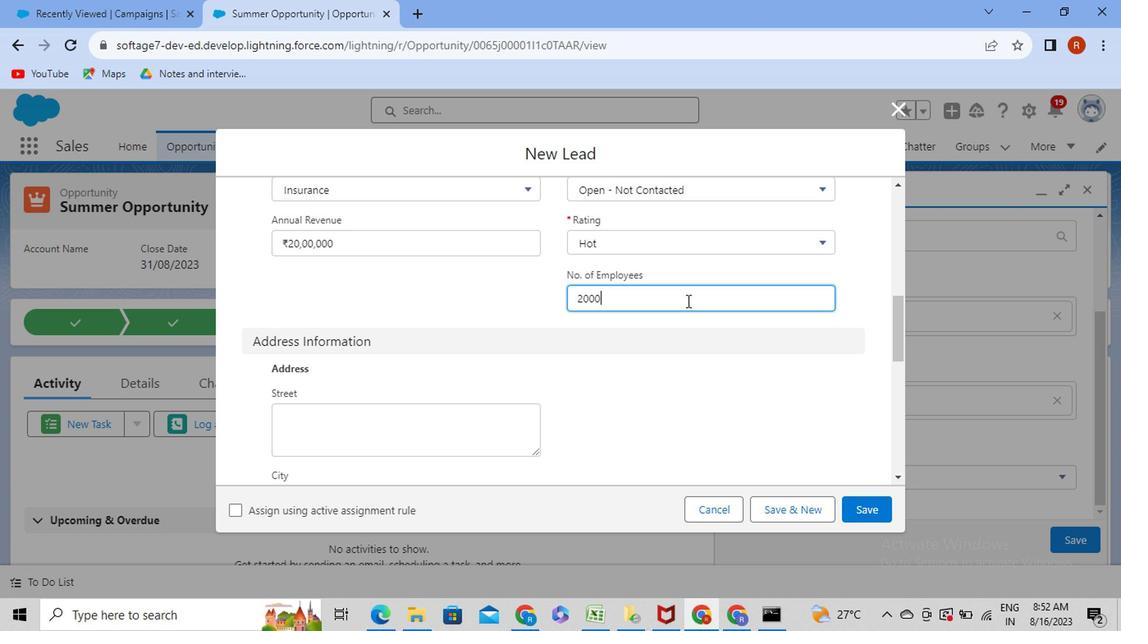 
Action: Mouse moved to (385, 429)
Screenshot: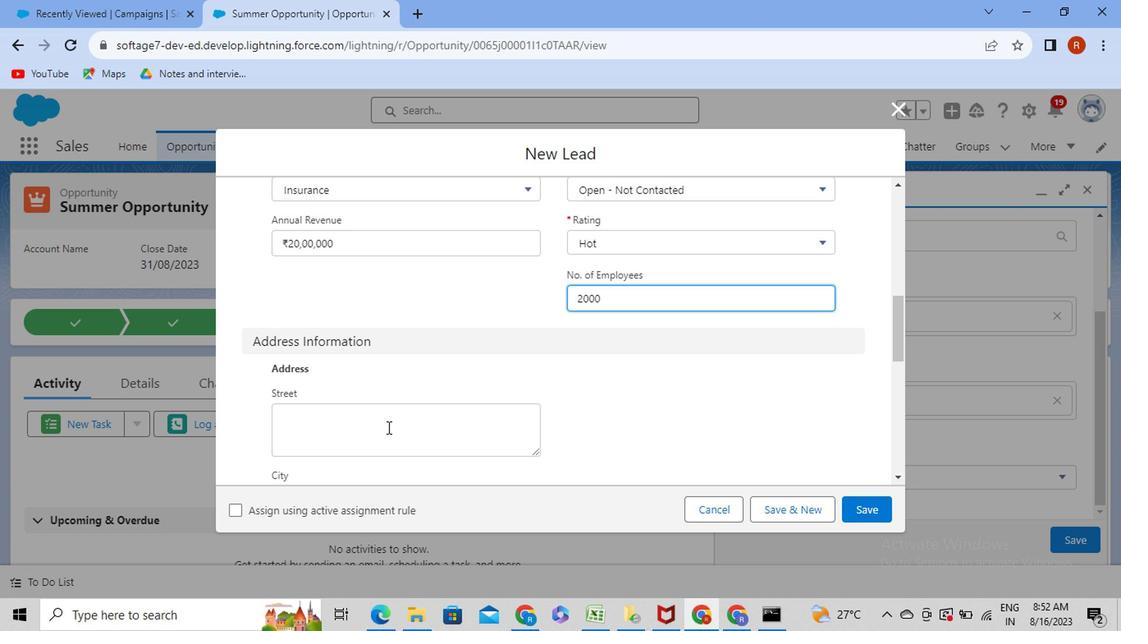 
Action: Mouse pressed left at (385, 429)
Screenshot: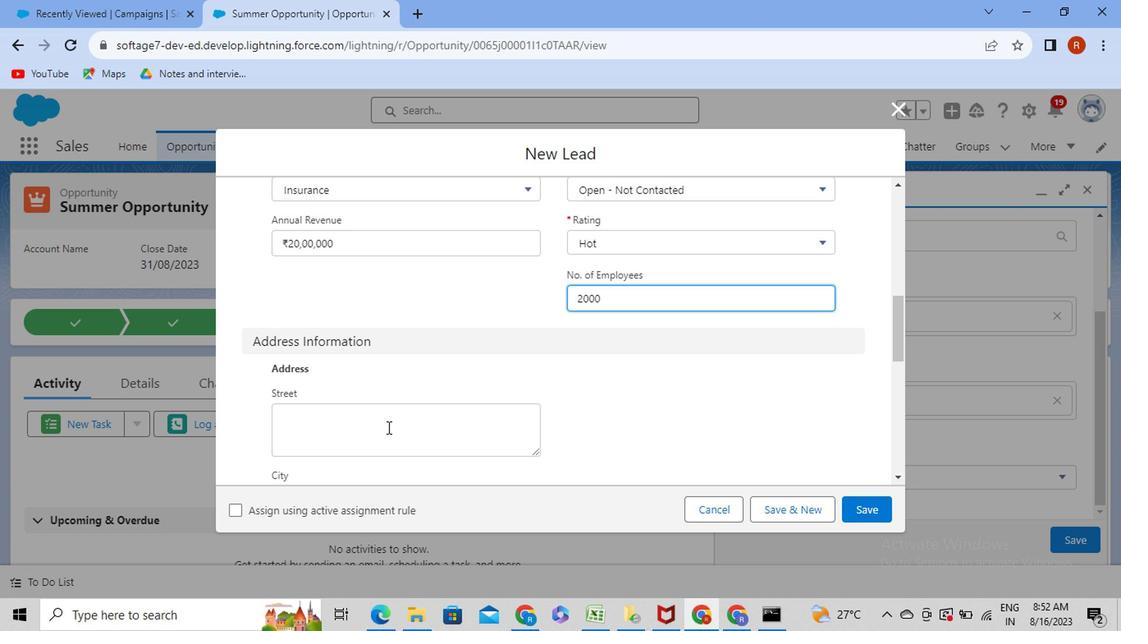 
Action: Mouse moved to (456, 397)
Screenshot: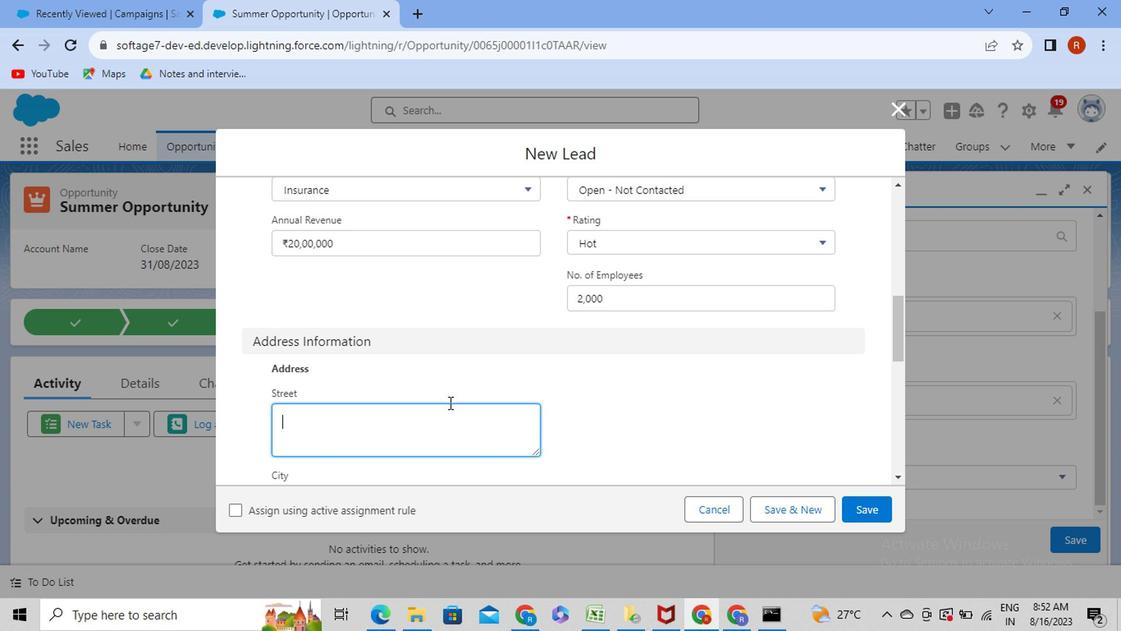 
Action: Mouse scrolled (456, 397) with delta (0, 0)
Screenshot: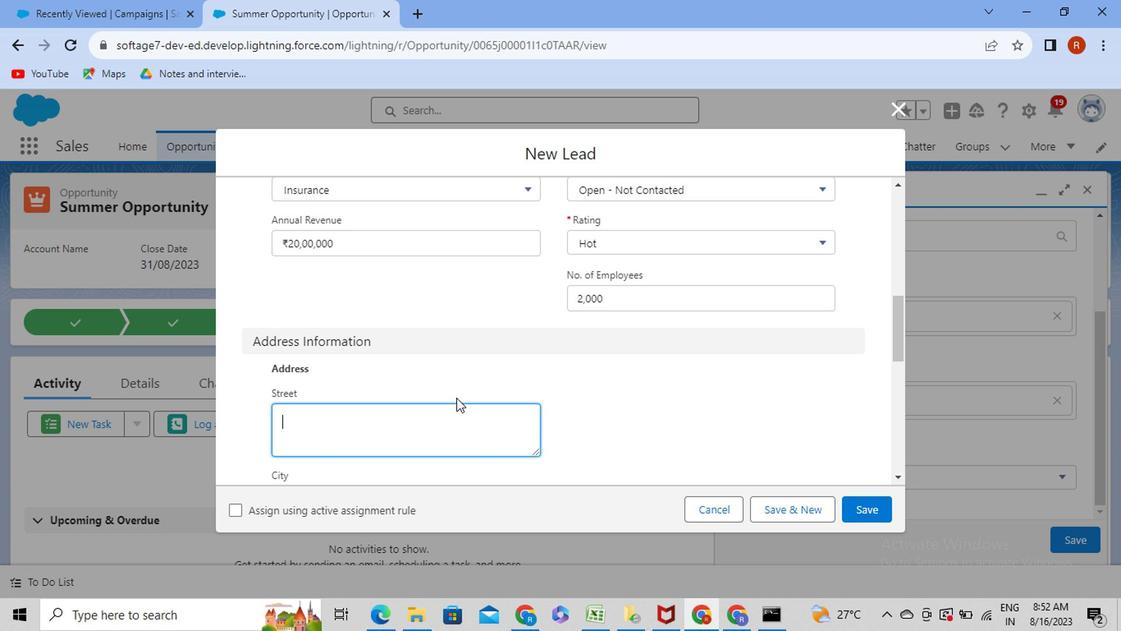 
Action: Mouse moved to (895, 403)
Screenshot: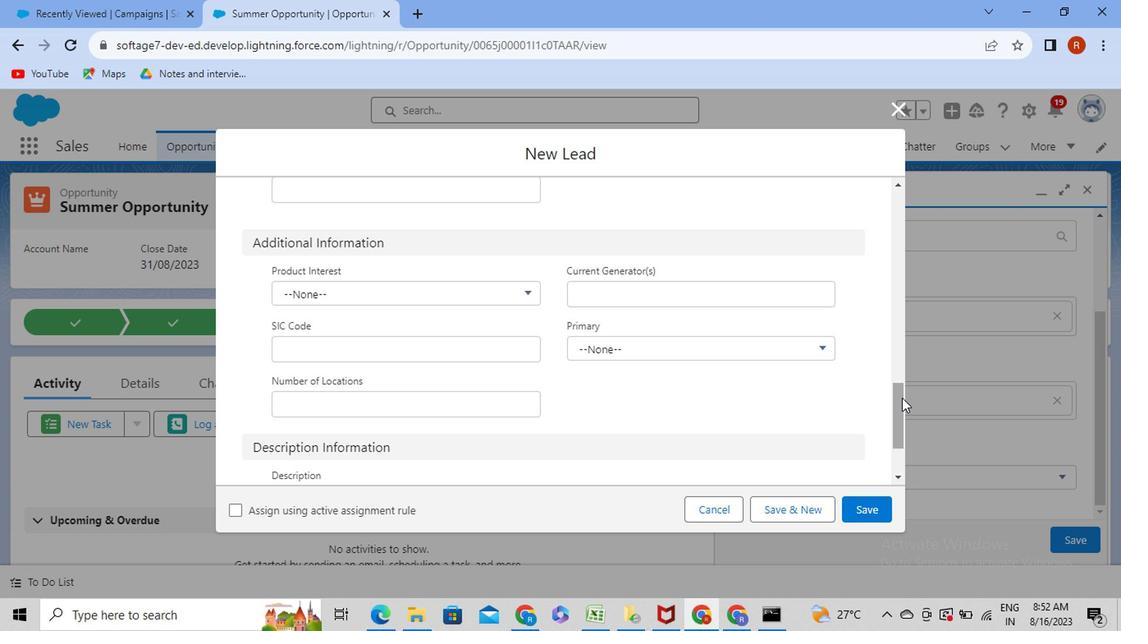 
Action: Mouse pressed left at (895, 403)
Screenshot: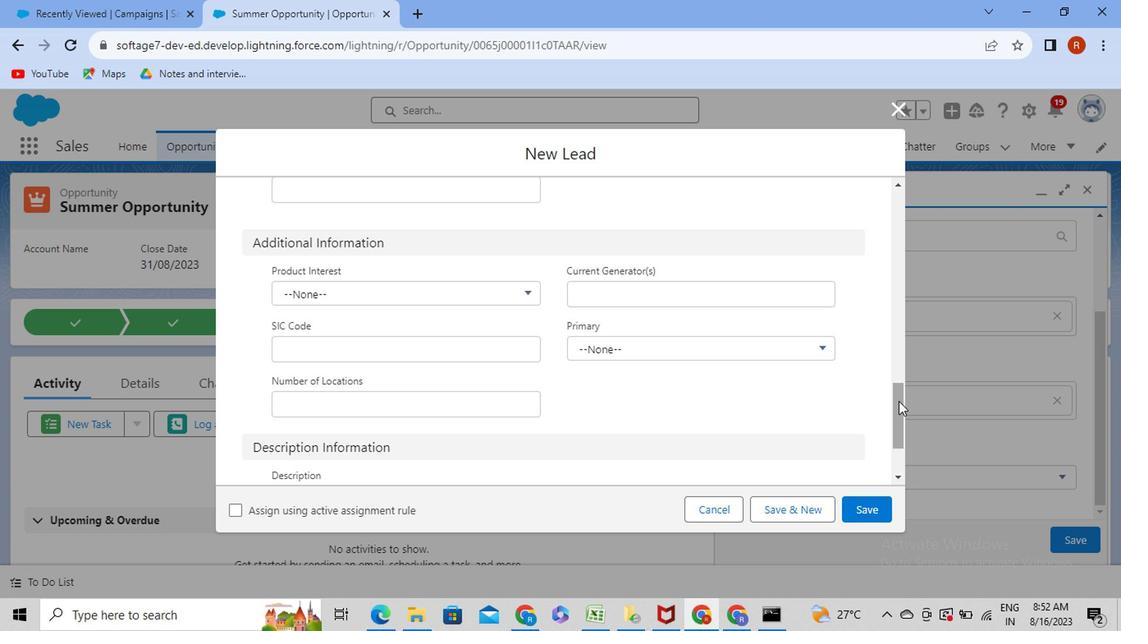 
Action: Mouse moved to (362, 266)
Screenshot: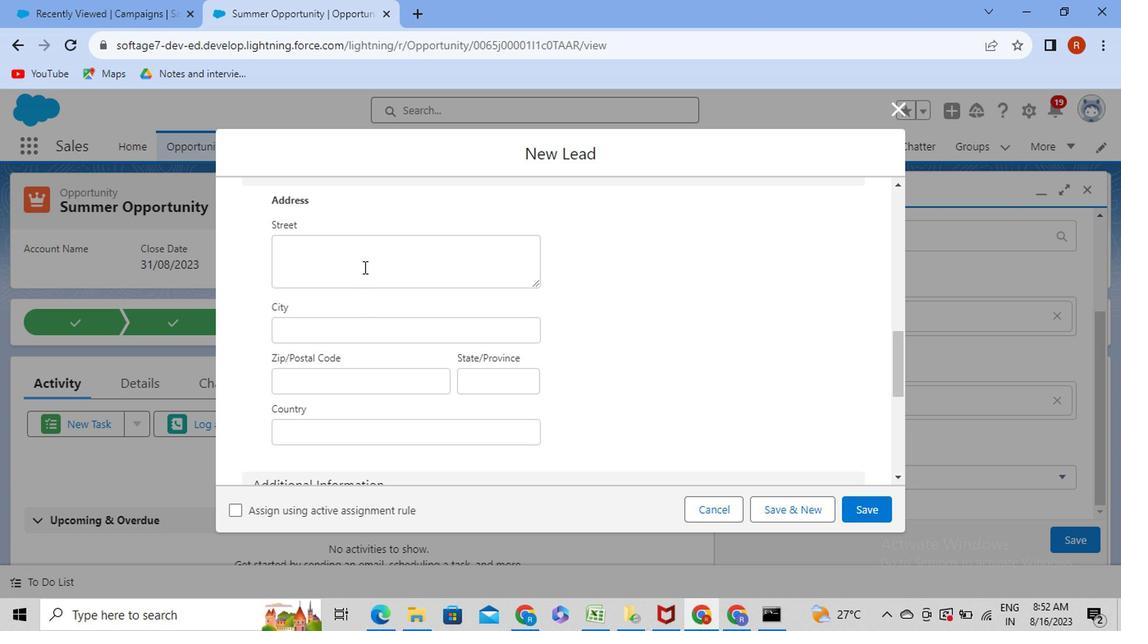 
Action: Mouse pressed left at (362, 266)
Screenshot: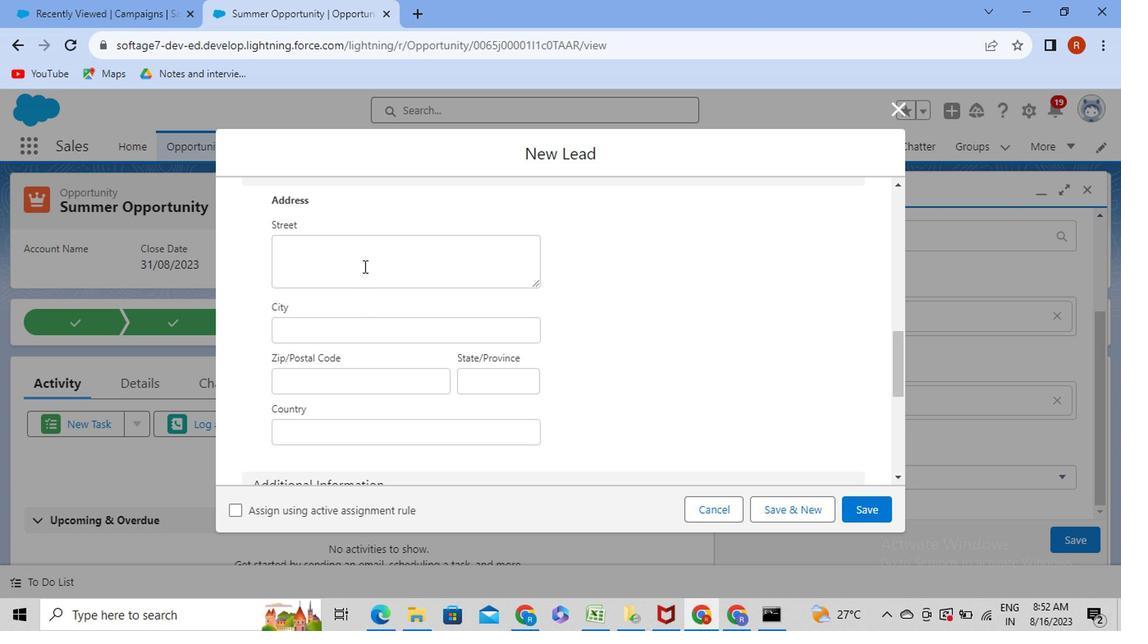 
Action: Mouse moved to (362, 266)
Screenshot: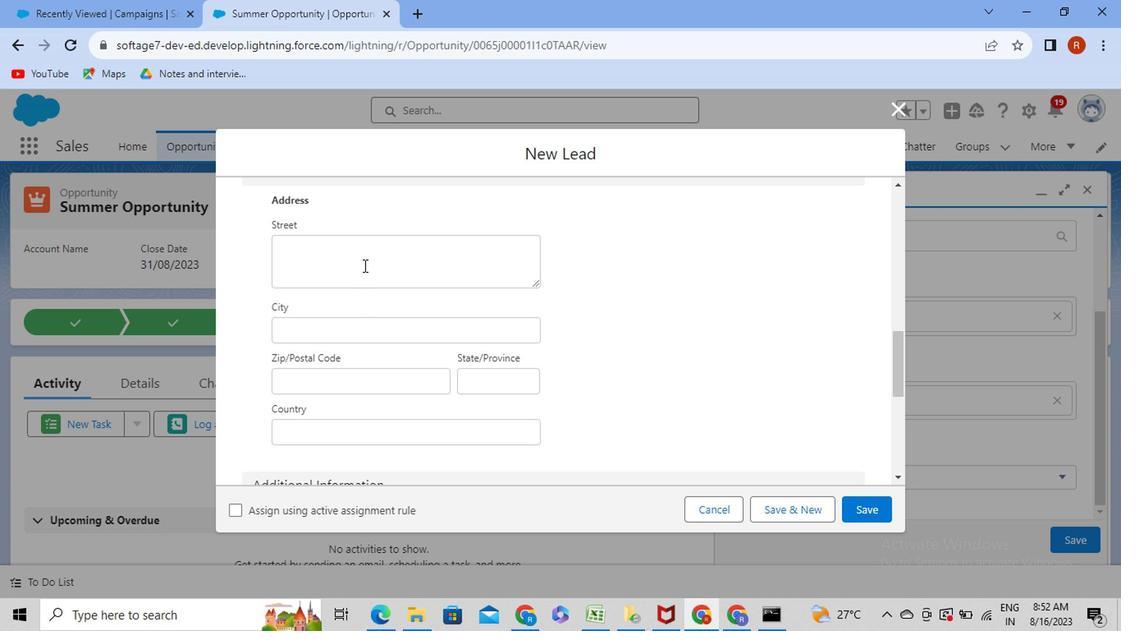 
Action: Key pressed <Key.caps_lock>B<Key.caps_lock>ehind<Key.space><Key.caps_lock>O<Key.caps_lock>ktreekids<Key.space>
Screenshot: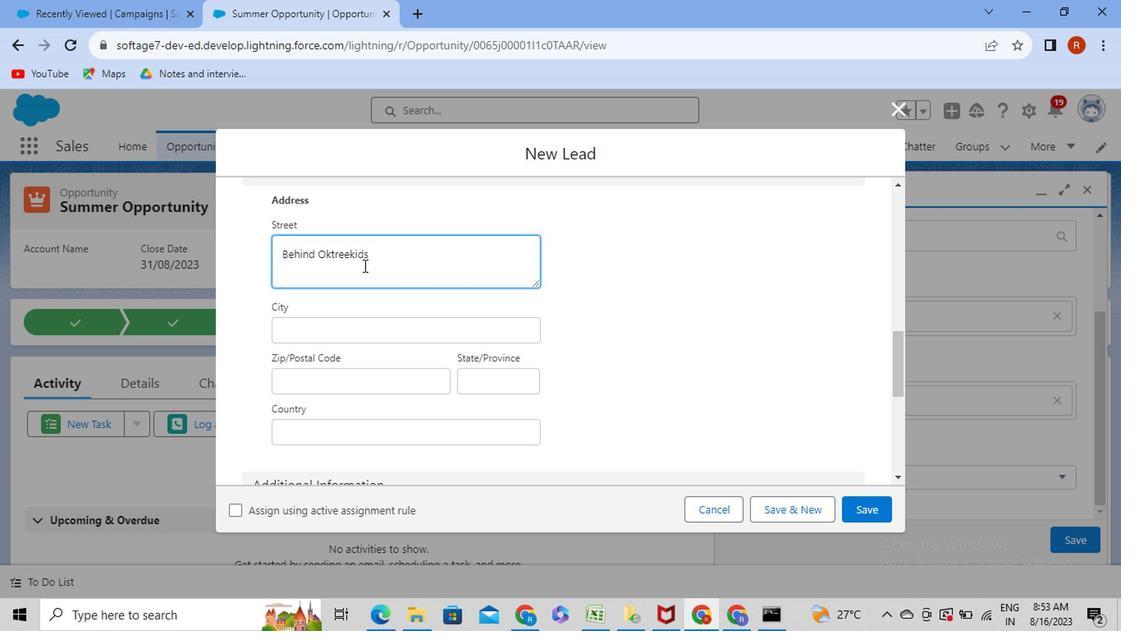 
Action: Mouse moved to (348, 263)
Screenshot: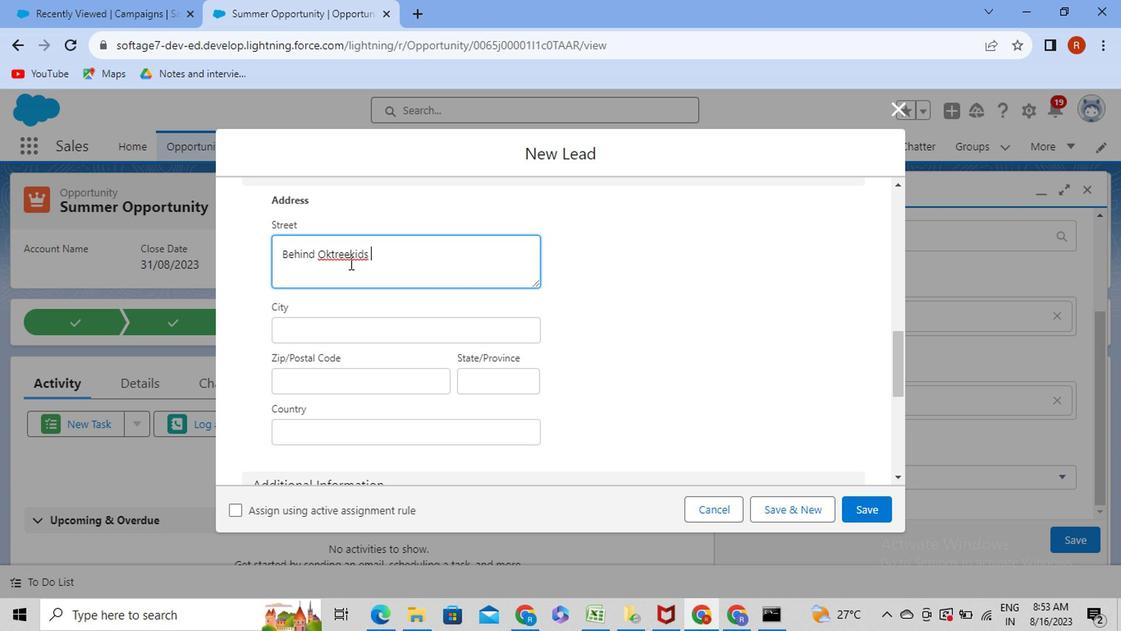 
Action: Mouse pressed right at (348, 263)
Screenshot: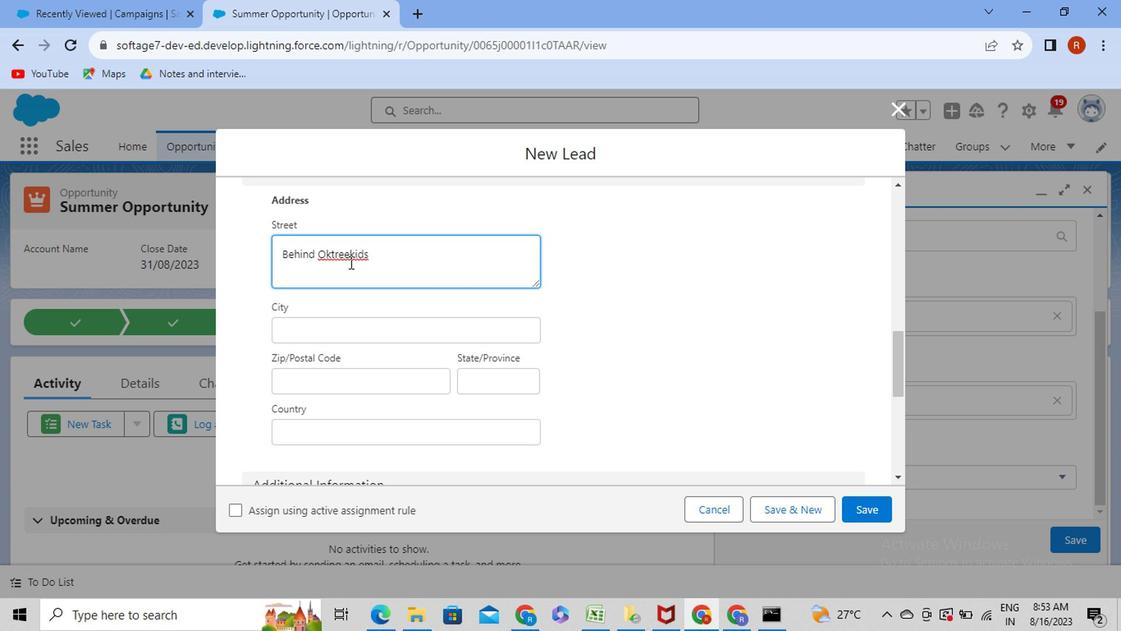 
Action: Mouse moved to (332, 248)
Screenshot: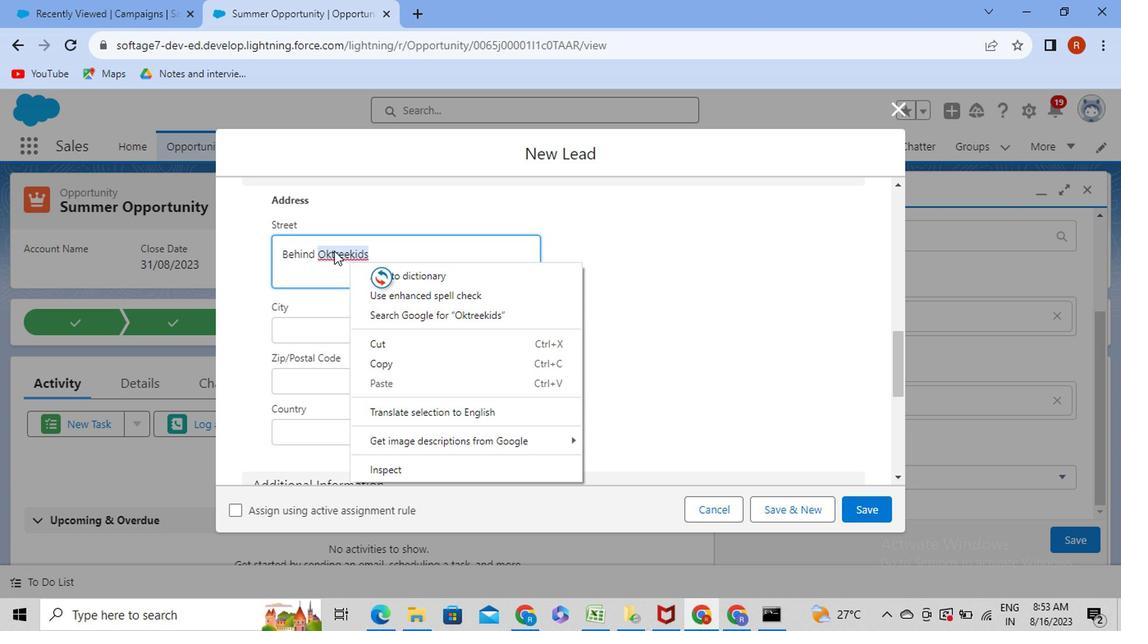
Action: Mouse pressed left at (332, 248)
Screenshot: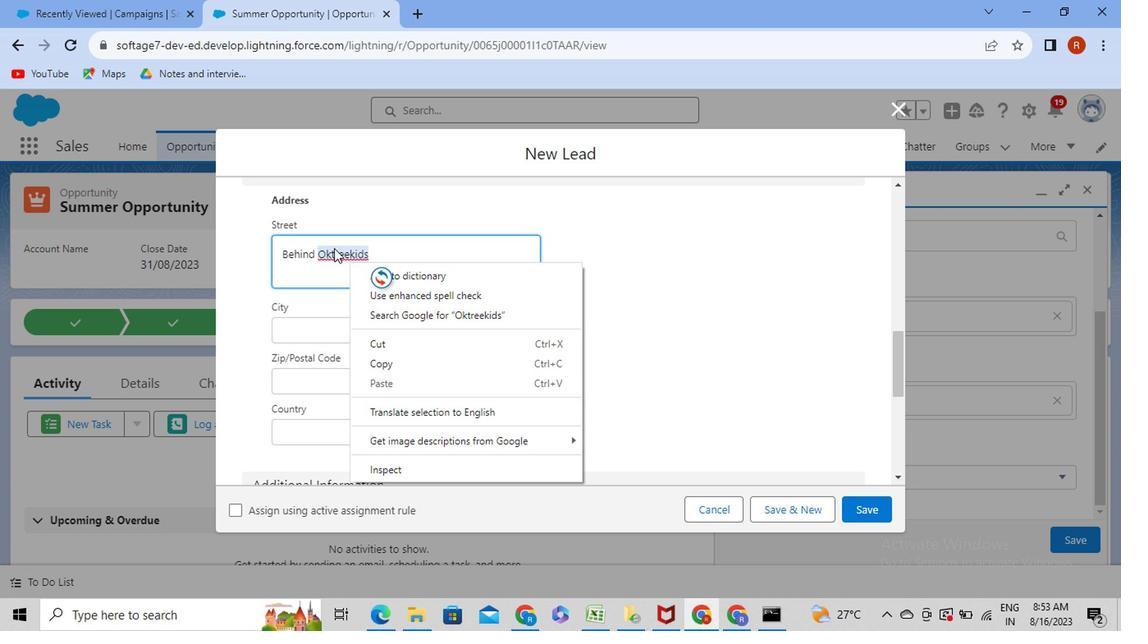 
Action: Mouse moved to (332, 254)
Screenshot: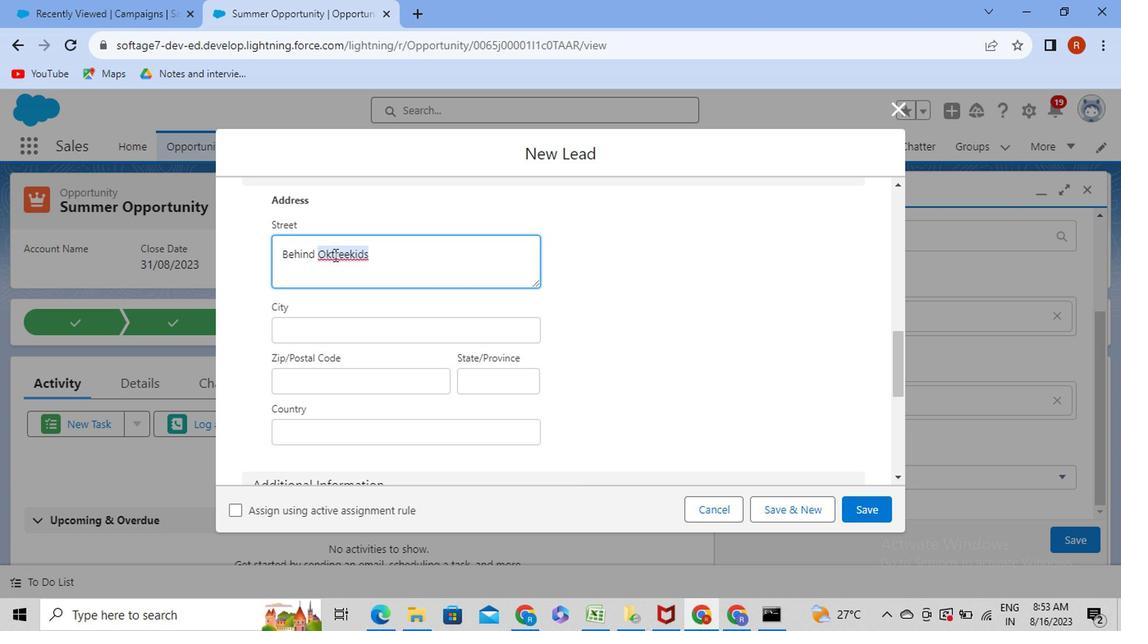 
Action: Mouse pressed right at (332, 254)
Screenshot: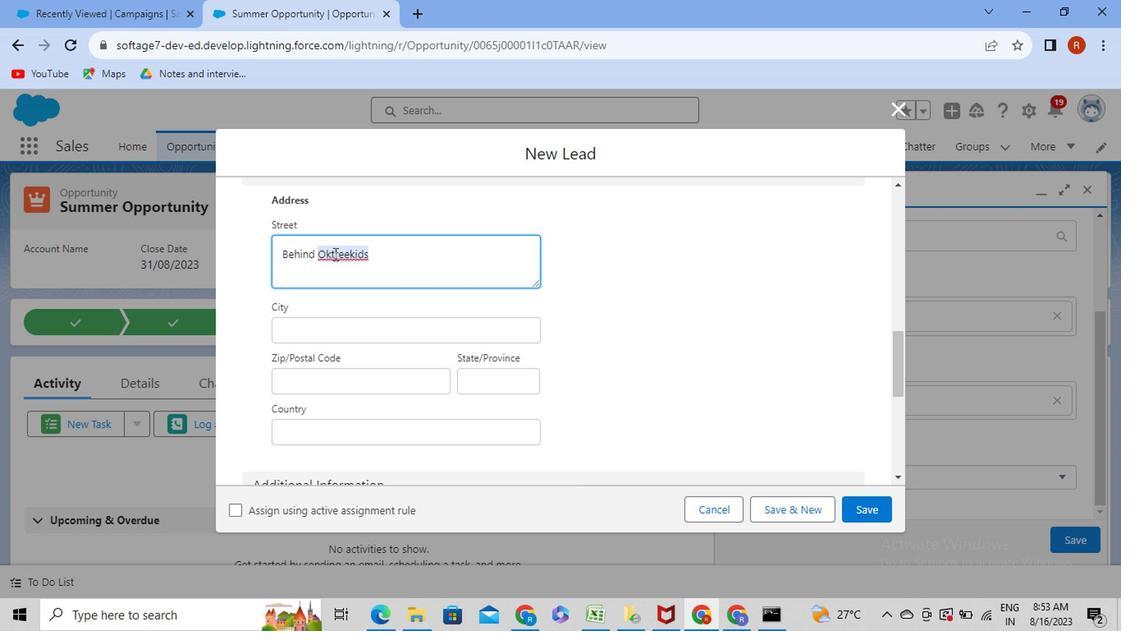 
Action: Mouse moved to (396, 249)
Screenshot: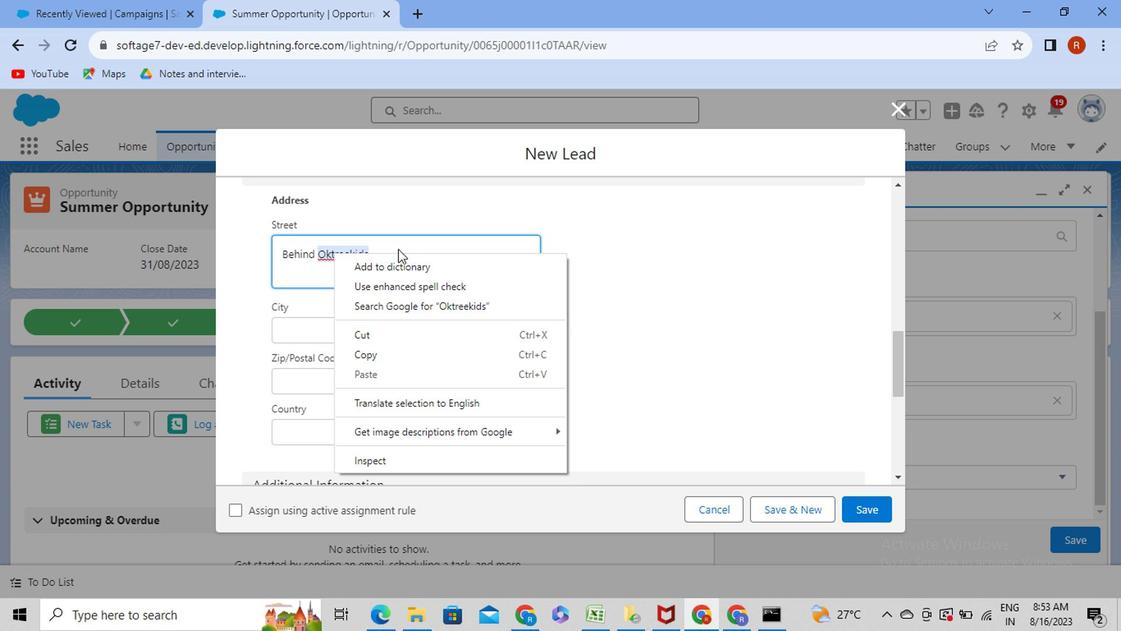 
Action: Mouse pressed left at (396, 249)
Screenshot: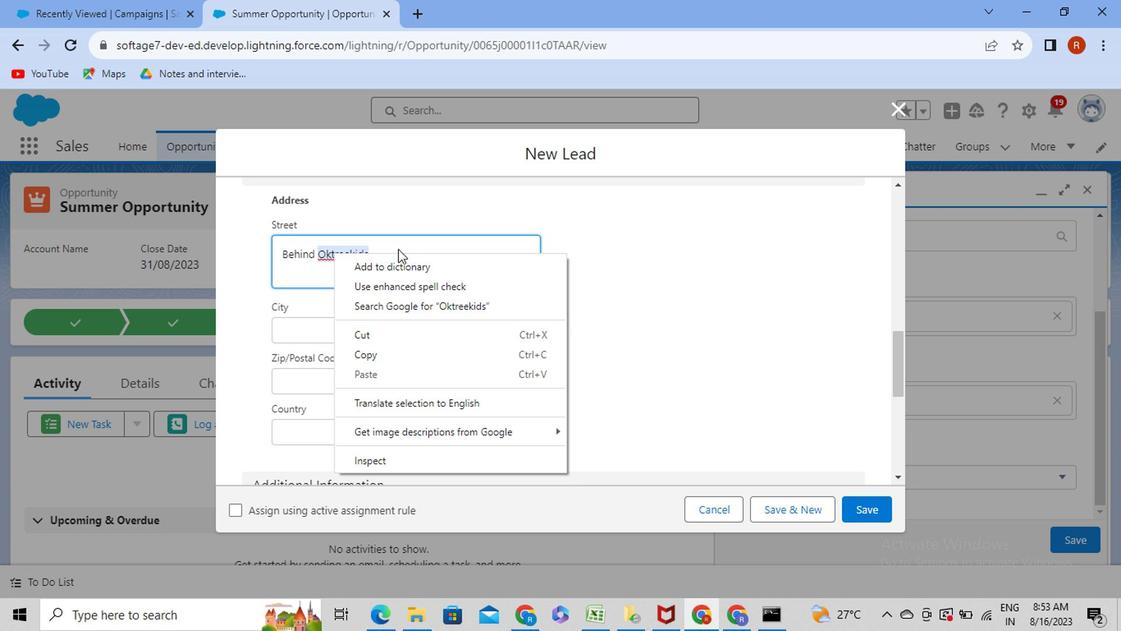 
Action: Mouse moved to (395, 249)
Screenshot: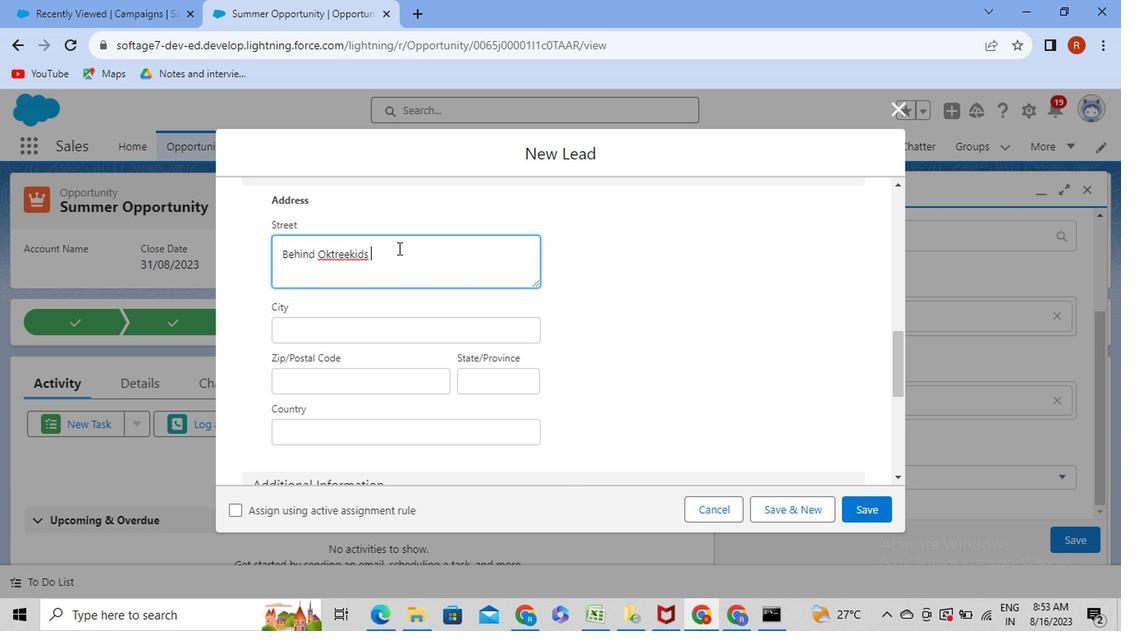 
Action: Key pressed international<Key.space>school<Key.space>
Screenshot: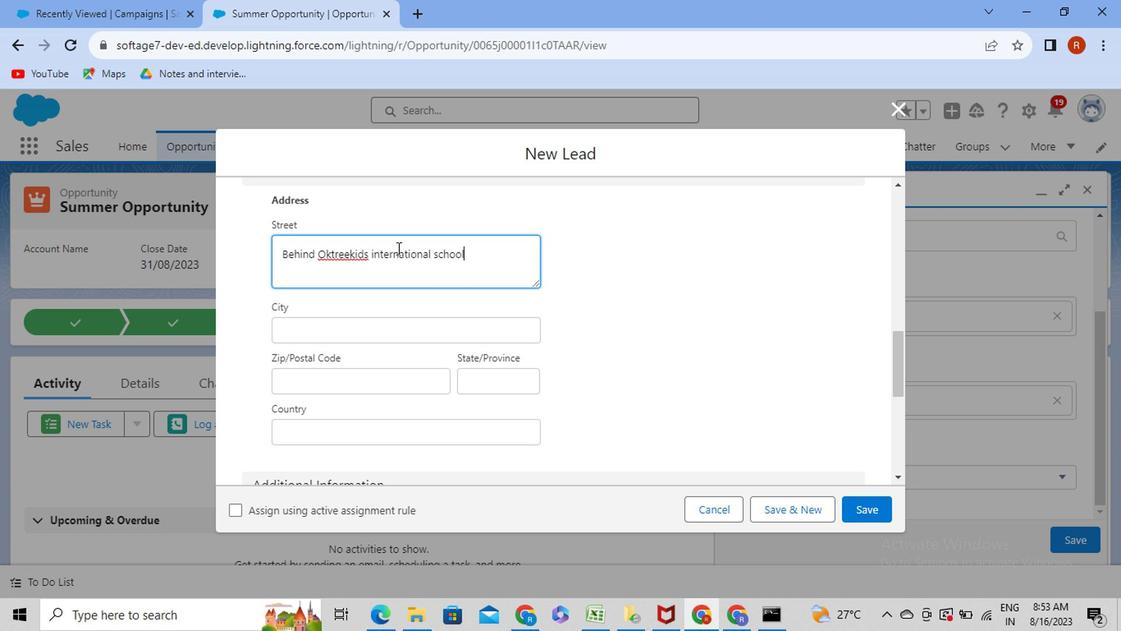 
Action: Mouse moved to (315, 333)
Screenshot: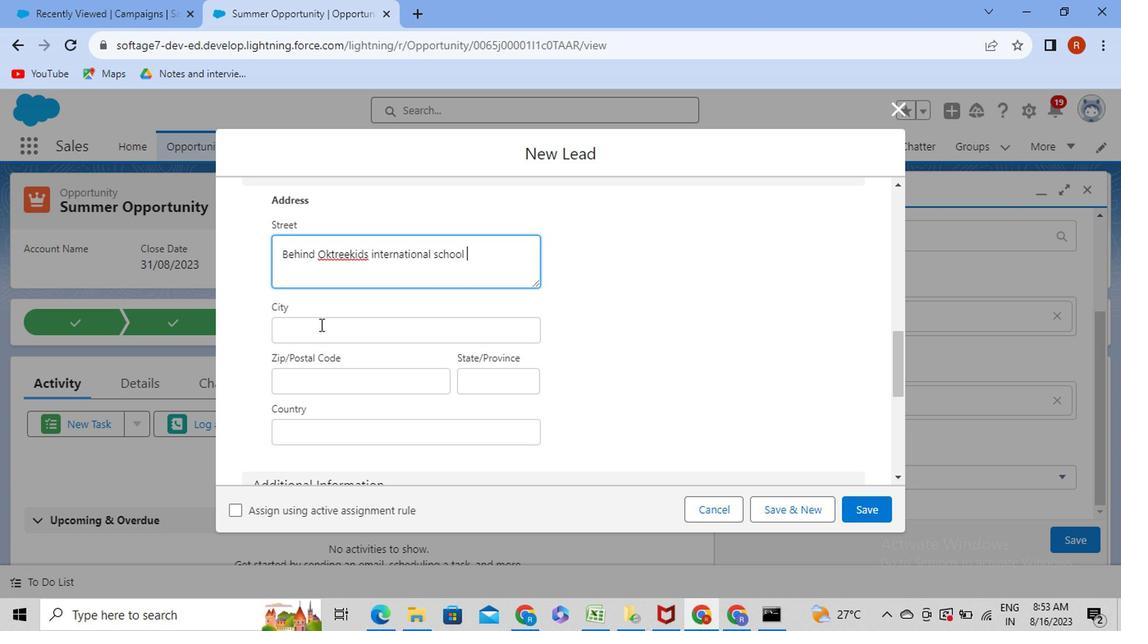 
Action: Mouse pressed left at (315, 333)
Screenshot: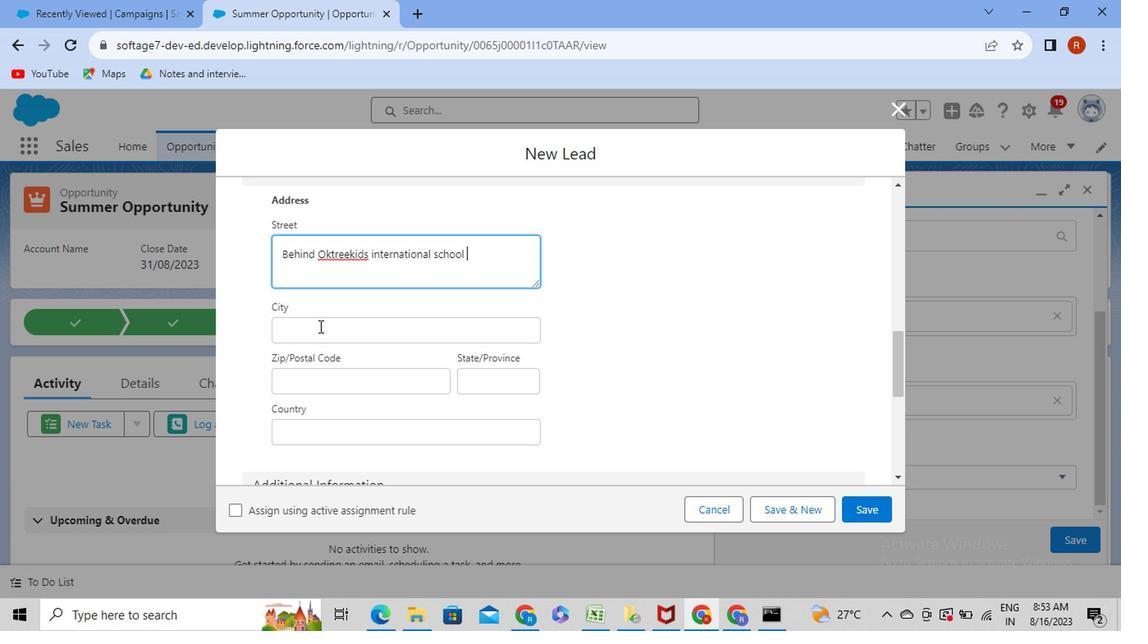 
Action: Mouse moved to (315, 333)
Screenshot: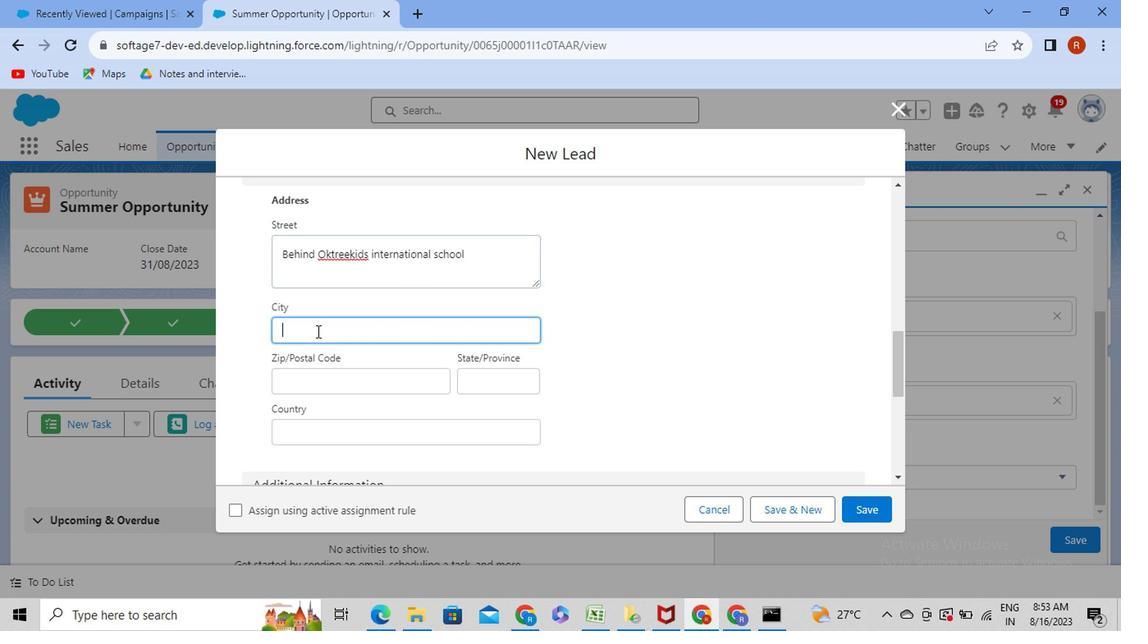 
Action: Key pressed <Key.caps_lock>H<Key.caps_lock>yderabad
Screenshot: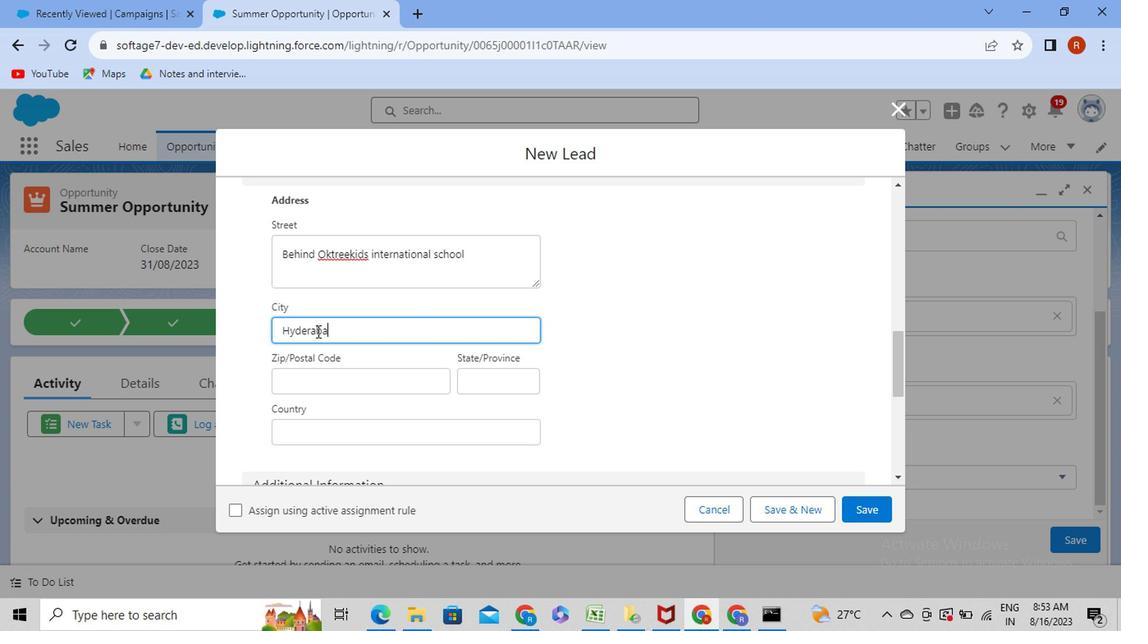 
Action: Mouse moved to (330, 386)
Screenshot: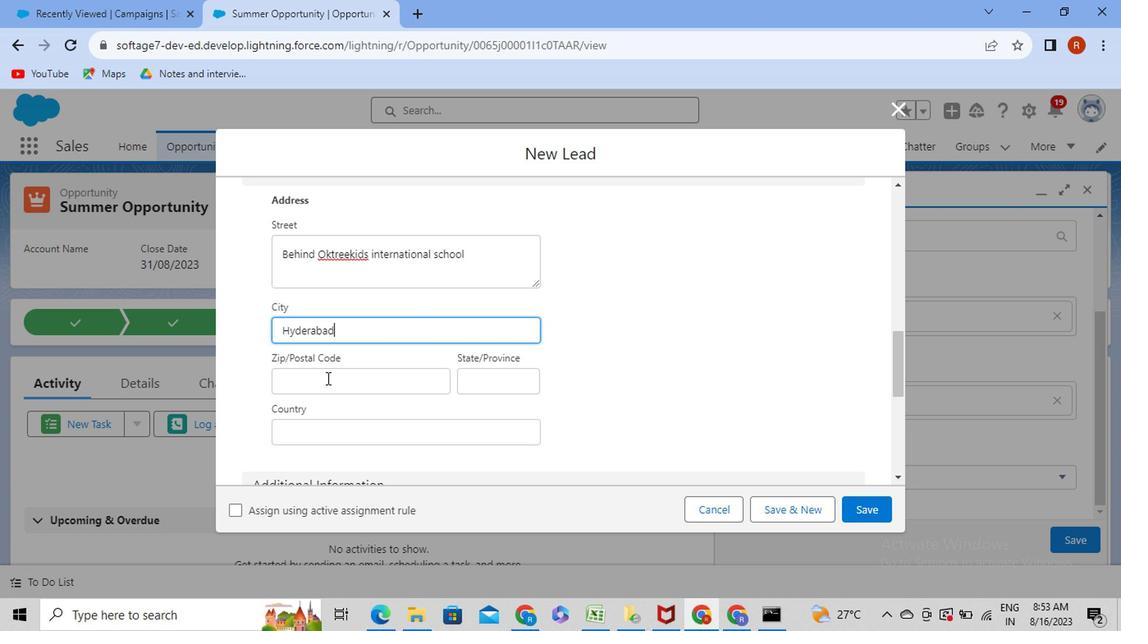 
Action: Mouse pressed left at (330, 386)
Screenshot: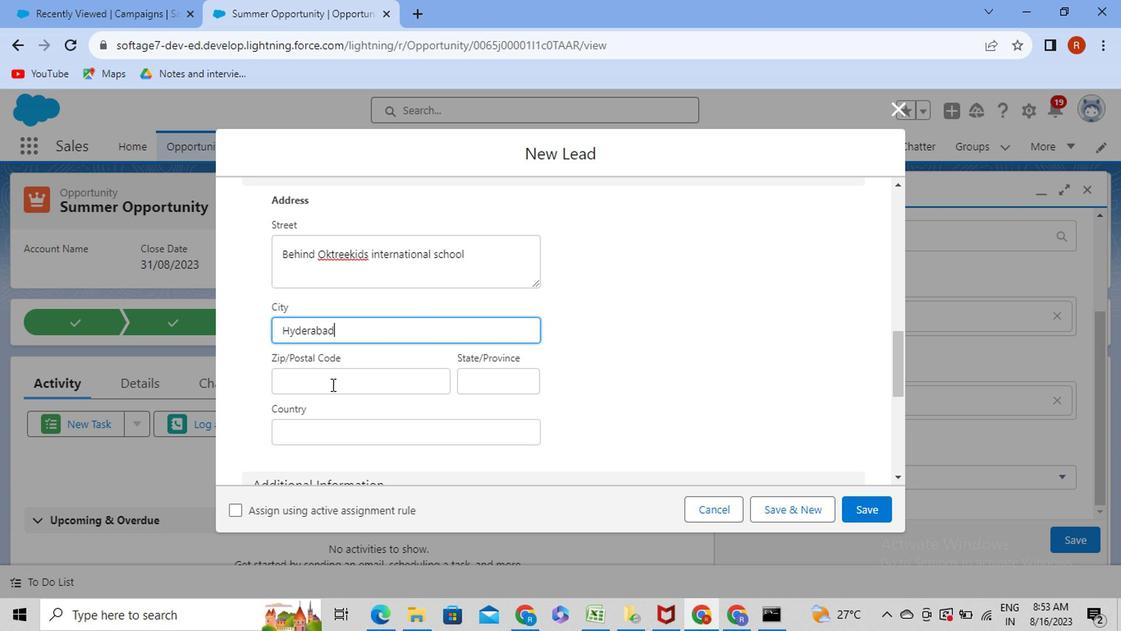 
Action: Mouse moved to (330, 385)
Screenshot: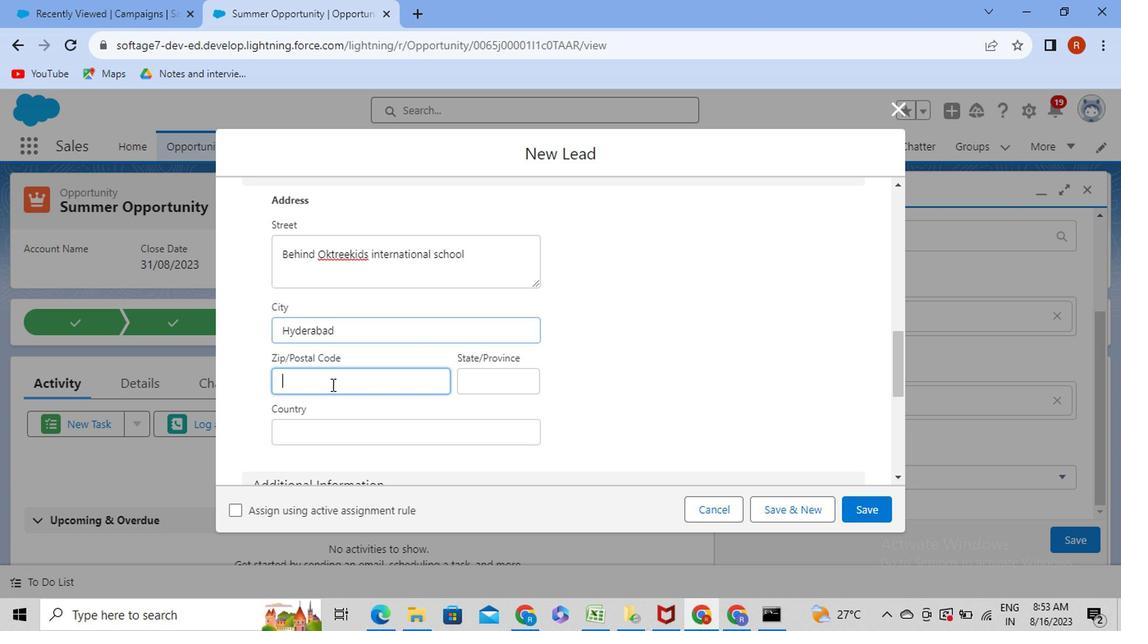 
Action: Key pressed 500050
Screenshot: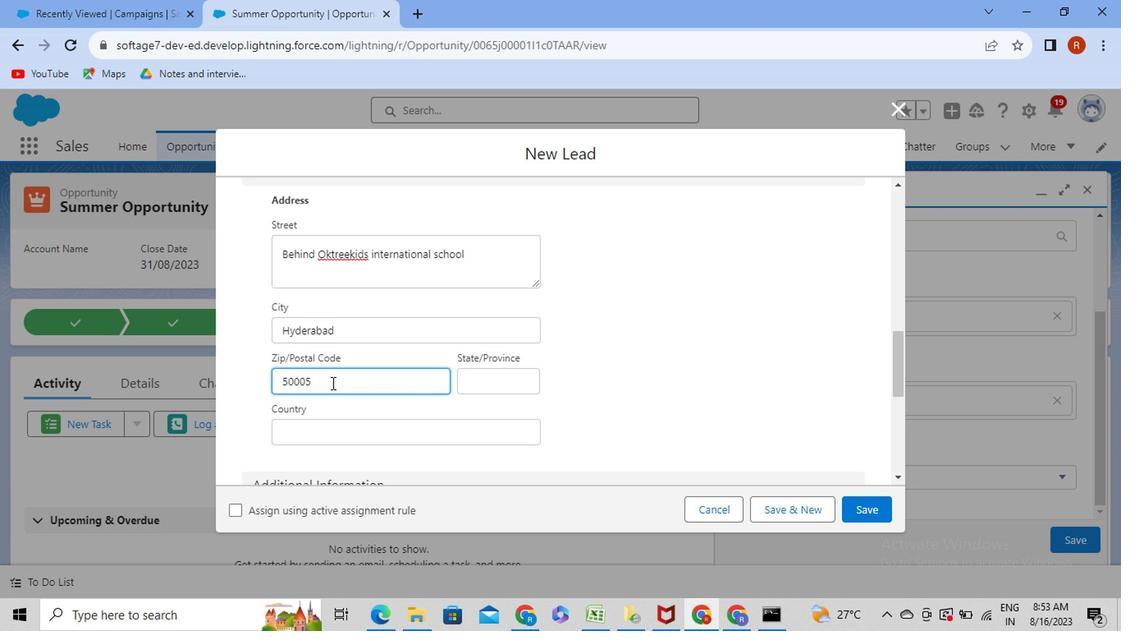 
Action: Mouse moved to (504, 381)
Screenshot: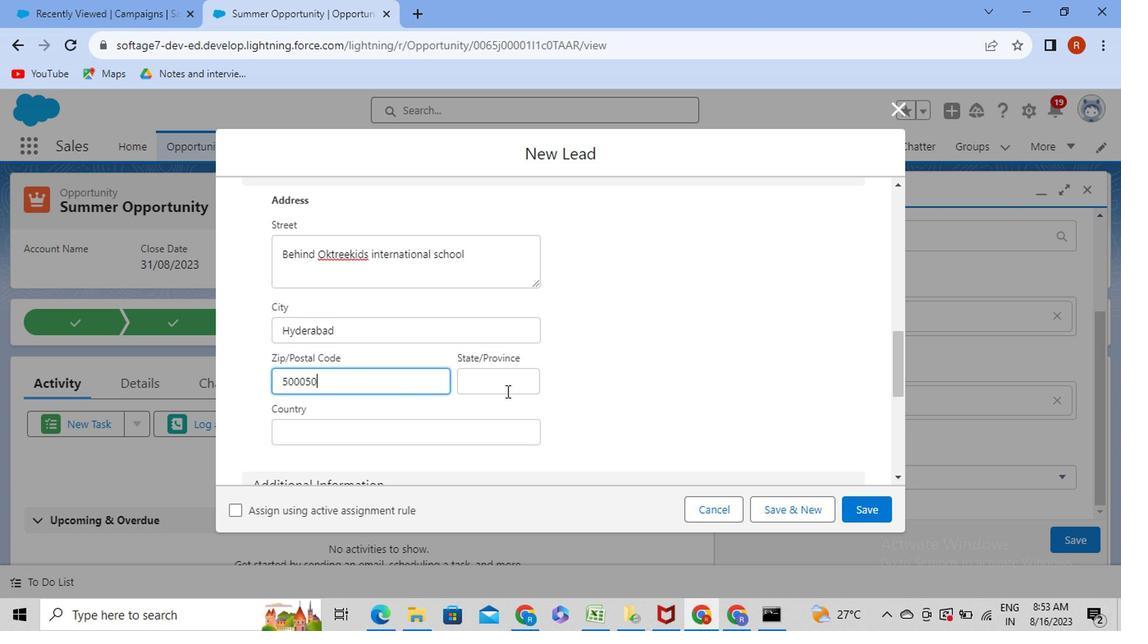 
Action: Mouse pressed left at (504, 381)
Screenshot: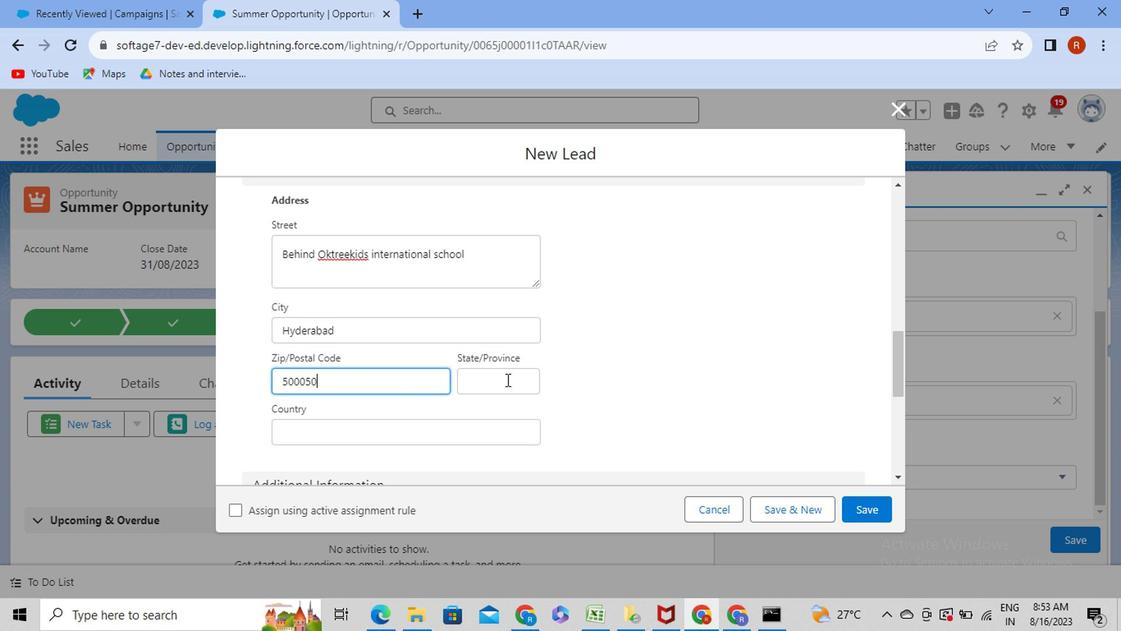 
Action: Mouse moved to (504, 381)
Screenshot: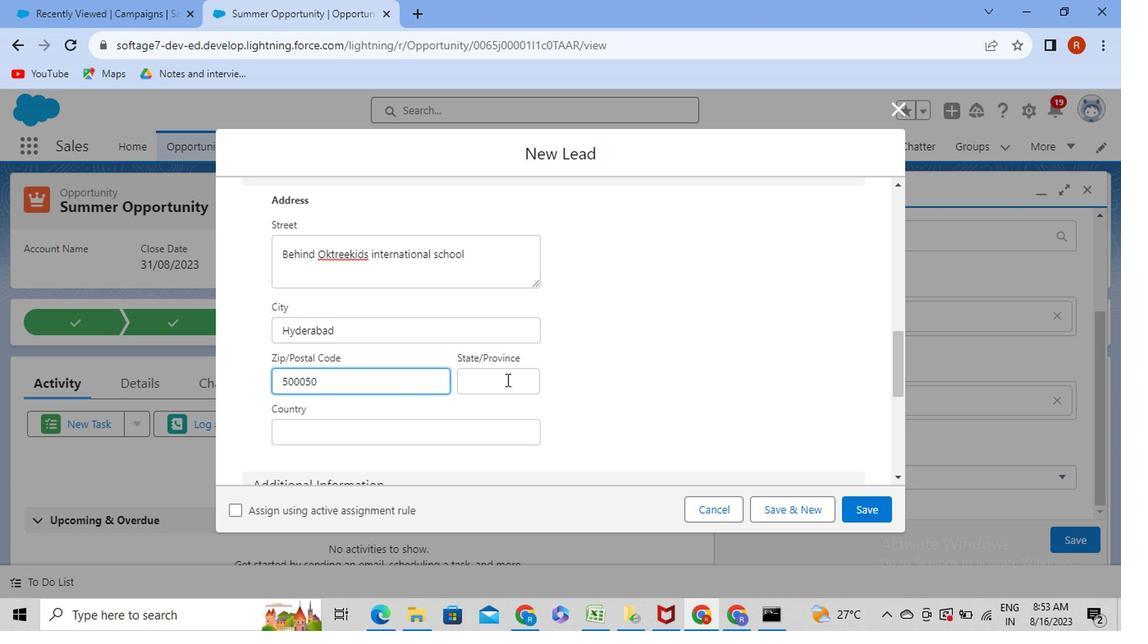 
Action: Key pressed <Key.caps_lock>M<Key.caps_lock>aharashtra
Screenshot: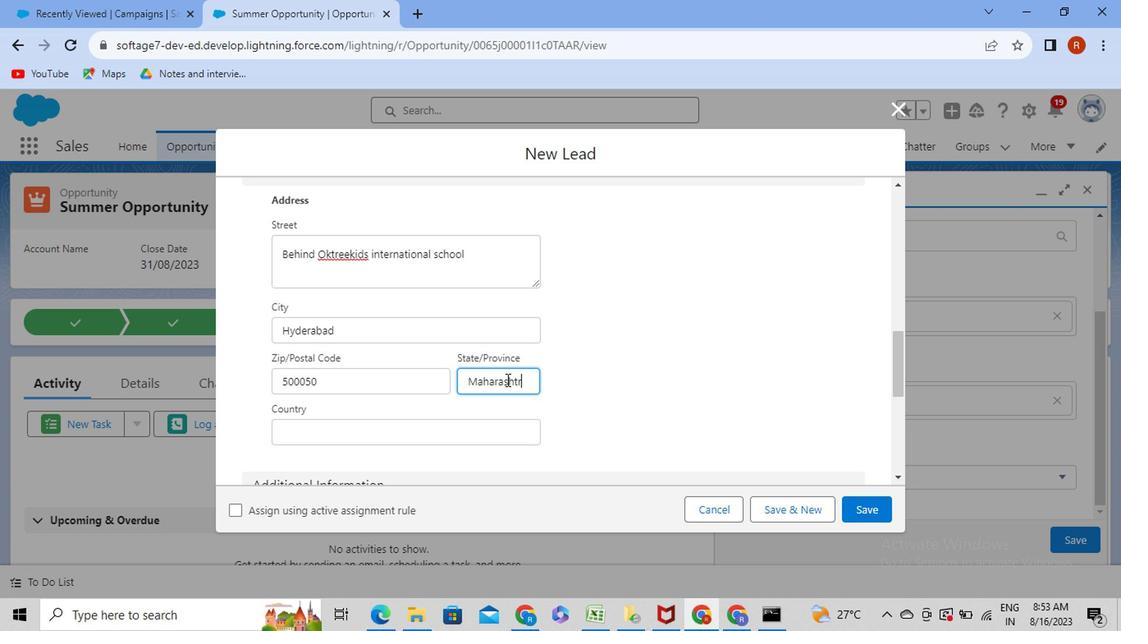 
Action: Mouse moved to (528, 385)
Screenshot: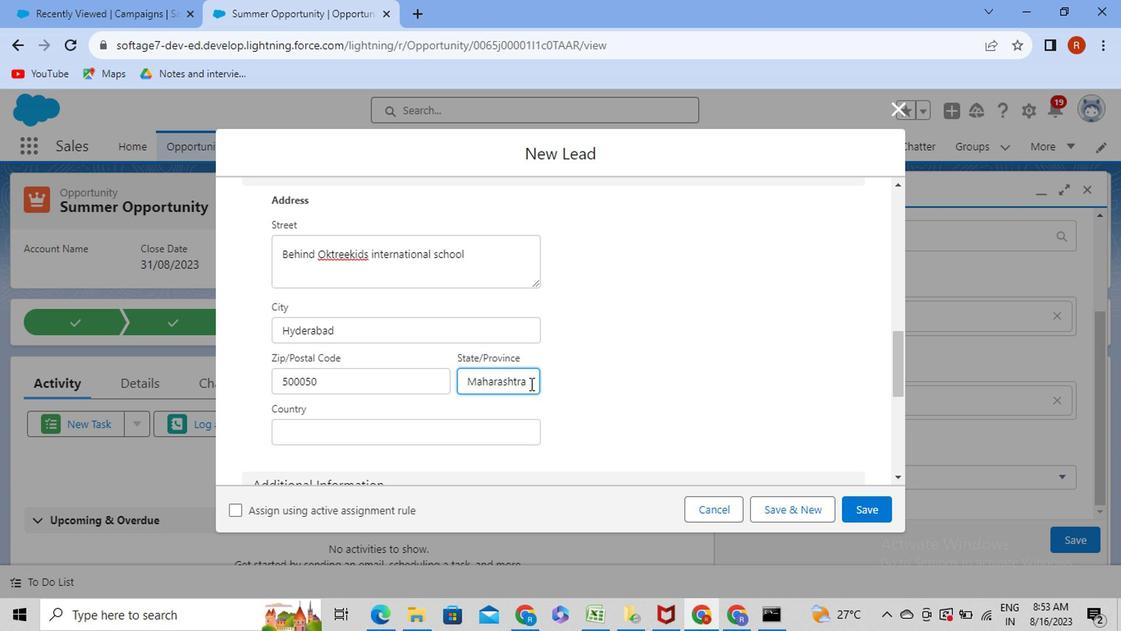 
Action: Key pressed <Key.backspace><Key.backspace><Key.backspace><Key.backspace><Key.backspace><Key.backspace><Key.backspace><Key.backspace><Key.backspace><Key.backspace><Key.backspace><Key.backspace><Key.backspace><Key.backspace><Key.backspace><Key.backspace><Key.backspace><Key.backspace><Key.backspace><Key.backspace><Key.backspace><Key.backspace><Key.backspace><Key.backspace><Key.caps_lock>T<Key.caps_lock>elngana
Screenshot: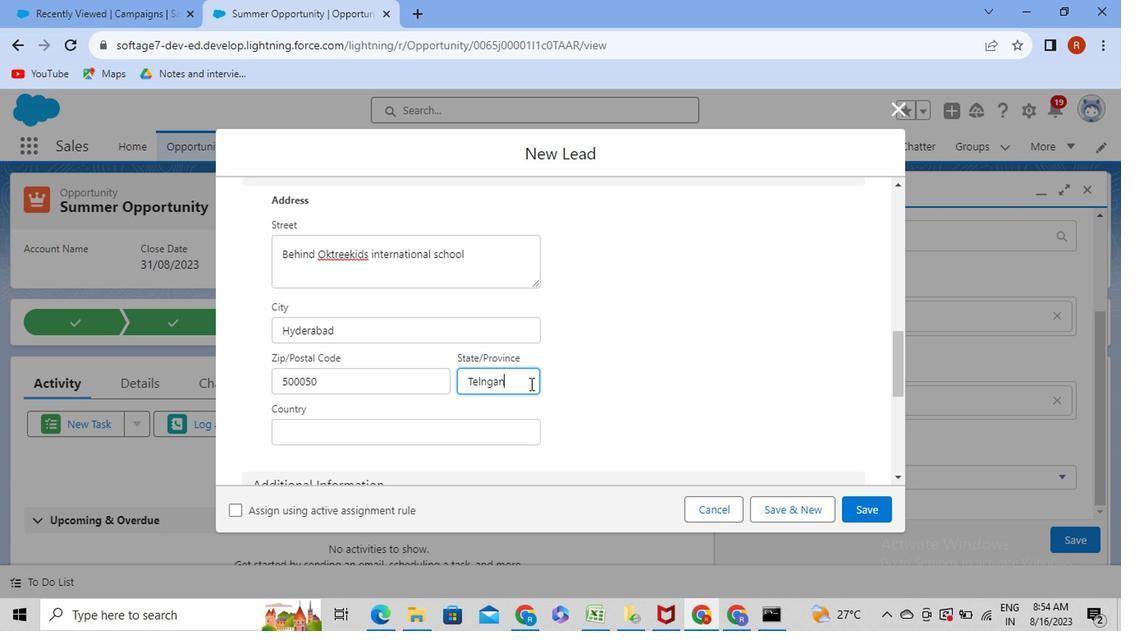 
Action: Mouse moved to (389, 439)
Screenshot: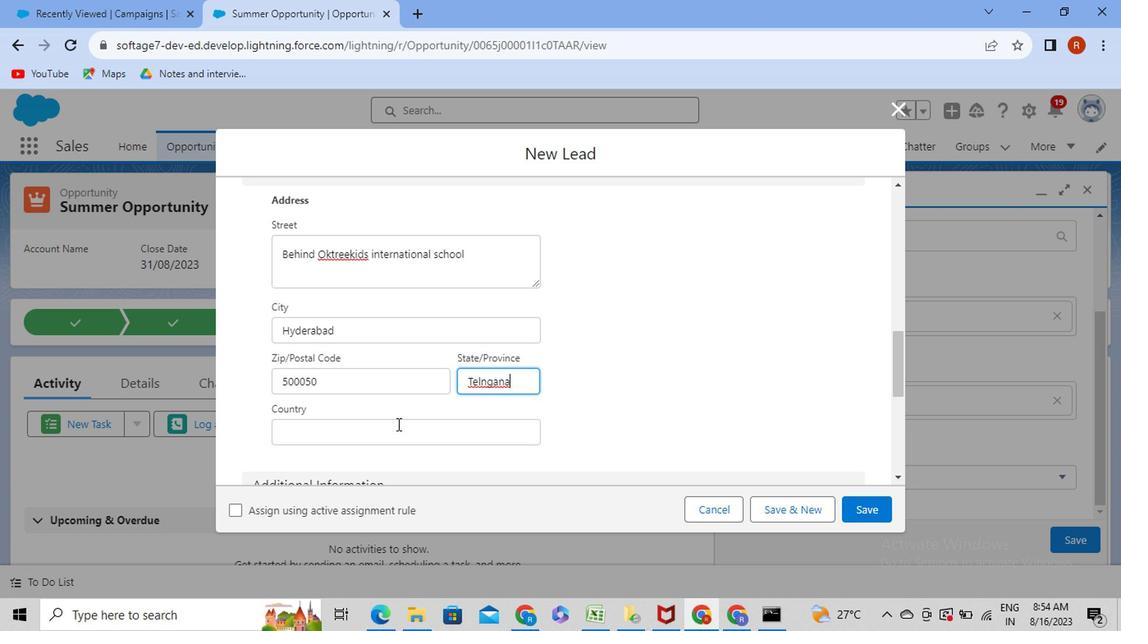 
Action: Mouse pressed left at (389, 439)
Screenshot: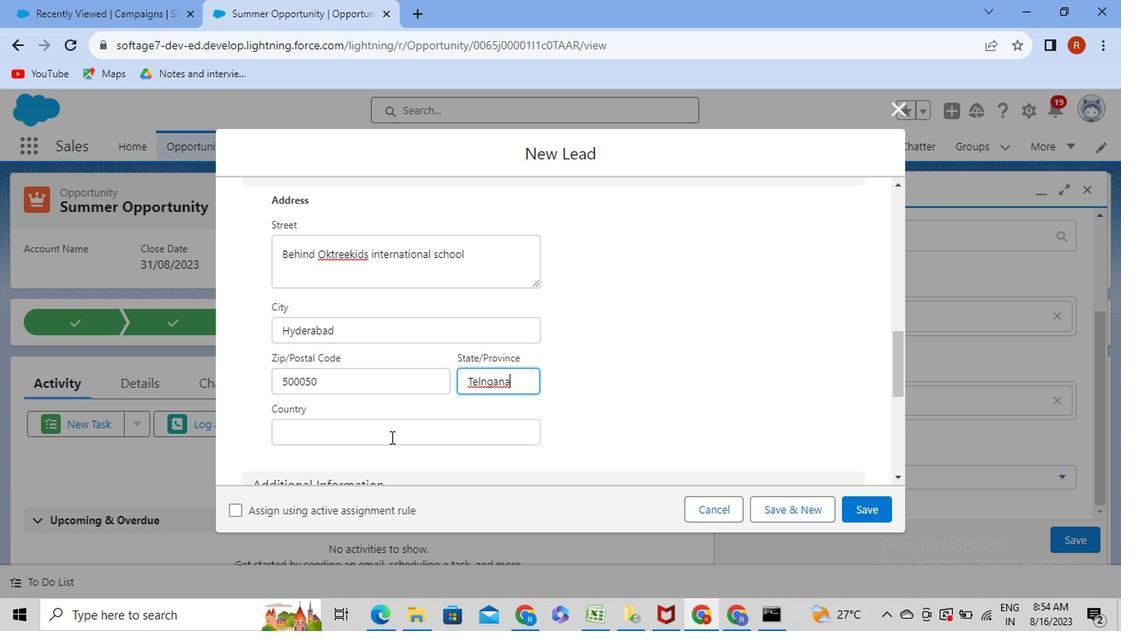 
Action: Mouse moved to (389, 439)
Screenshot: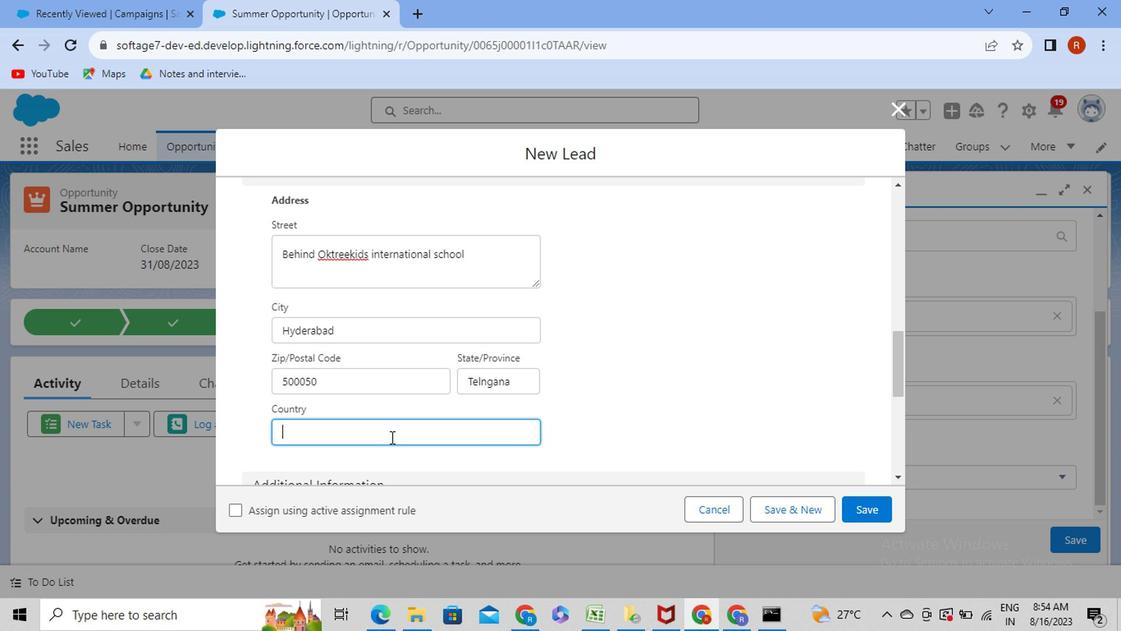 
Action: Key pressed <Key.caps_lock>I<Key.caps_lock>ndia
Screenshot: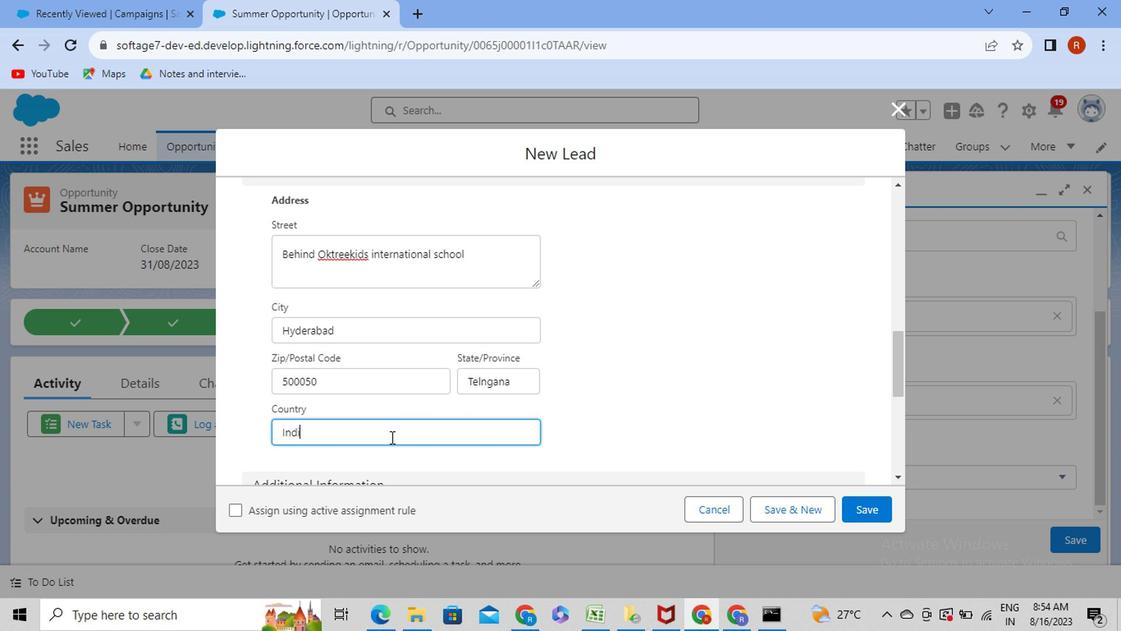
Action: Mouse moved to (892, 344)
Screenshot: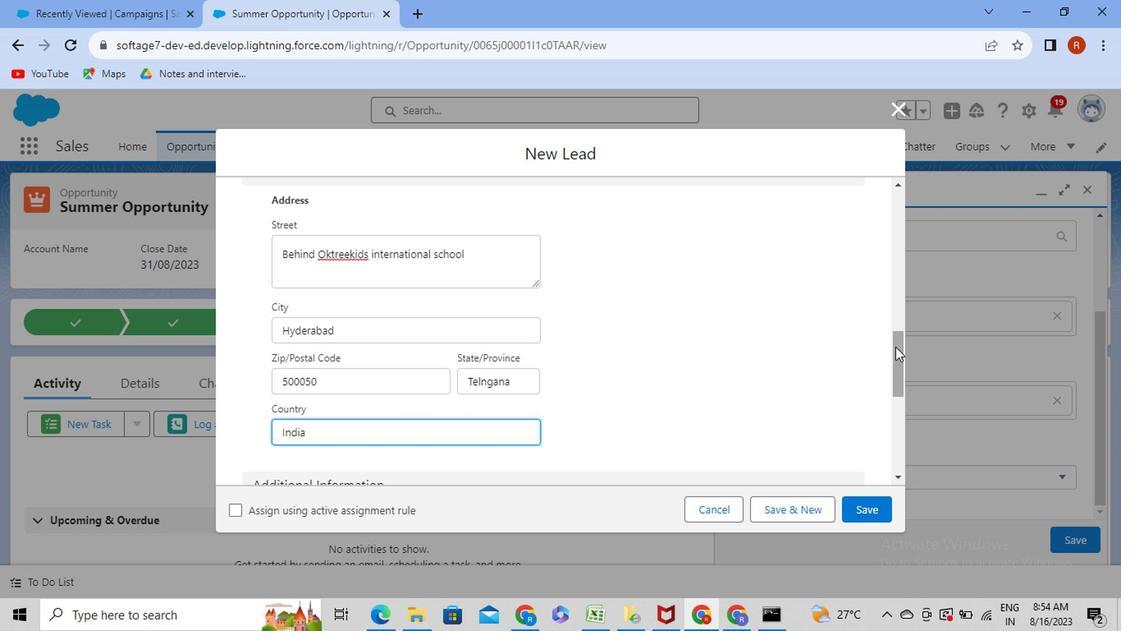 
Action: Mouse pressed left at (892, 344)
Screenshot: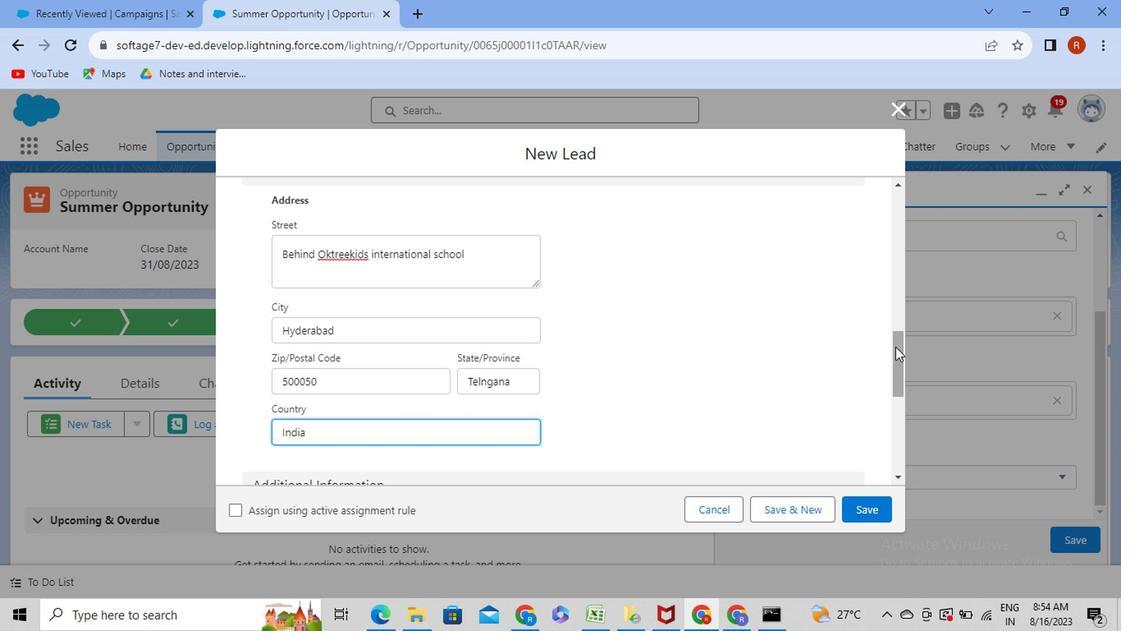 
Action: Mouse moved to (486, 306)
Screenshot: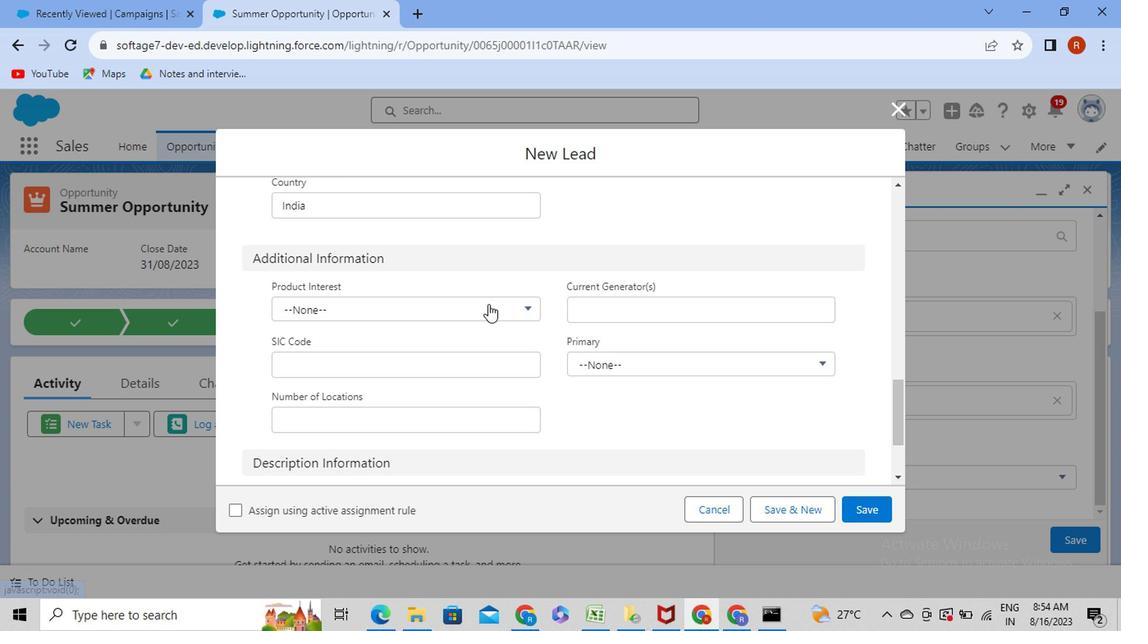
Action: Mouse pressed left at (486, 306)
Screenshot: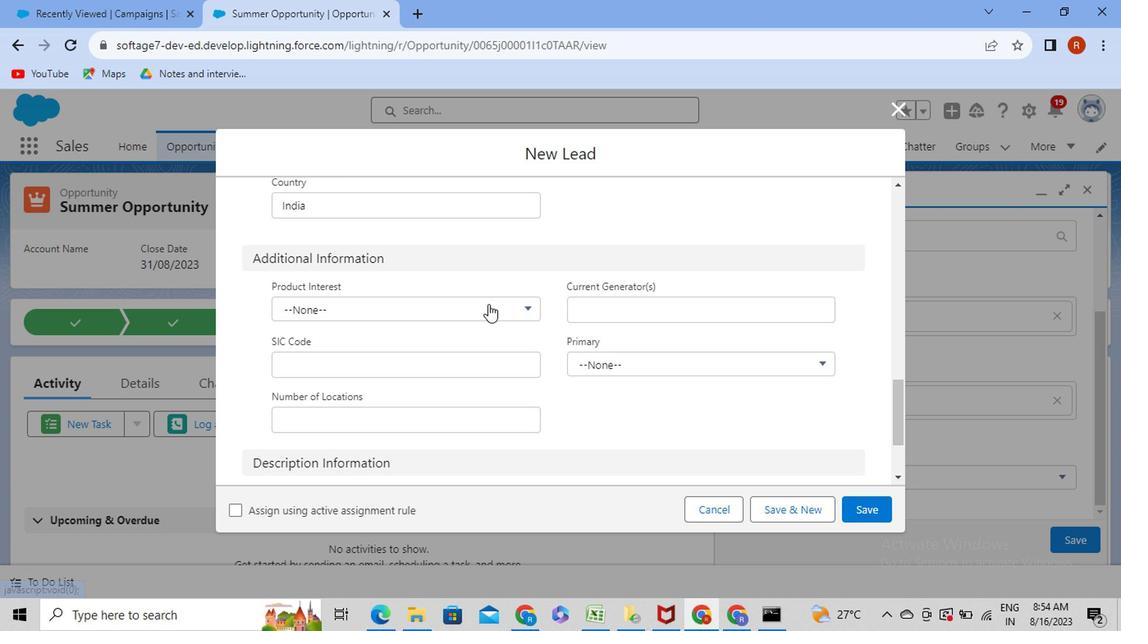 
Action: Mouse moved to (330, 376)
Screenshot: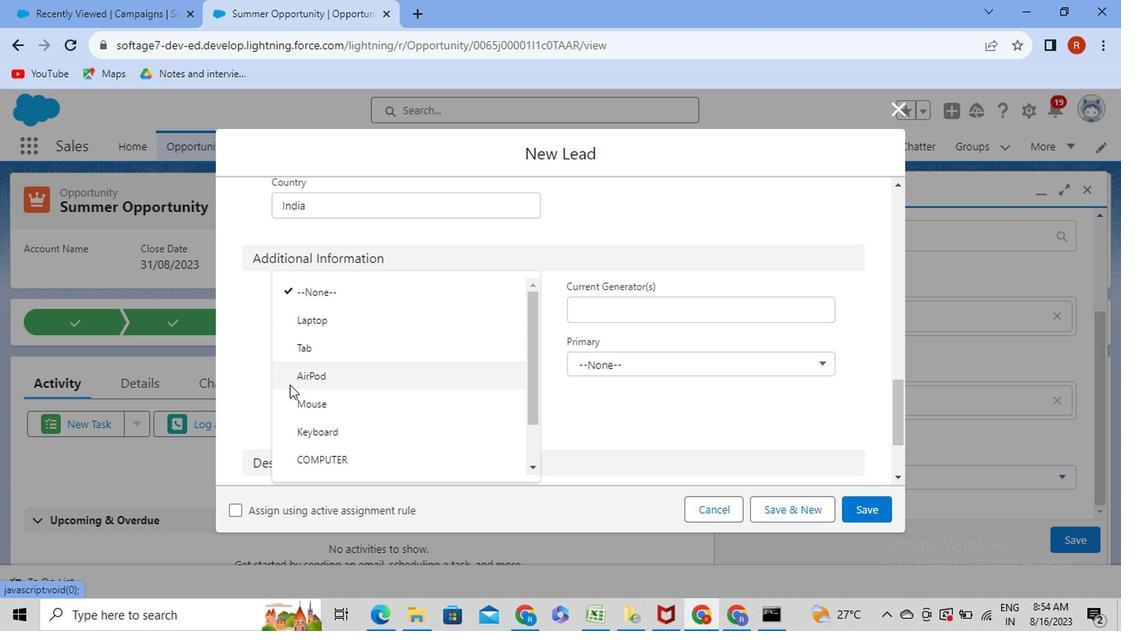 
Action: Mouse scrolled (330, 375) with delta (0, -1)
Screenshot: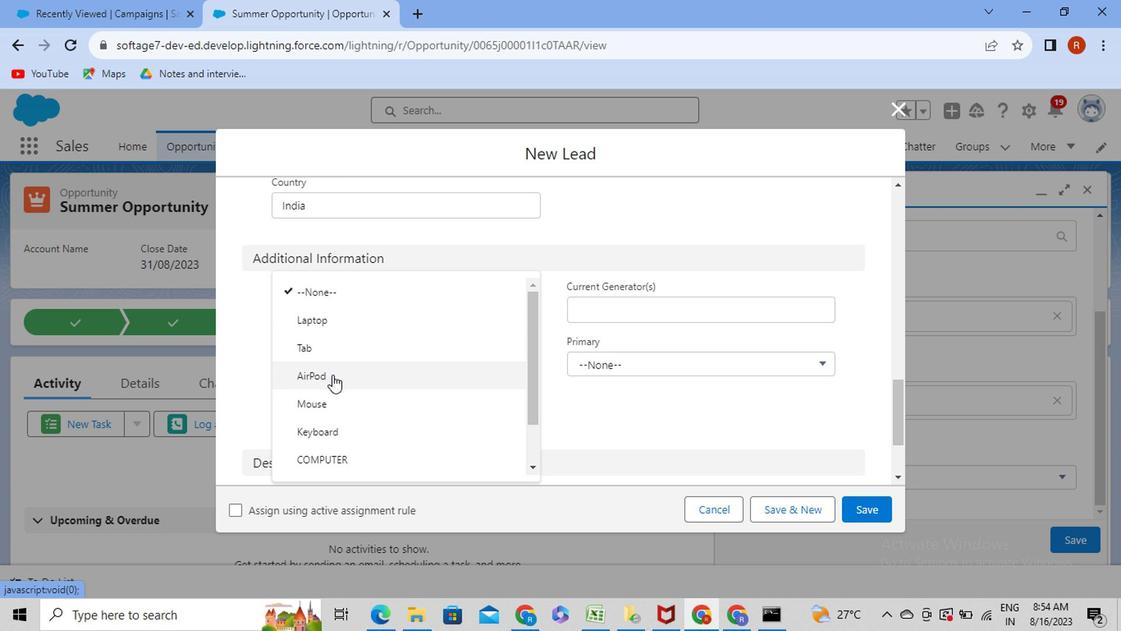 
Action: Mouse moved to (345, 403)
Screenshot: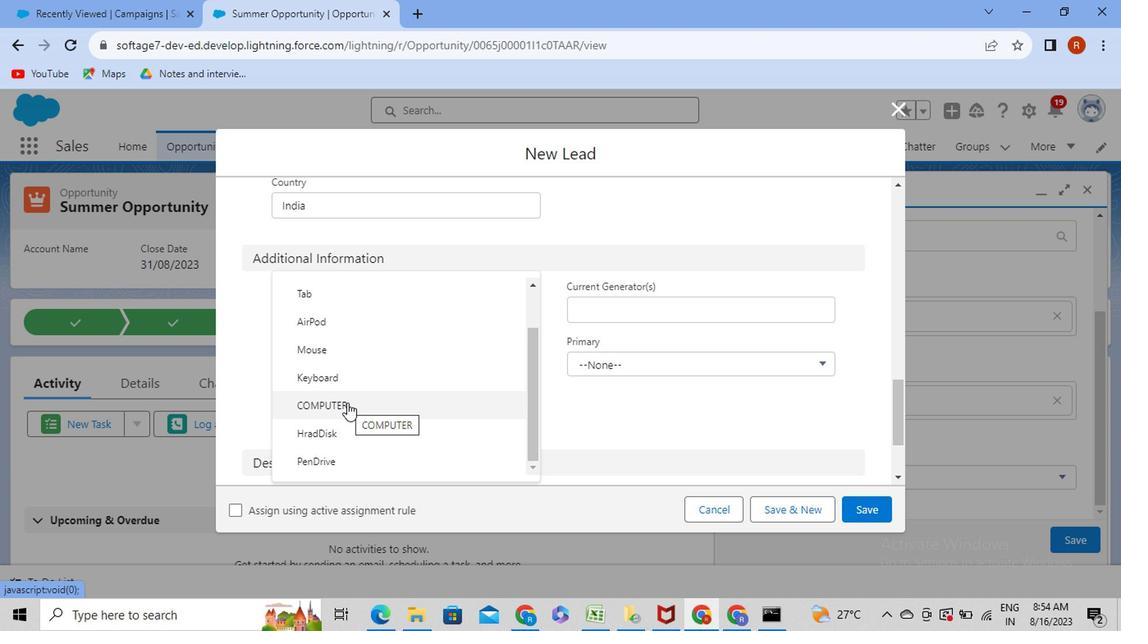 
Action: Mouse pressed left at (345, 403)
Screenshot: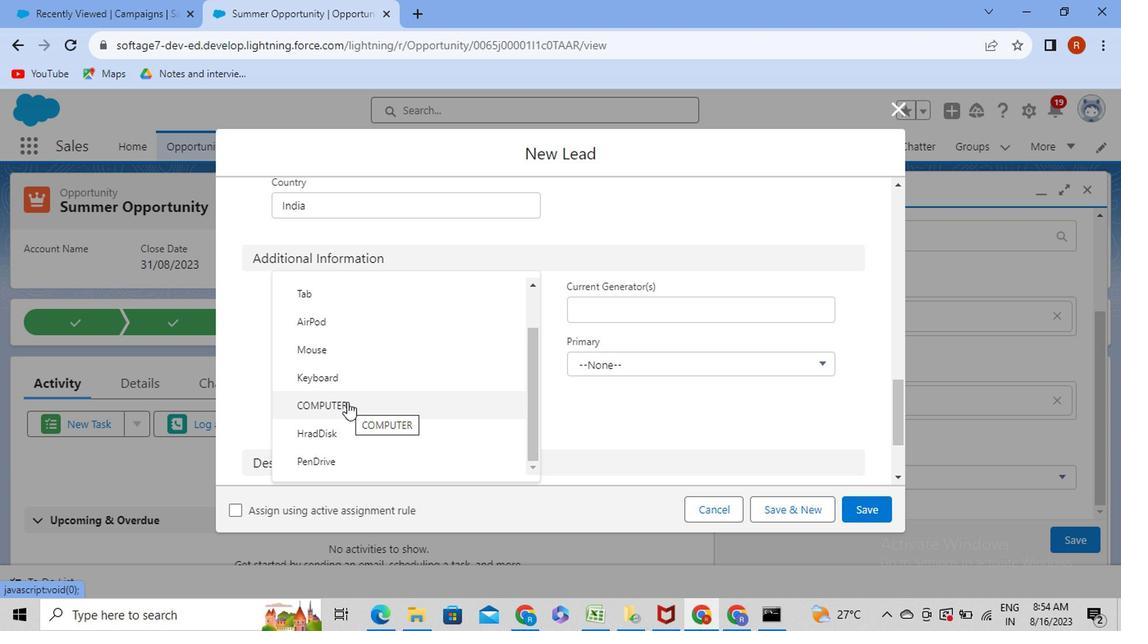 
Action: Mouse moved to (457, 313)
Screenshot: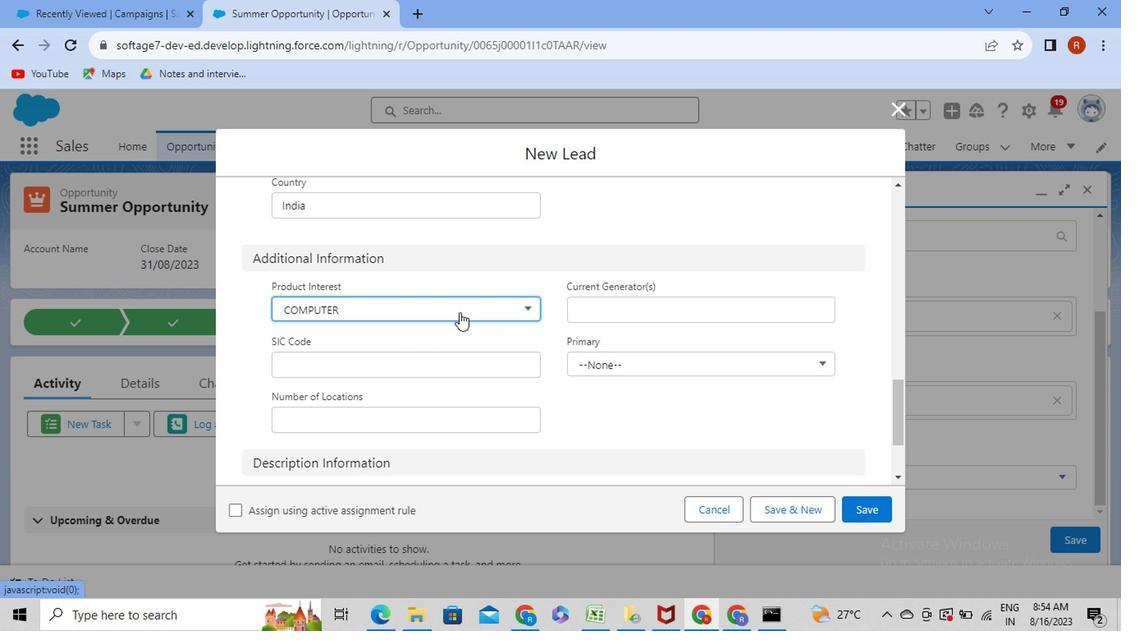 
Action: Mouse pressed left at (457, 313)
Screenshot: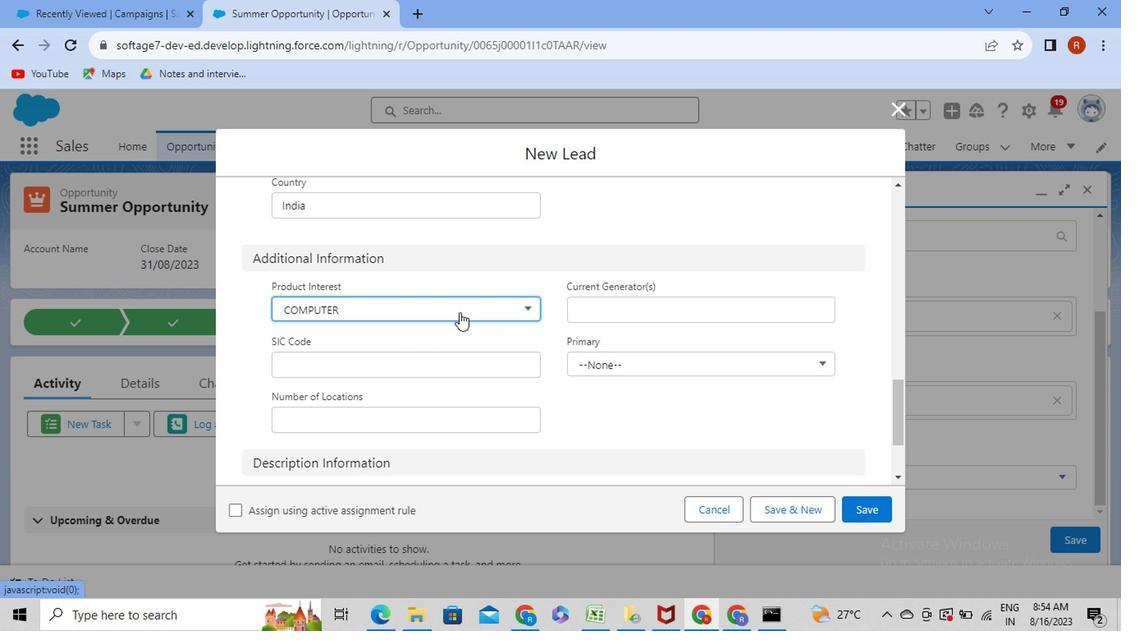 
Action: Mouse moved to (322, 320)
Screenshot: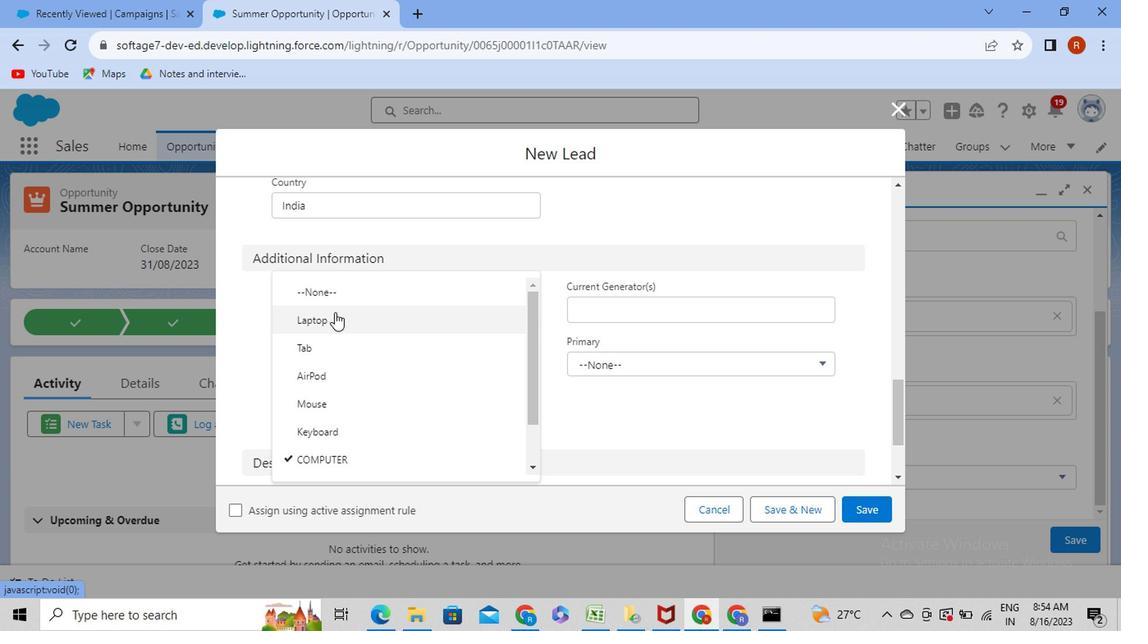 
Action: Mouse pressed left at (322, 320)
Screenshot: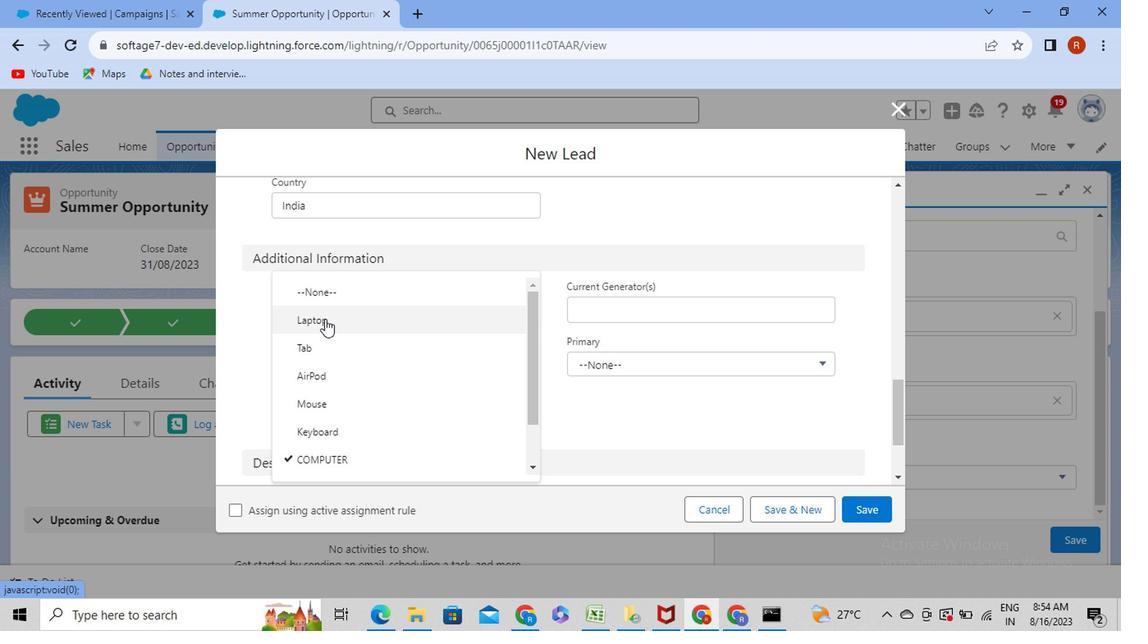 
Action: Mouse moved to (623, 314)
Screenshot: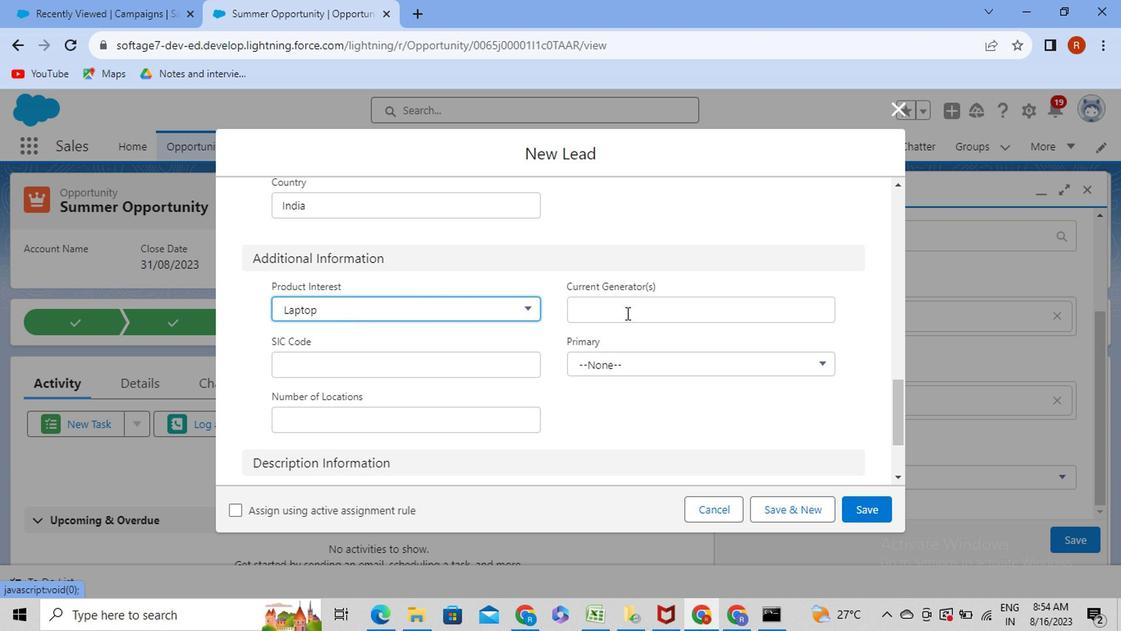 
Action: Mouse pressed left at (623, 314)
Screenshot: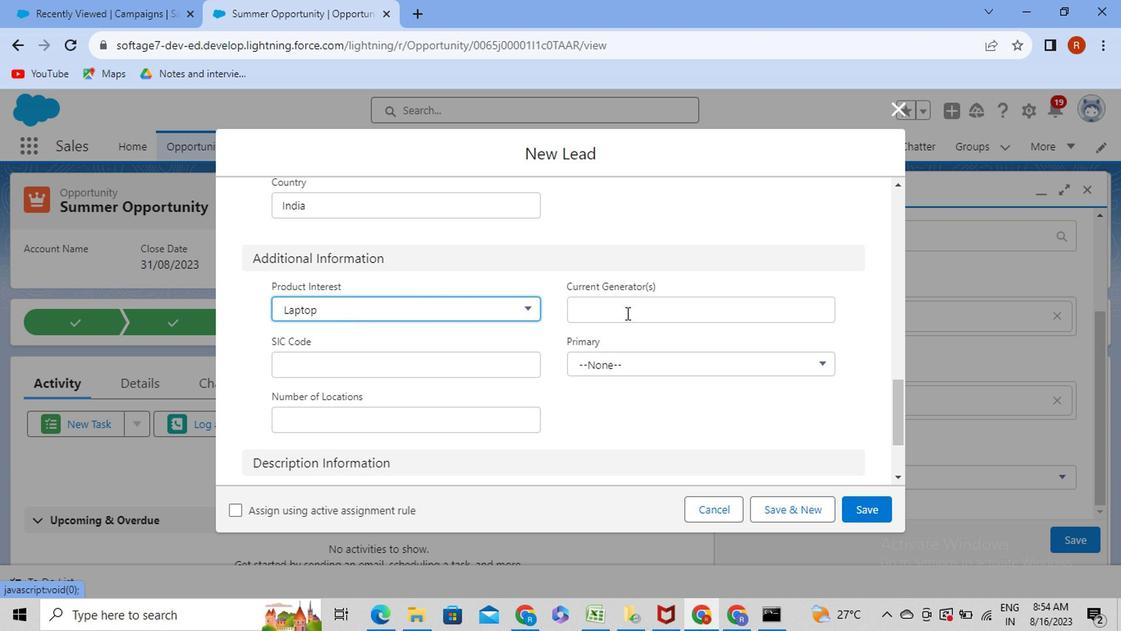 
Action: Mouse moved to (687, 368)
Screenshot: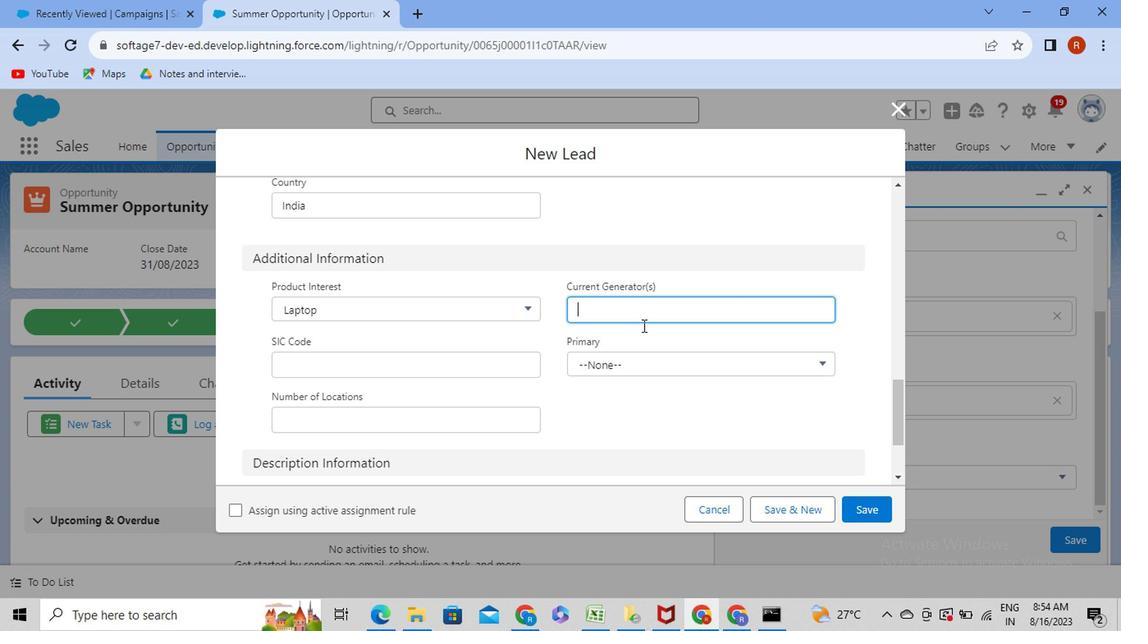 
Action: Mouse pressed left at (687, 368)
